 Task: Find and Explore Airbnb stays in Lake Tahoe, United States with access to cabins.
Action: Mouse moved to (519, 72)
Screenshot: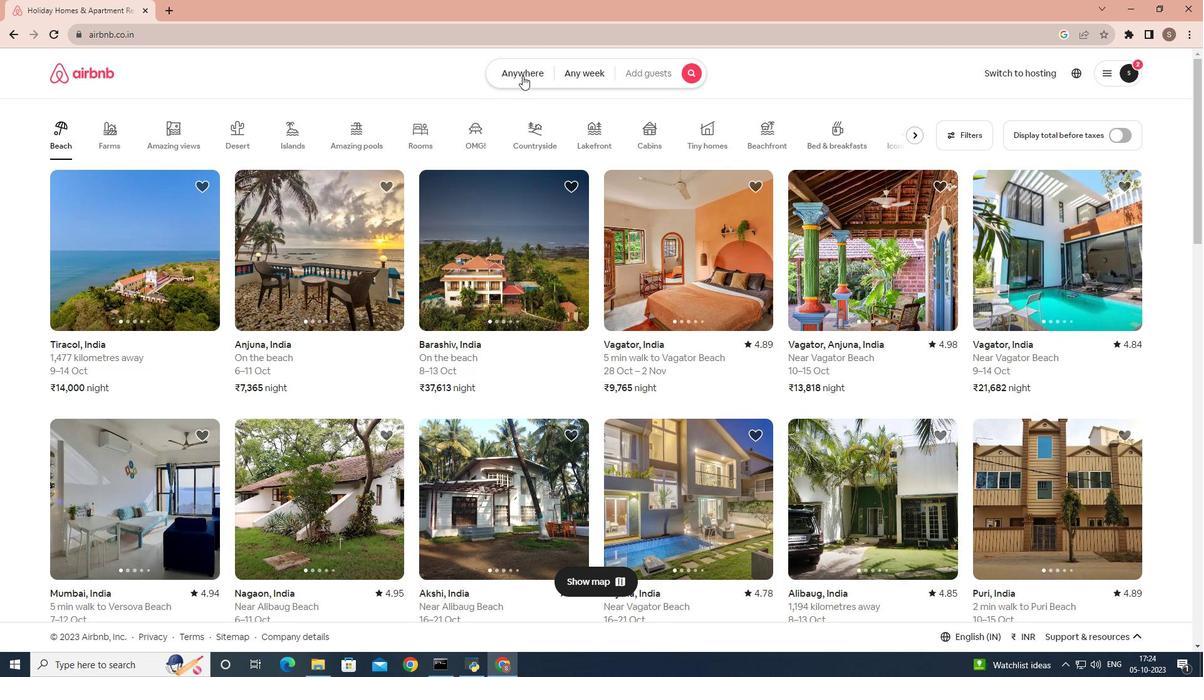 
Action: Mouse pressed left at (519, 72)
Screenshot: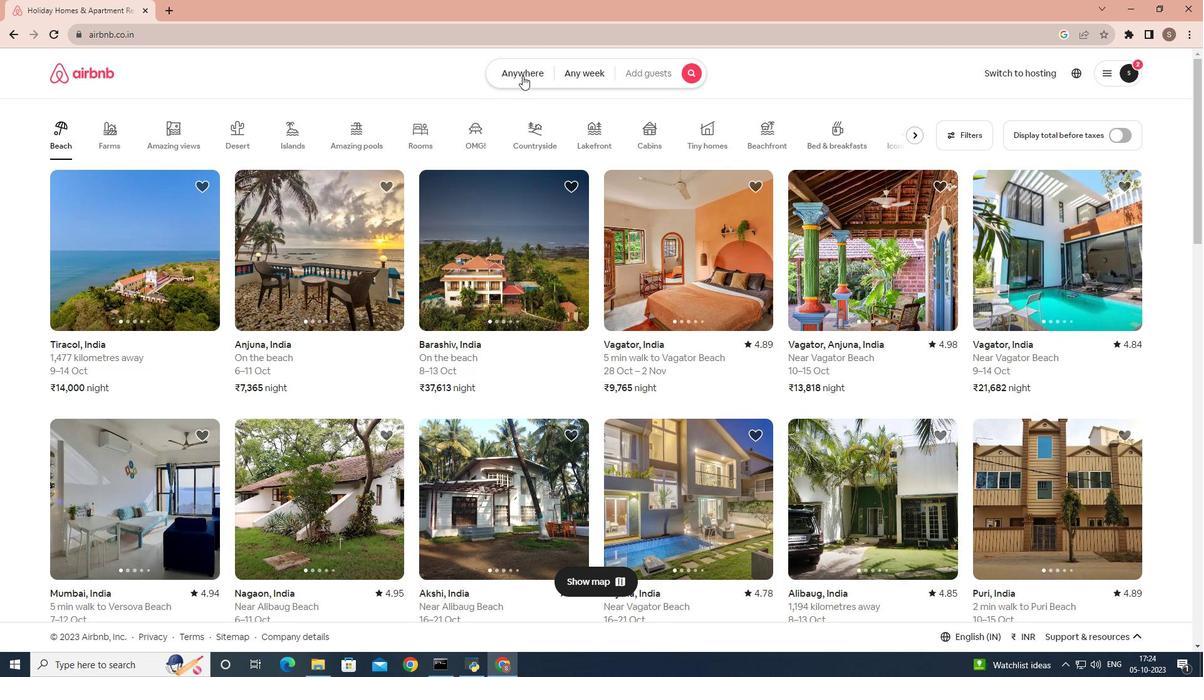 
Action: Mouse moved to (428, 124)
Screenshot: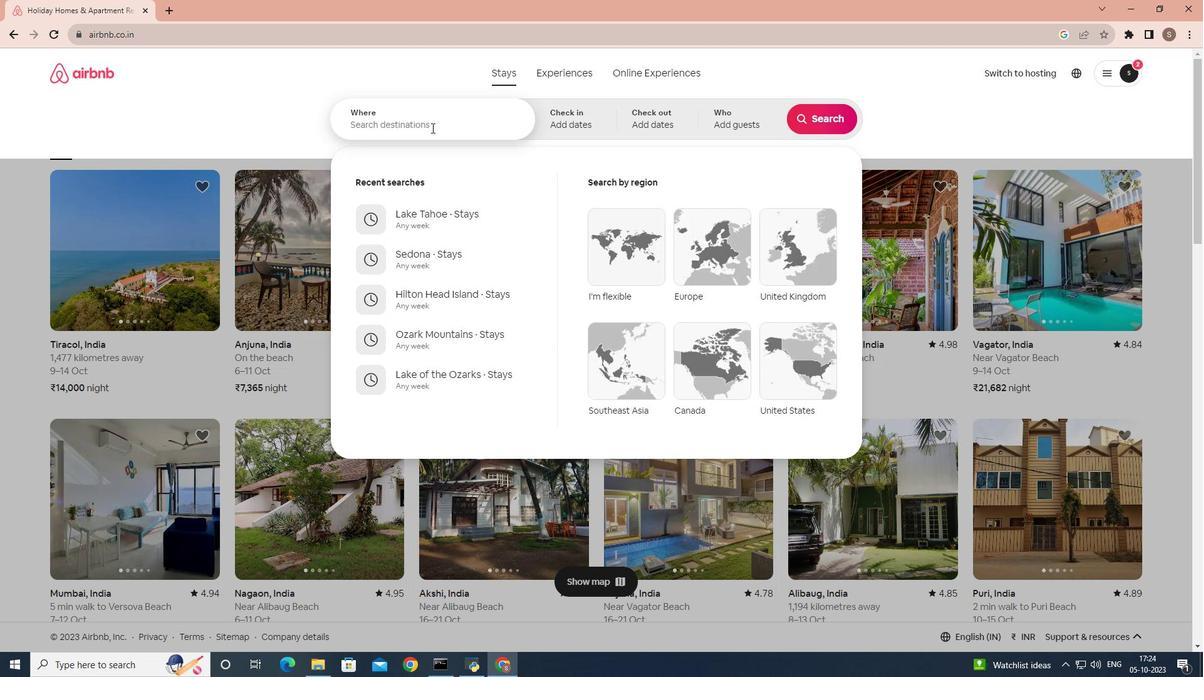 
Action: Mouse pressed left at (428, 124)
Screenshot: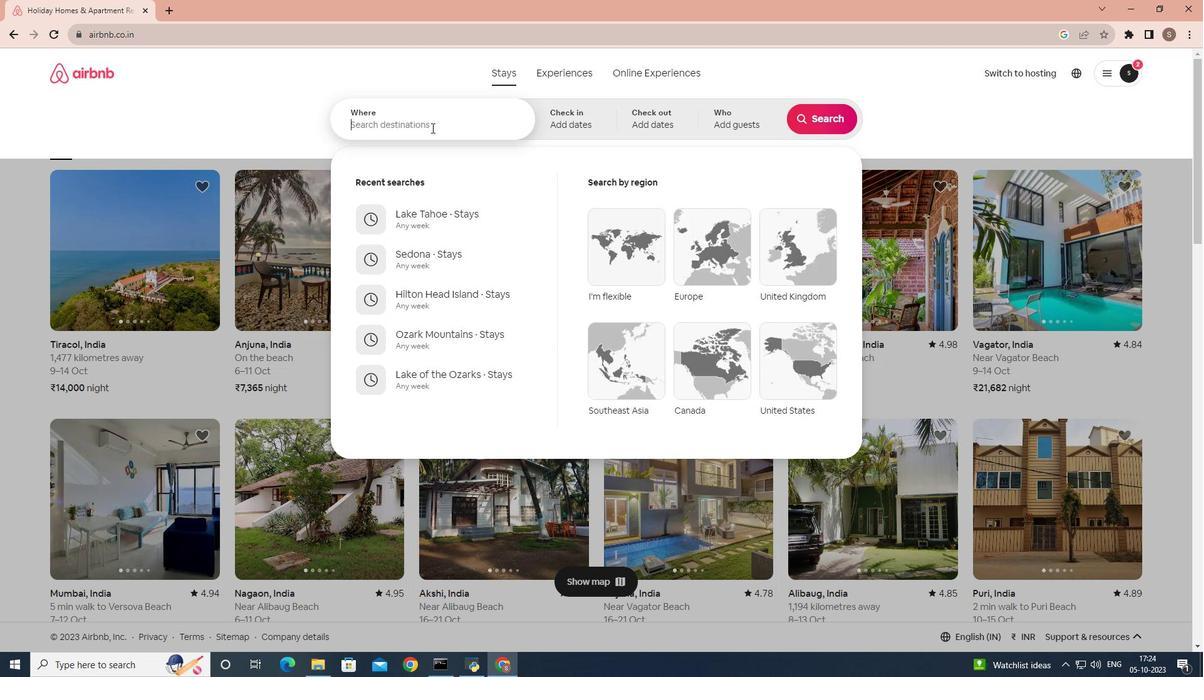
Action: Key pressed lake<Key.space>tahoe
Screenshot: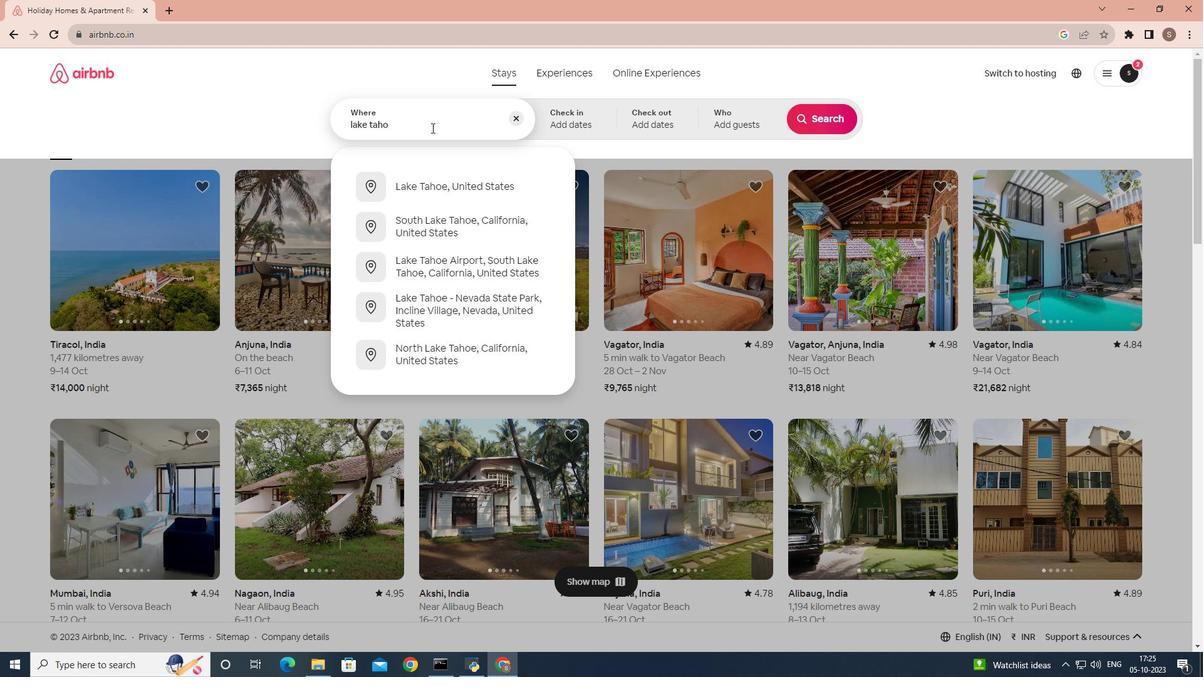 
Action: Mouse moved to (415, 171)
Screenshot: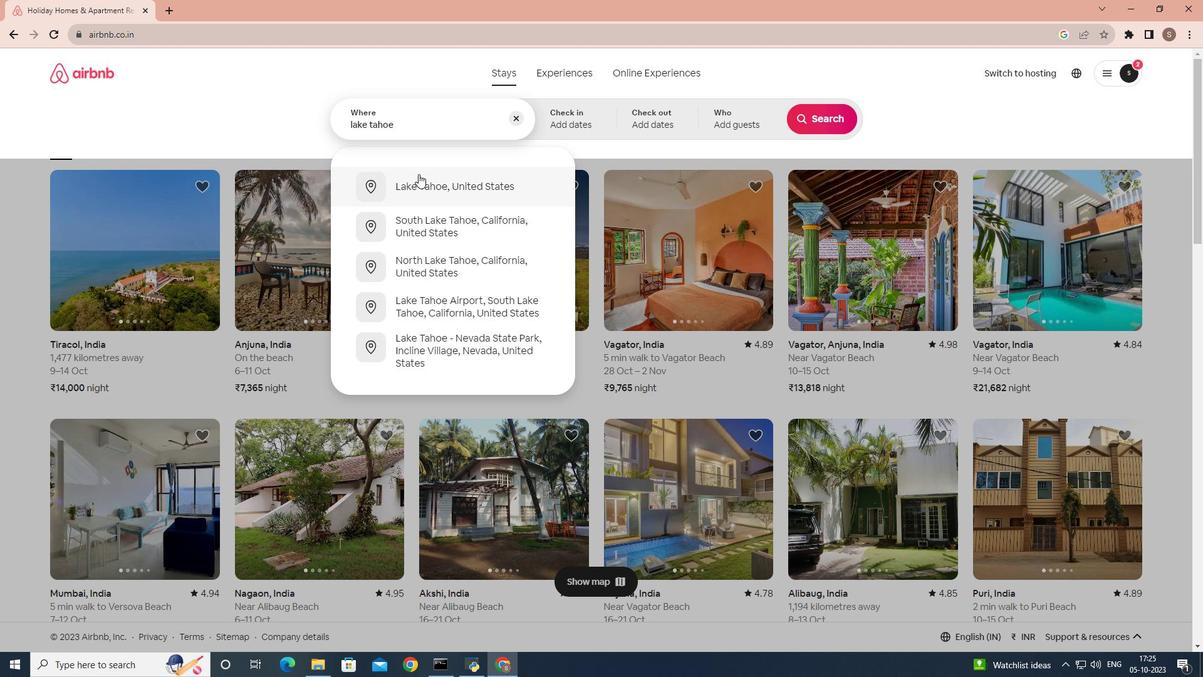 
Action: Mouse pressed left at (415, 171)
Screenshot: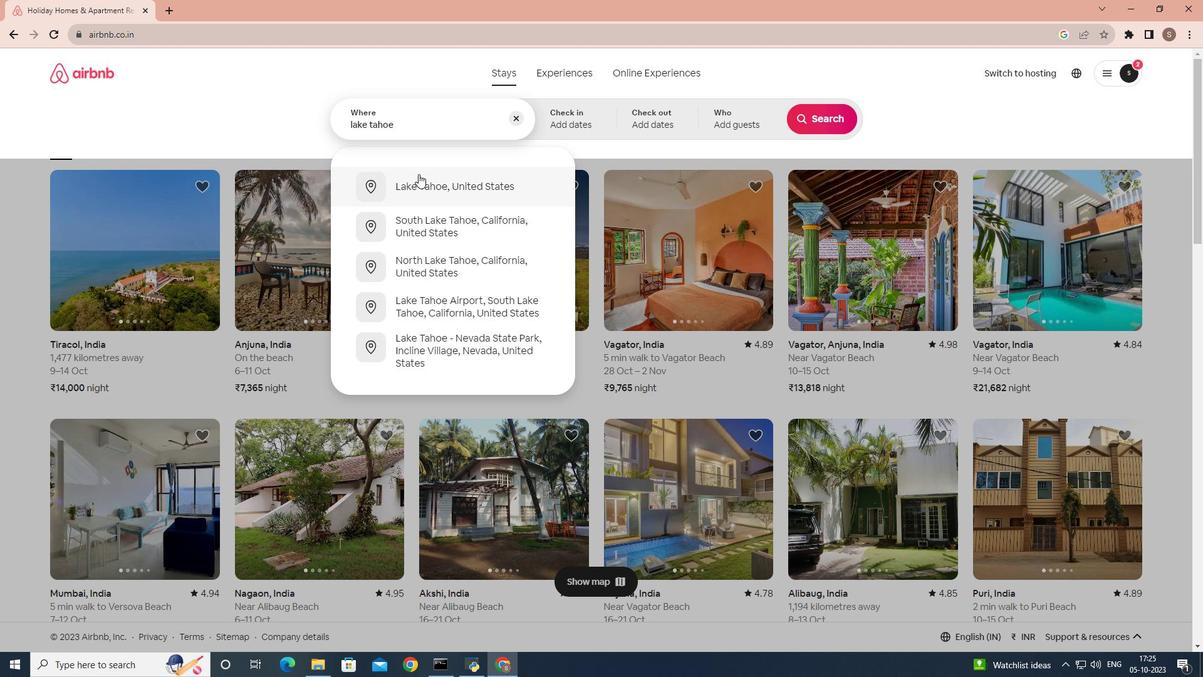 
Action: Mouse moved to (814, 122)
Screenshot: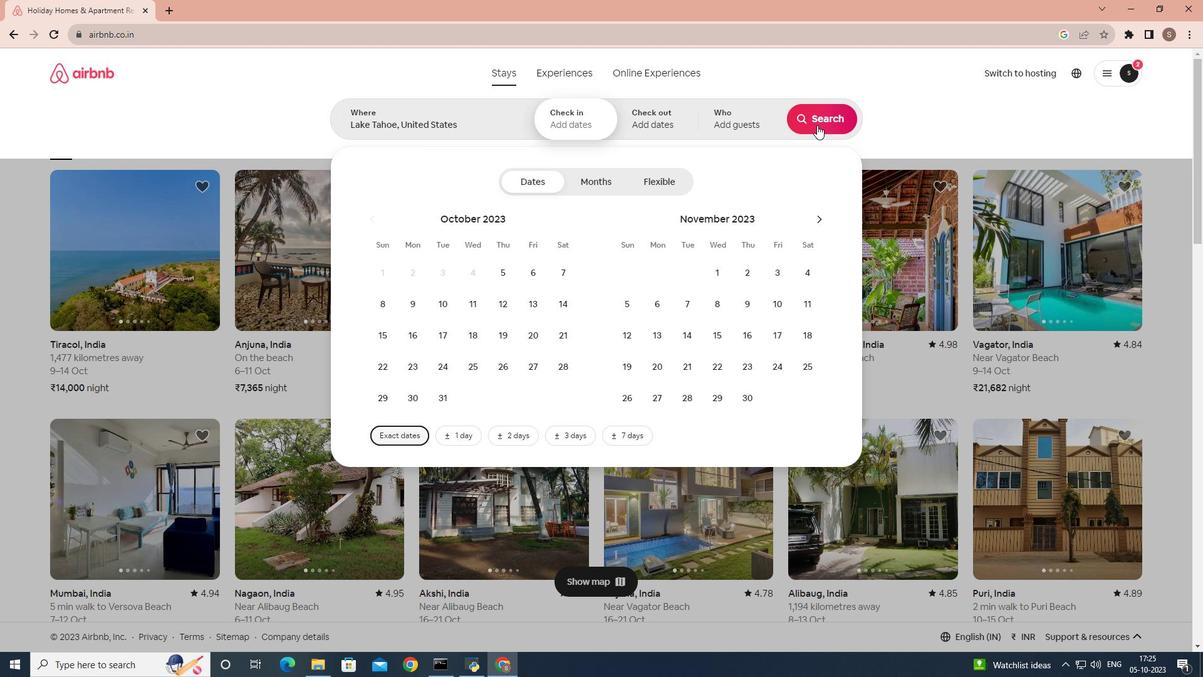 
Action: Mouse pressed left at (814, 122)
Screenshot: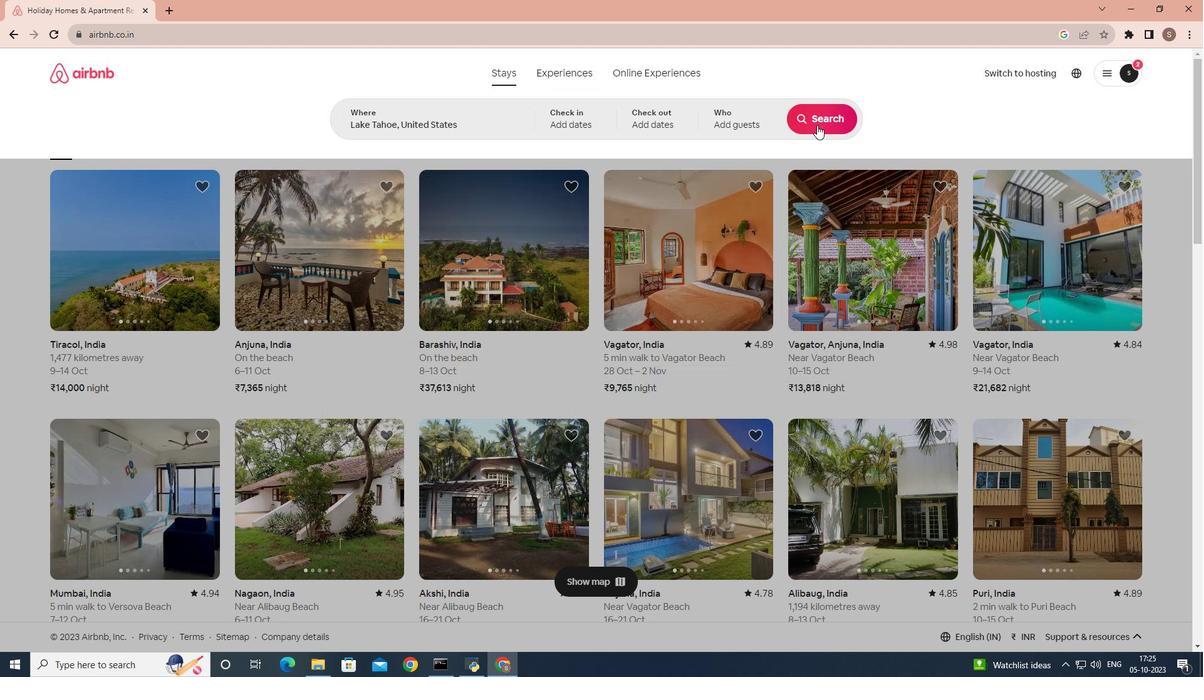 
Action: Mouse moved to (183, 122)
Screenshot: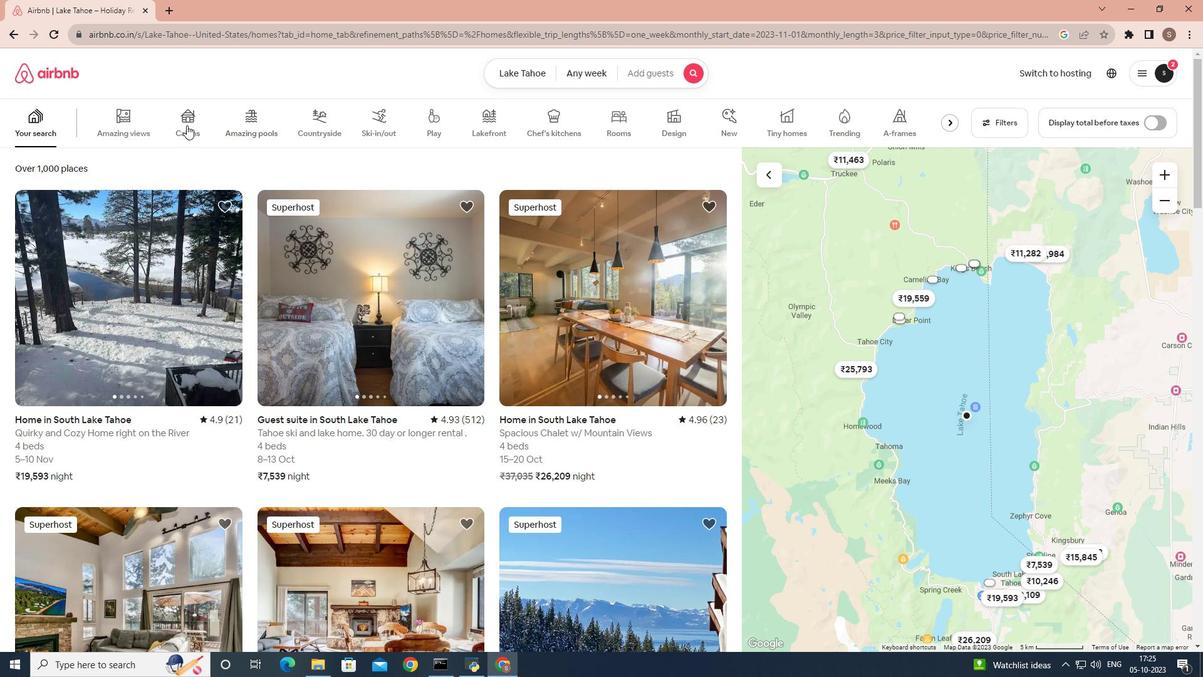 
Action: Mouse pressed left at (183, 122)
Screenshot: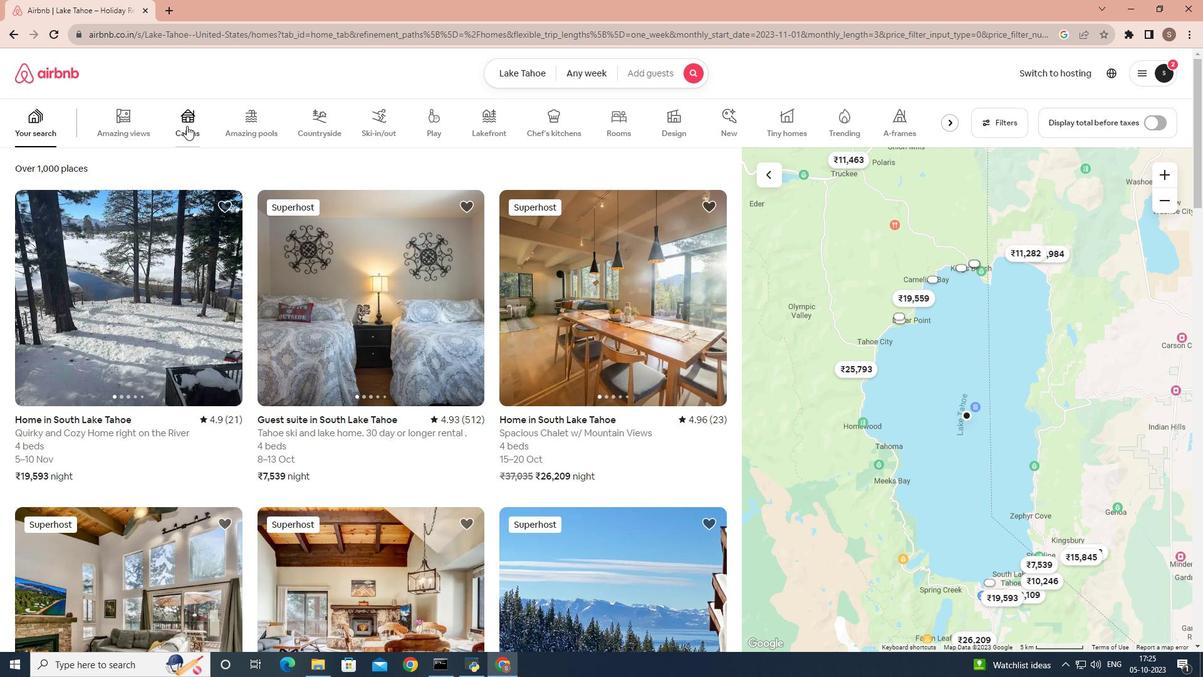 
Action: Mouse moved to (303, 351)
Screenshot: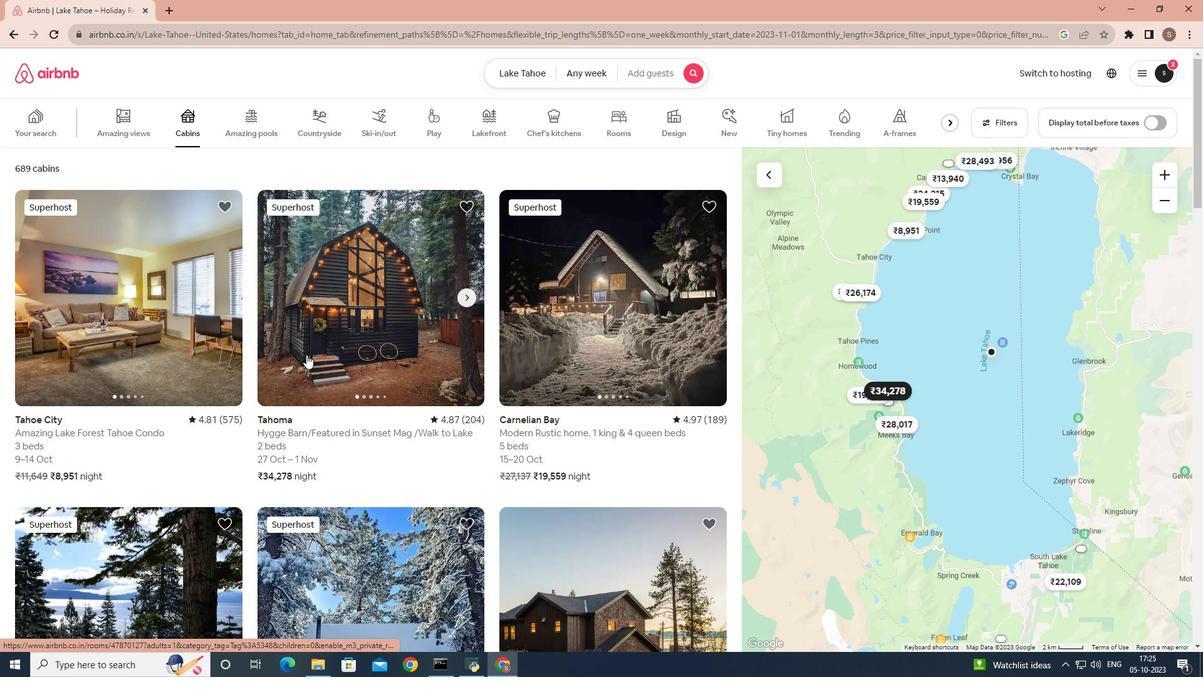 
Action: Mouse pressed left at (303, 351)
Screenshot: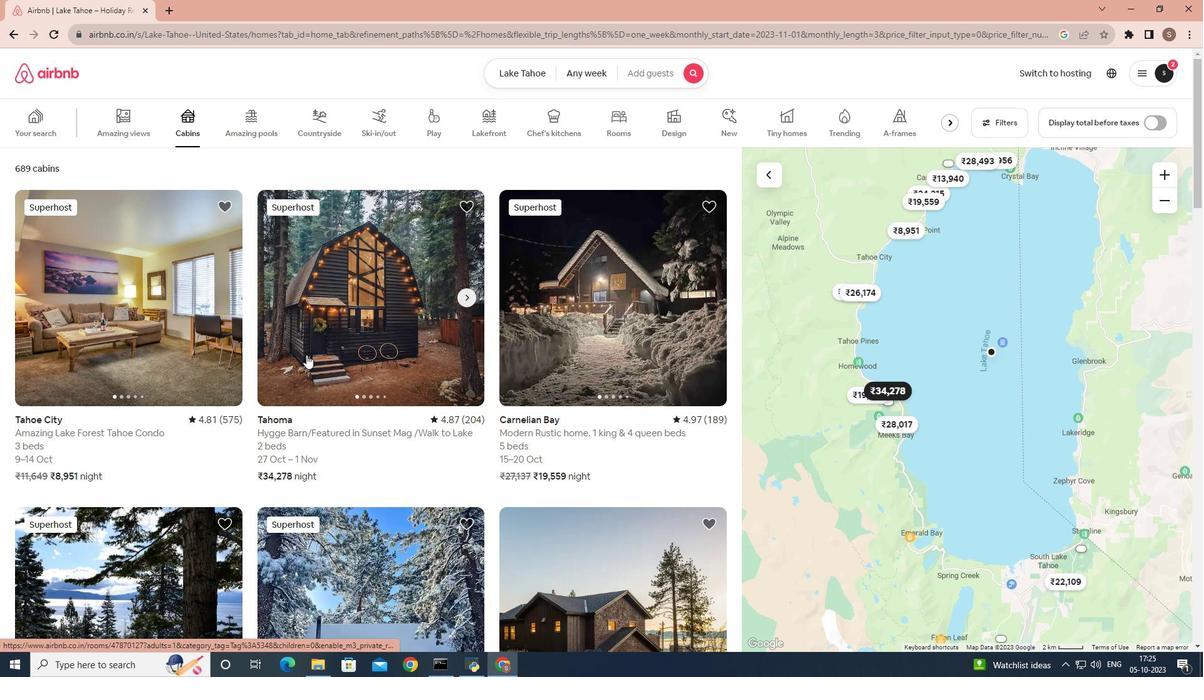 
Action: Mouse moved to (124, 12)
Screenshot: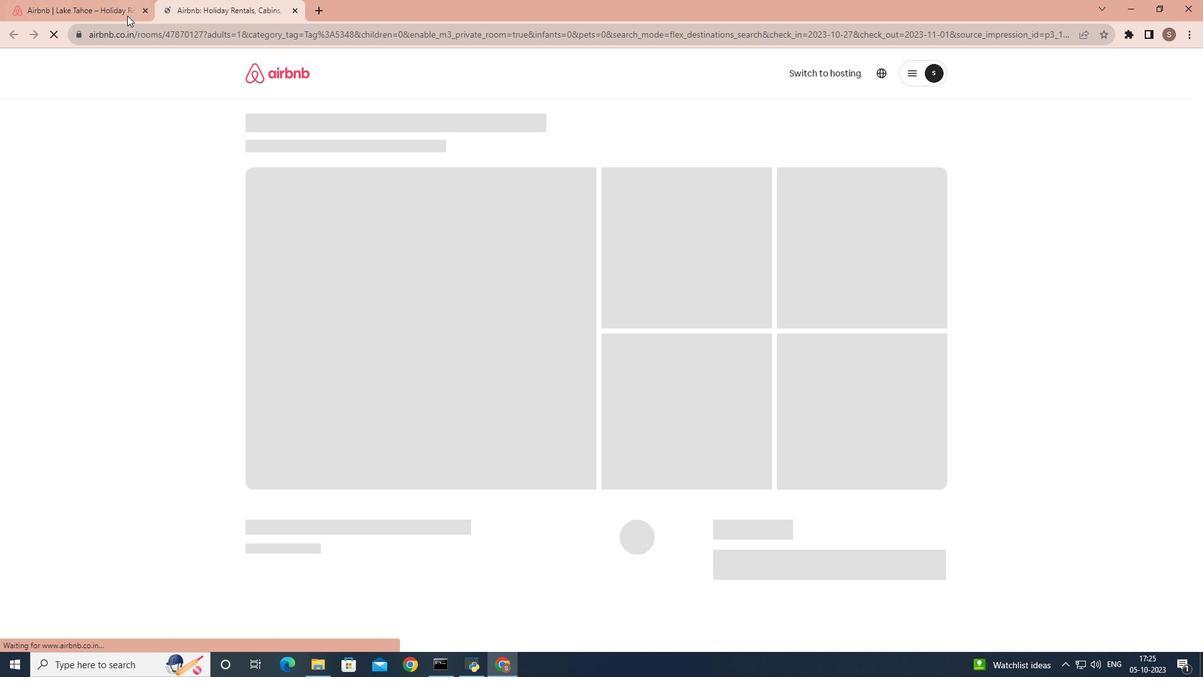 
Action: Mouse pressed left at (124, 12)
Screenshot: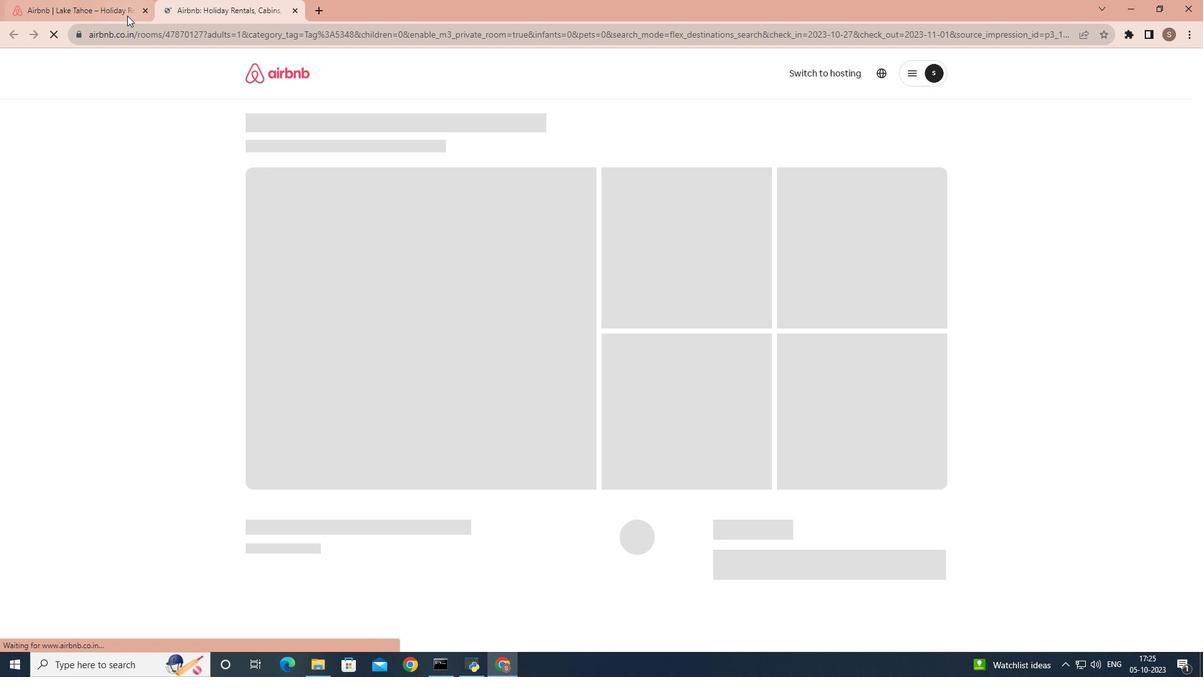 
Action: Mouse moved to (542, 303)
Screenshot: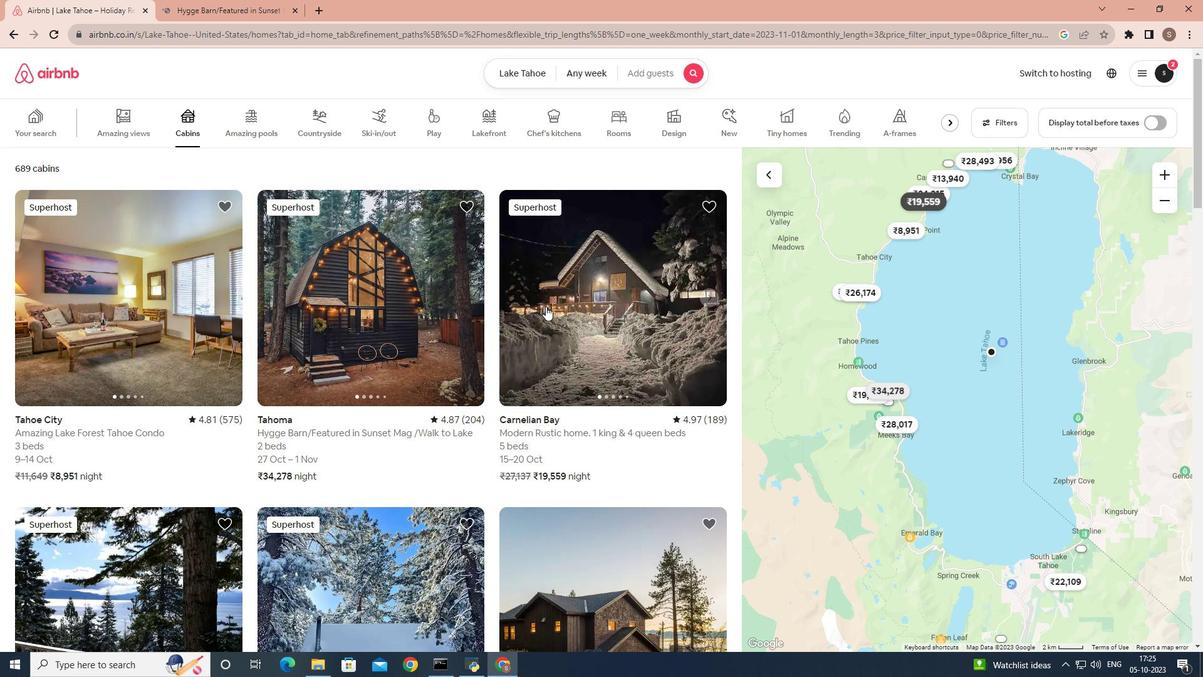 
Action: Mouse pressed left at (542, 303)
Screenshot: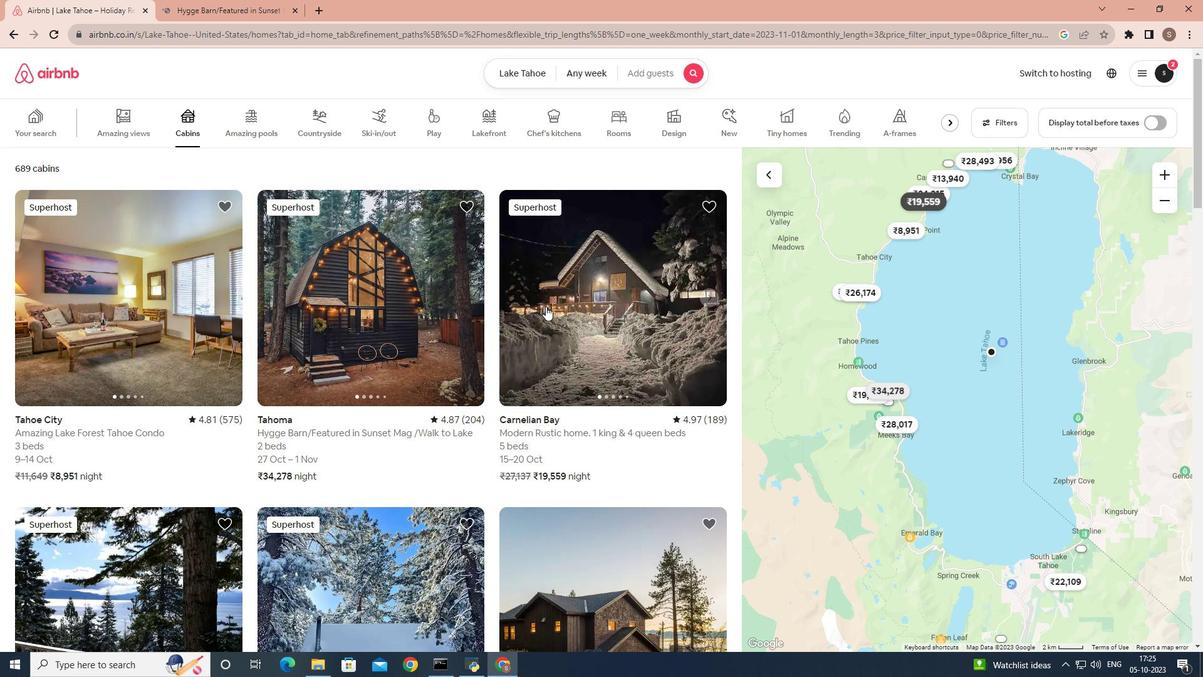 
Action: Mouse moved to (107, 1)
Screenshot: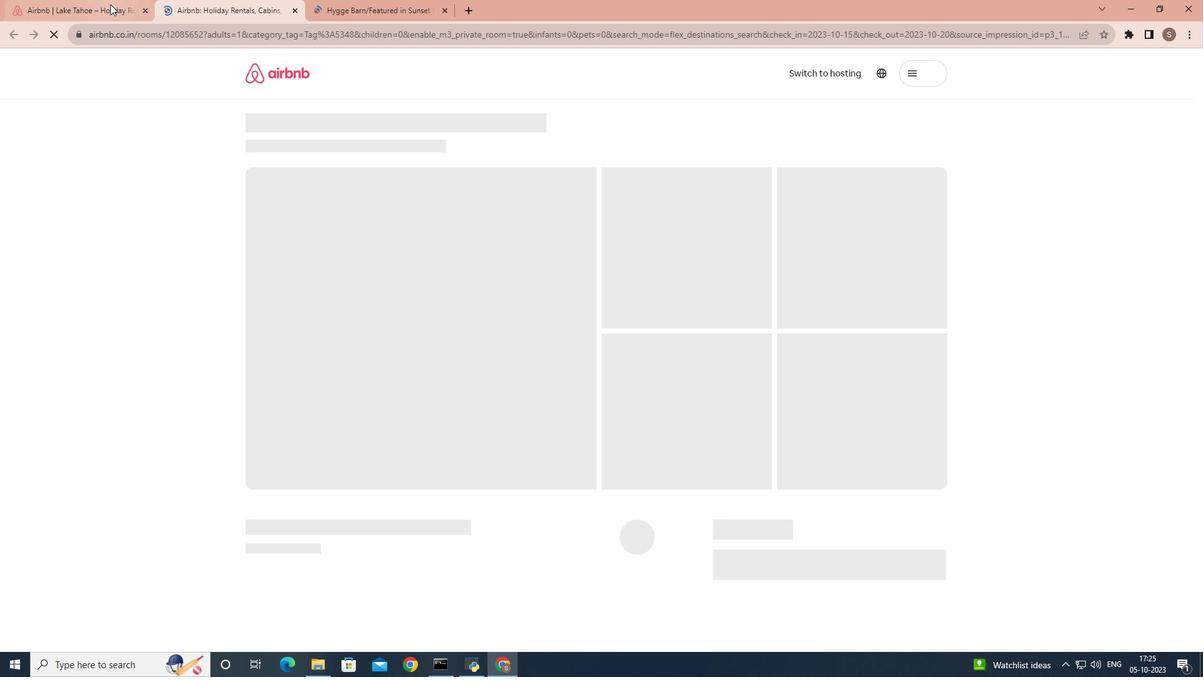 
Action: Mouse pressed left at (107, 1)
Screenshot: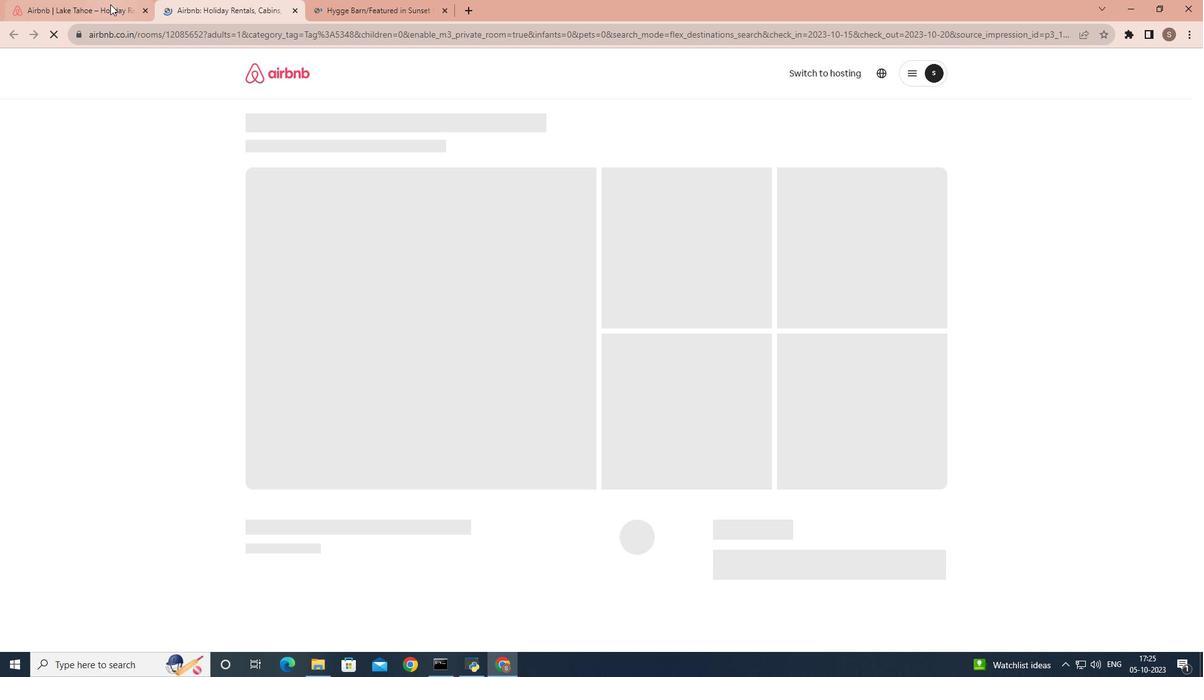 
Action: Mouse moved to (58, 268)
Screenshot: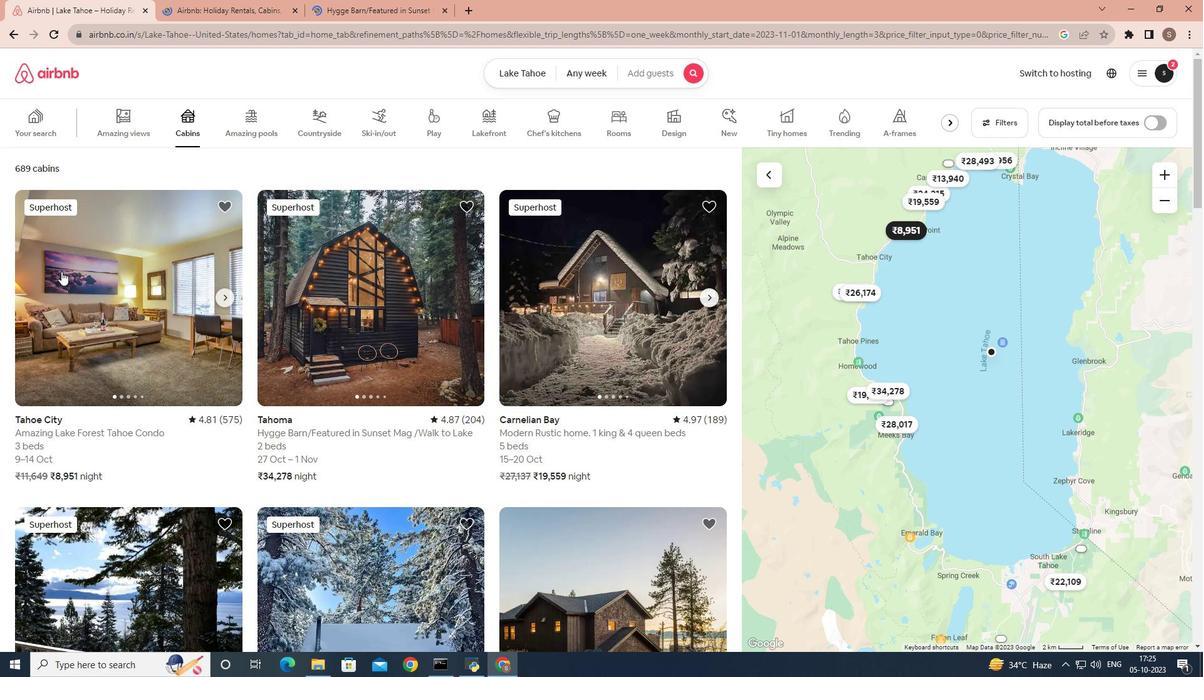 
Action: Mouse pressed left at (58, 268)
Screenshot: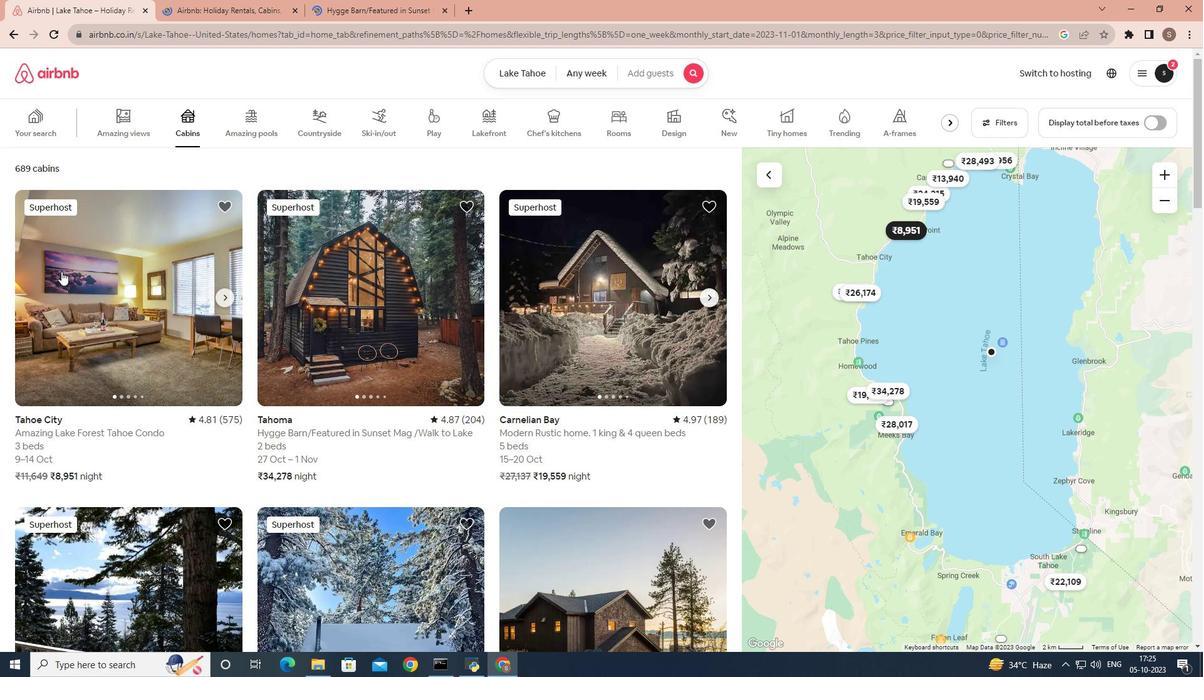 
Action: Mouse moved to (92, 0)
Screenshot: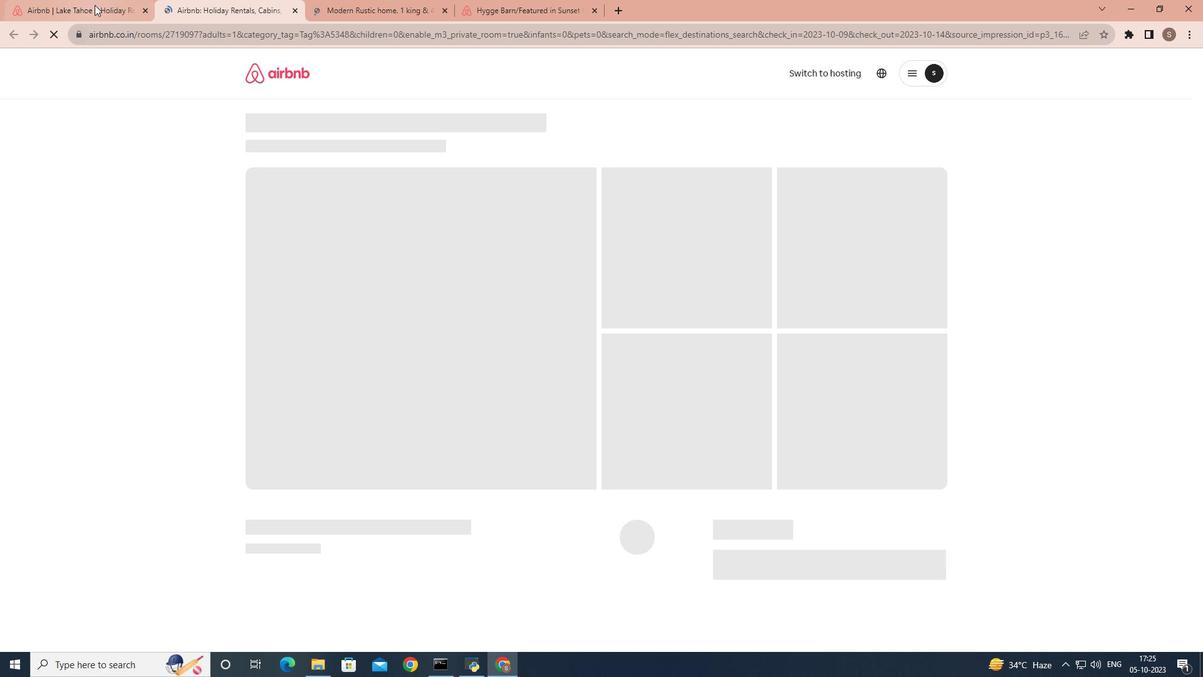 
Action: Mouse pressed left at (92, 0)
Screenshot: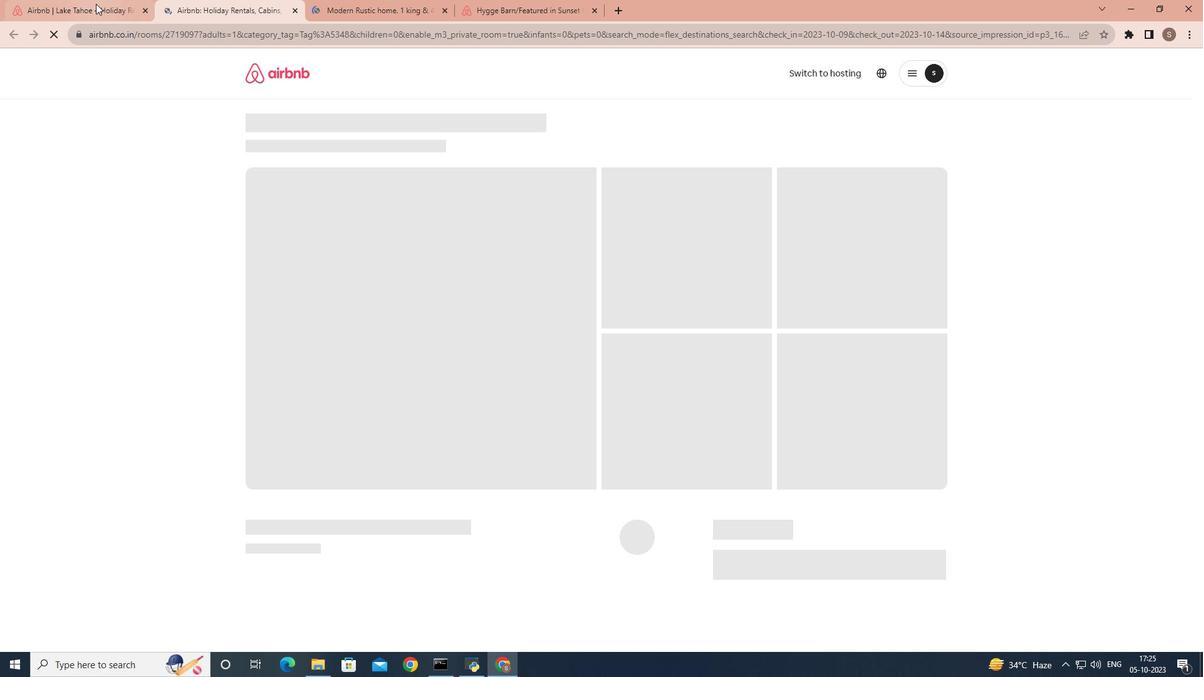 
Action: Mouse moved to (85, 440)
Screenshot: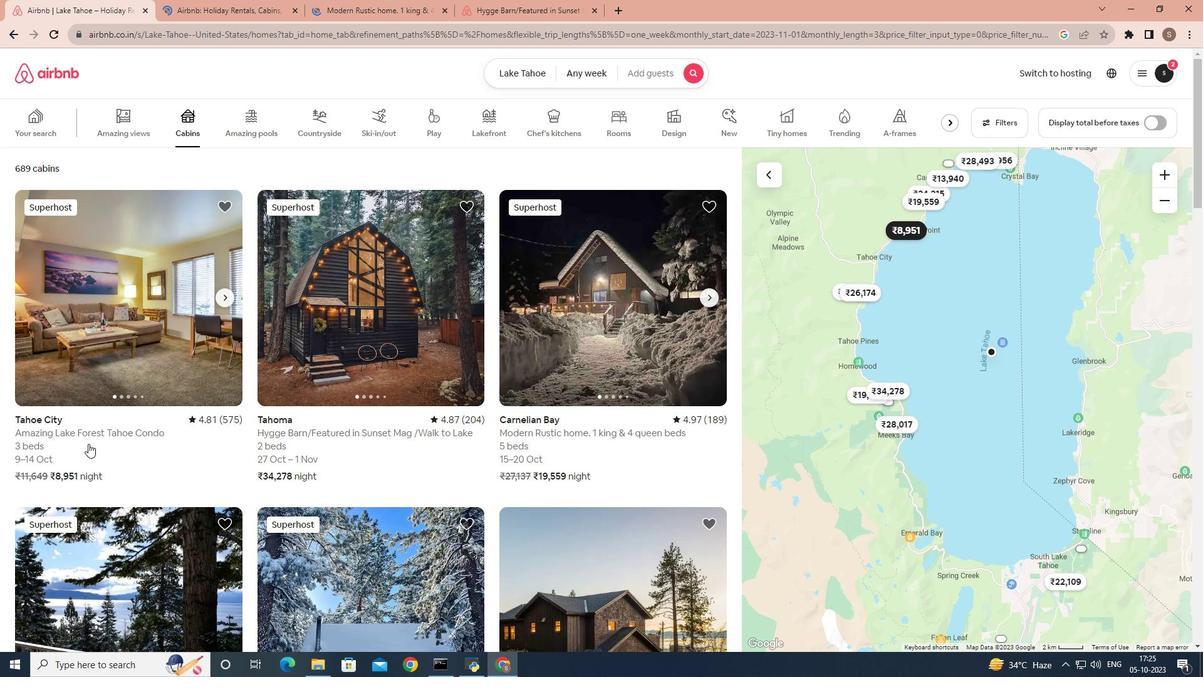 
Action: Mouse scrolled (85, 440) with delta (0, 0)
Screenshot: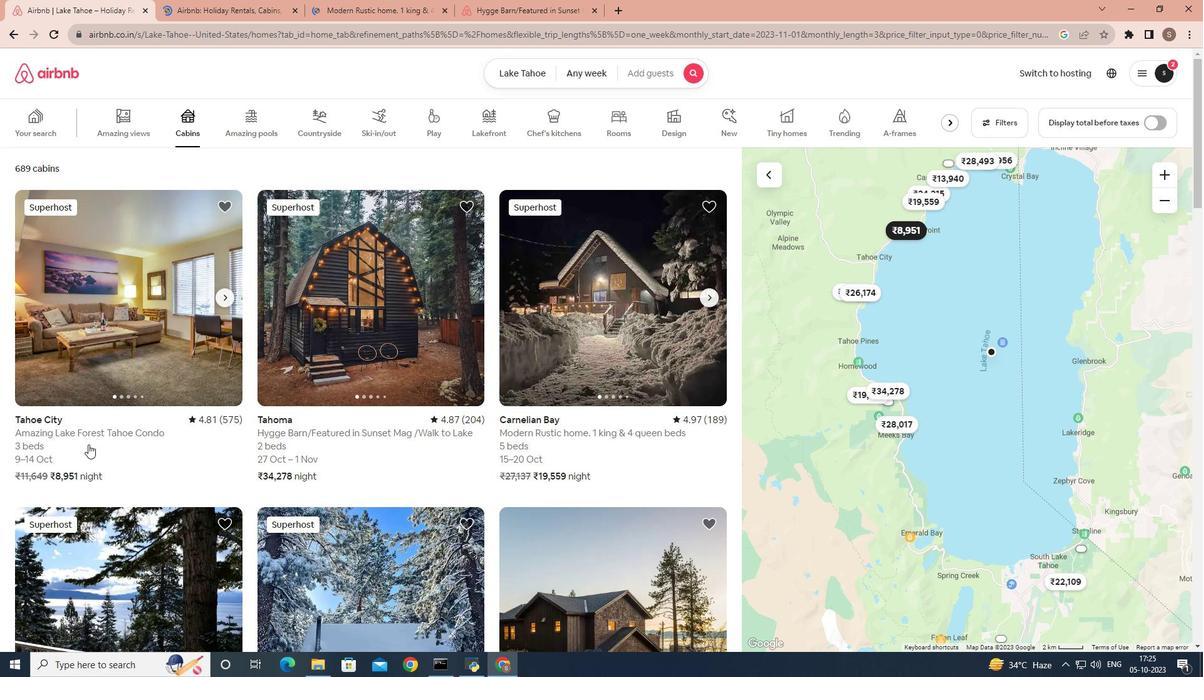 
Action: Mouse moved to (84, 442)
Screenshot: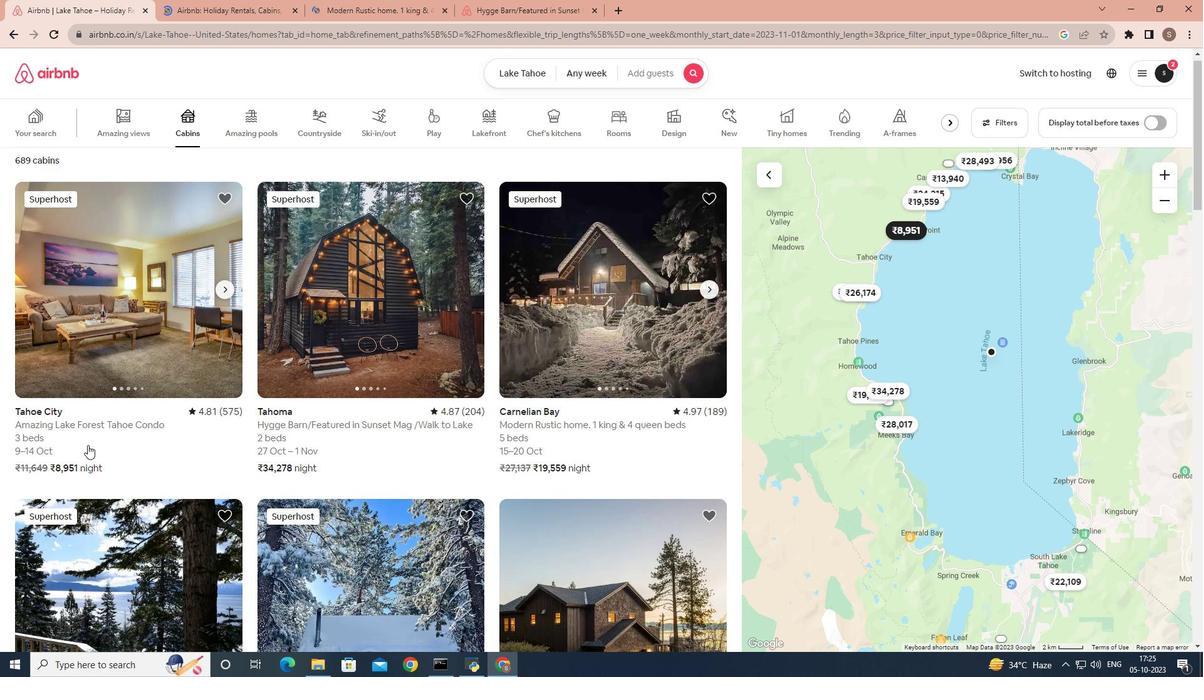 
Action: Mouse scrolled (84, 441) with delta (0, 0)
Screenshot: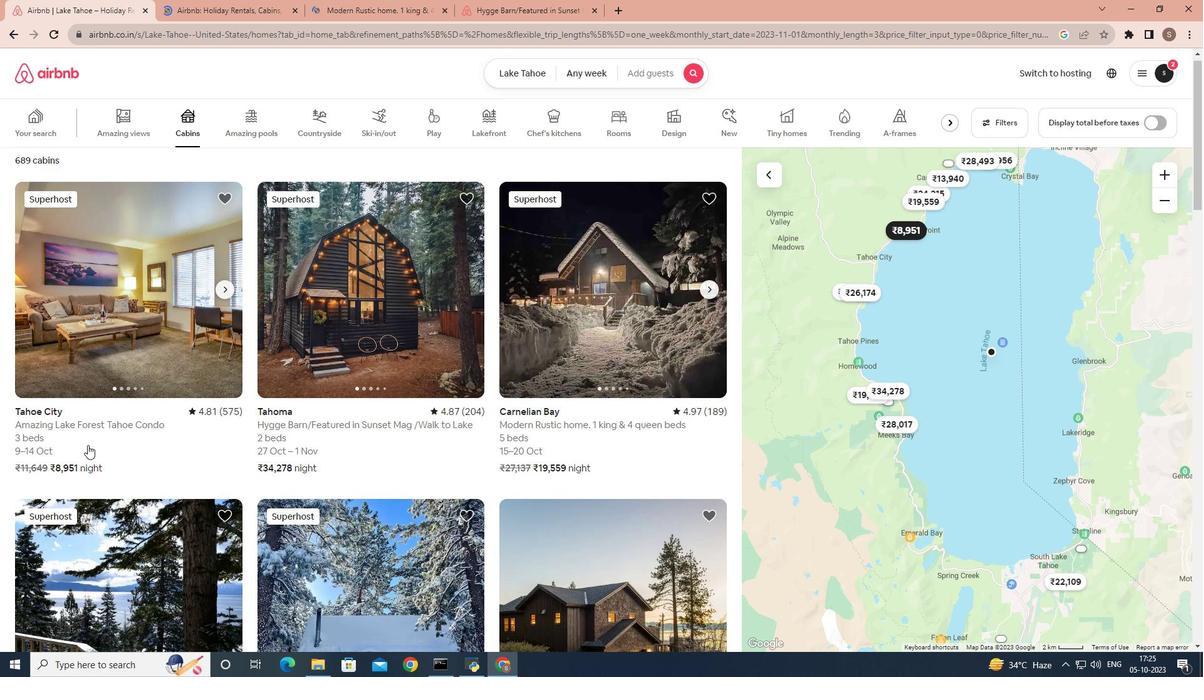 
Action: Mouse scrolled (84, 441) with delta (0, 0)
Screenshot: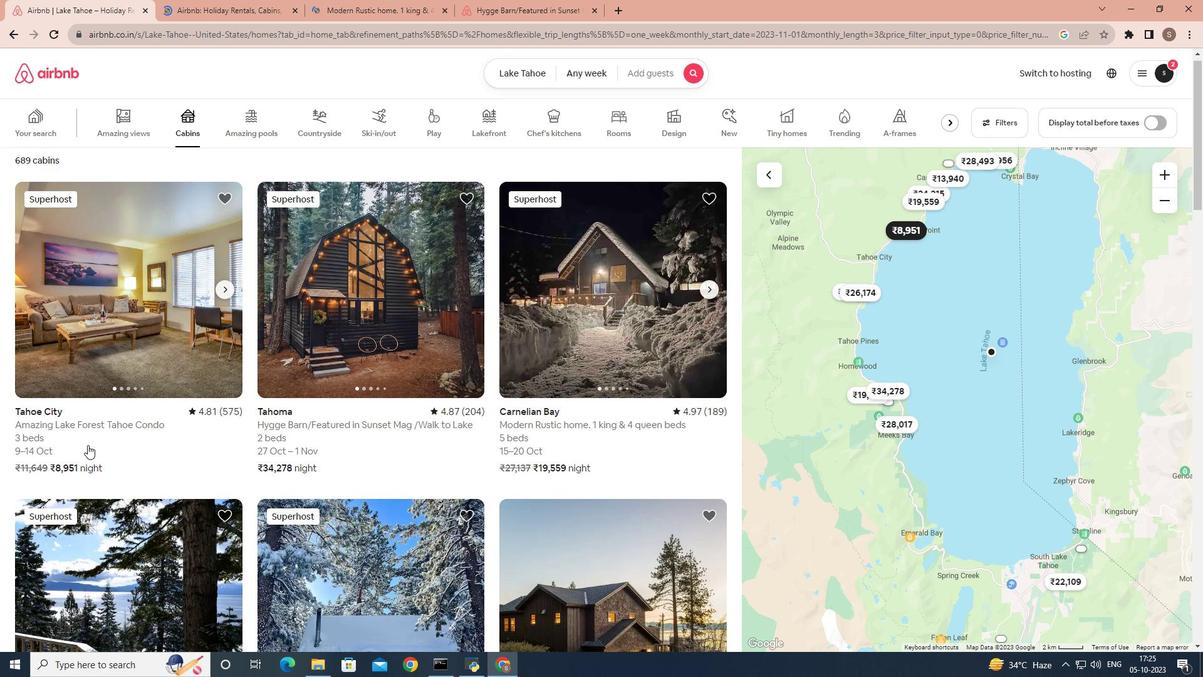 
Action: Mouse moved to (89, 430)
Screenshot: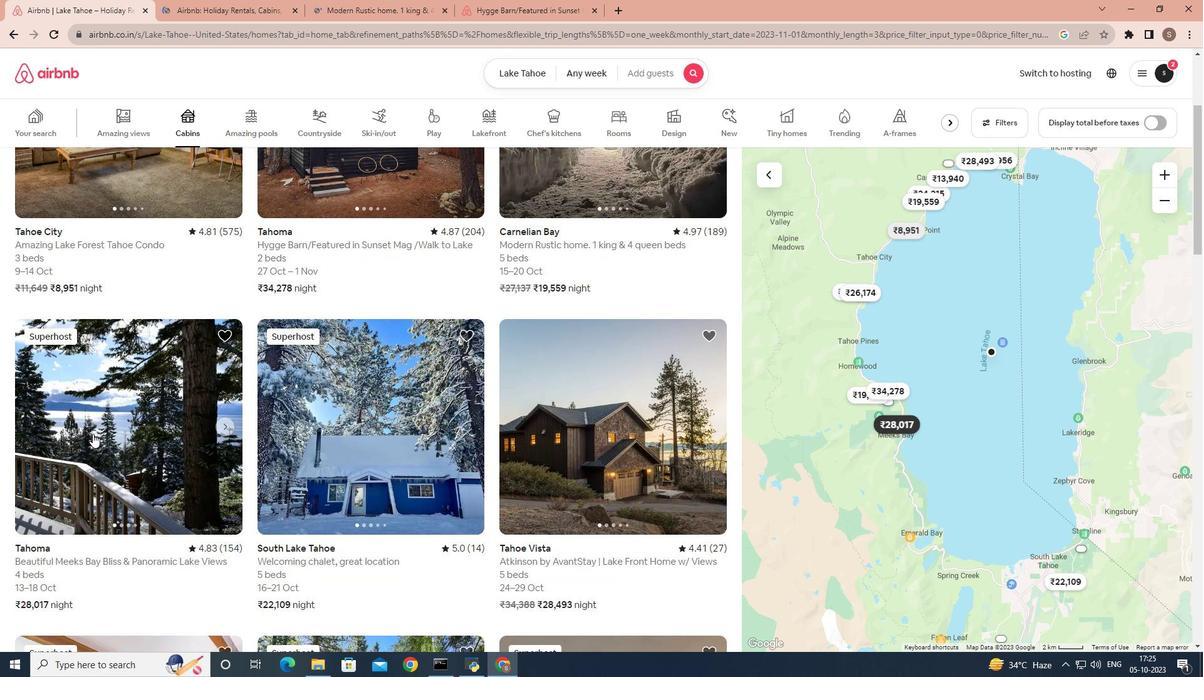 
Action: Mouse pressed left at (89, 430)
Screenshot: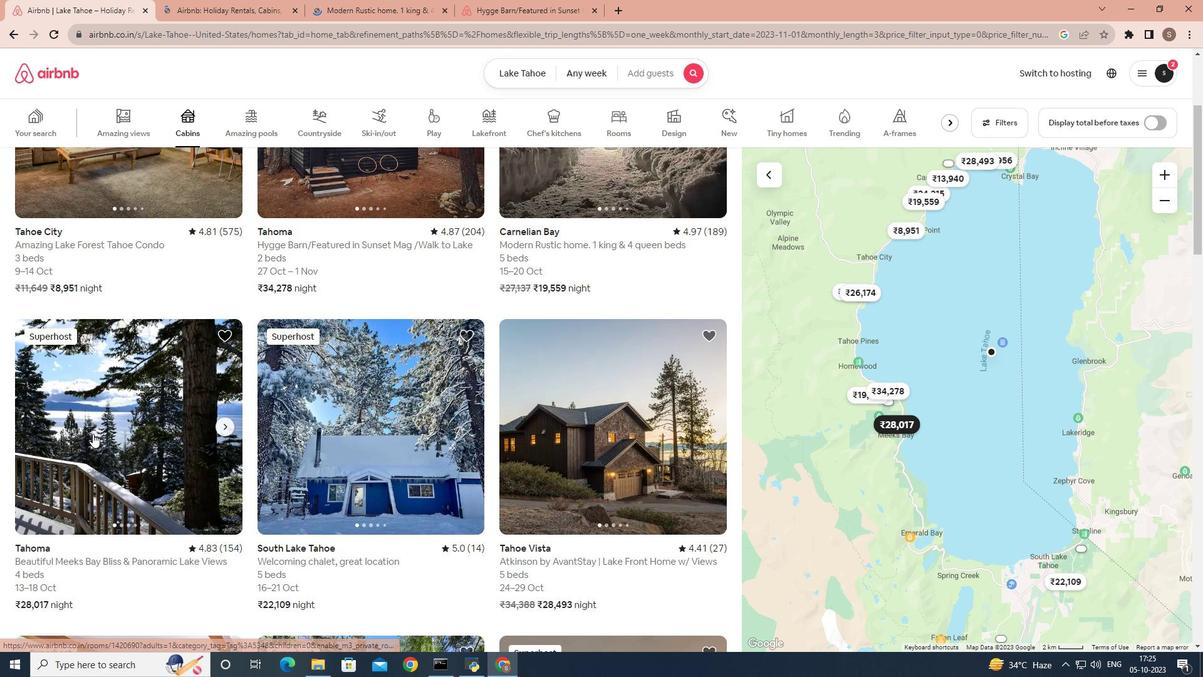 
Action: Mouse moved to (88, 7)
Screenshot: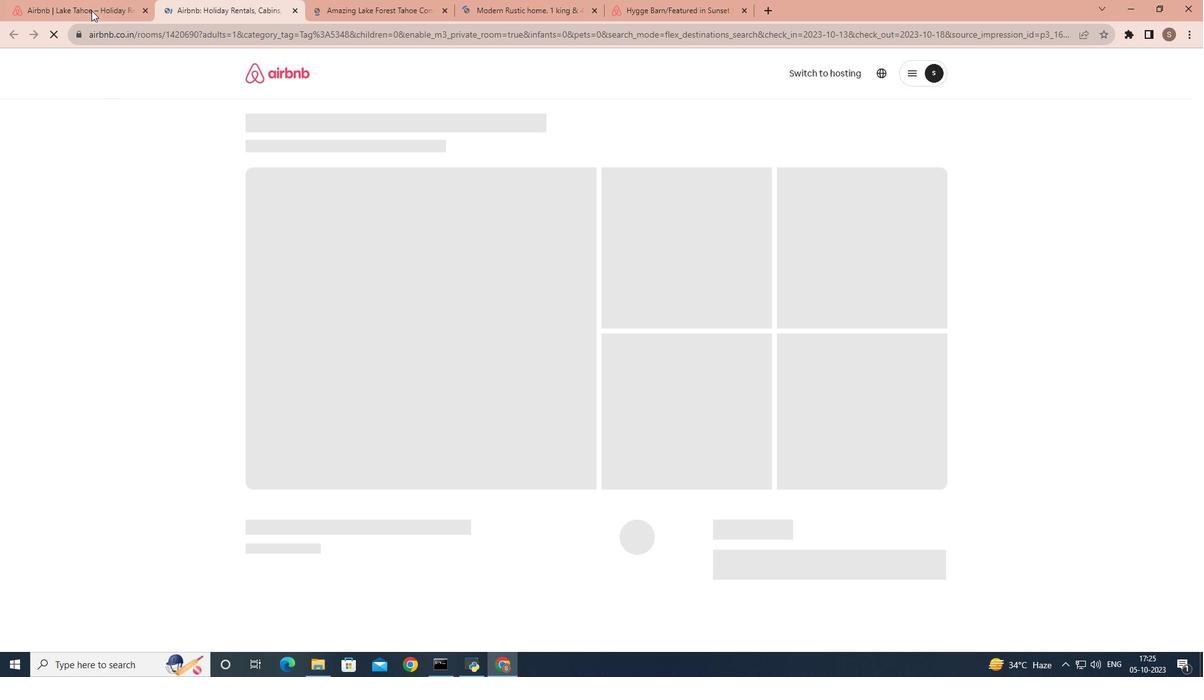 
Action: Mouse pressed left at (88, 7)
Screenshot: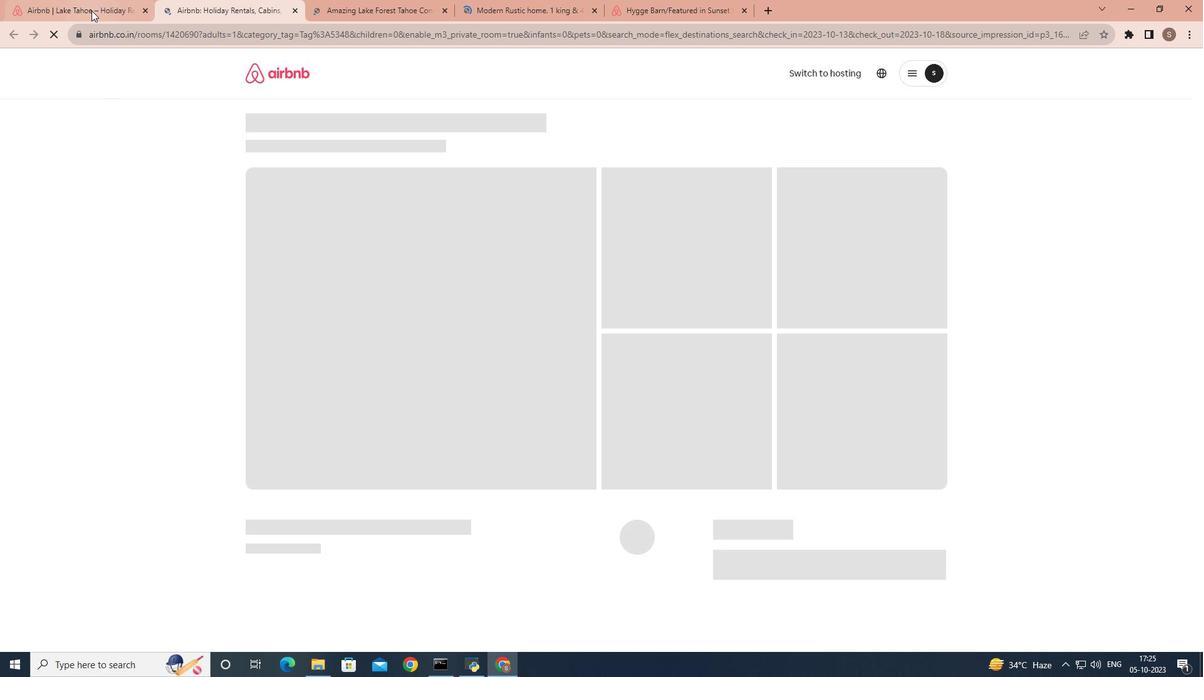 
Action: Mouse moved to (329, 510)
Screenshot: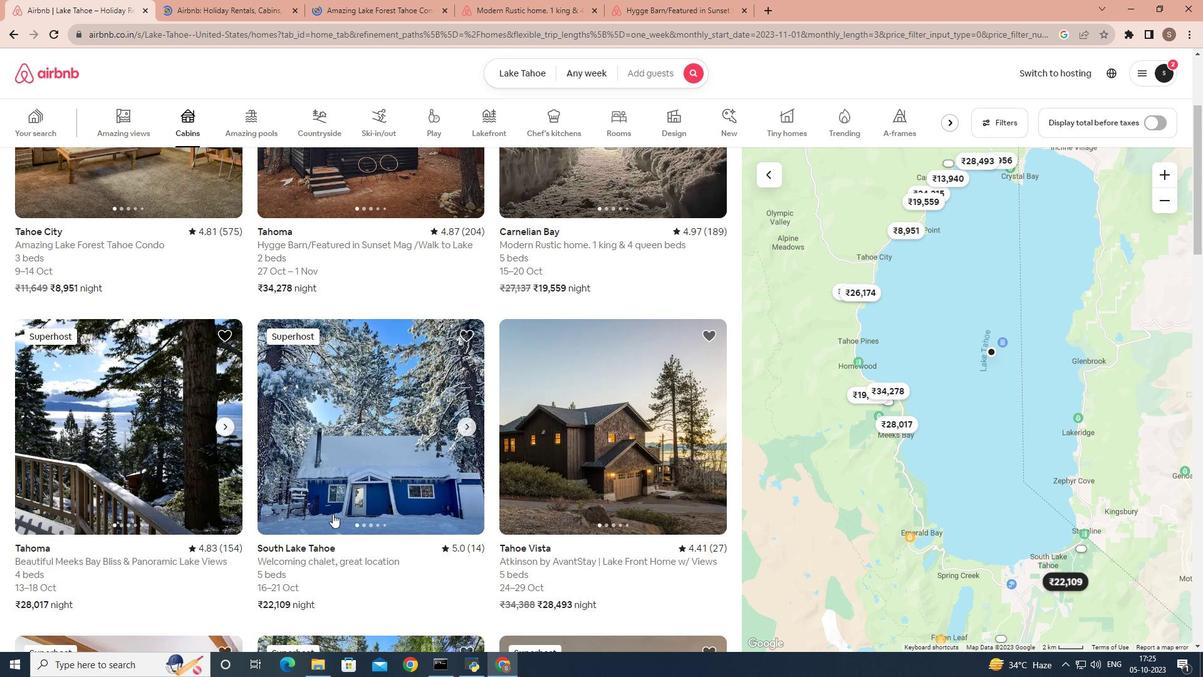 
Action: Mouse pressed left at (329, 510)
Screenshot: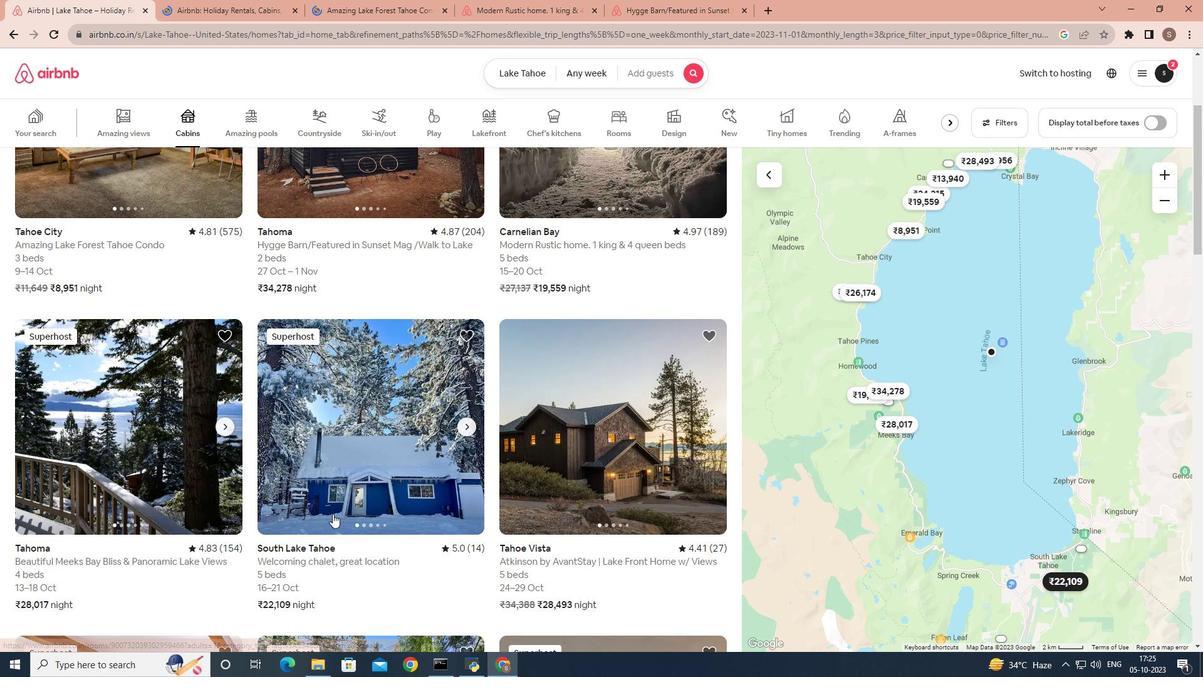 
Action: Mouse moved to (105, 5)
Screenshot: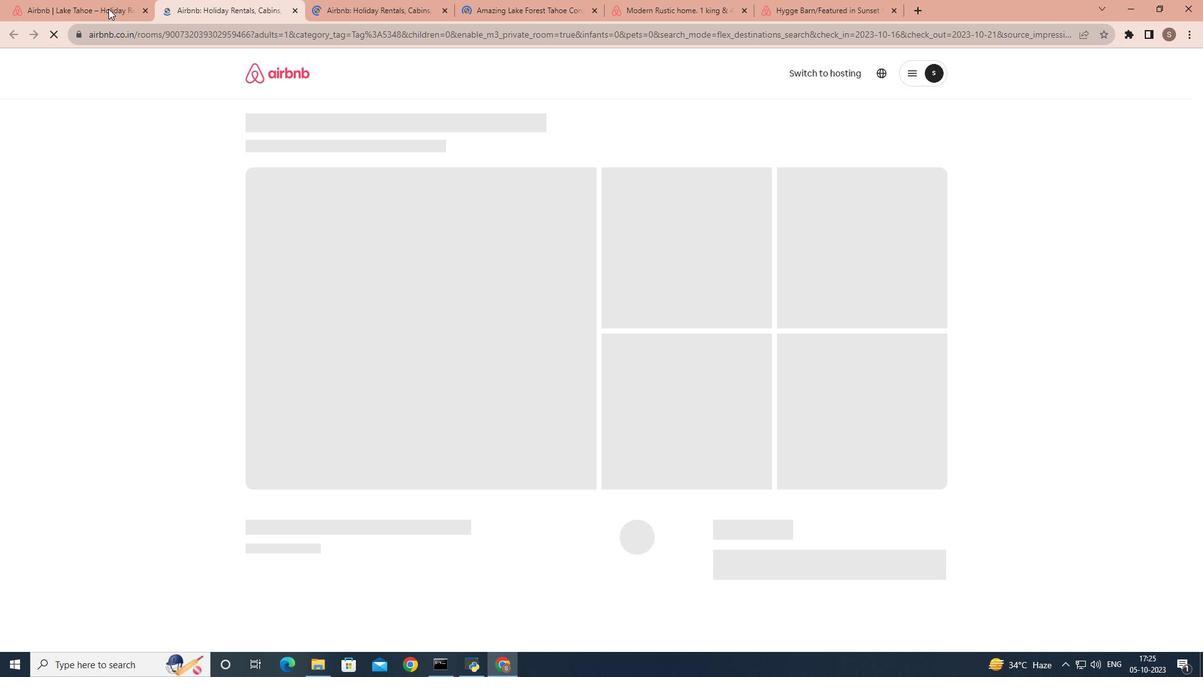
Action: Mouse pressed left at (105, 5)
Screenshot: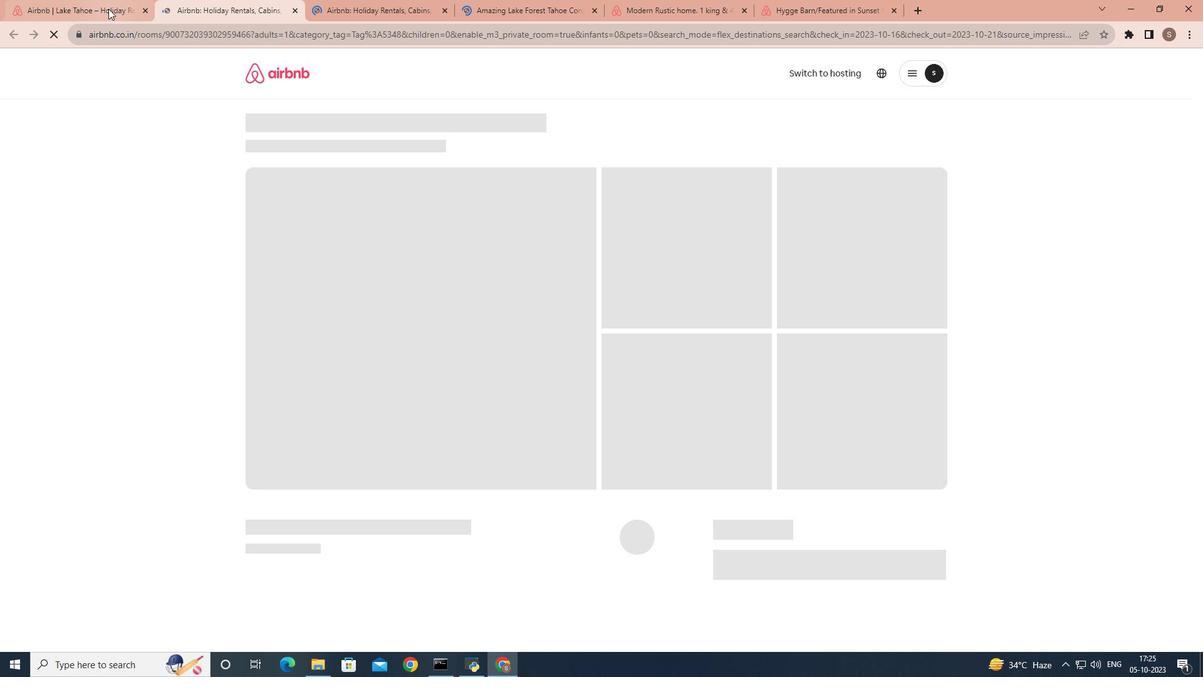 
Action: Mouse moved to (572, 471)
Screenshot: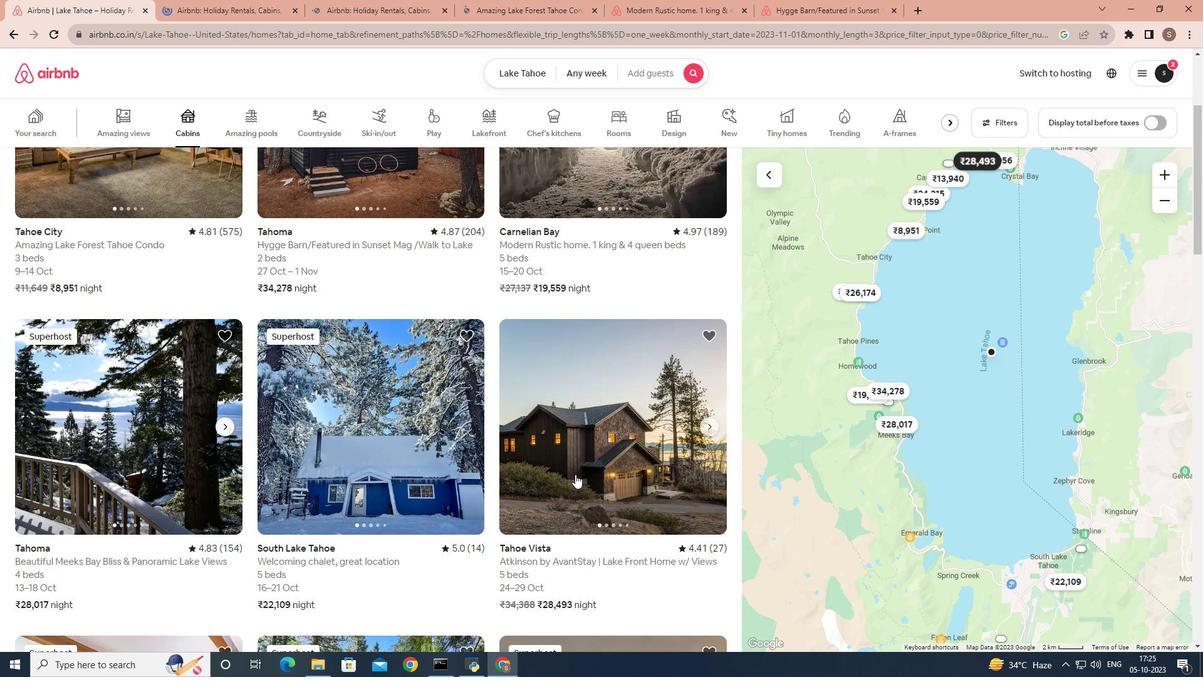 
Action: Mouse pressed left at (572, 471)
Screenshot: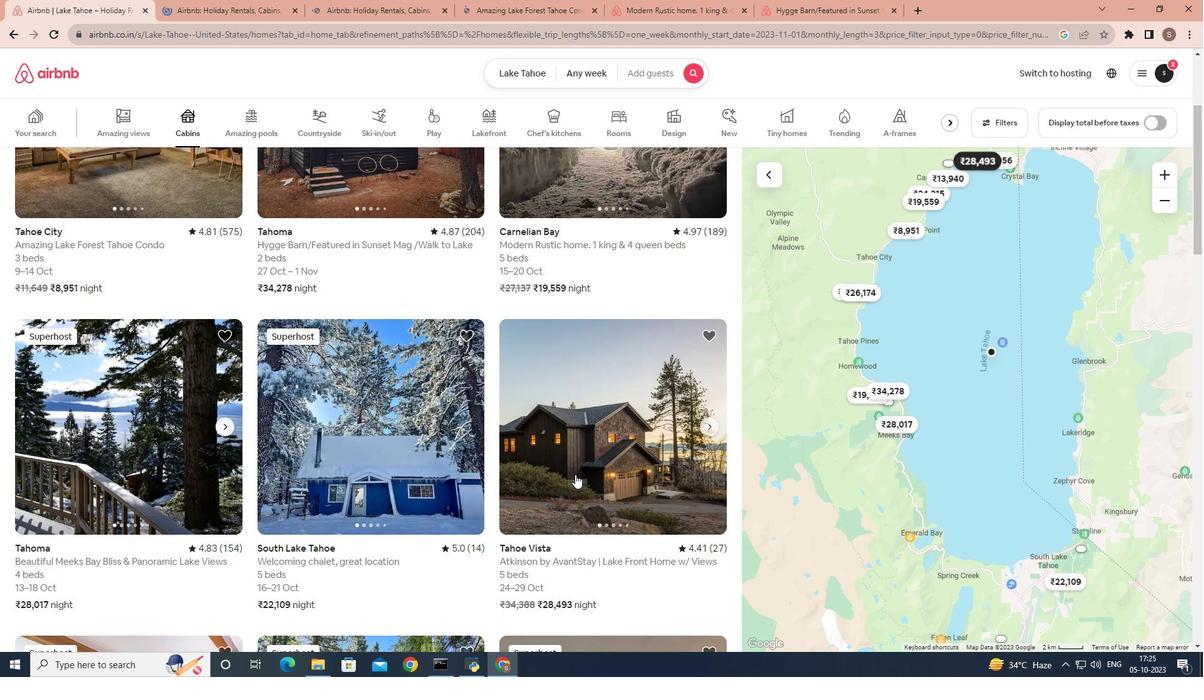 
Action: Mouse moved to (97, 3)
Screenshot: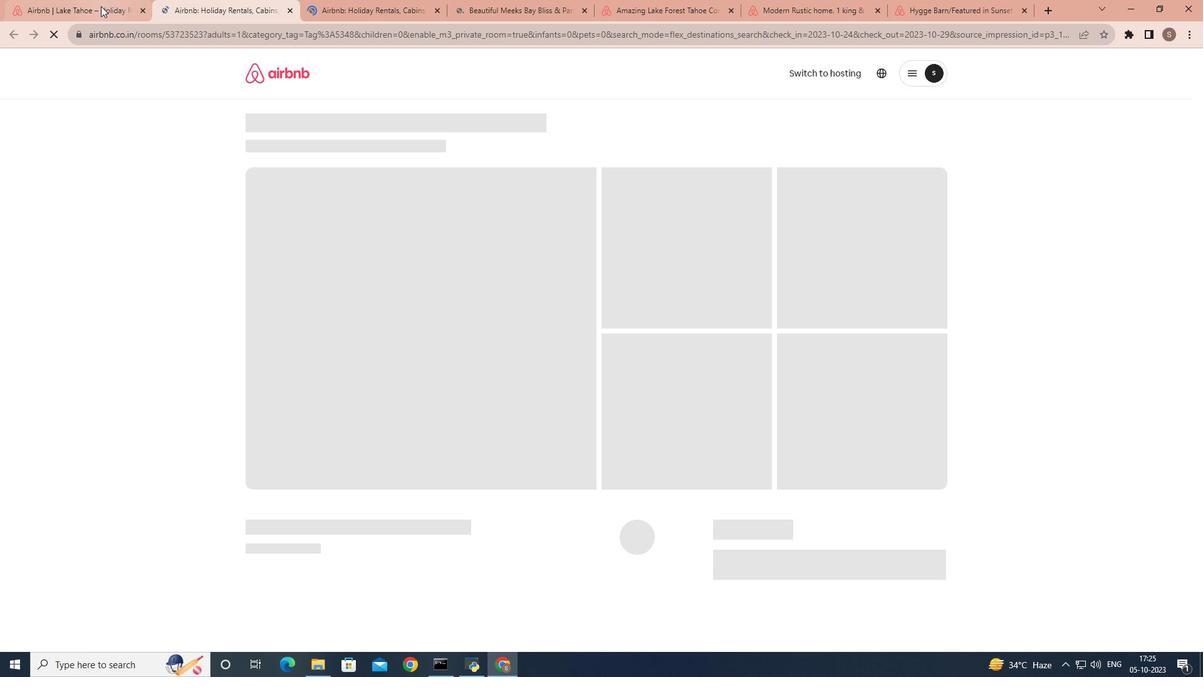 
Action: Mouse pressed left at (97, 3)
Screenshot: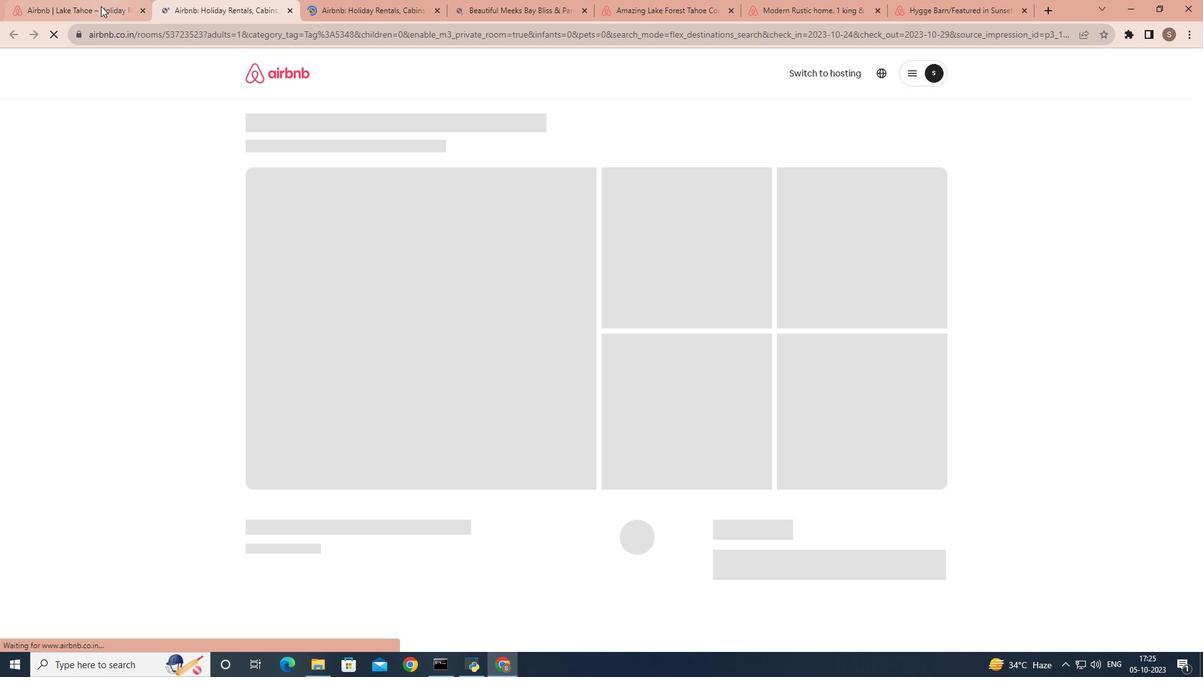 
Action: Mouse moved to (946, 9)
Screenshot: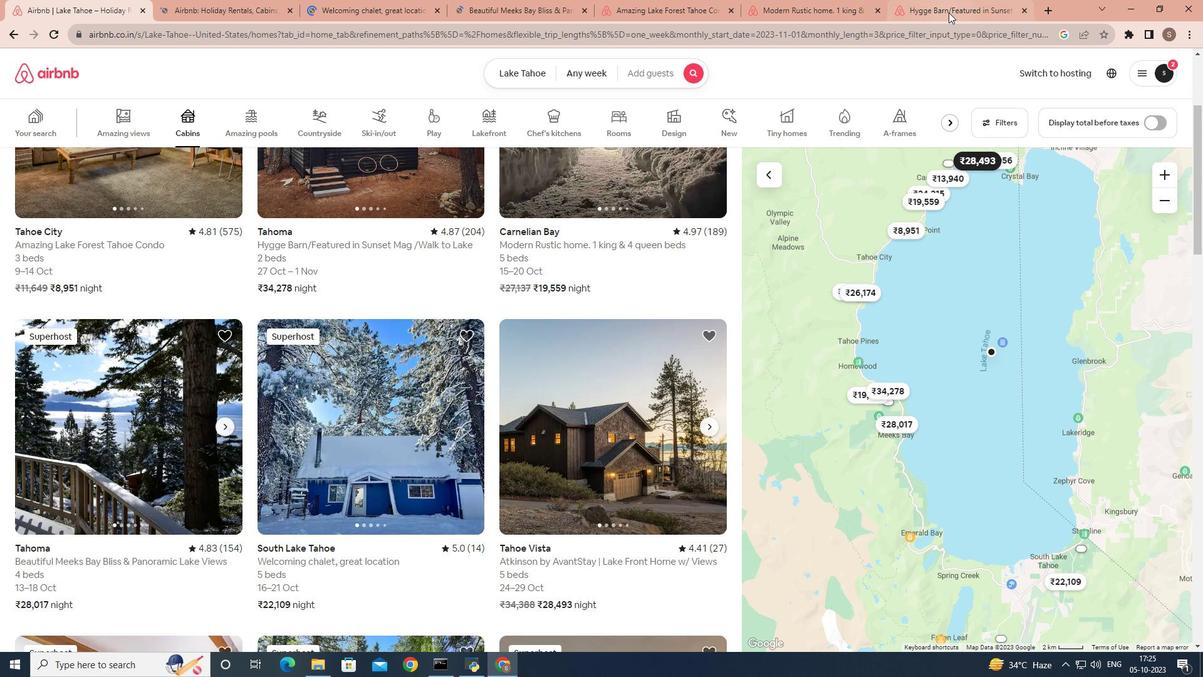 
Action: Mouse pressed left at (946, 9)
Screenshot: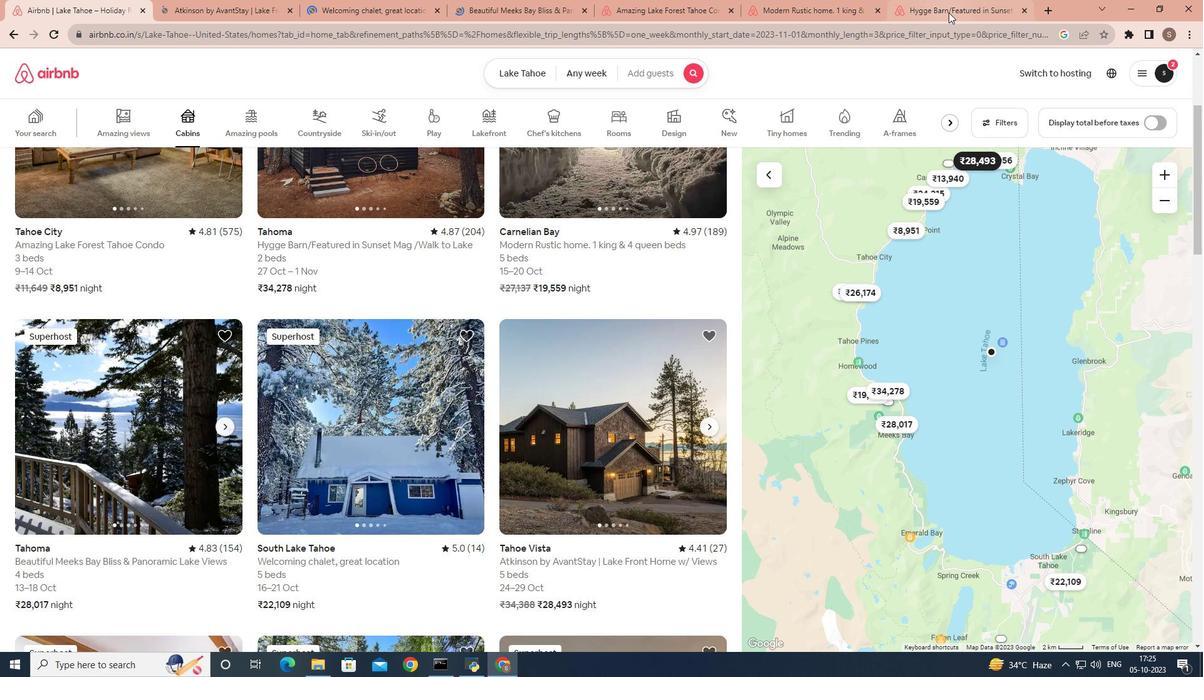 
Action: Mouse moved to (433, 440)
Screenshot: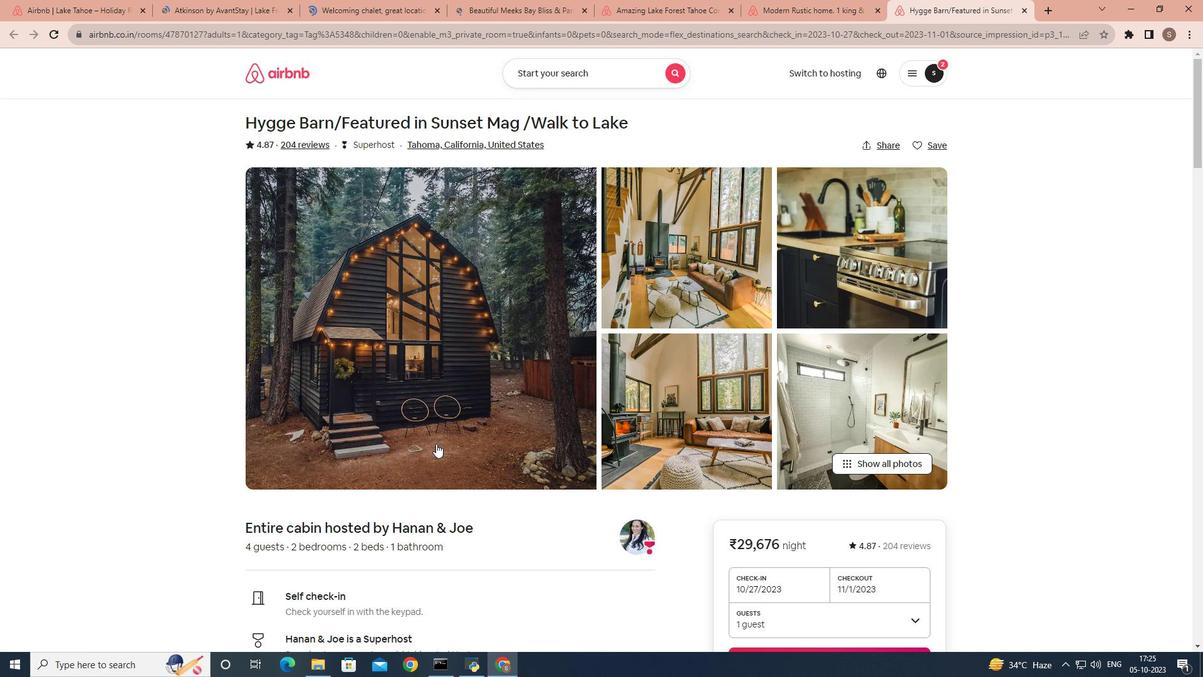 
Action: Mouse scrolled (433, 440) with delta (0, 0)
Screenshot: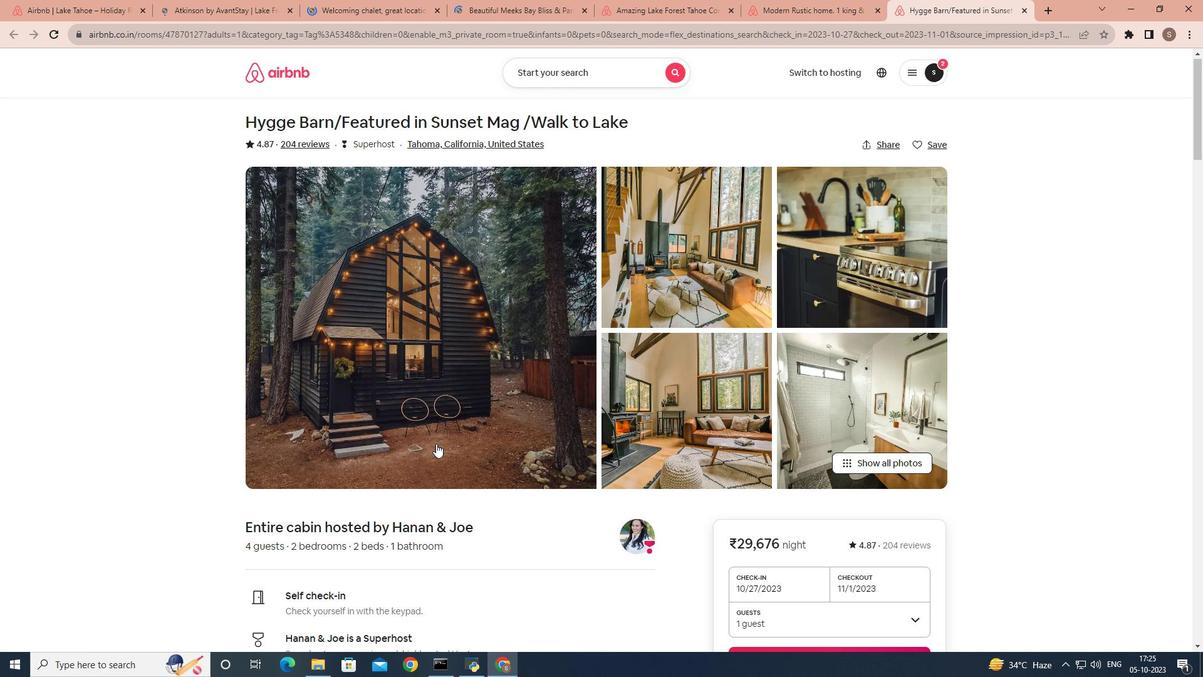 
Action: Mouse scrolled (433, 440) with delta (0, 0)
Screenshot: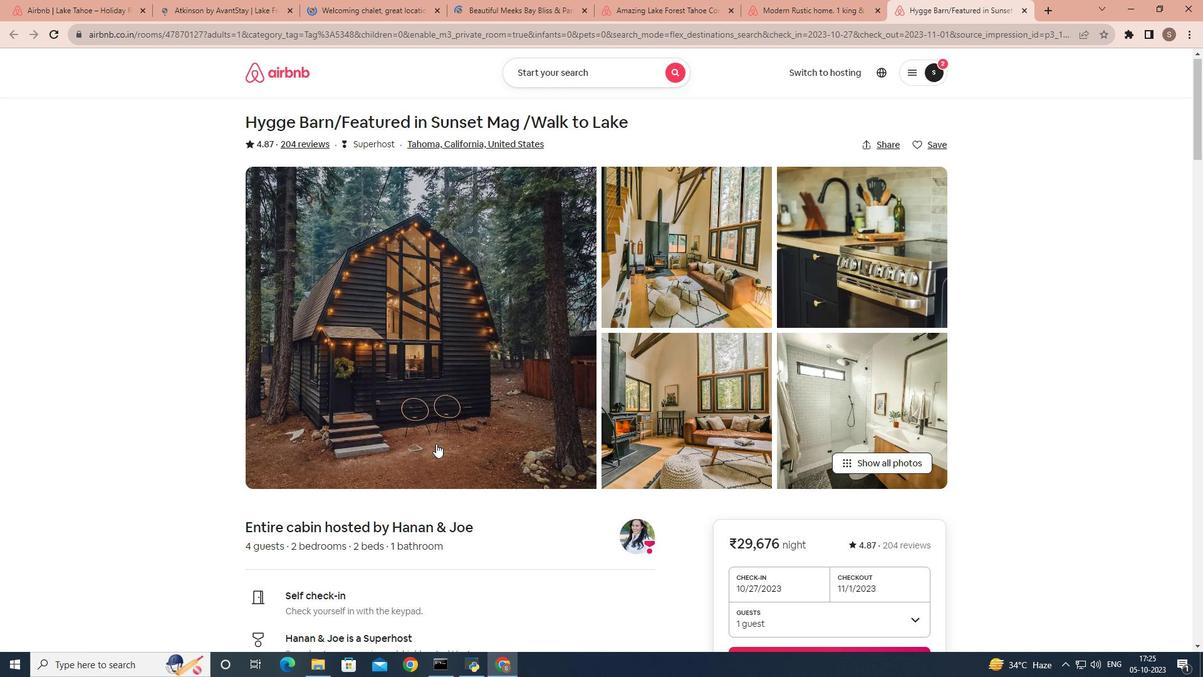 
Action: Mouse scrolled (433, 440) with delta (0, 0)
Screenshot: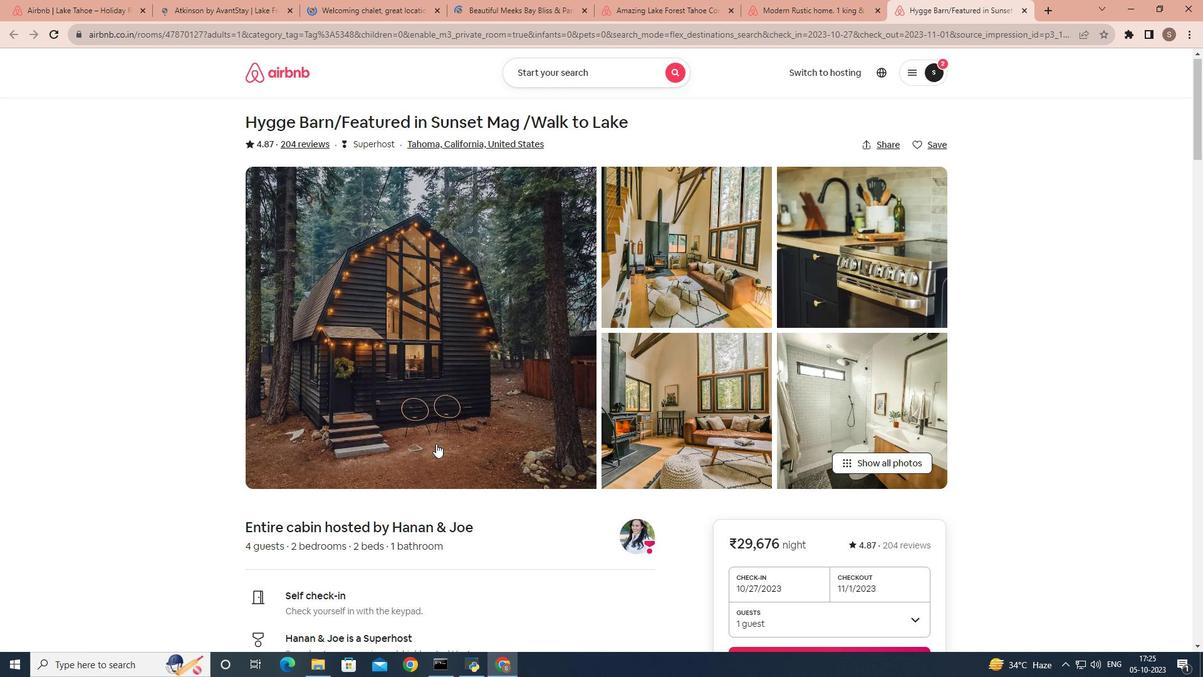 
Action: Mouse scrolled (433, 440) with delta (0, 0)
Screenshot: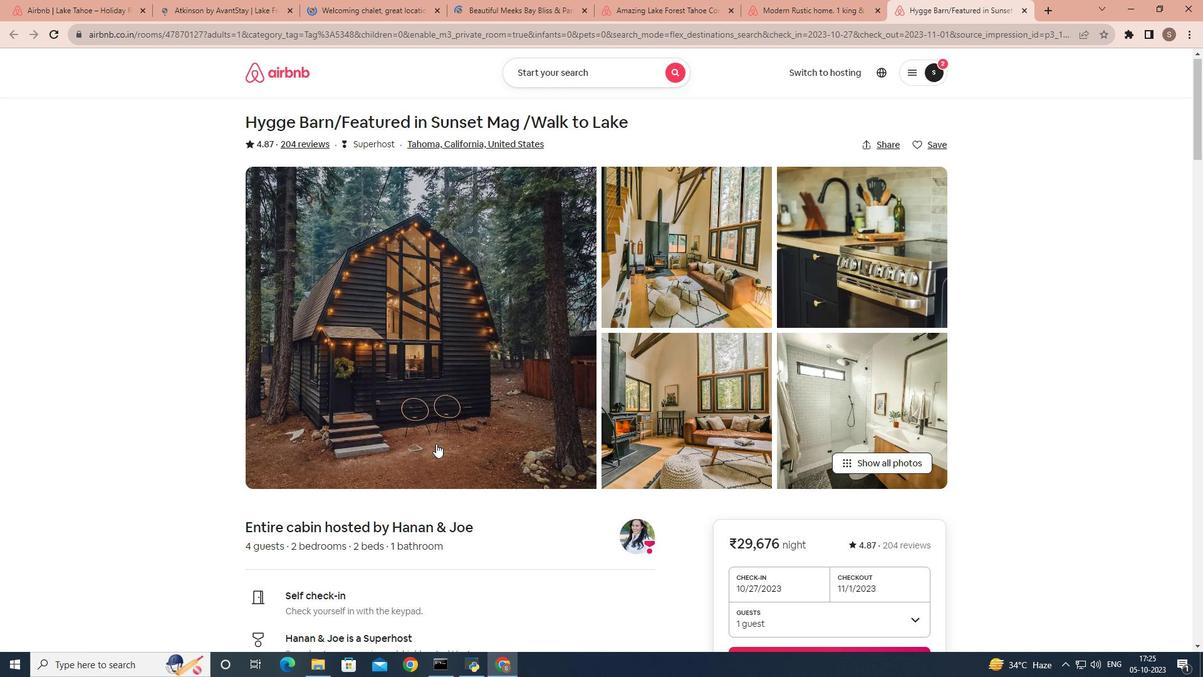 
Action: Mouse scrolled (433, 440) with delta (0, 0)
Screenshot: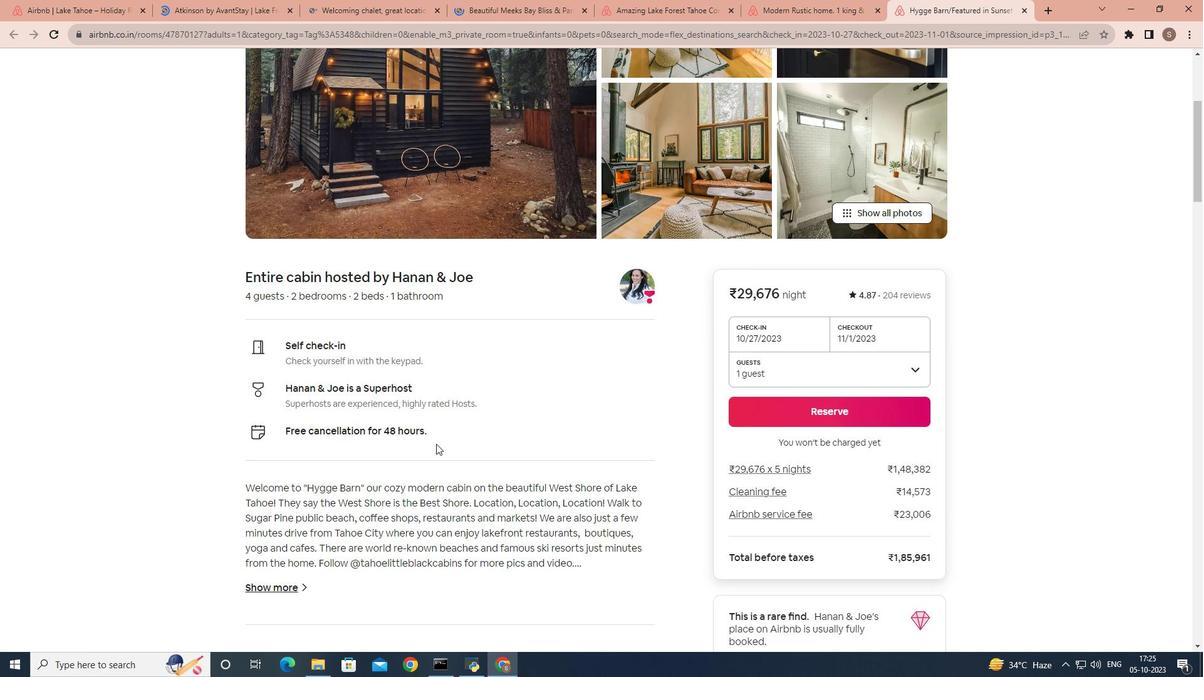 
Action: Mouse scrolled (433, 440) with delta (0, 0)
Screenshot: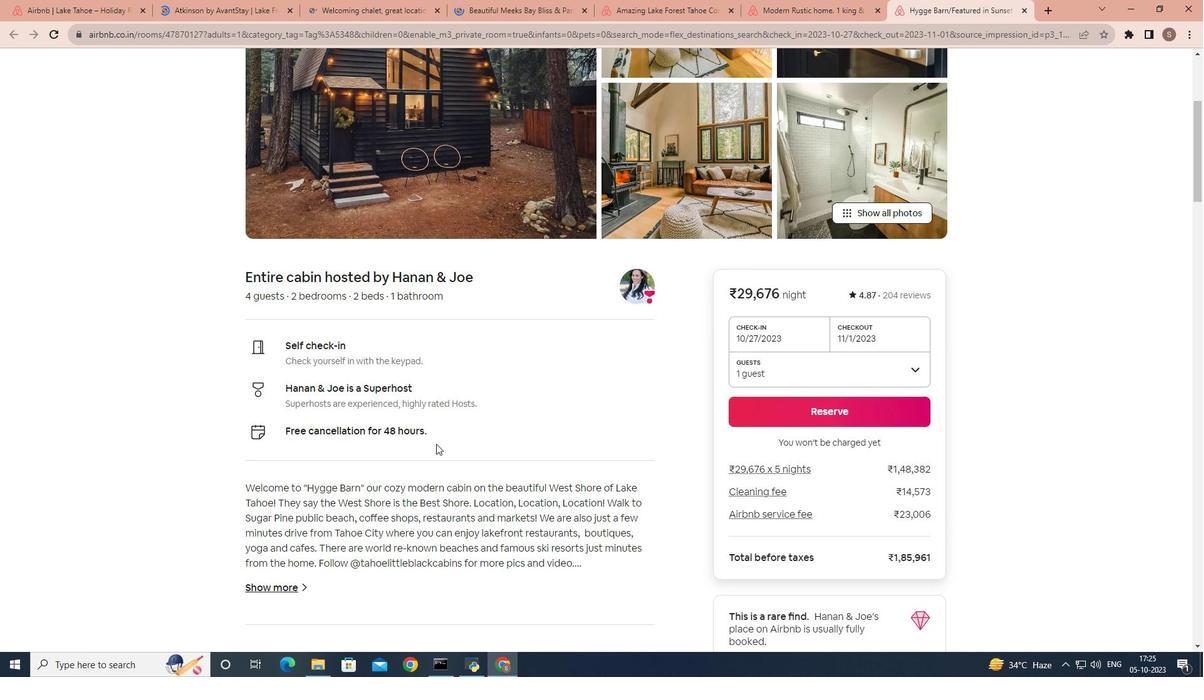 
Action: Mouse scrolled (433, 440) with delta (0, 0)
Screenshot: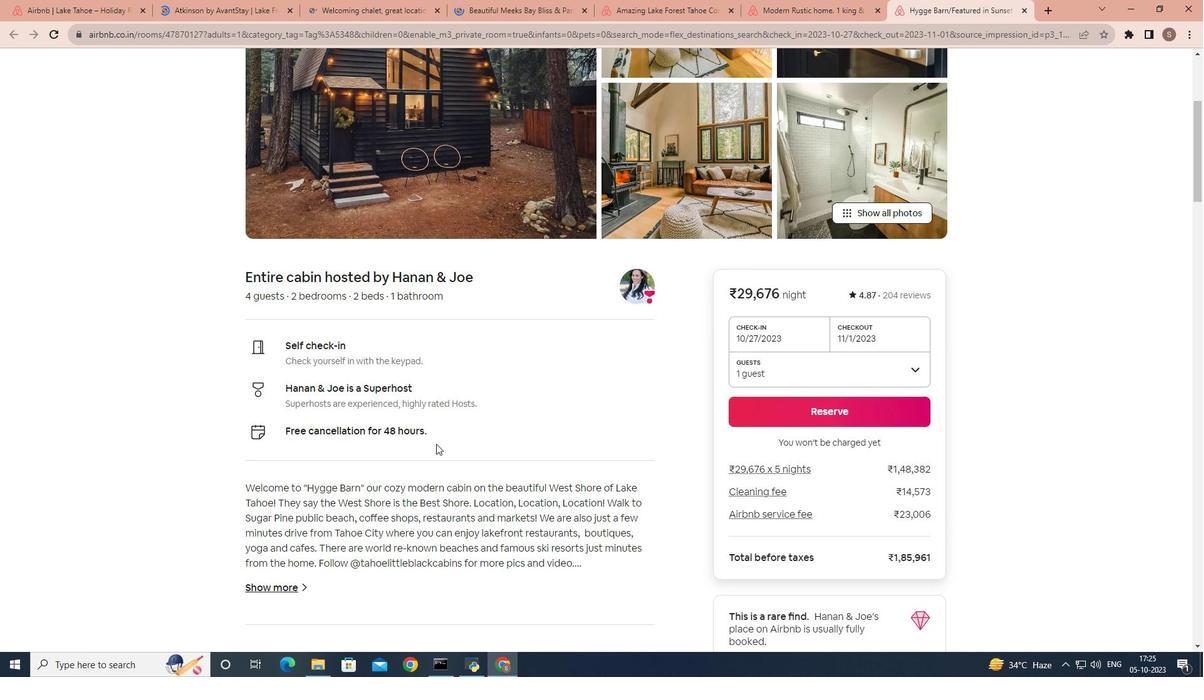 
Action: Mouse scrolled (433, 440) with delta (0, 0)
Screenshot: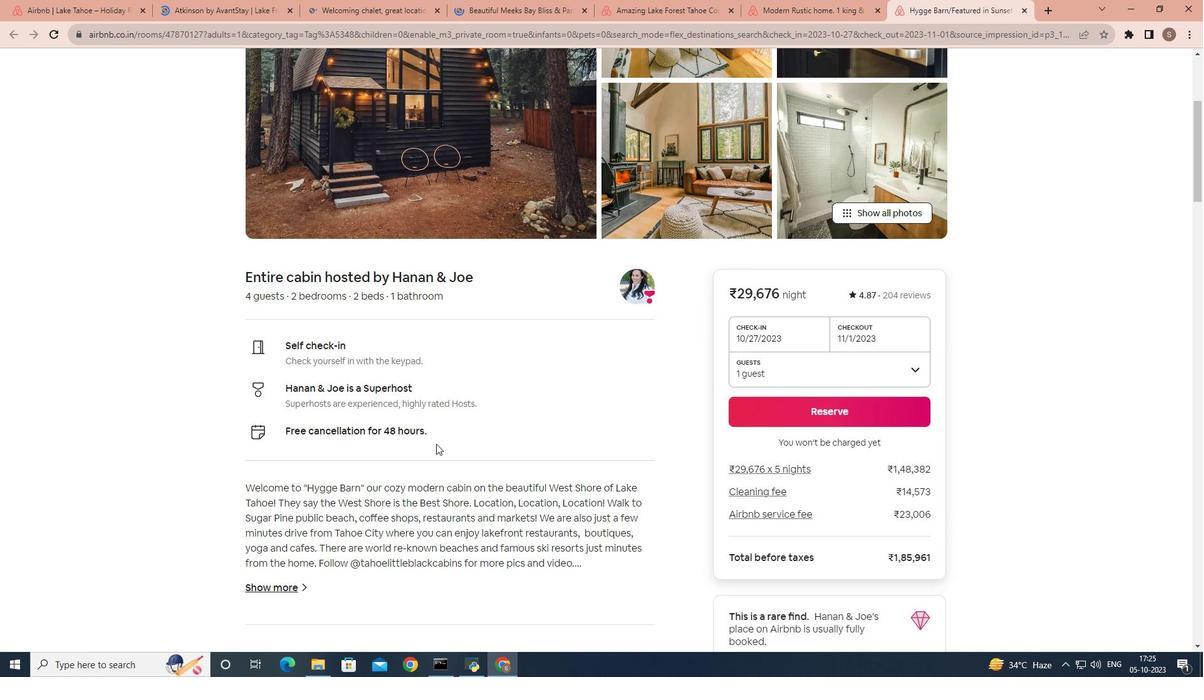 
Action: Mouse moved to (283, 331)
Screenshot: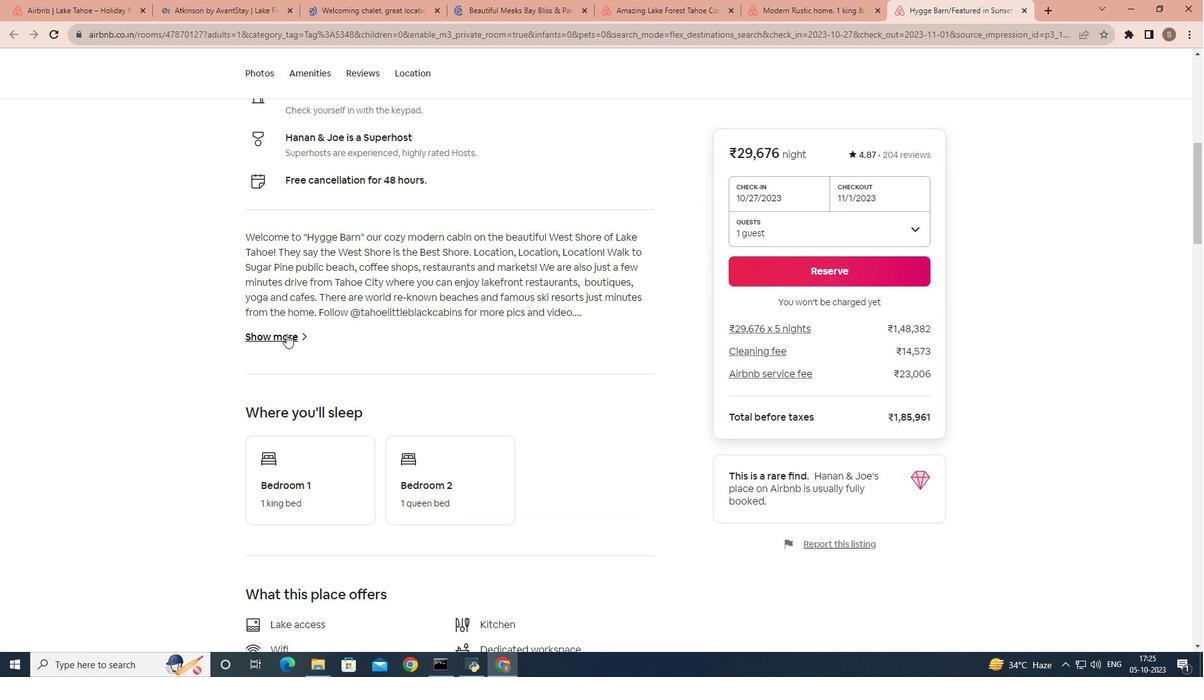 
Action: Mouse pressed left at (283, 331)
Screenshot: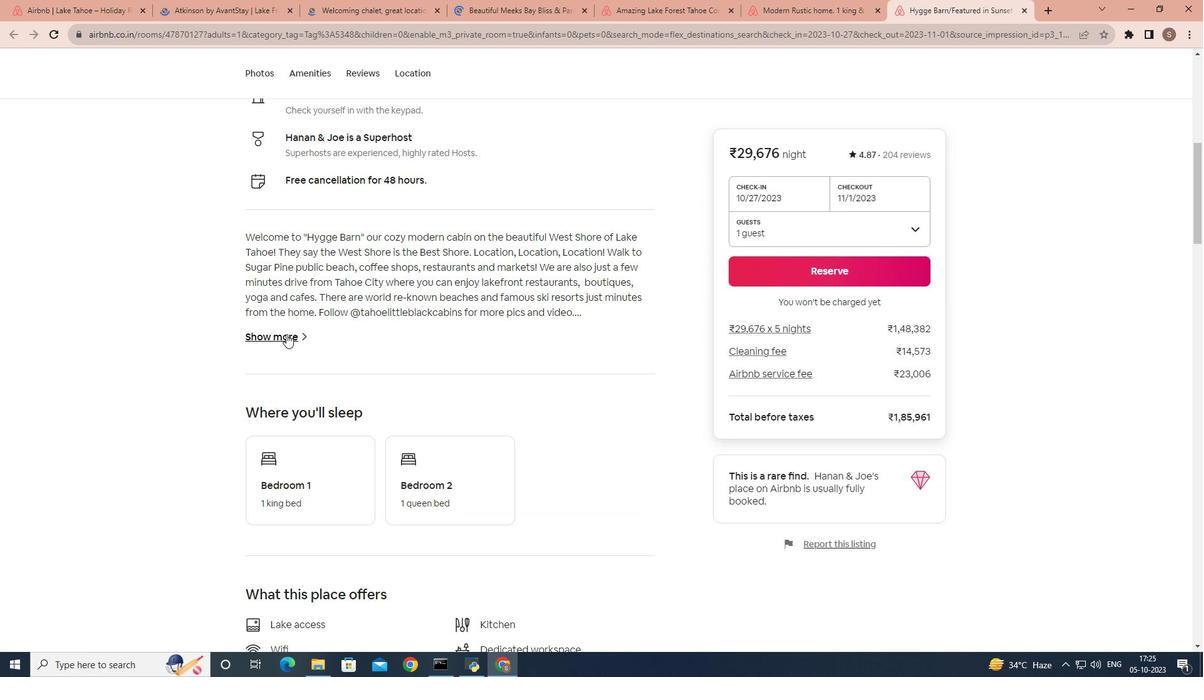 
Action: Mouse moved to (430, 375)
Screenshot: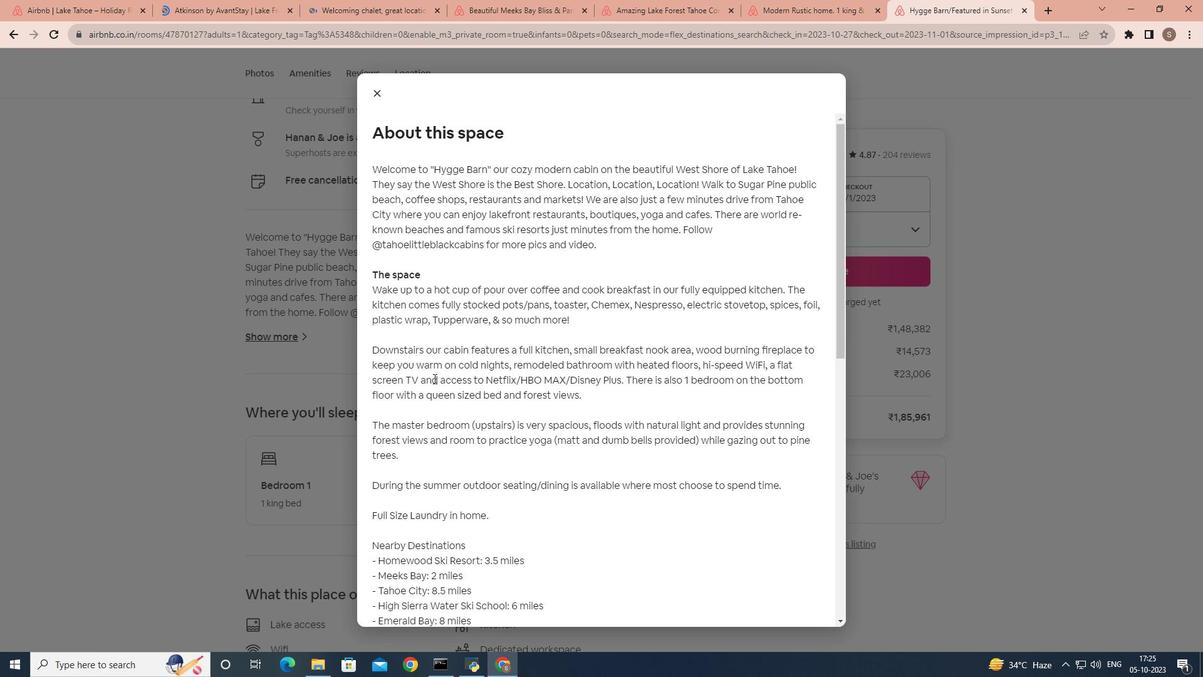 
Action: Mouse scrolled (430, 374) with delta (0, 0)
Screenshot: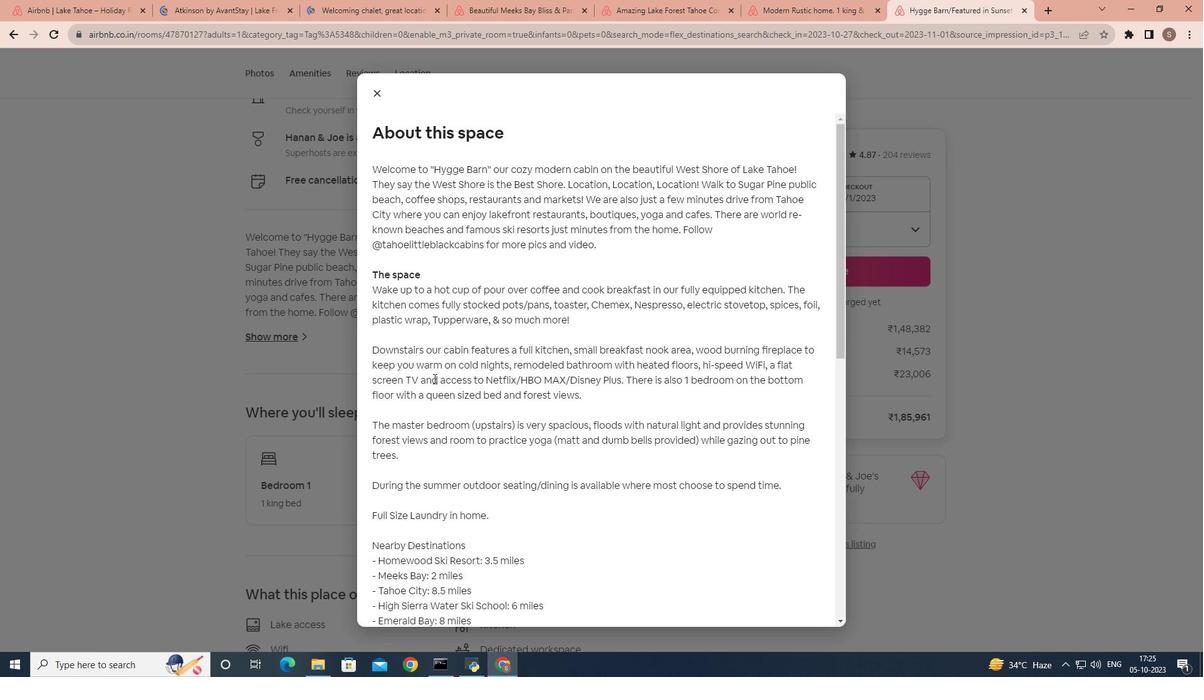 
Action: Mouse scrolled (430, 374) with delta (0, 0)
Screenshot: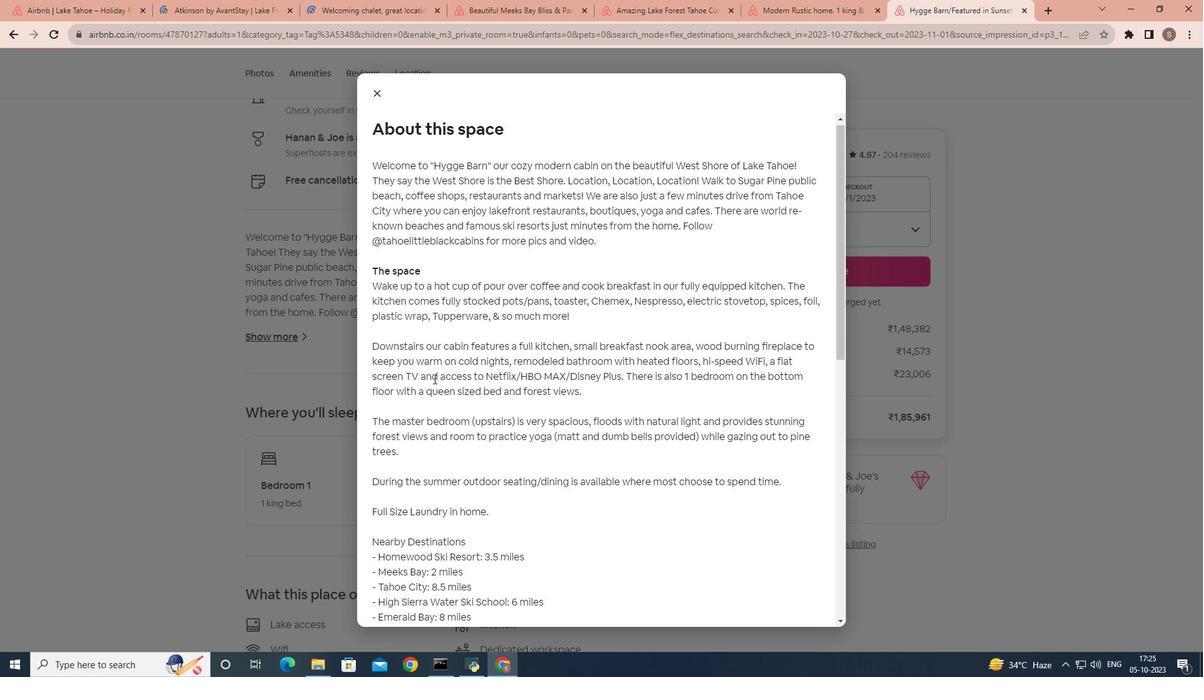 
Action: Mouse scrolled (430, 374) with delta (0, 0)
Screenshot: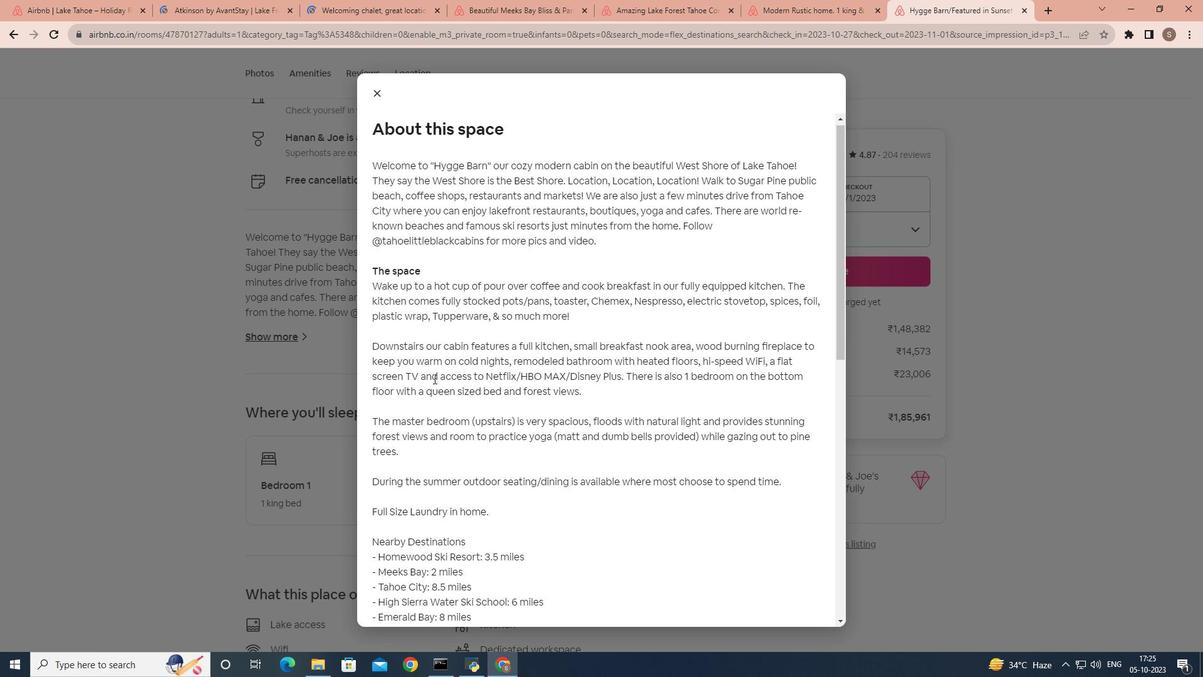 
Action: Mouse scrolled (430, 374) with delta (0, 0)
Screenshot: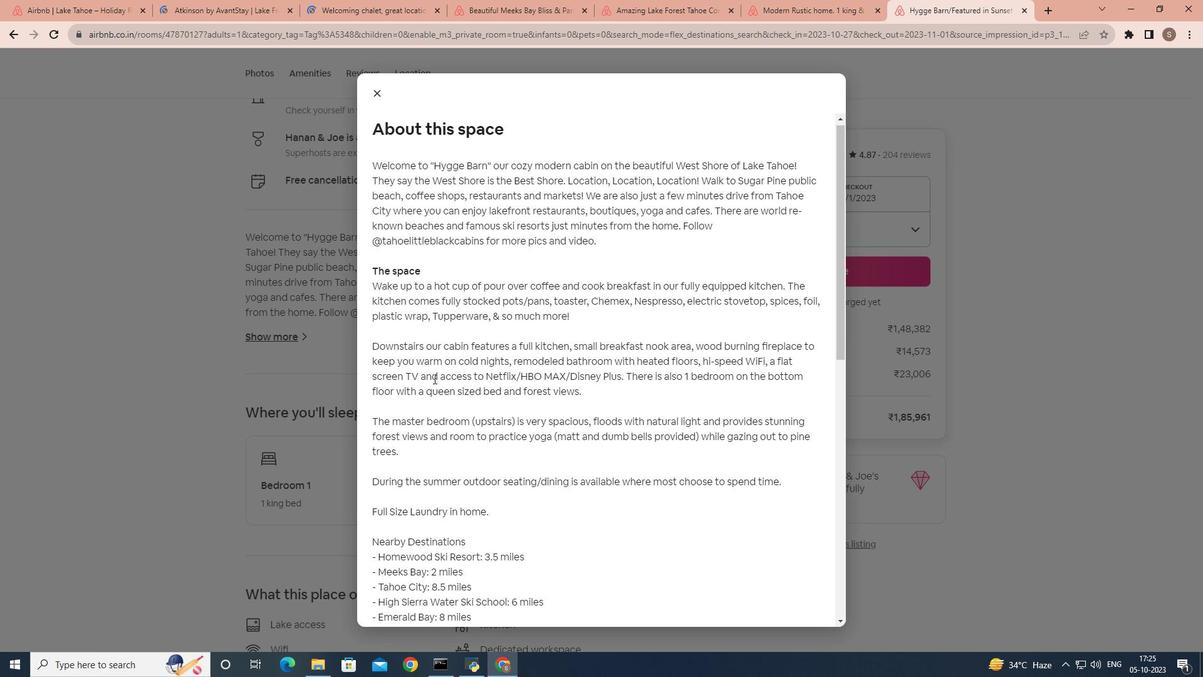 
Action: Mouse moved to (431, 375)
Screenshot: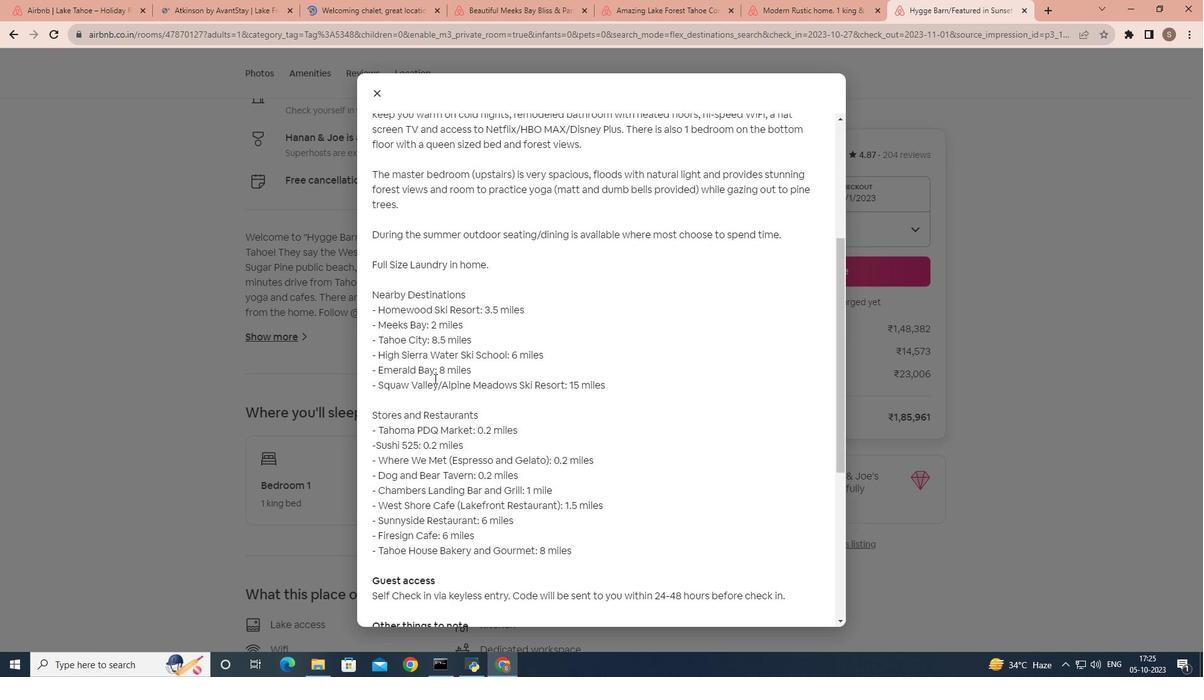 
Action: Mouse scrolled (431, 374) with delta (0, 0)
Screenshot: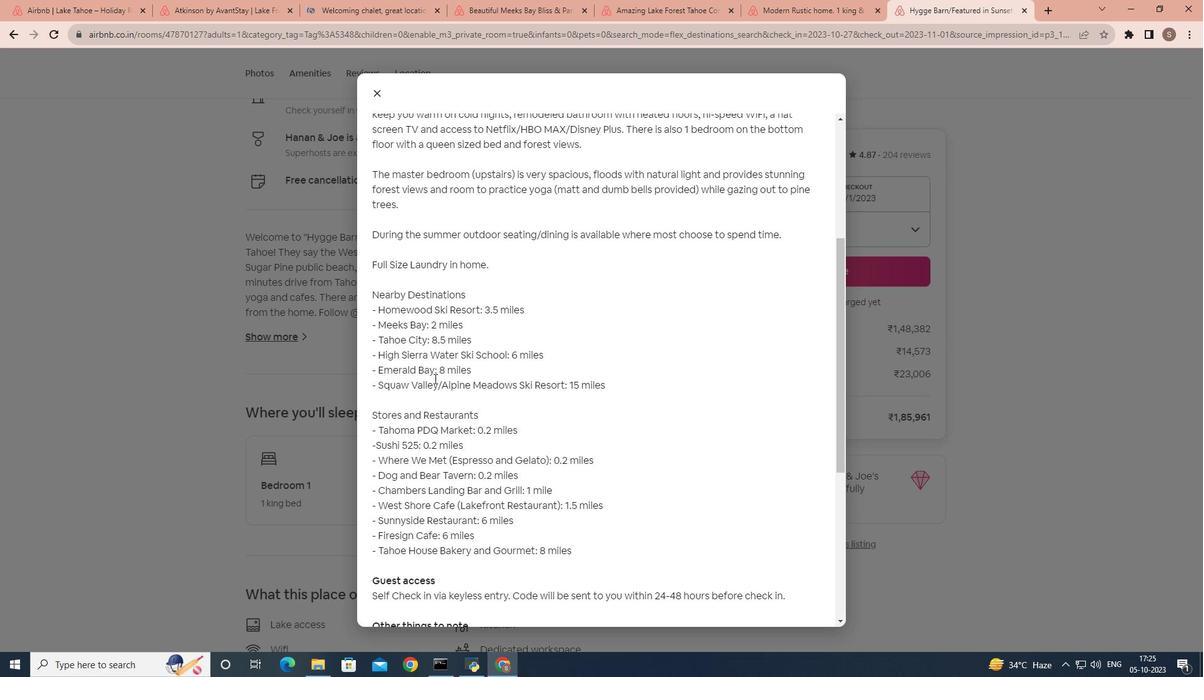 
Action: Mouse scrolled (431, 374) with delta (0, 0)
Screenshot: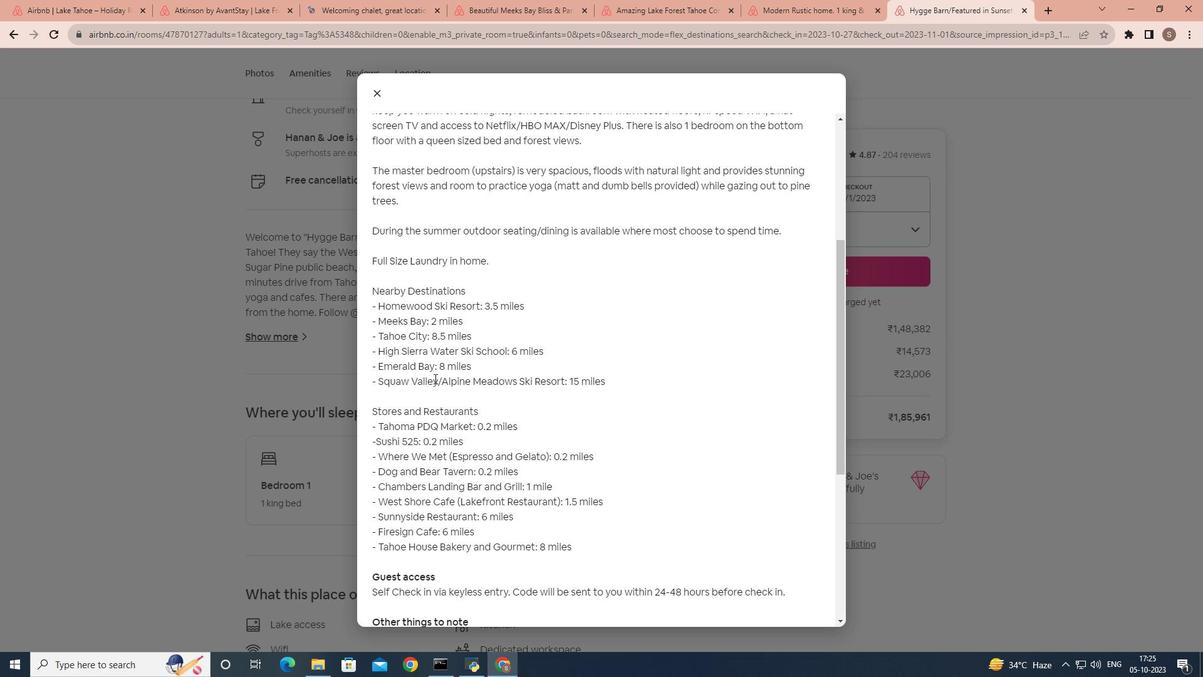 
Action: Mouse scrolled (431, 374) with delta (0, 0)
Screenshot: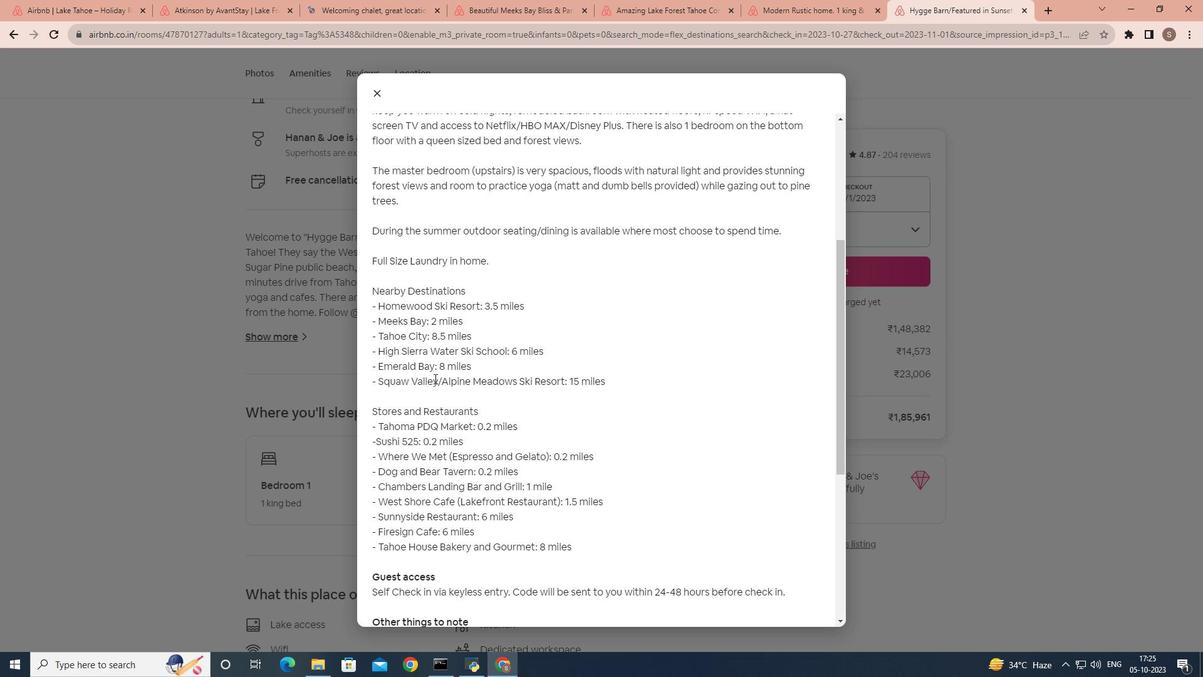 
Action: Mouse scrolled (431, 374) with delta (0, 0)
Screenshot: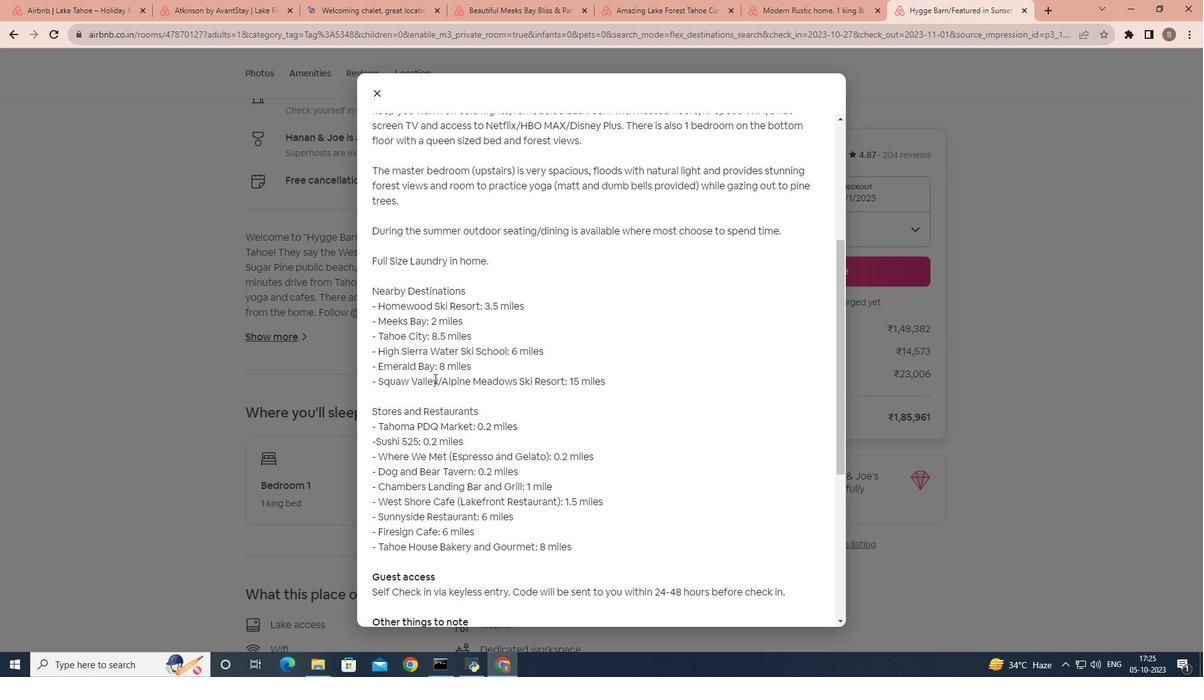 
Action: Mouse scrolled (431, 374) with delta (0, 0)
Screenshot: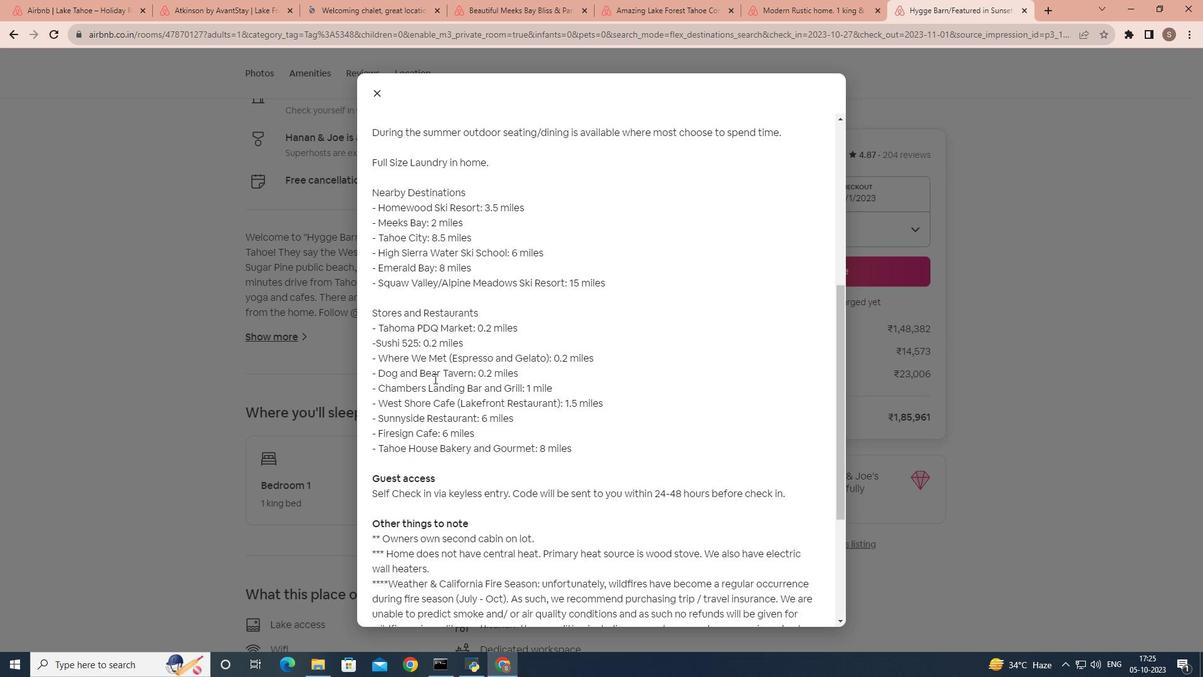 
Action: Mouse scrolled (431, 374) with delta (0, 0)
Screenshot: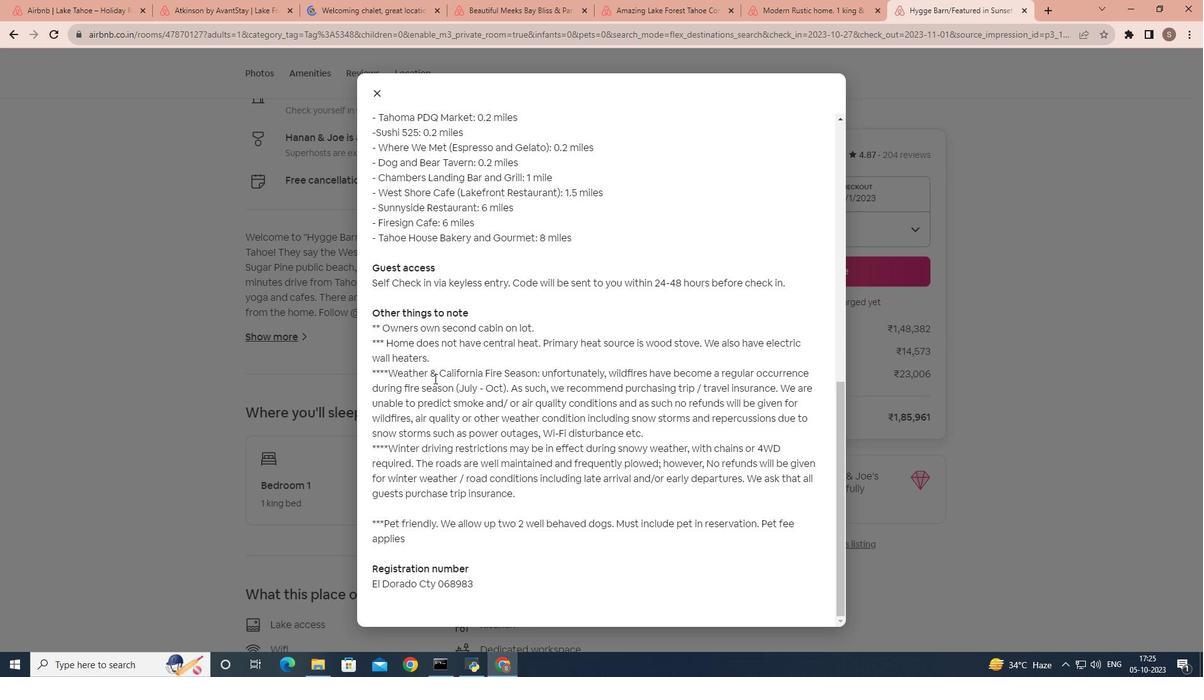 
Action: Mouse scrolled (431, 374) with delta (0, 0)
Screenshot: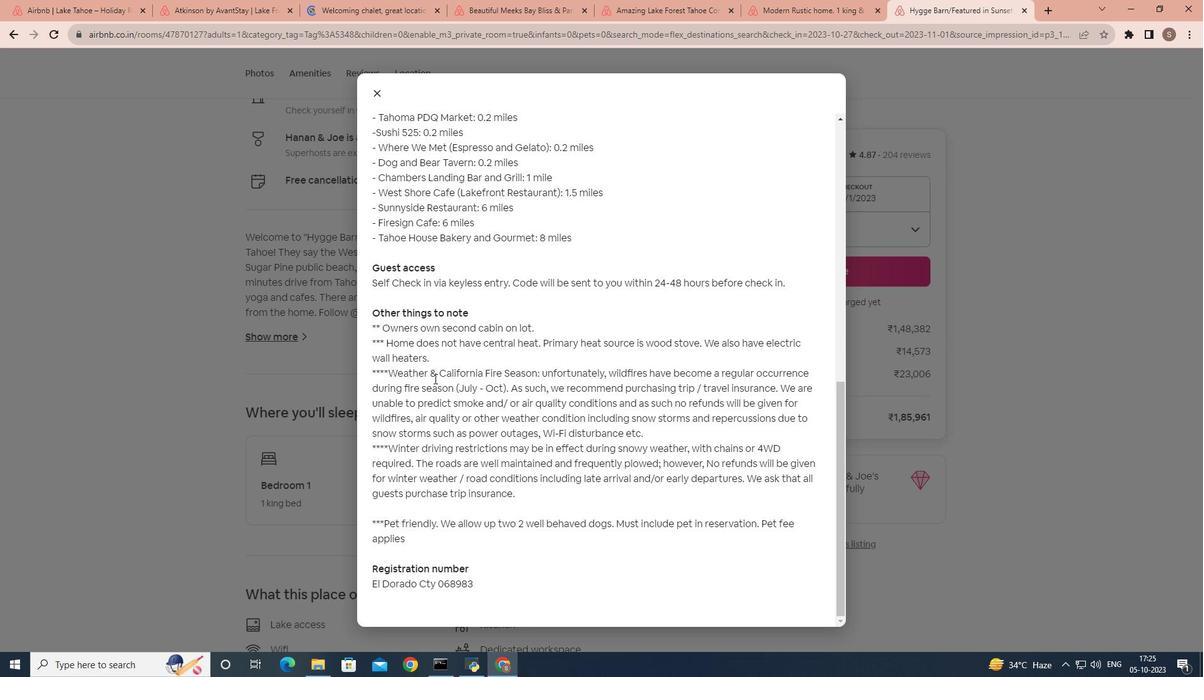 
Action: Mouse scrolled (431, 374) with delta (0, 0)
Screenshot: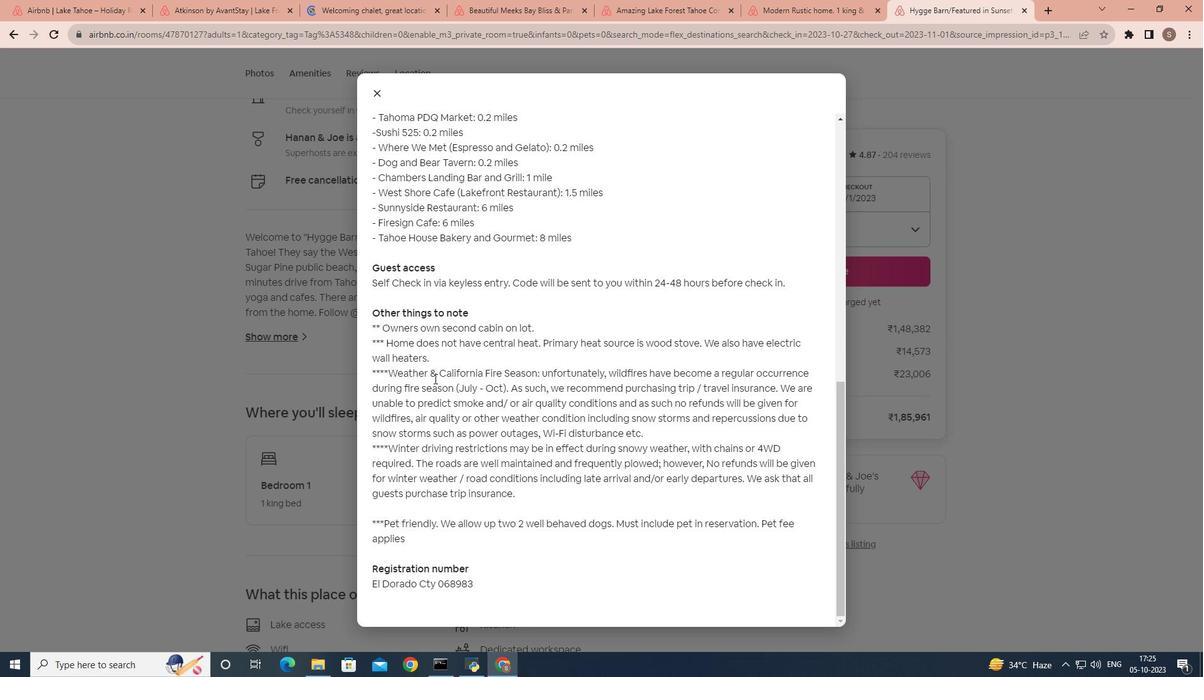 
Action: Mouse scrolled (431, 374) with delta (0, 0)
Screenshot: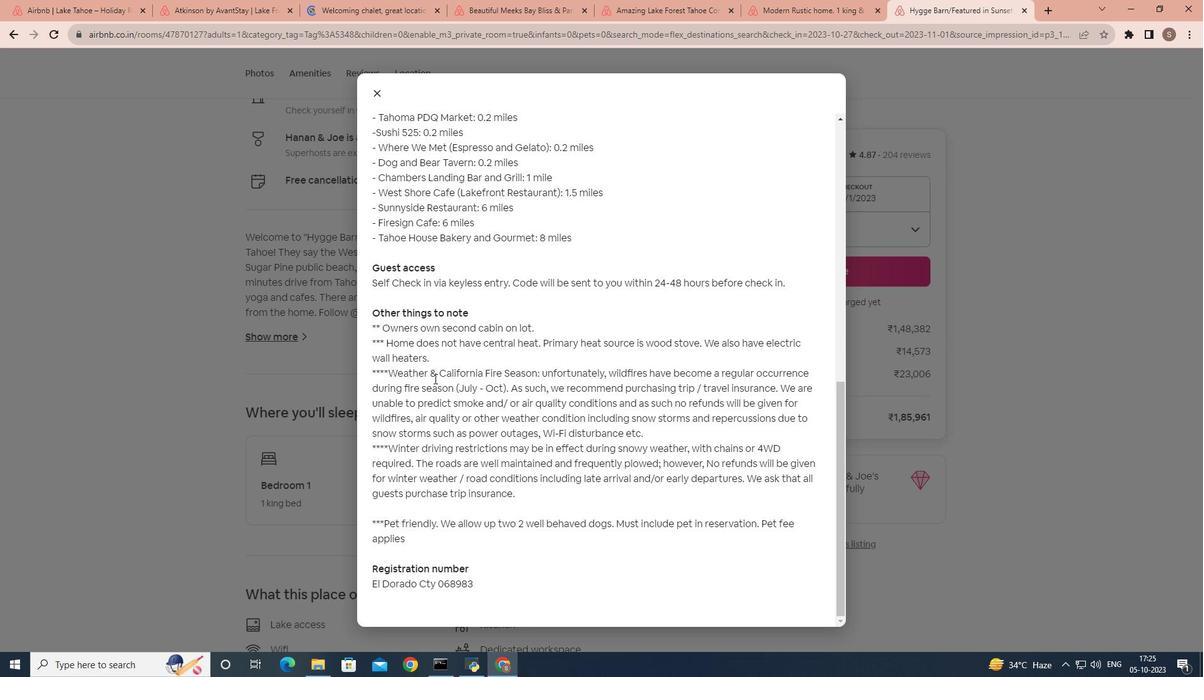 
Action: Mouse moved to (399, 250)
Screenshot: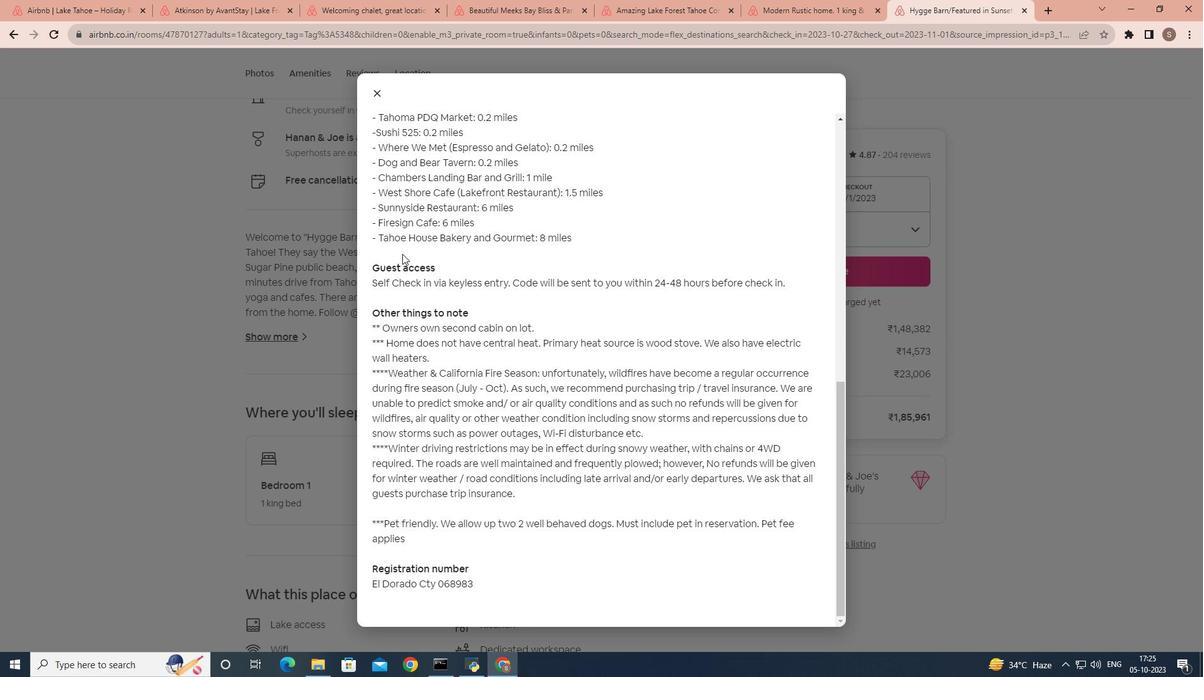 
Action: Mouse scrolled (399, 251) with delta (0, 0)
Screenshot: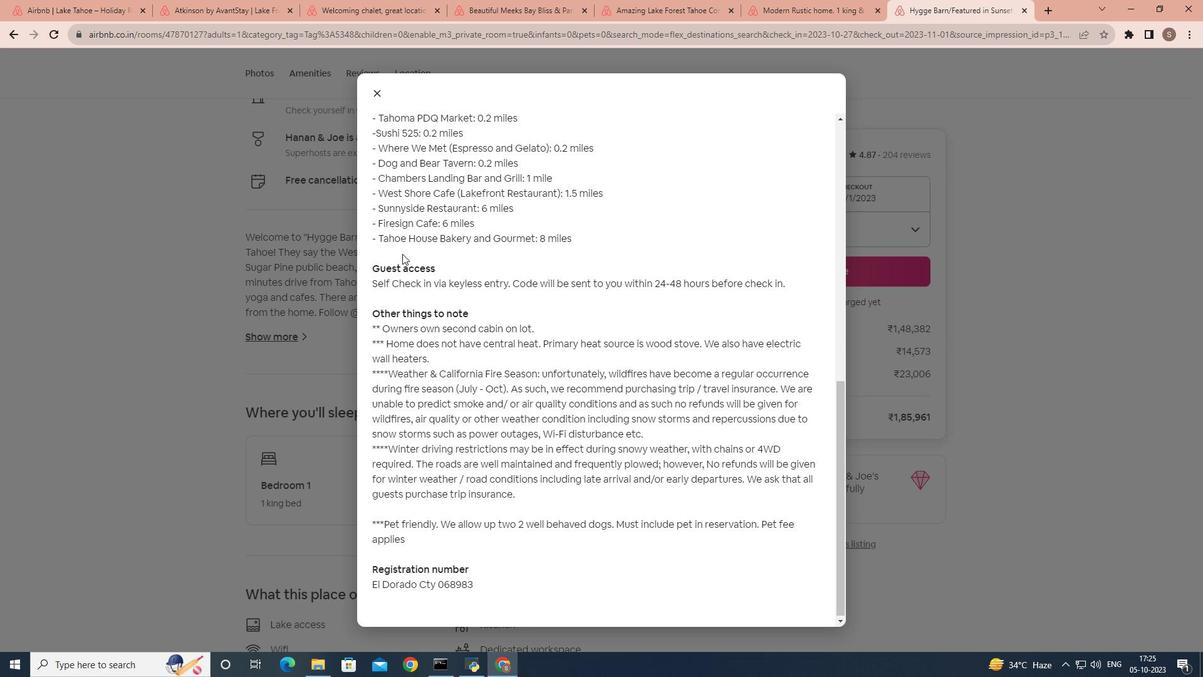 
Action: Mouse scrolled (399, 251) with delta (0, 0)
Screenshot: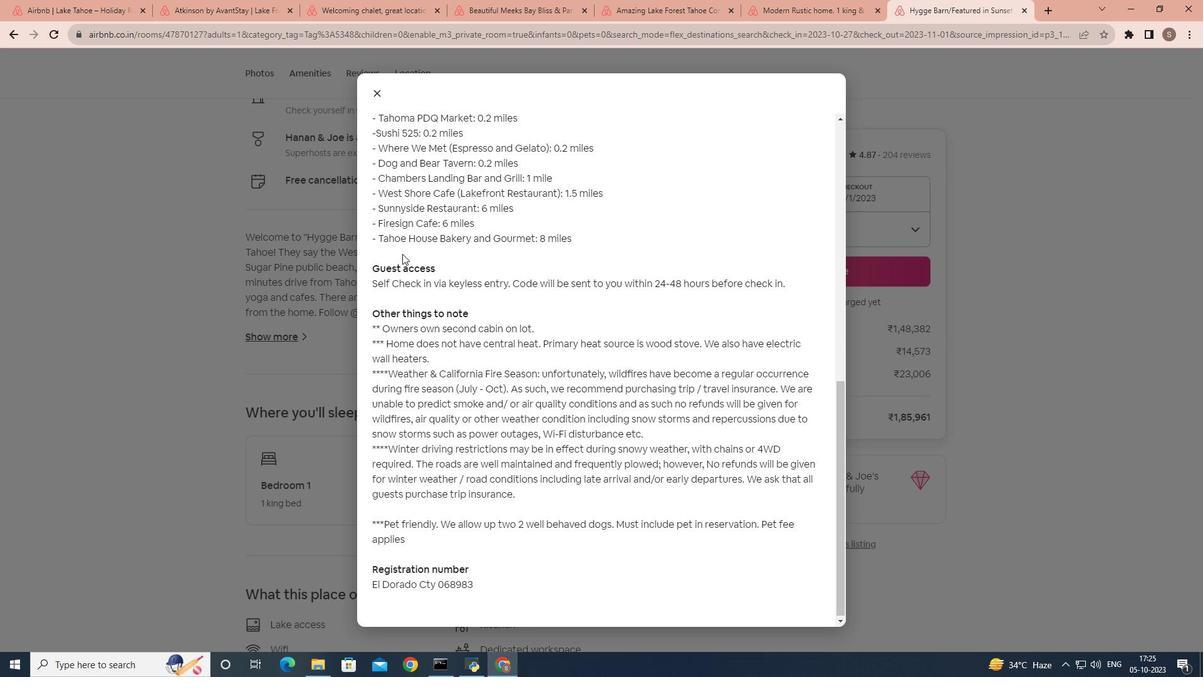 
Action: Mouse scrolled (399, 251) with delta (0, 0)
Screenshot: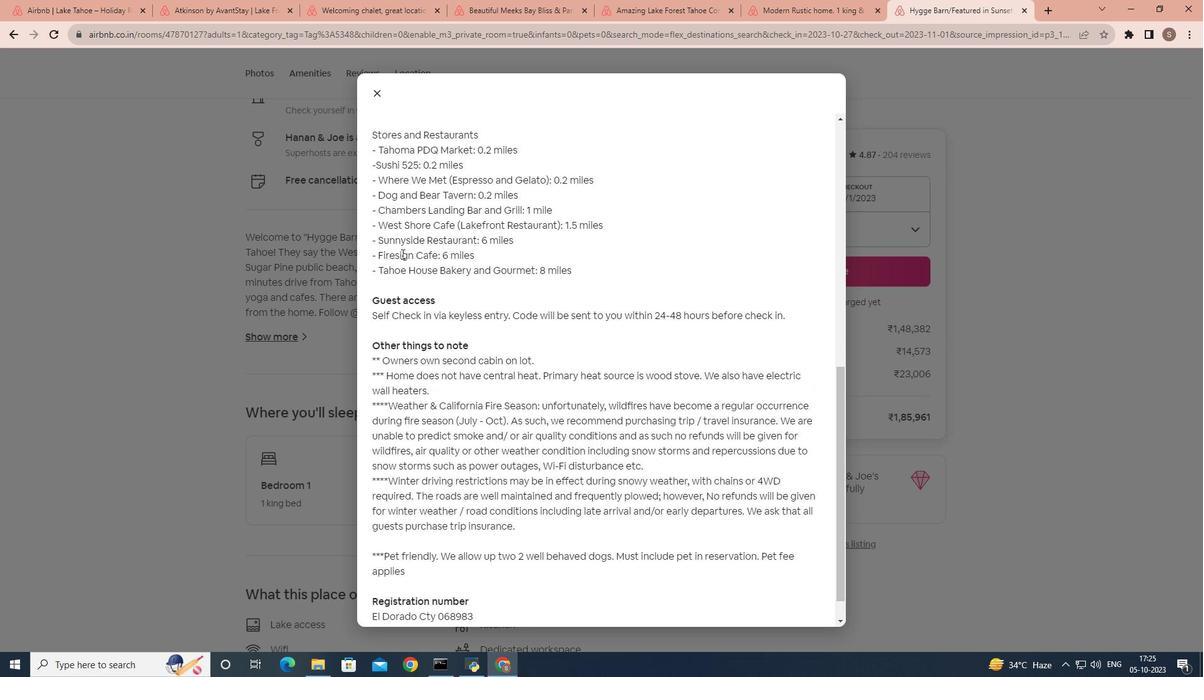 
Action: Mouse scrolled (399, 251) with delta (0, 0)
Screenshot: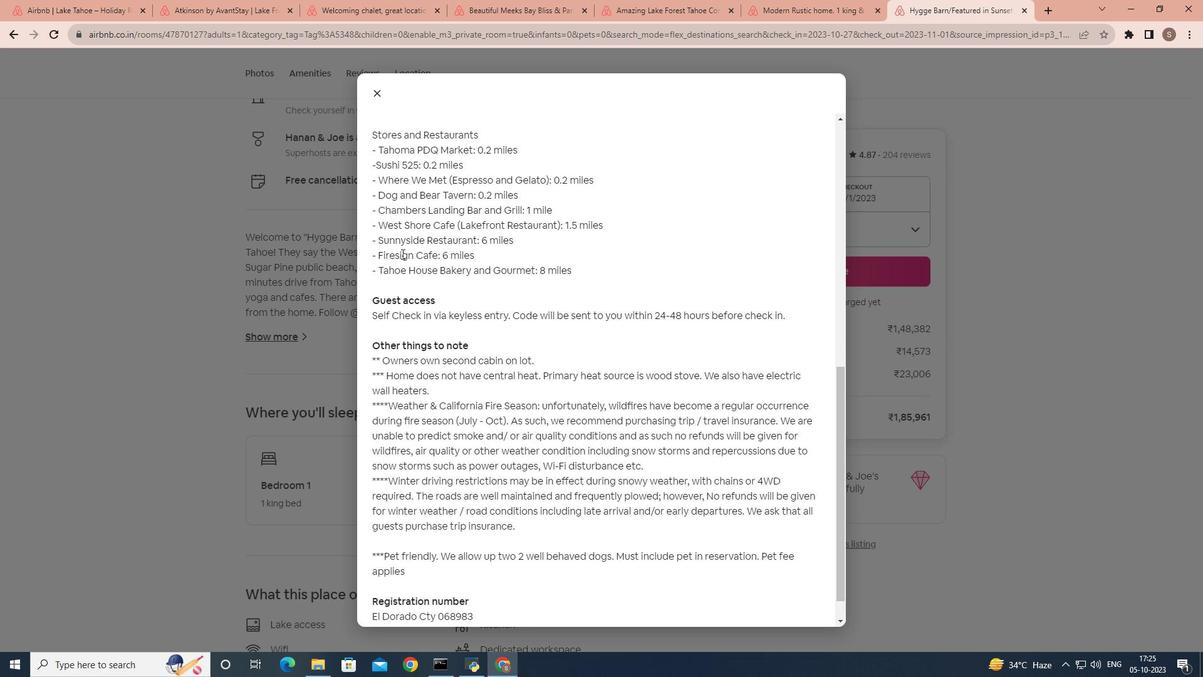 
Action: Mouse moved to (398, 250)
Screenshot: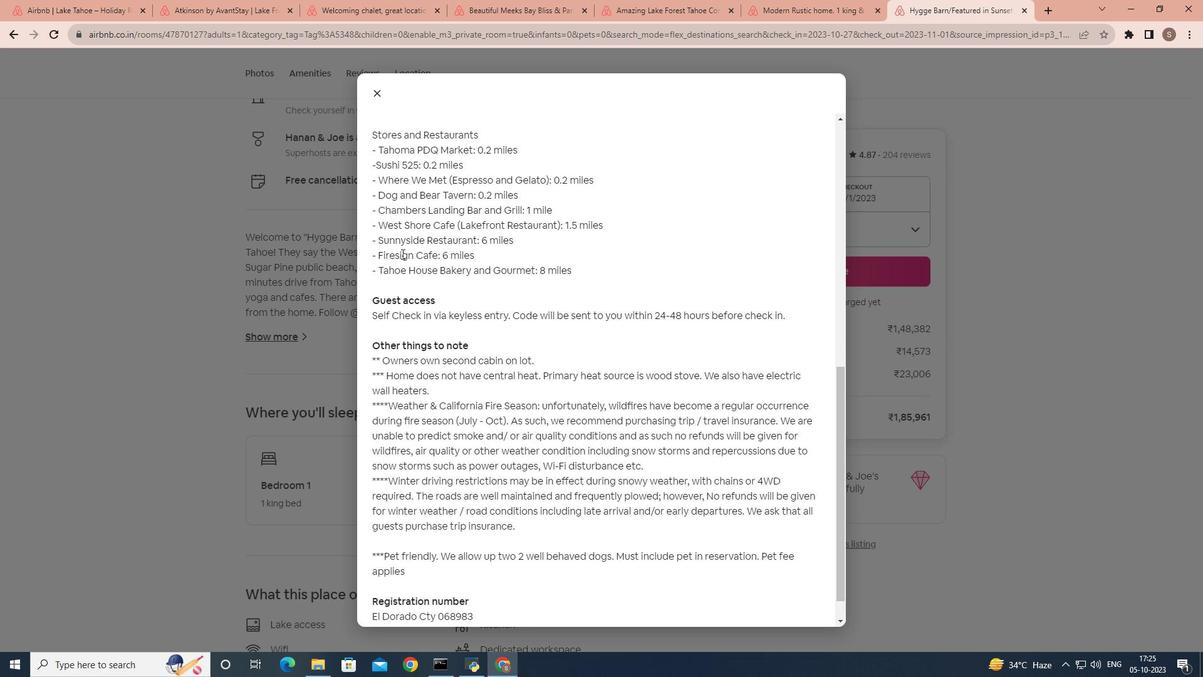 
Action: Mouse scrolled (398, 251) with delta (0, 0)
Screenshot: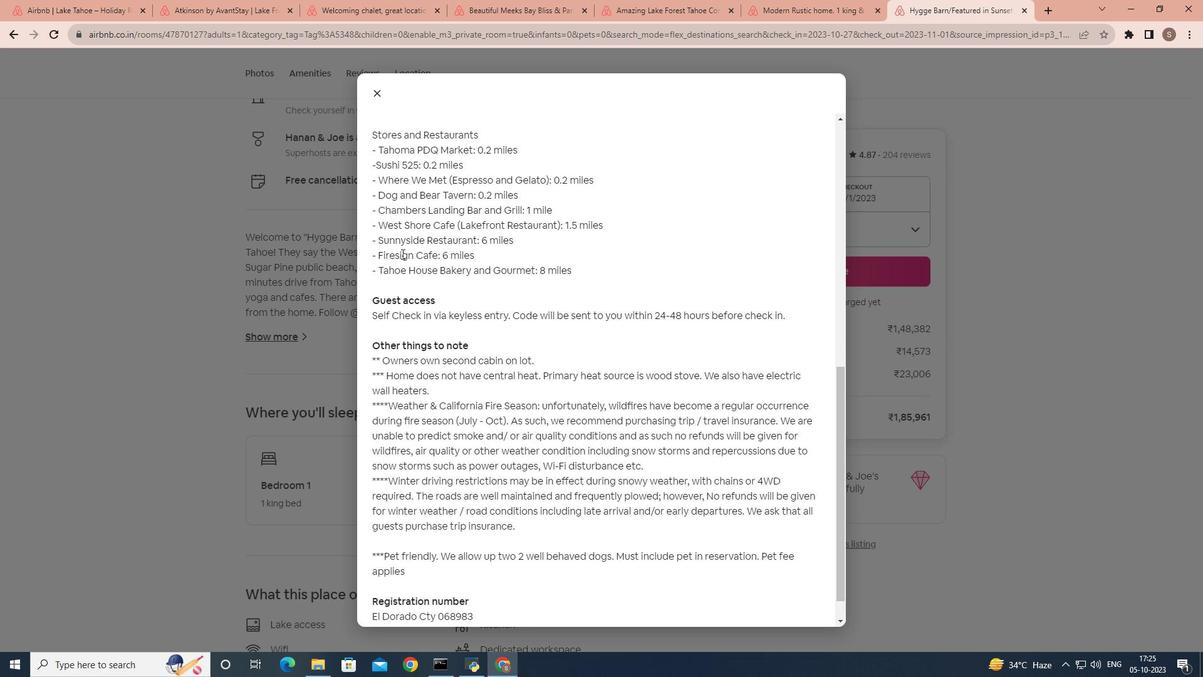 
Action: Mouse moved to (398, 250)
Screenshot: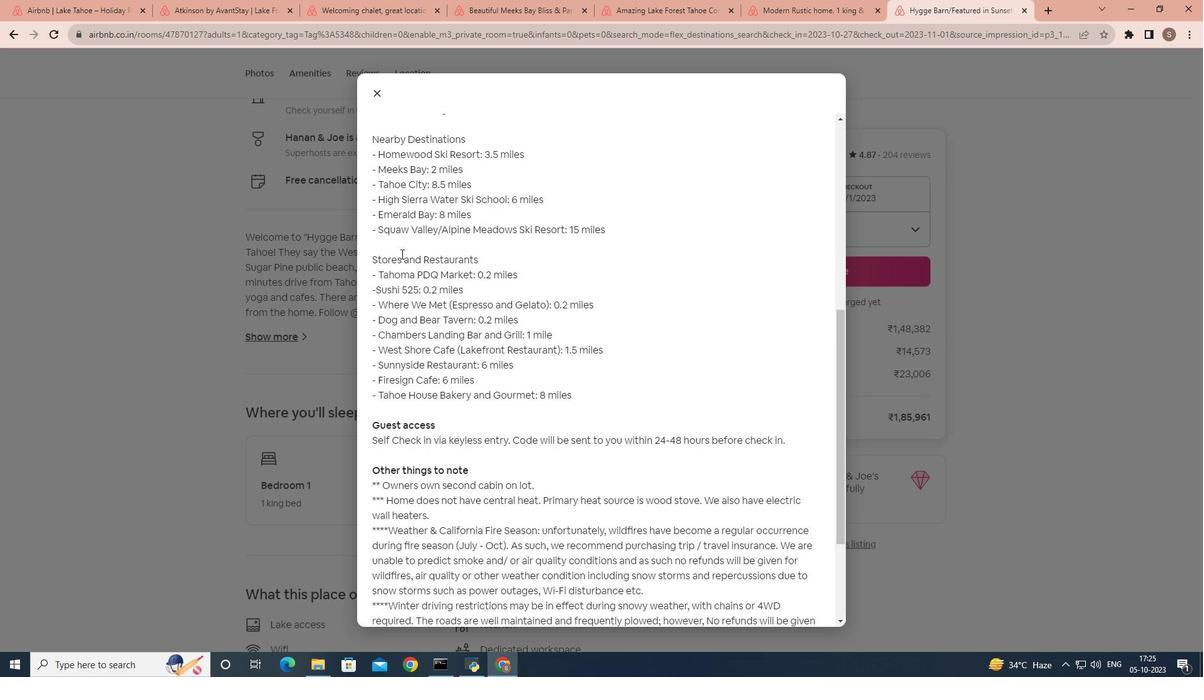 
Action: Mouse scrolled (398, 251) with delta (0, 0)
Screenshot: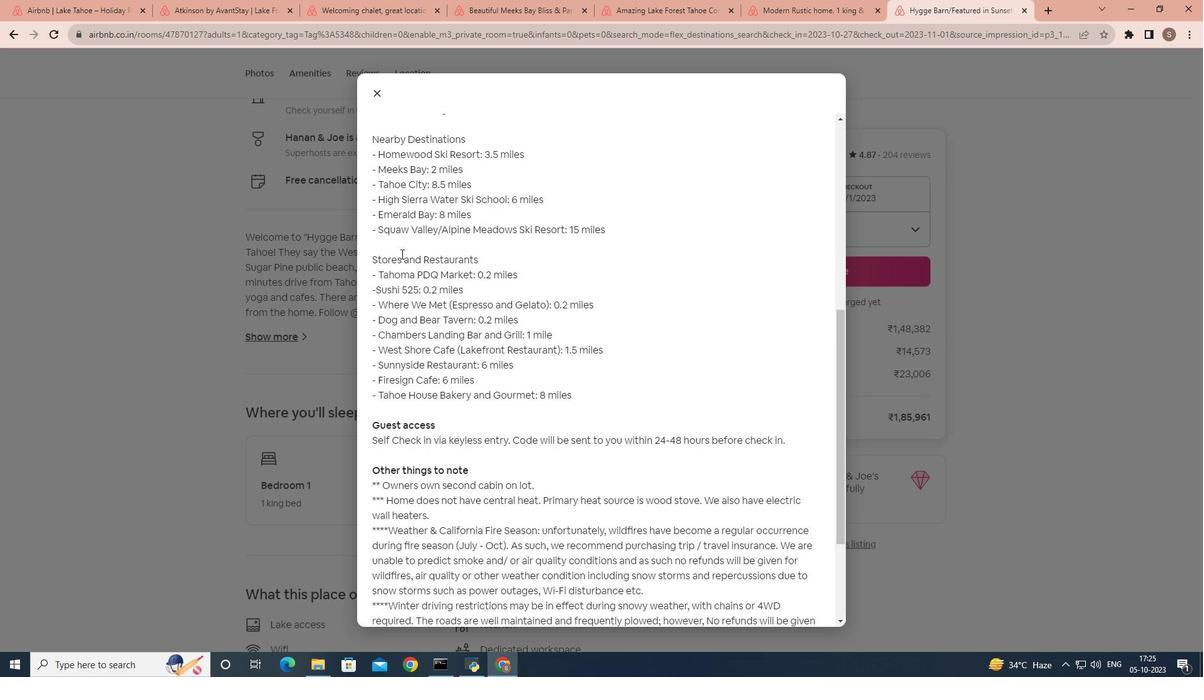 
Action: Mouse scrolled (398, 251) with delta (0, 0)
Screenshot: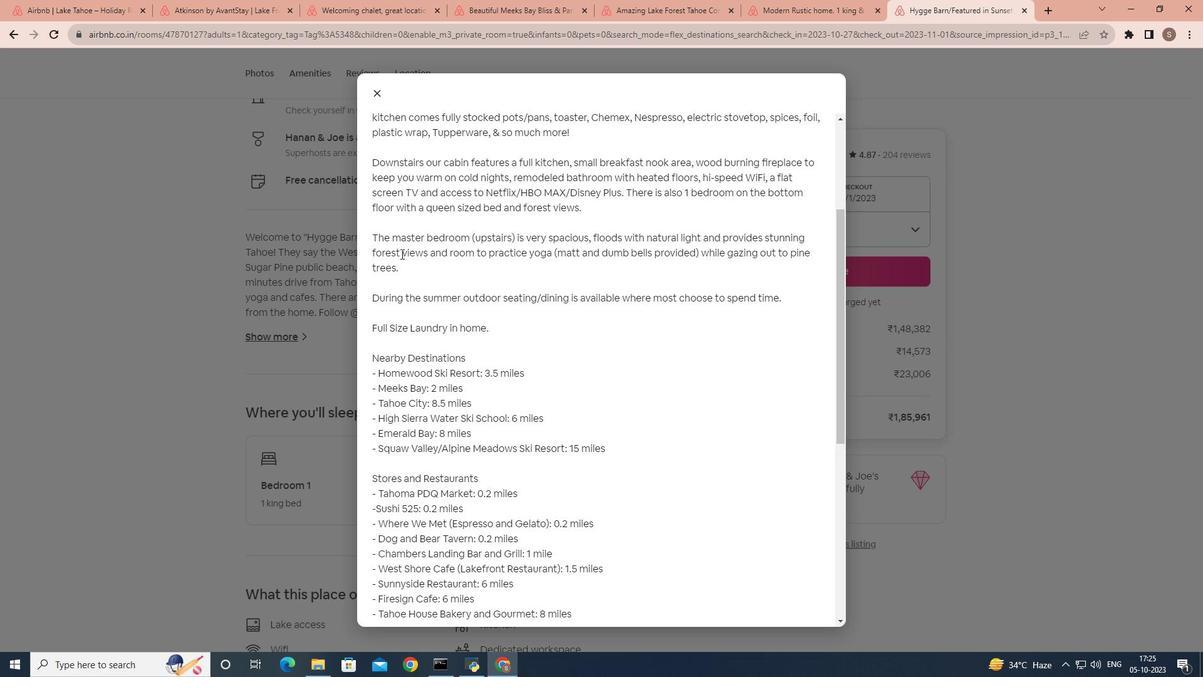 
Action: Mouse scrolled (398, 251) with delta (0, 0)
Screenshot: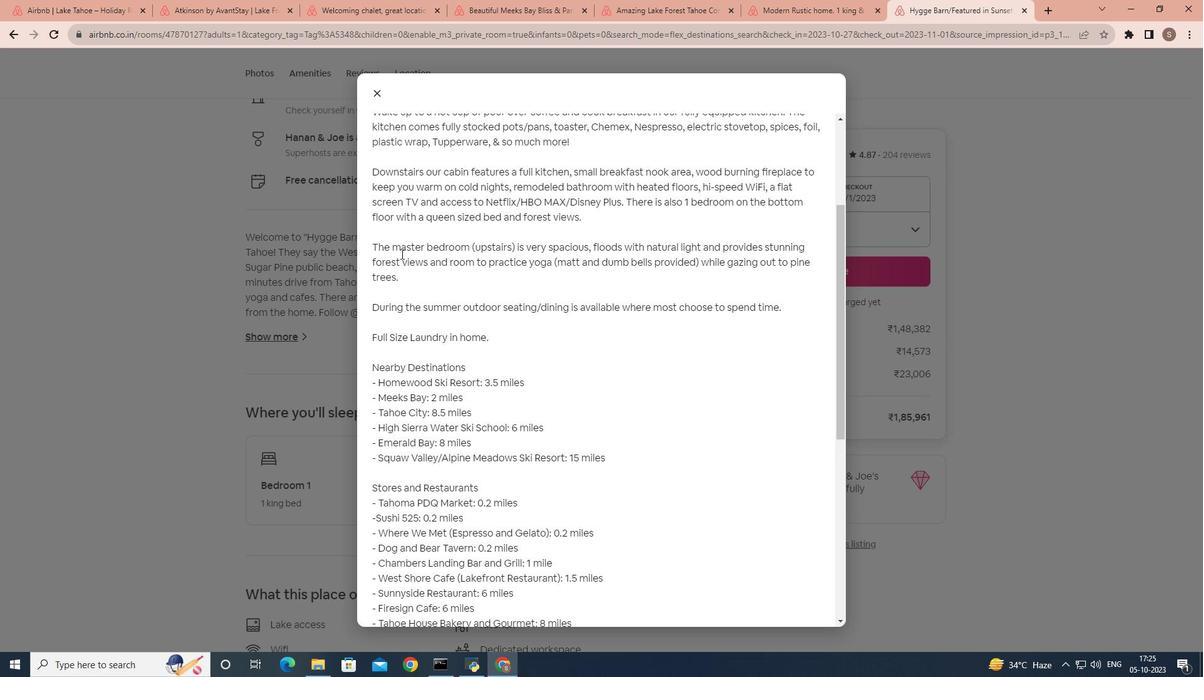 
Action: Mouse scrolled (398, 251) with delta (0, 0)
Screenshot: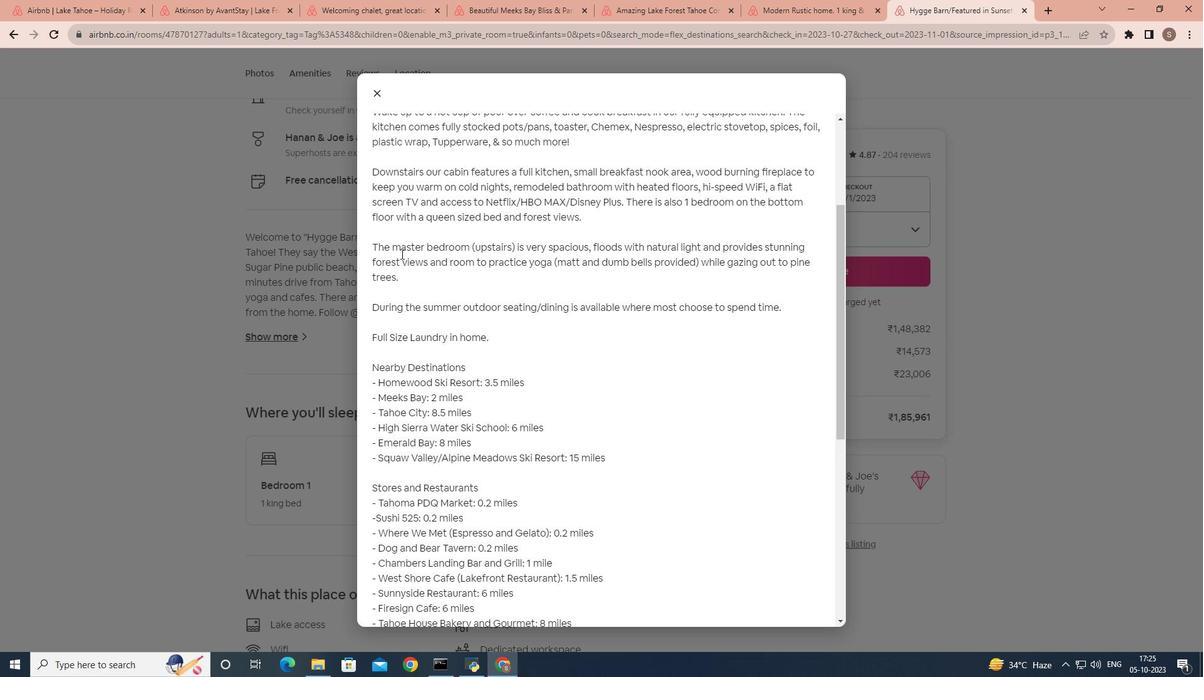 
Action: Mouse scrolled (398, 251) with delta (0, 0)
Screenshot: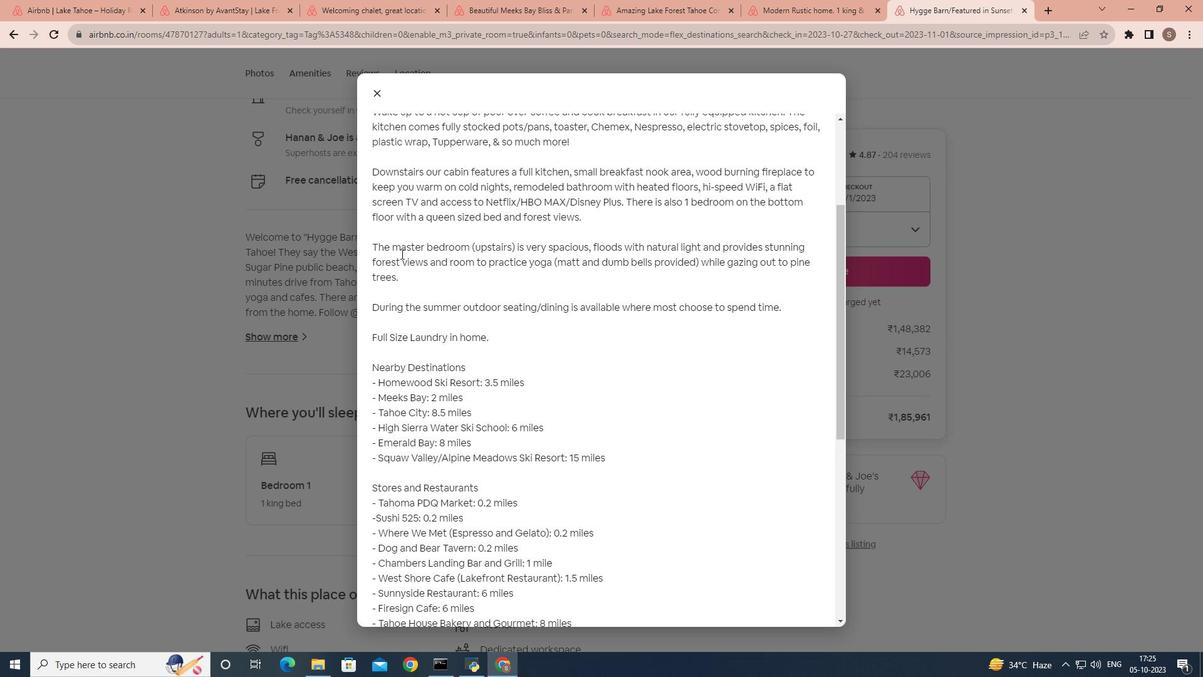 
Action: Mouse scrolled (398, 251) with delta (0, 0)
Screenshot: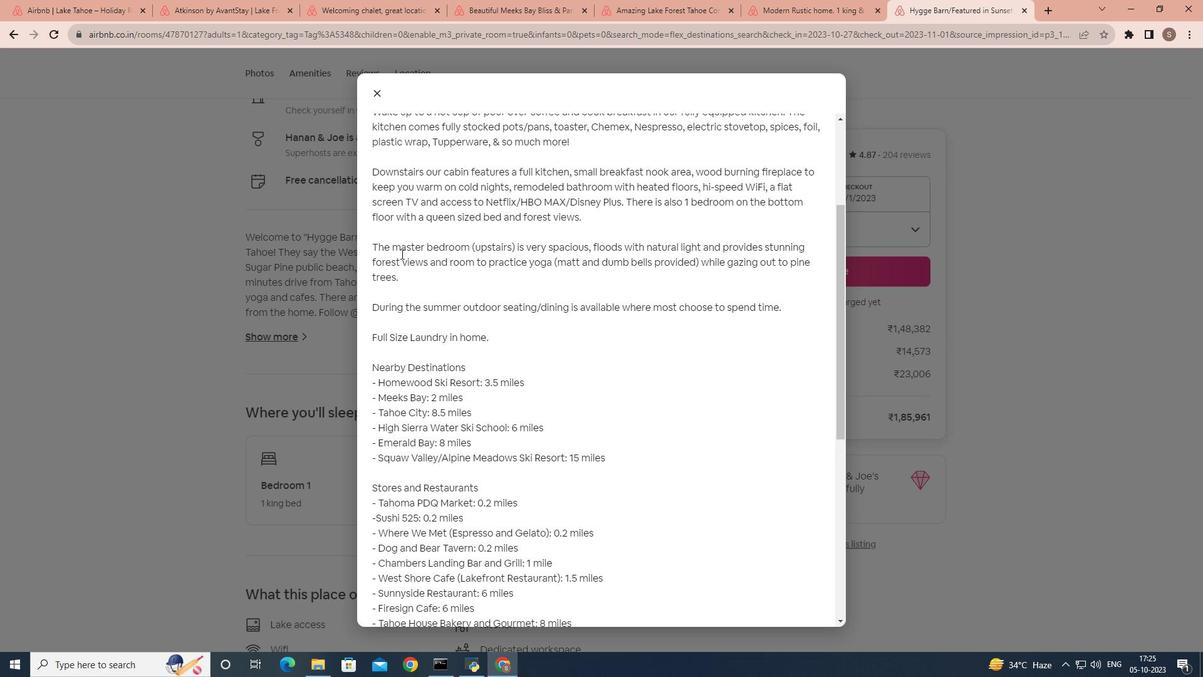 
Action: Mouse moved to (370, 94)
Screenshot: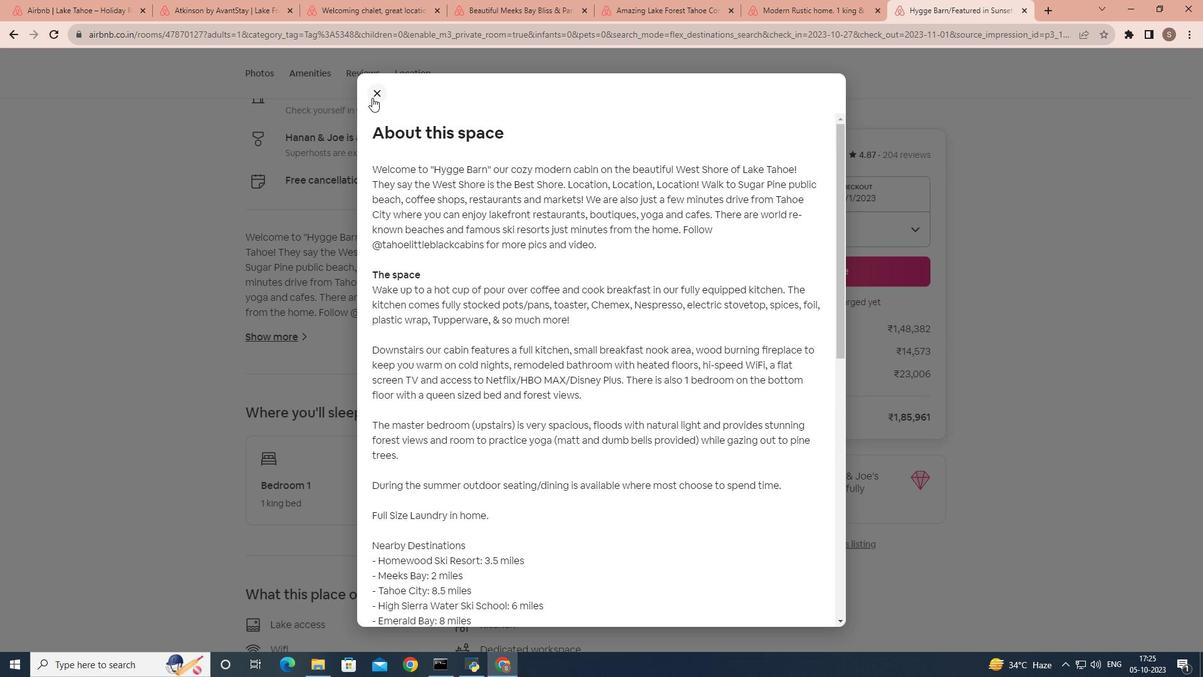 
Action: Mouse pressed left at (370, 94)
Screenshot: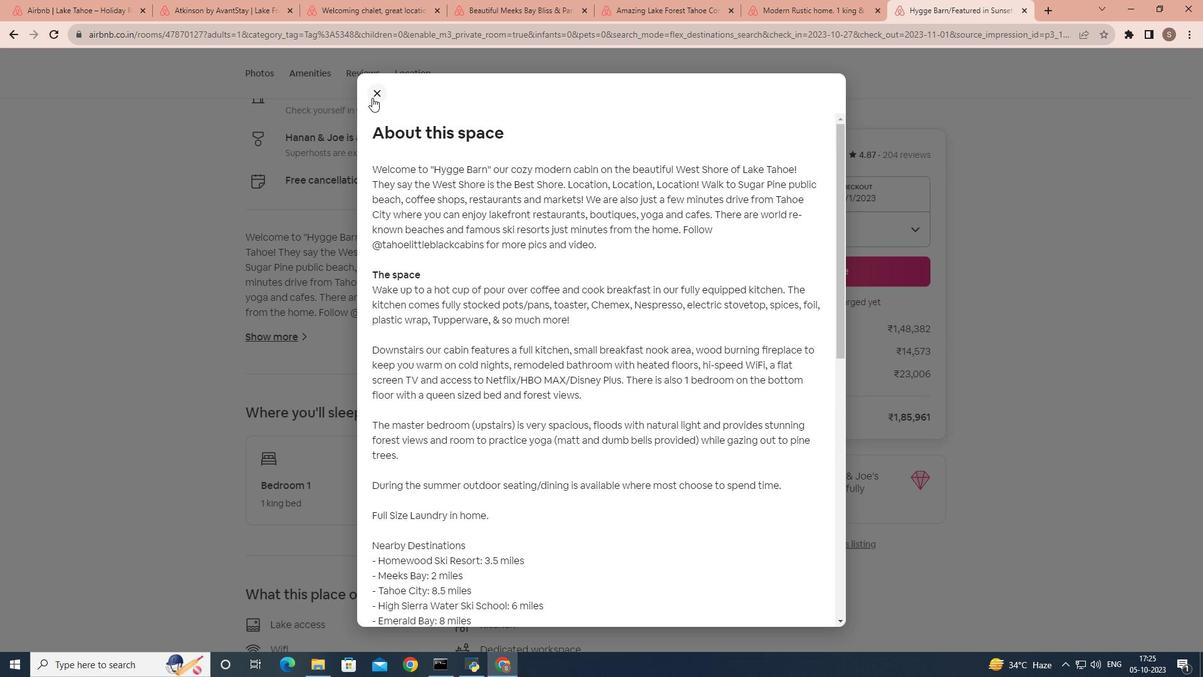 
Action: Mouse moved to (343, 284)
Screenshot: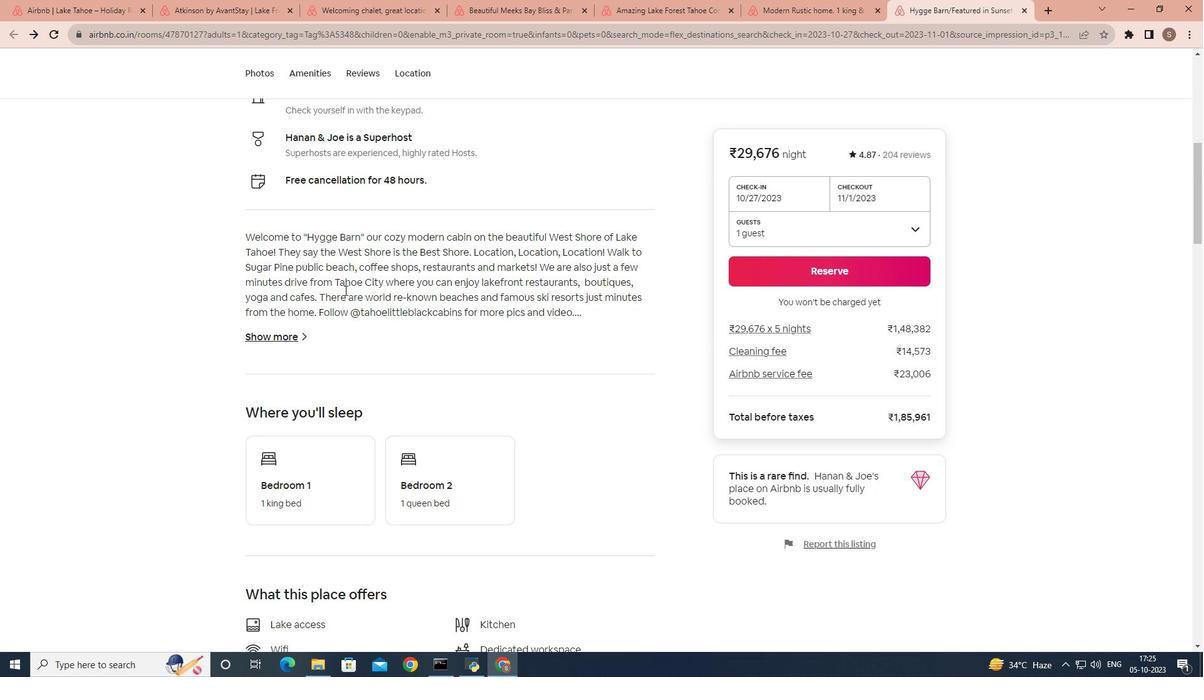 
Action: Mouse scrolled (343, 283) with delta (0, 0)
Screenshot: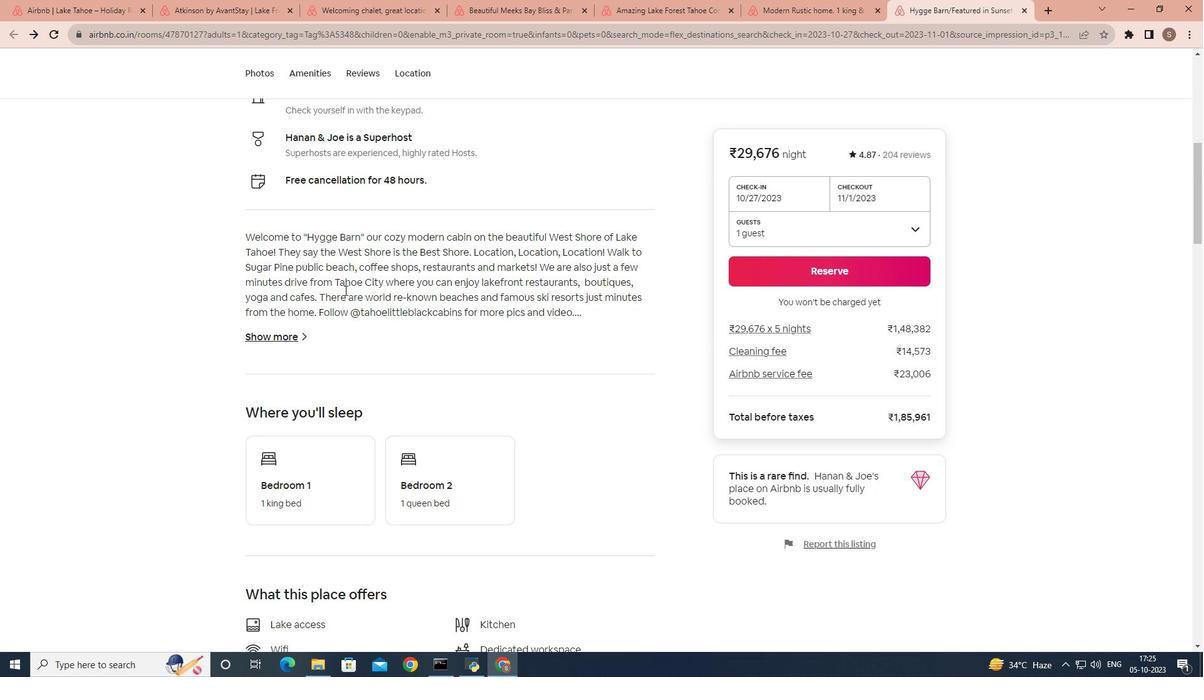 
Action: Mouse moved to (341, 286)
Screenshot: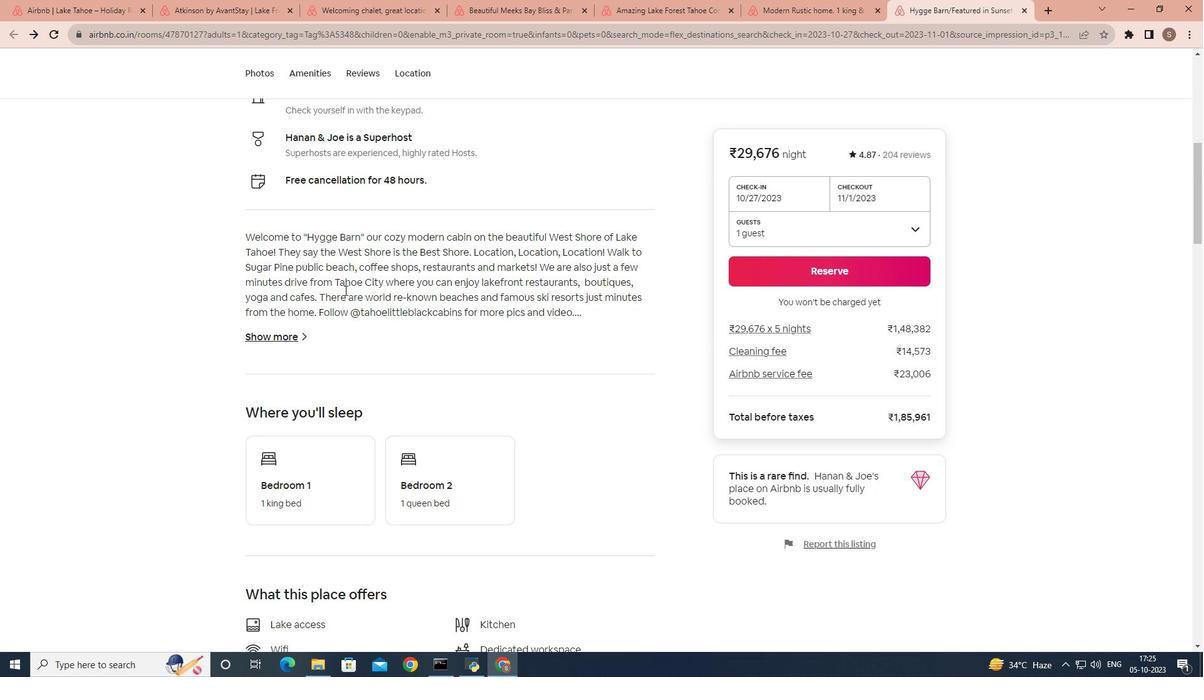 
Action: Mouse scrolled (341, 285) with delta (0, 0)
Screenshot: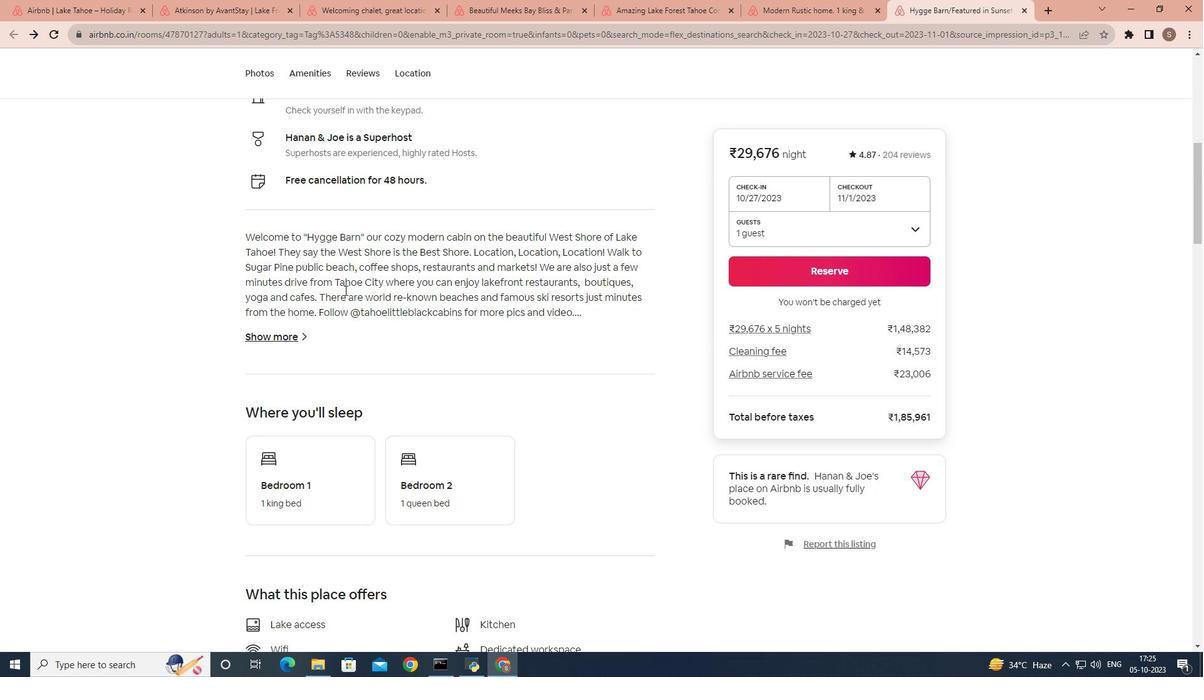 
Action: Mouse moved to (341, 287)
Screenshot: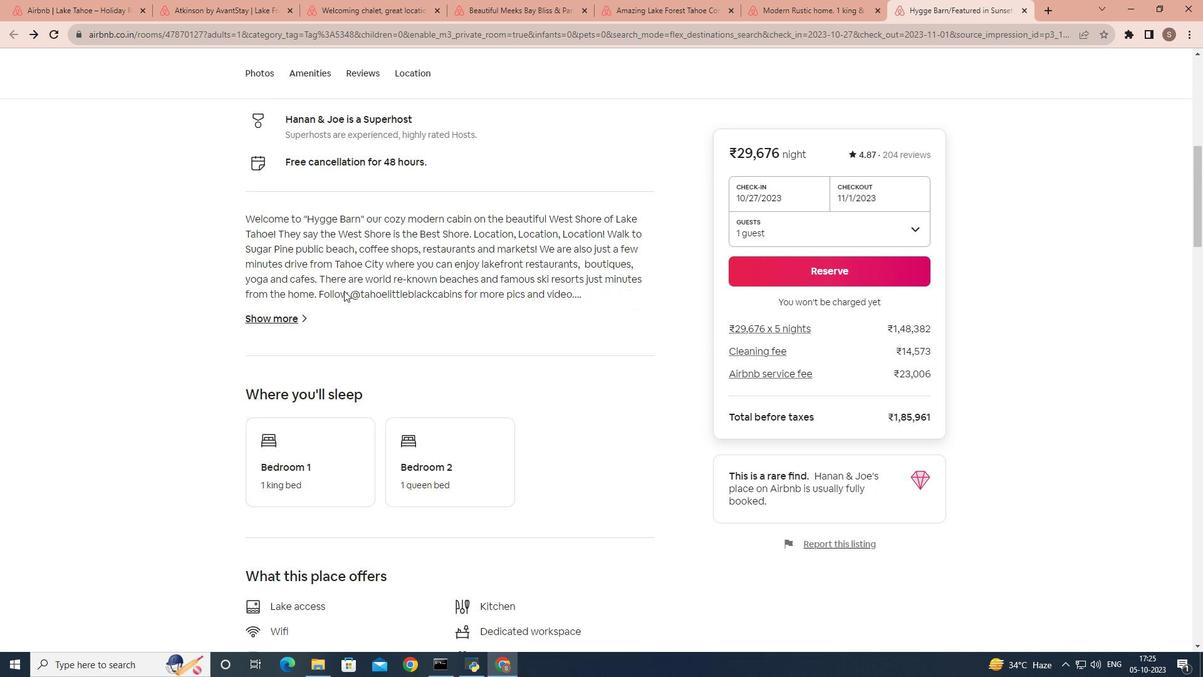 
Action: Mouse scrolled (341, 286) with delta (0, 0)
Screenshot: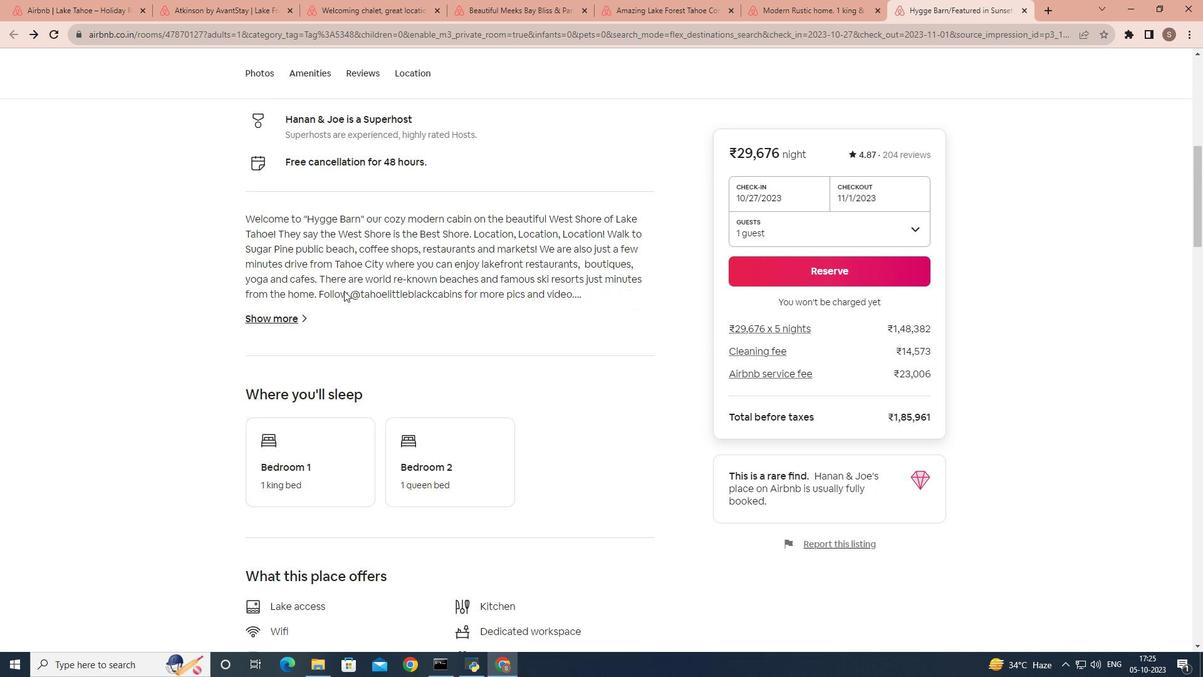
Action: Mouse moved to (341, 287)
Screenshot: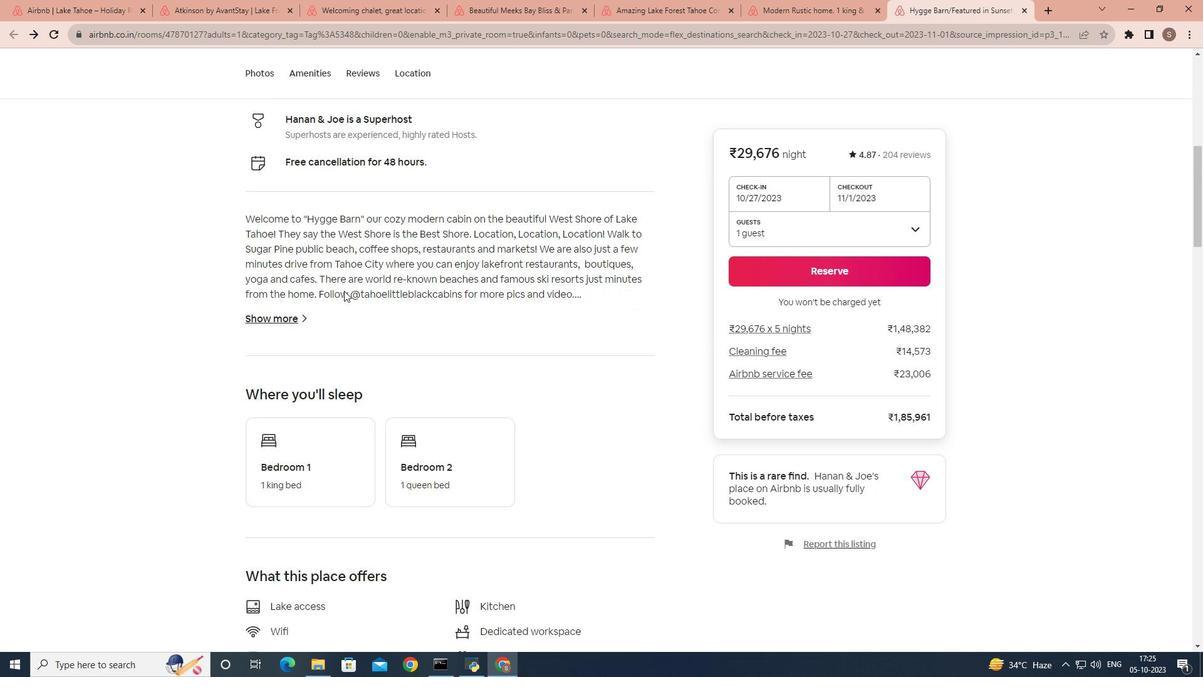 
Action: Mouse scrolled (341, 287) with delta (0, 0)
Screenshot: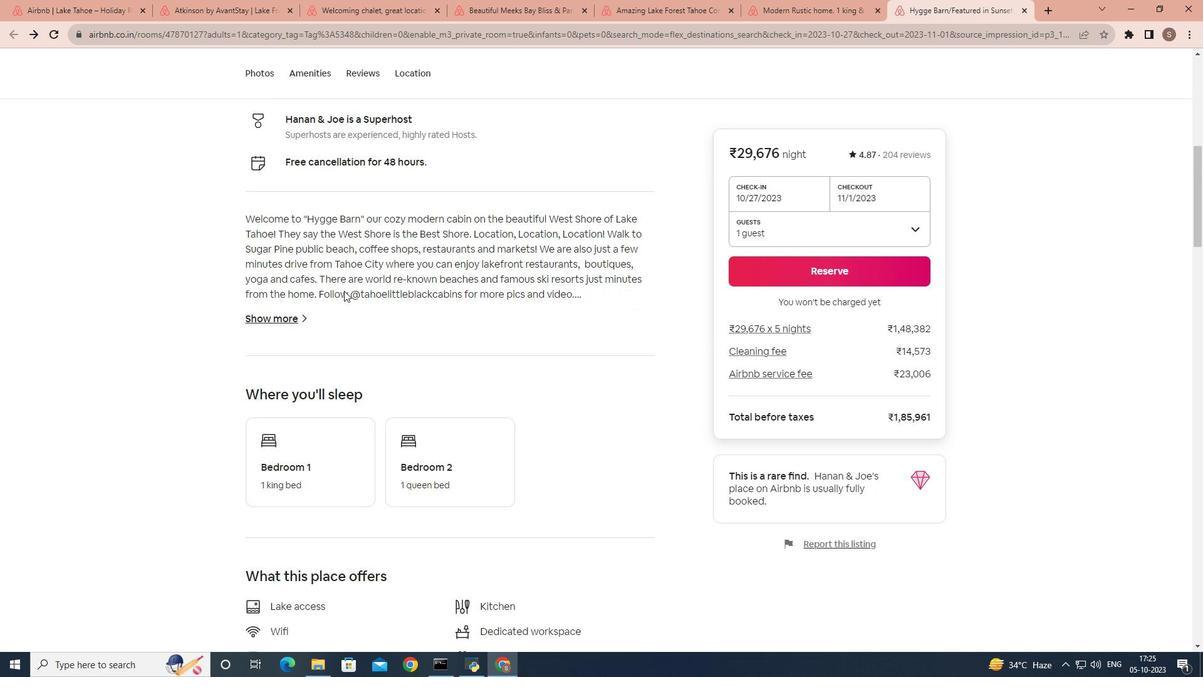 
Action: Mouse scrolled (341, 287) with delta (0, 0)
Screenshot: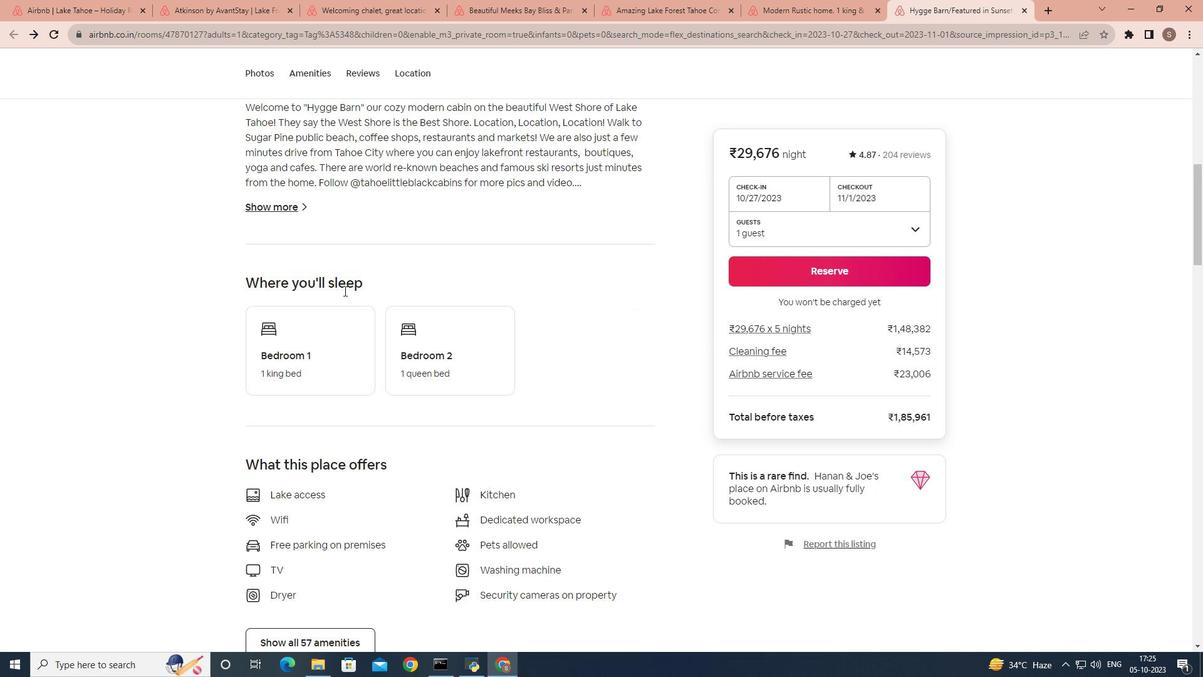
Action: Mouse scrolled (341, 287) with delta (0, 0)
Screenshot: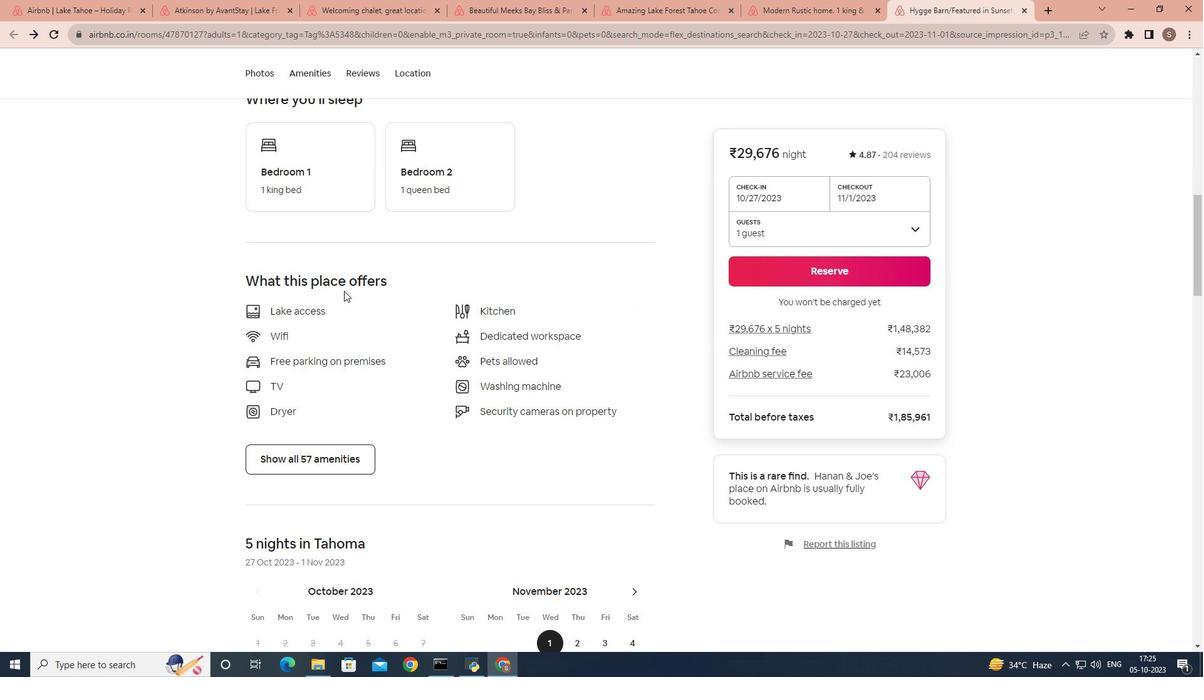 
Action: Mouse scrolled (341, 287) with delta (0, 0)
Screenshot: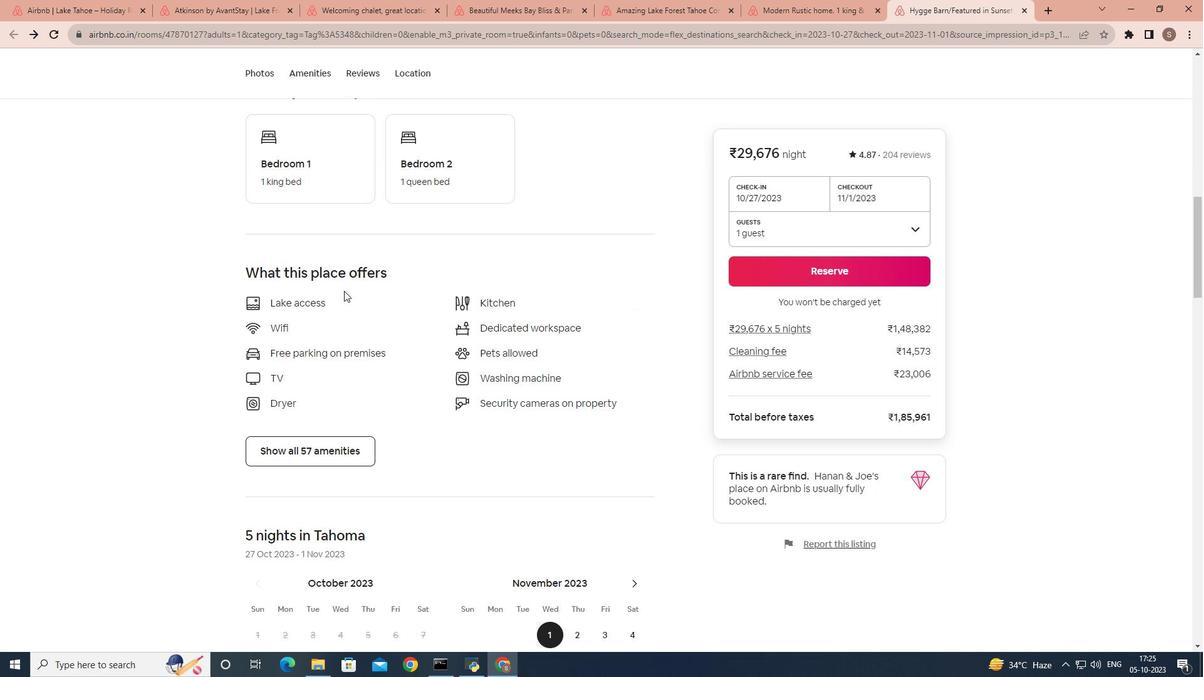 
Action: Mouse moved to (301, 321)
Screenshot: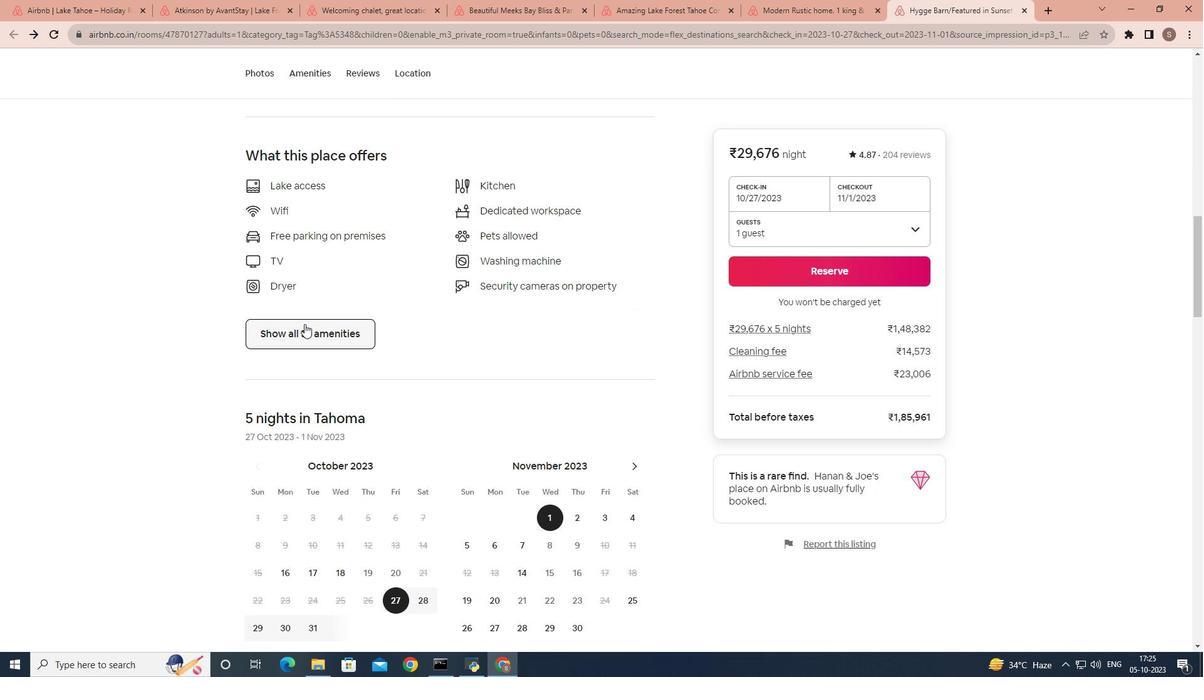
Action: Mouse pressed left at (301, 321)
Screenshot: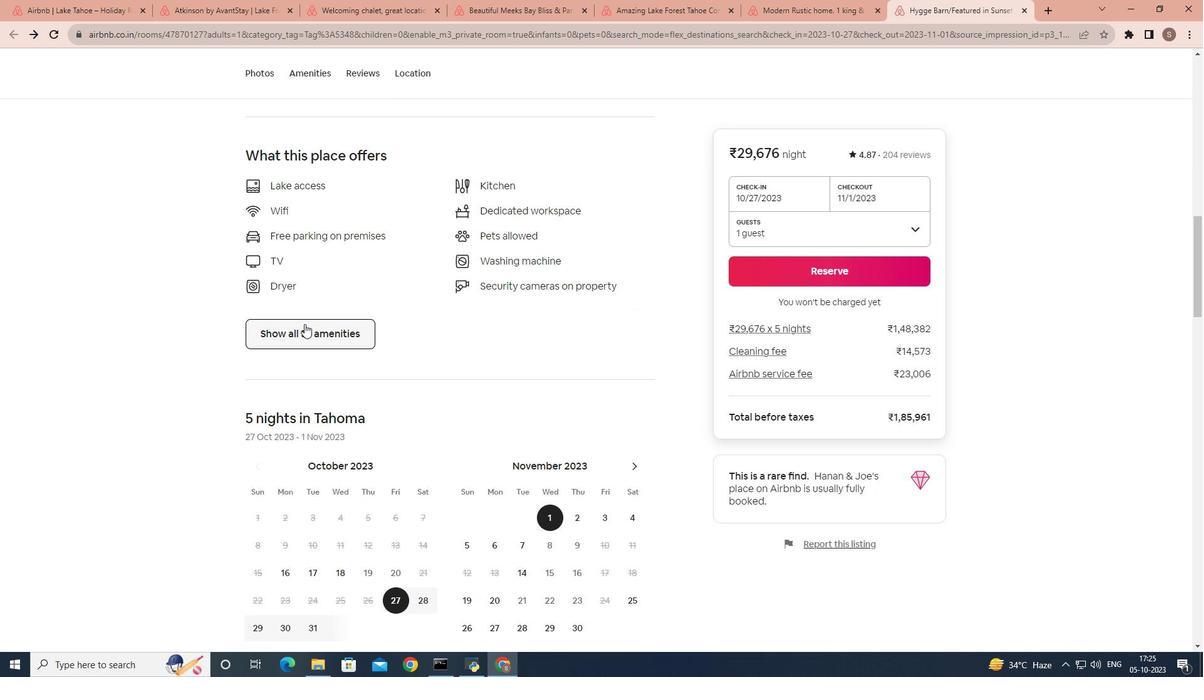 
Action: Mouse moved to (381, 327)
Screenshot: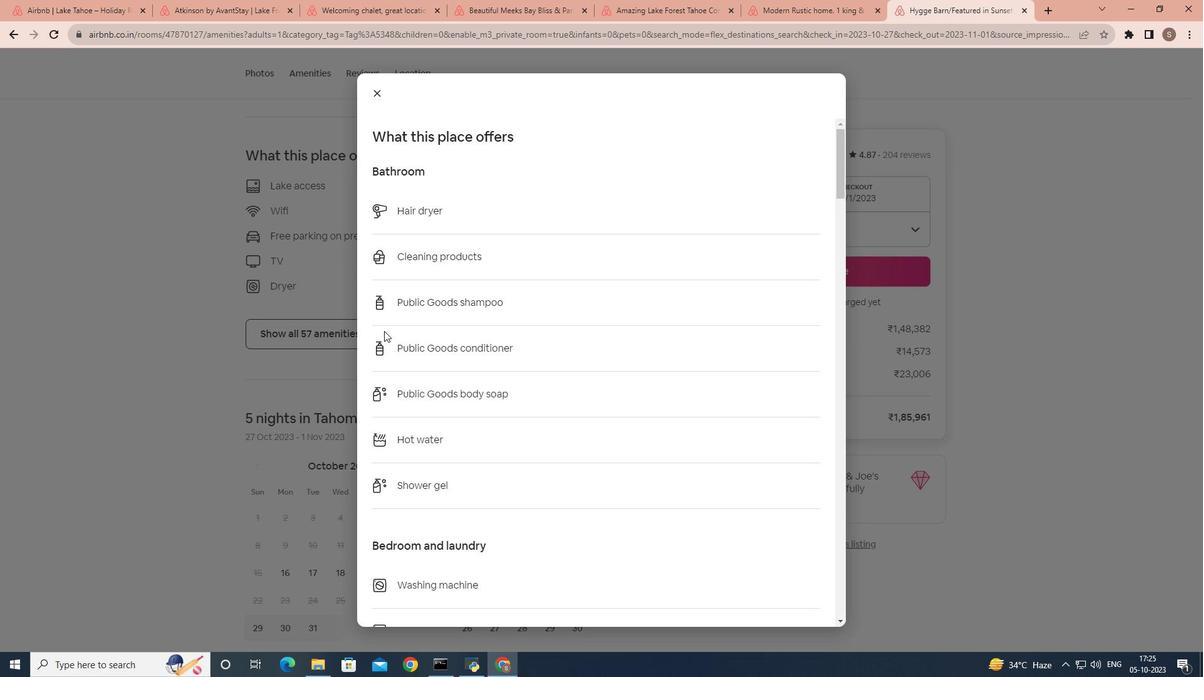 
Action: Mouse scrolled (381, 327) with delta (0, 0)
Screenshot: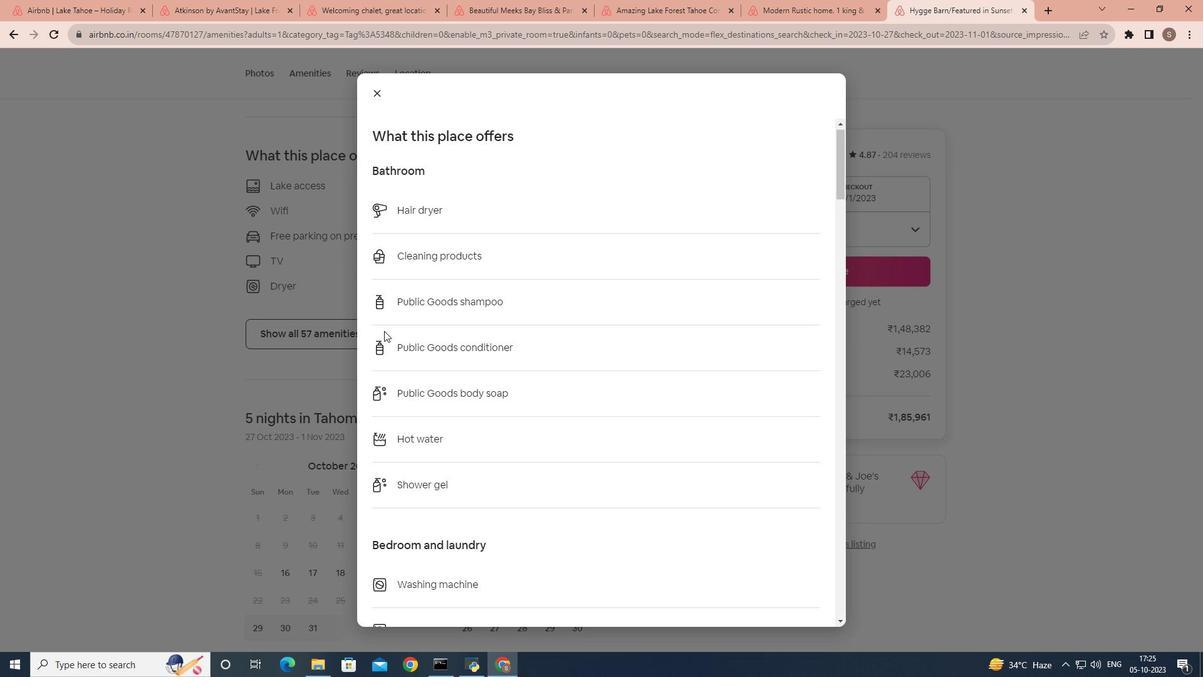 
Action: Mouse scrolled (381, 327) with delta (0, 0)
Screenshot: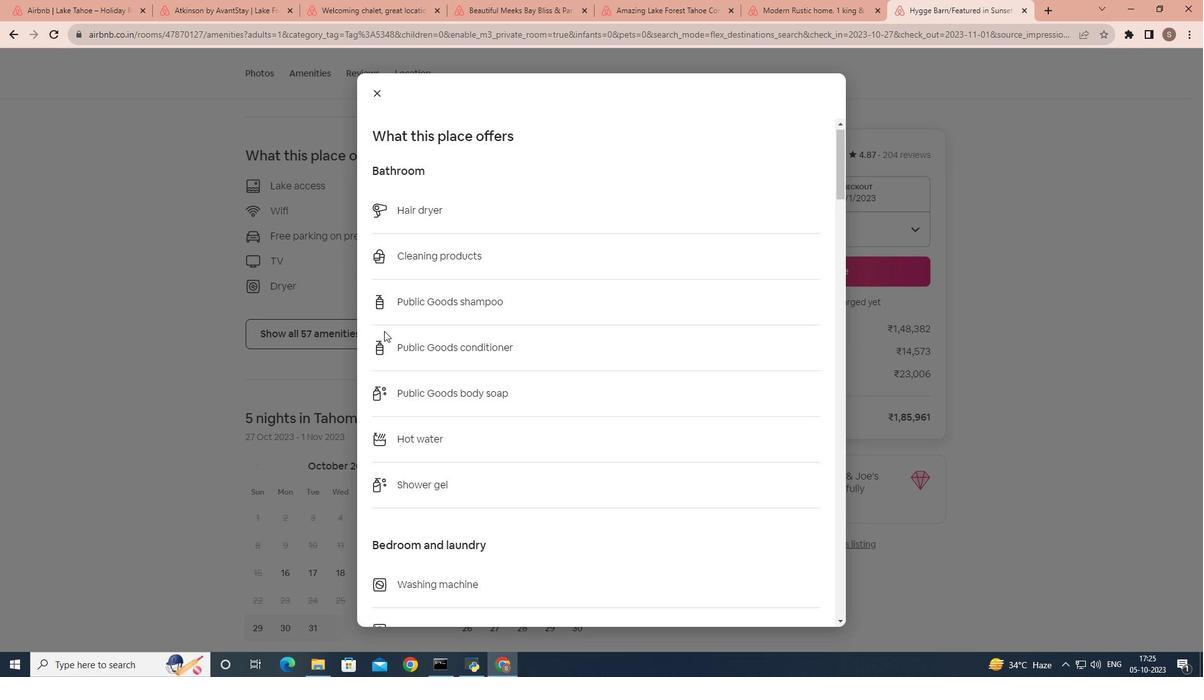 
Action: Mouse scrolled (381, 327) with delta (0, 0)
Screenshot: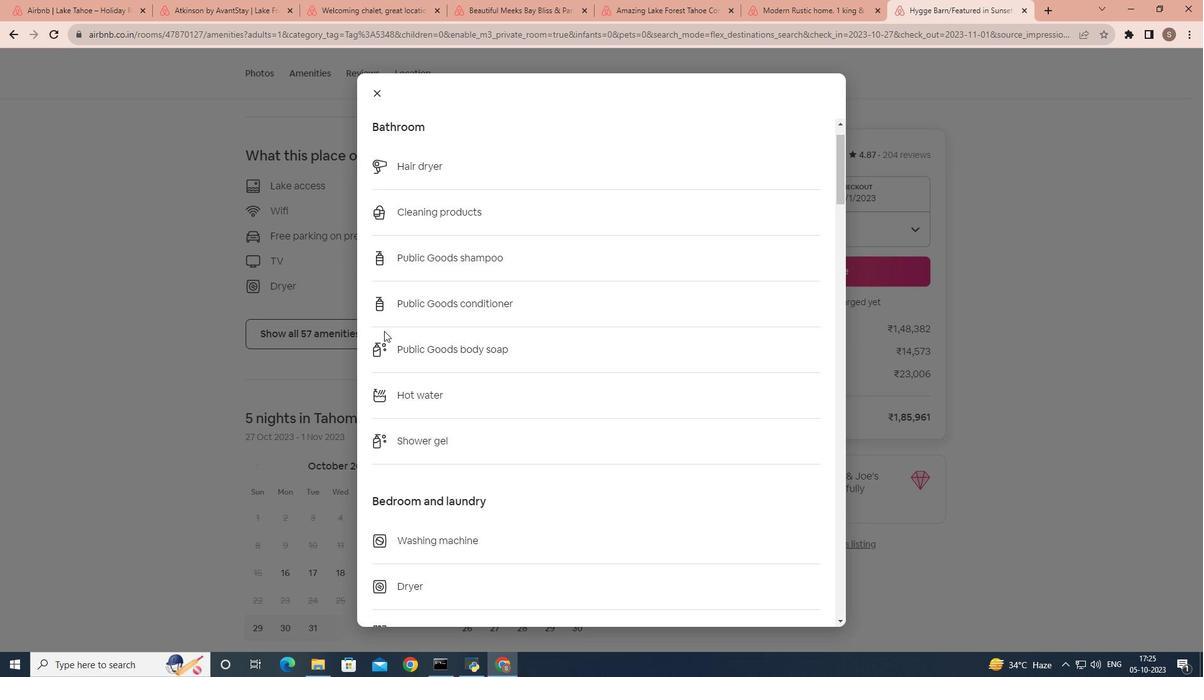 
Action: Mouse scrolled (381, 327) with delta (0, 0)
Screenshot: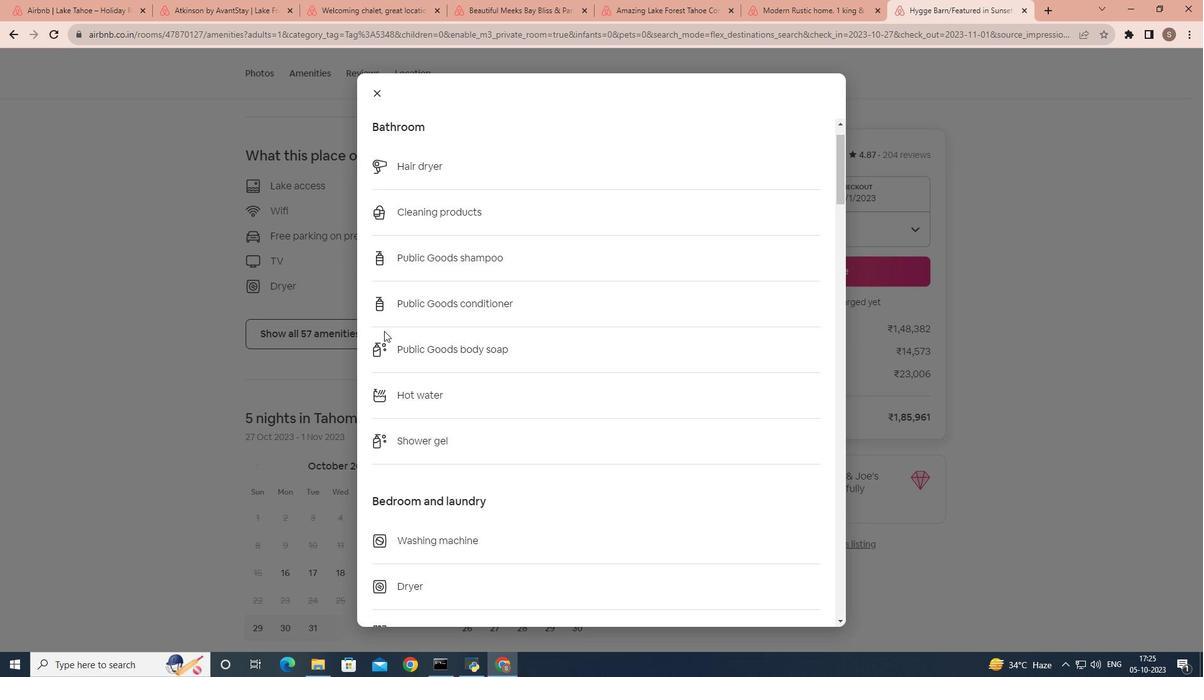 
Action: Mouse scrolled (381, 327) with delta (0, 0)
Screenshot: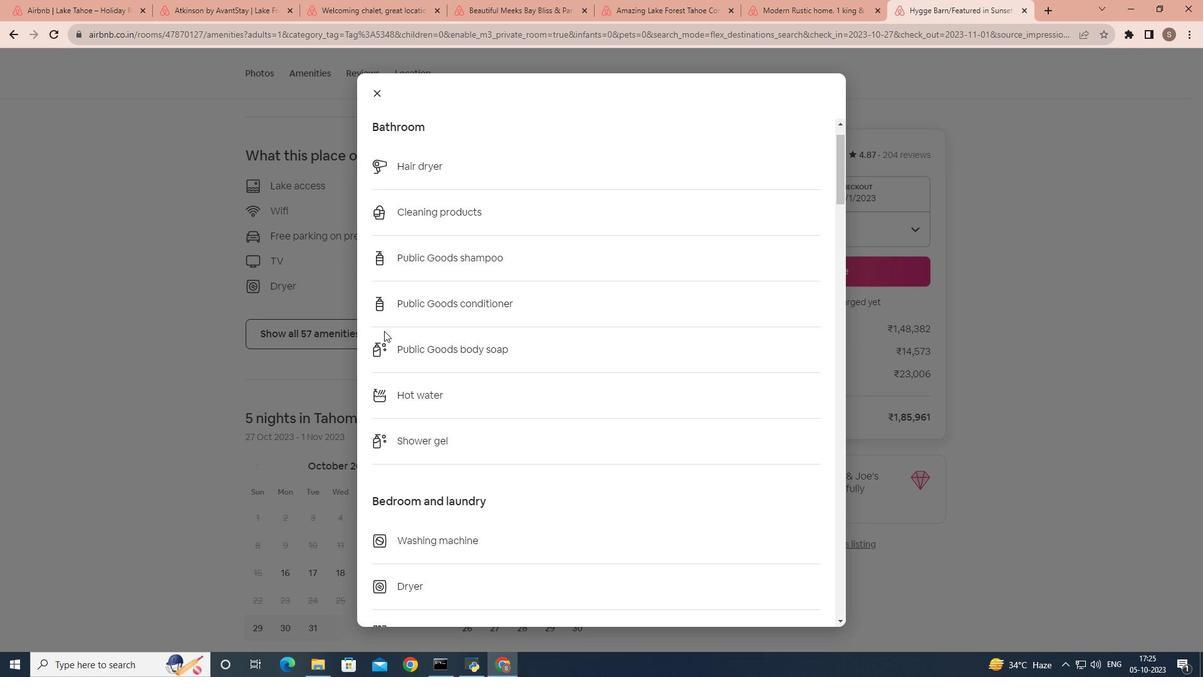 
Action: Mouse scrolled (381, 327) with delta (0, 0)
Screenshot: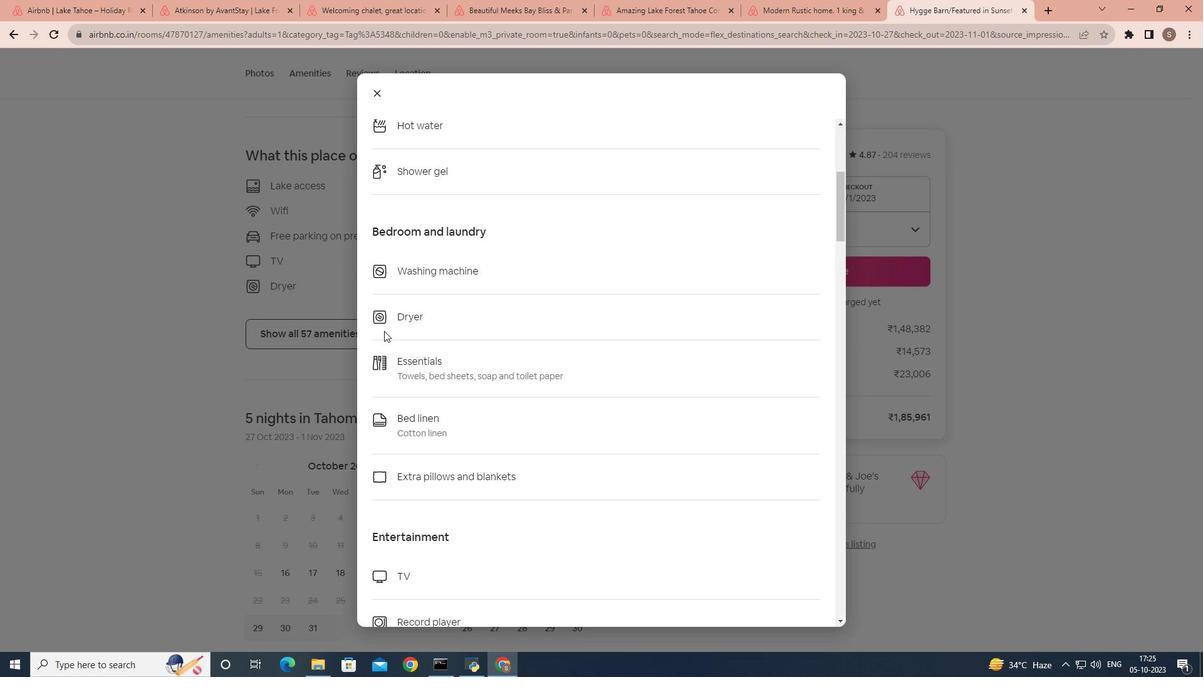 
Action: Mouse scrolled (381, 327) with delta (0, 0)
Screenshot: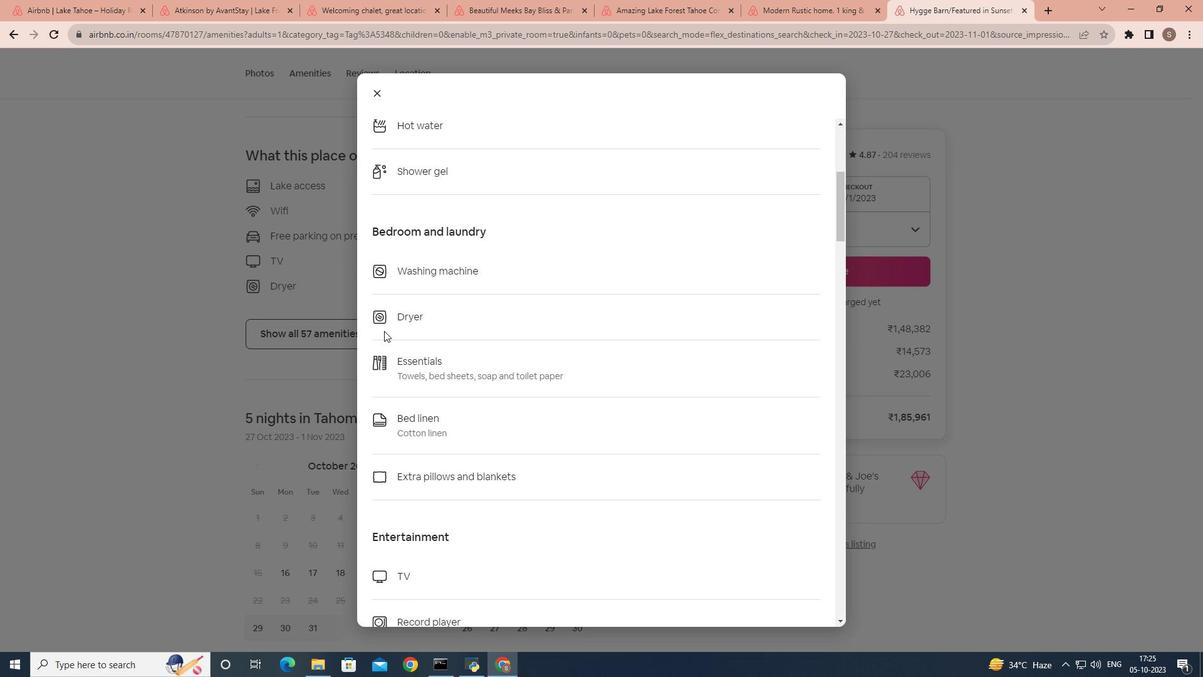 
Action: Mouse scrolled (381, 327) with delta (0, 0)
Screenshot: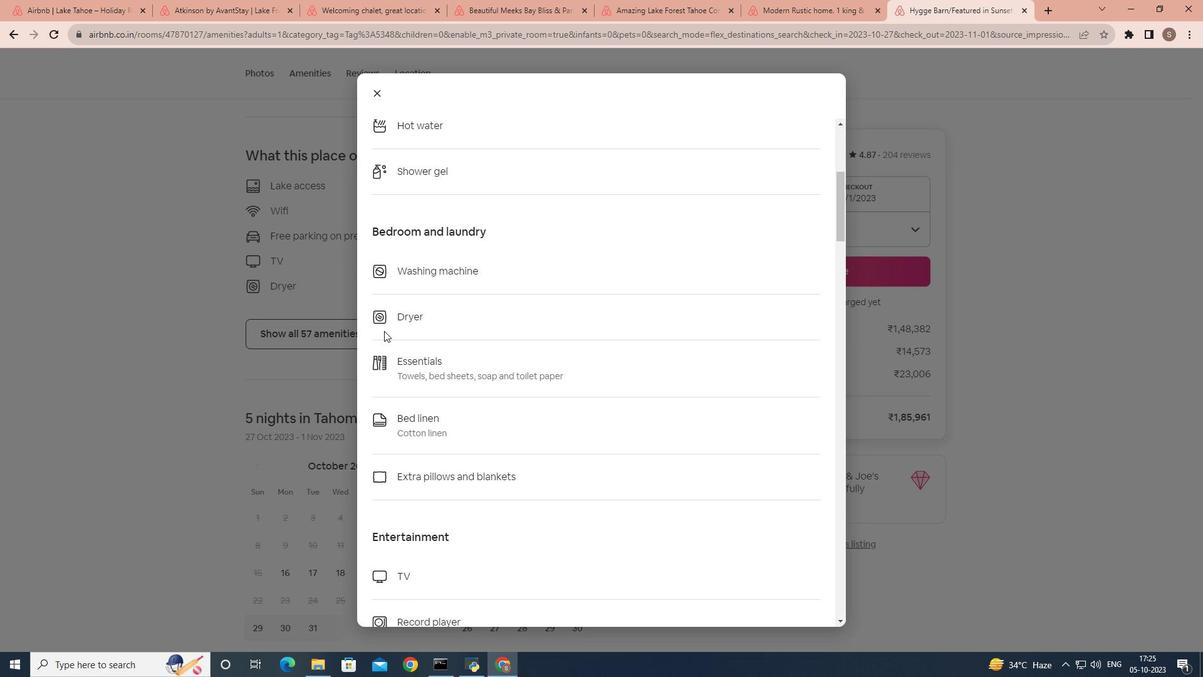 
Action: Mouse scrolled (381, 327) with delta (0, 0)
Screenshot: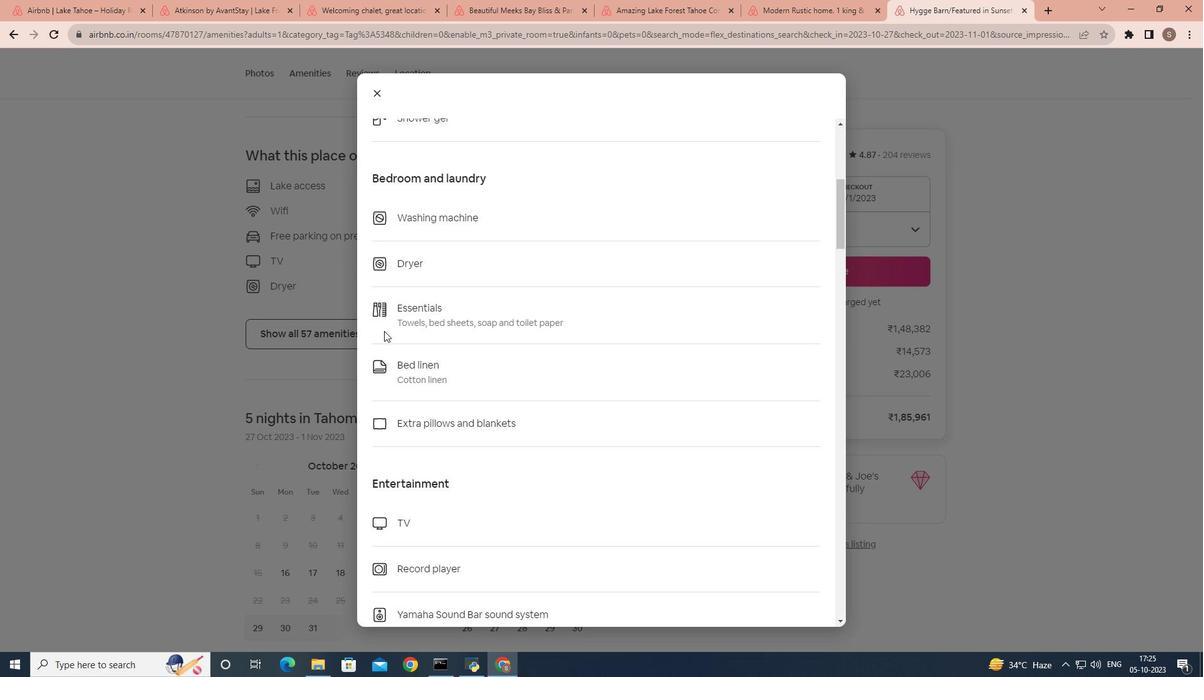 
Action: Mouse scrolled (381, 327) with delta (0, 0)
Screenshot: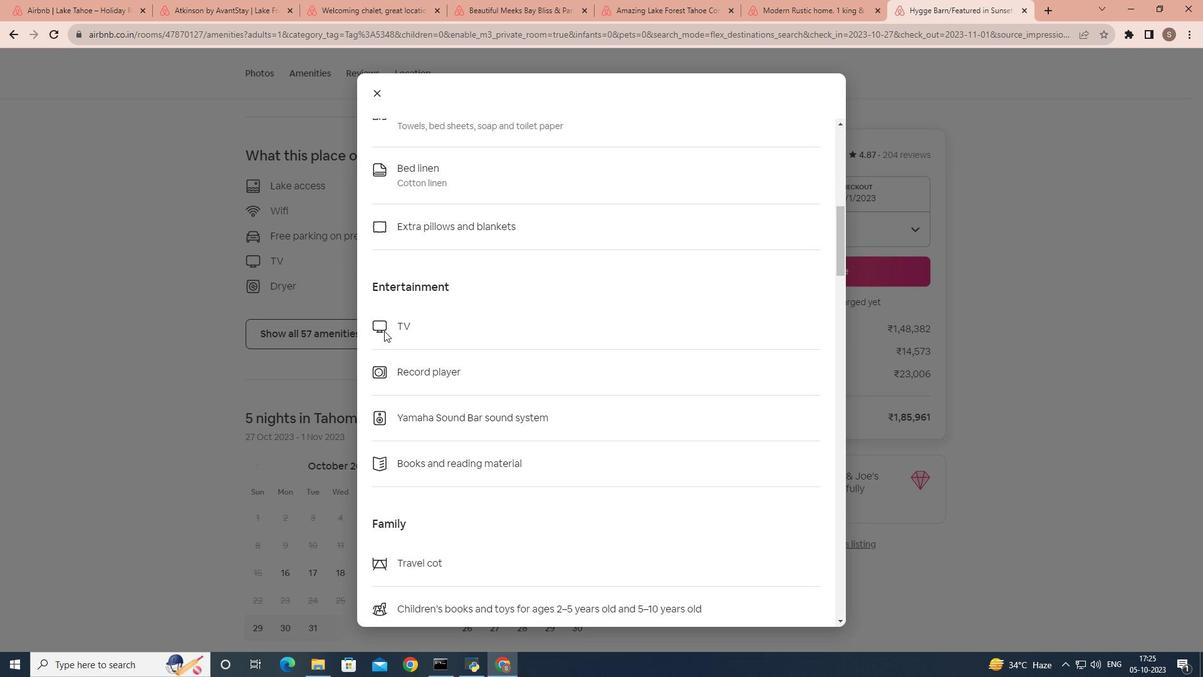 
Action: Mouse scrolled (381, 327) with delta (0, 0)
Screenshot: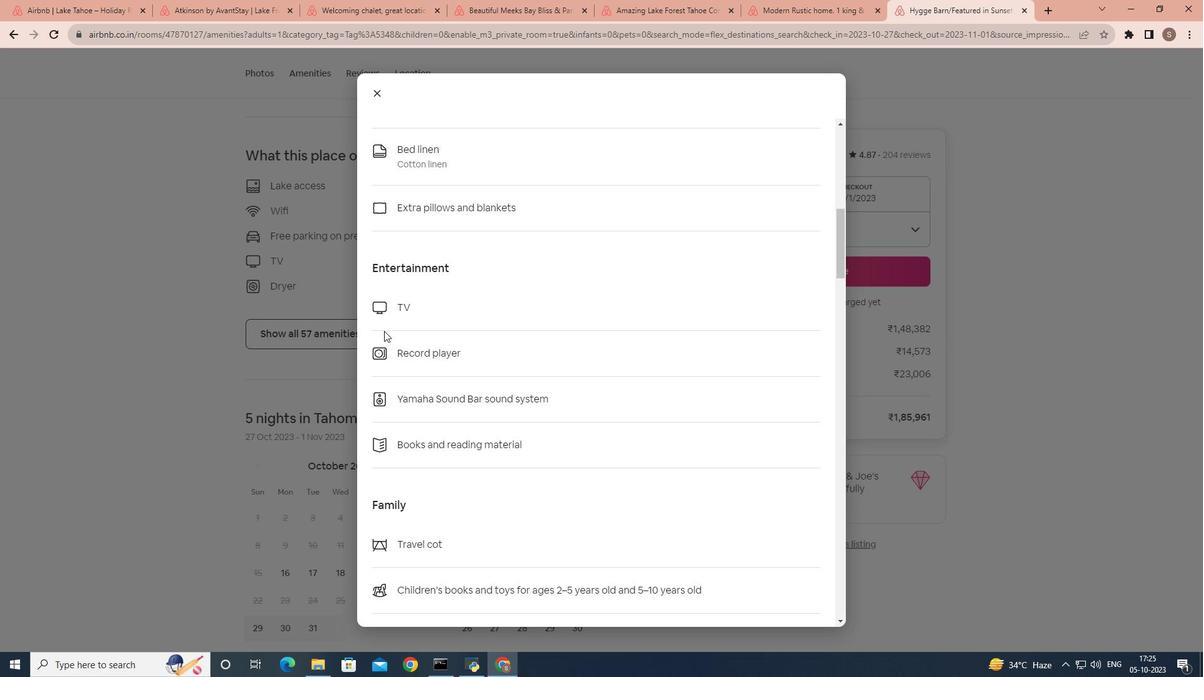 
Action: Mouse scrolled (381, 327) with delta (0, 0)
Screenshot: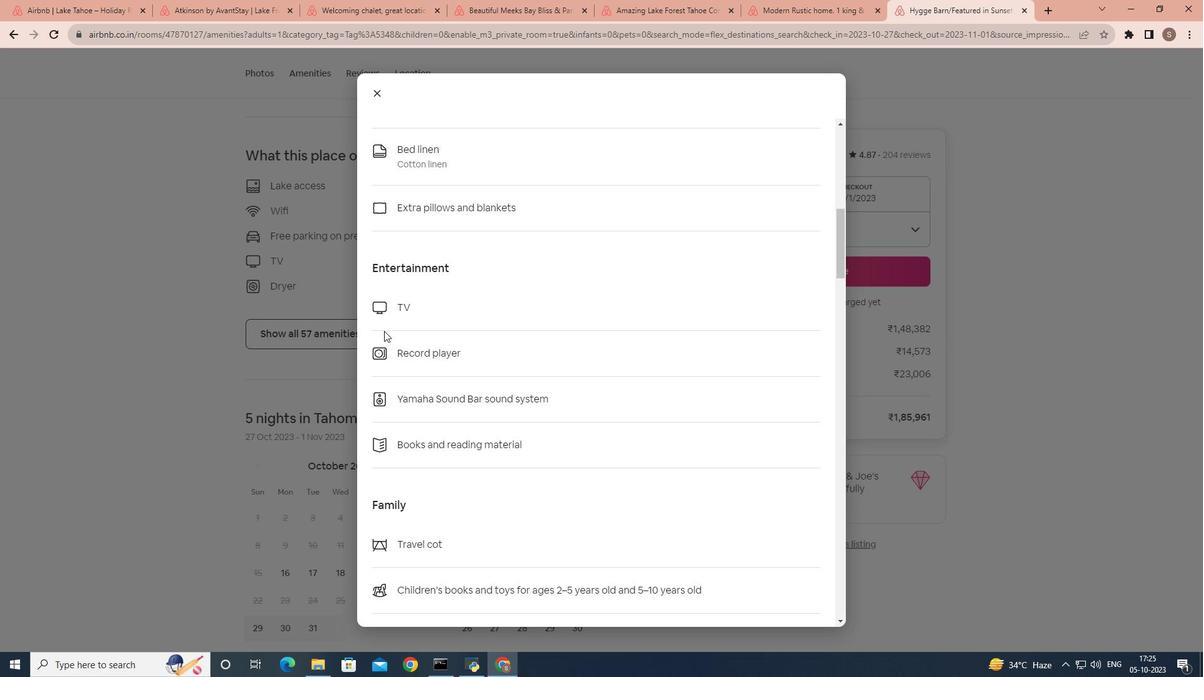 
Action: Mouse scrolled (381, 327) with delta (0, 0)
Screenshot: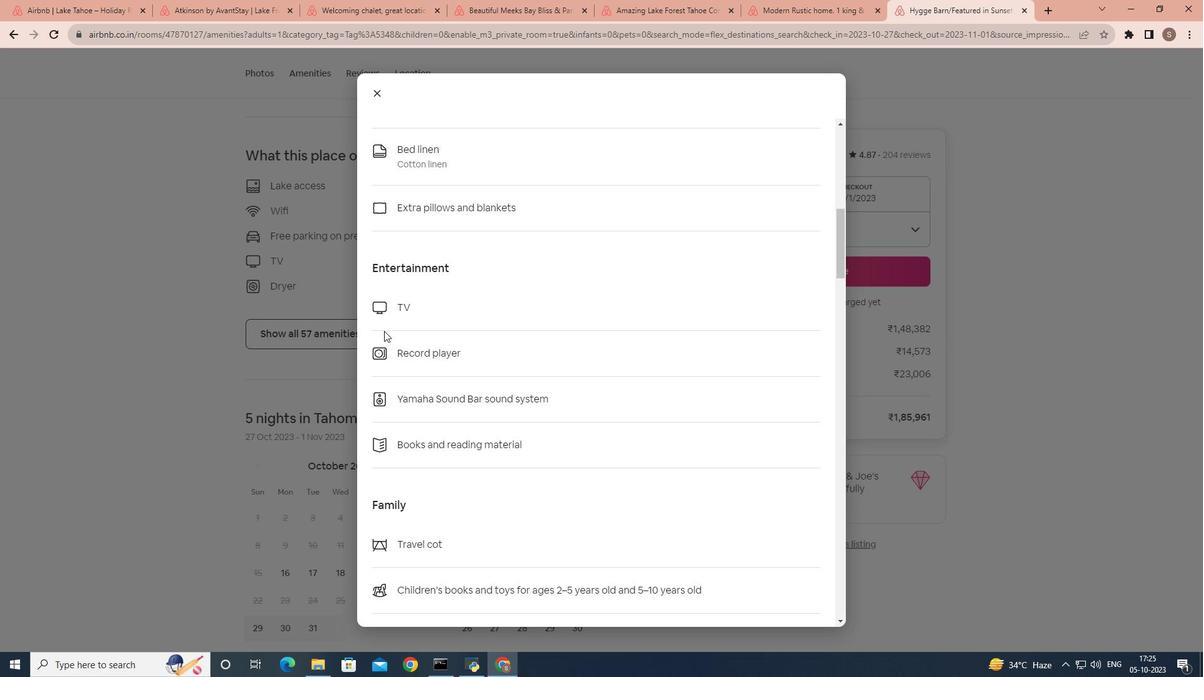 
Action: Mouse scrolled (381, 327) with delta (0, 0)
Screenshot: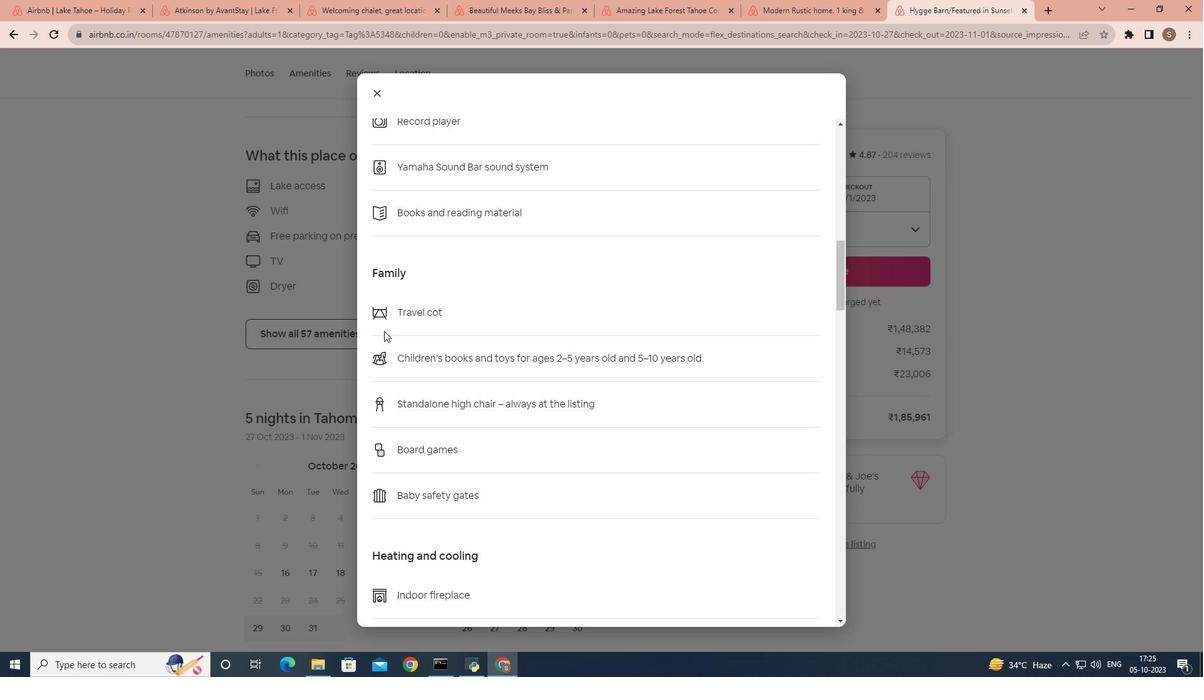 
Action: Mouse scrolled (381, 327) with delta (0, 0)
Screenshot: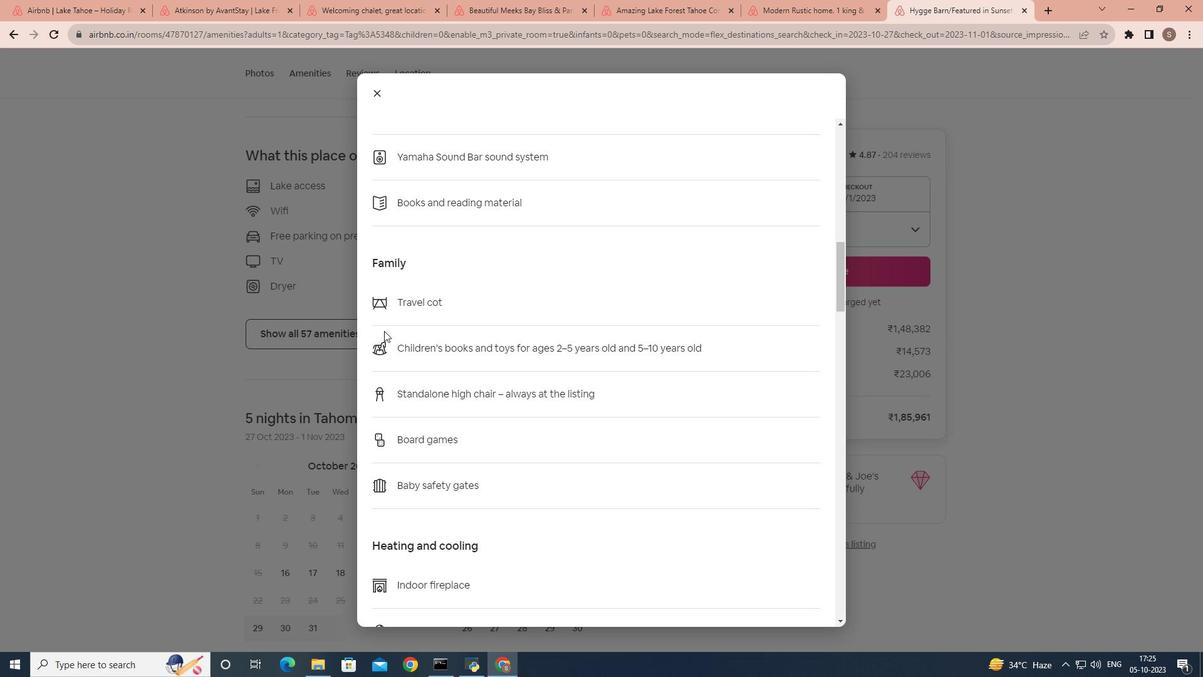 
Action: Mouse scrolled (381, 327) with delta (0, 0)
Screenshot: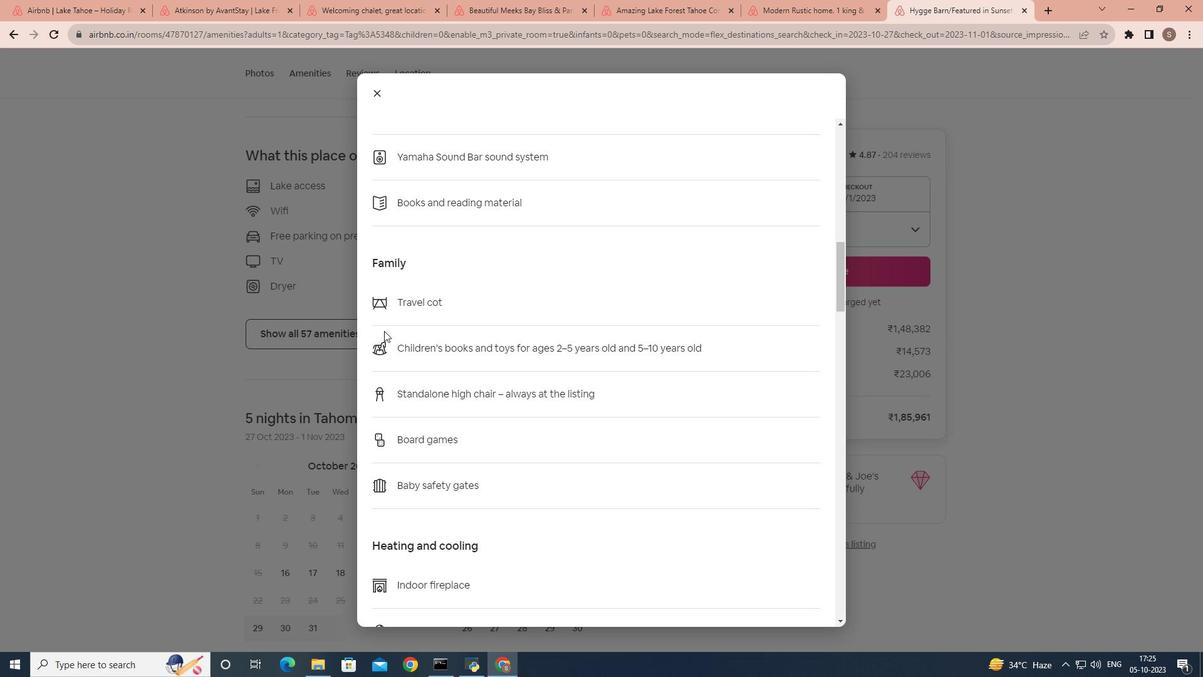
Action: Mouse scrolled (381, 327) with delta (0, 0)
Screenshot: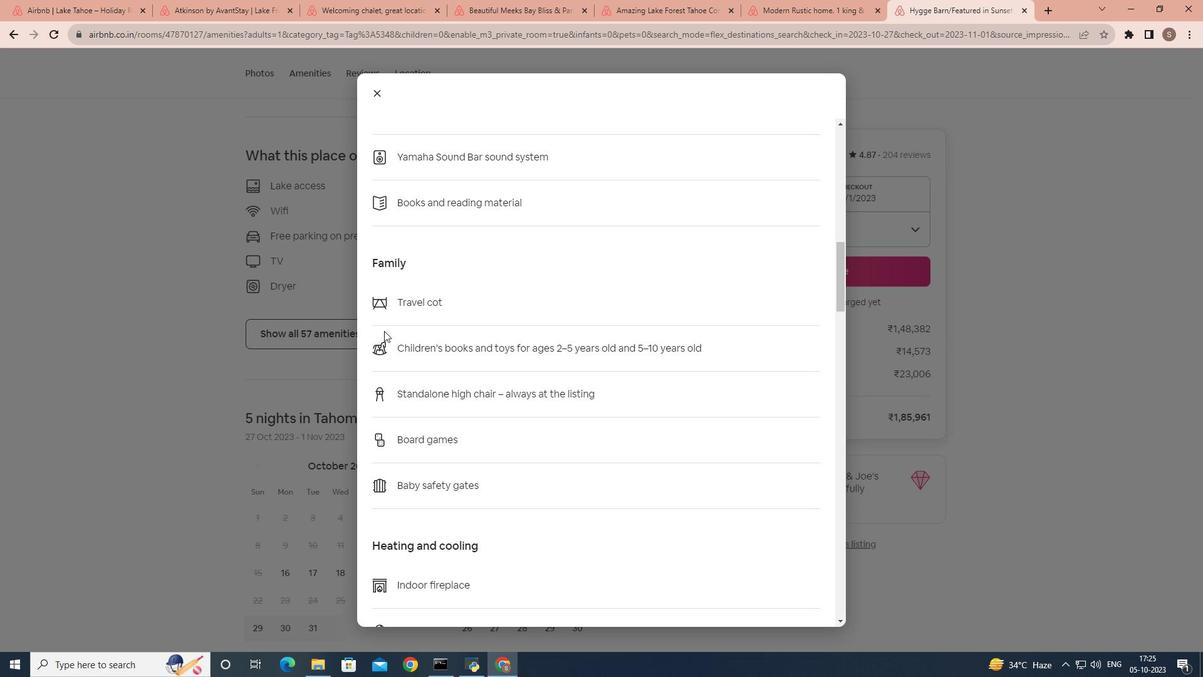 
Action: Mouse scrolled (381, 327) with delta (0, 0)
Screenshot: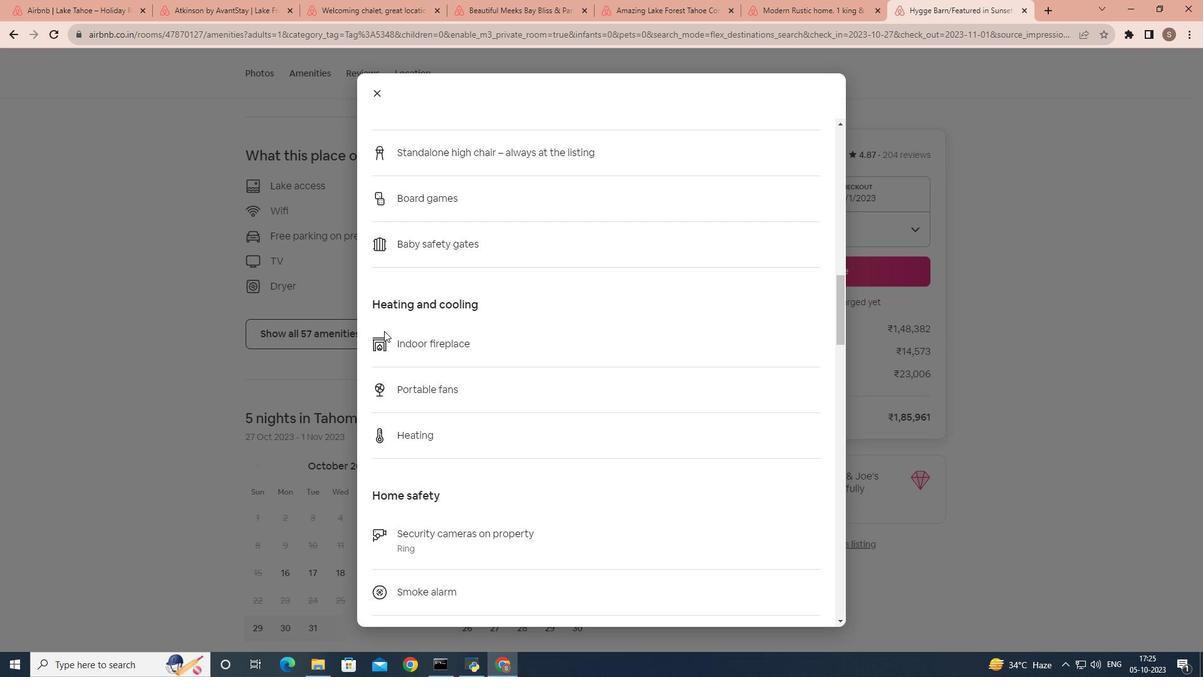 
Action: Mouse scrolled (381, 327) with delta (0, 0)
Screenshot: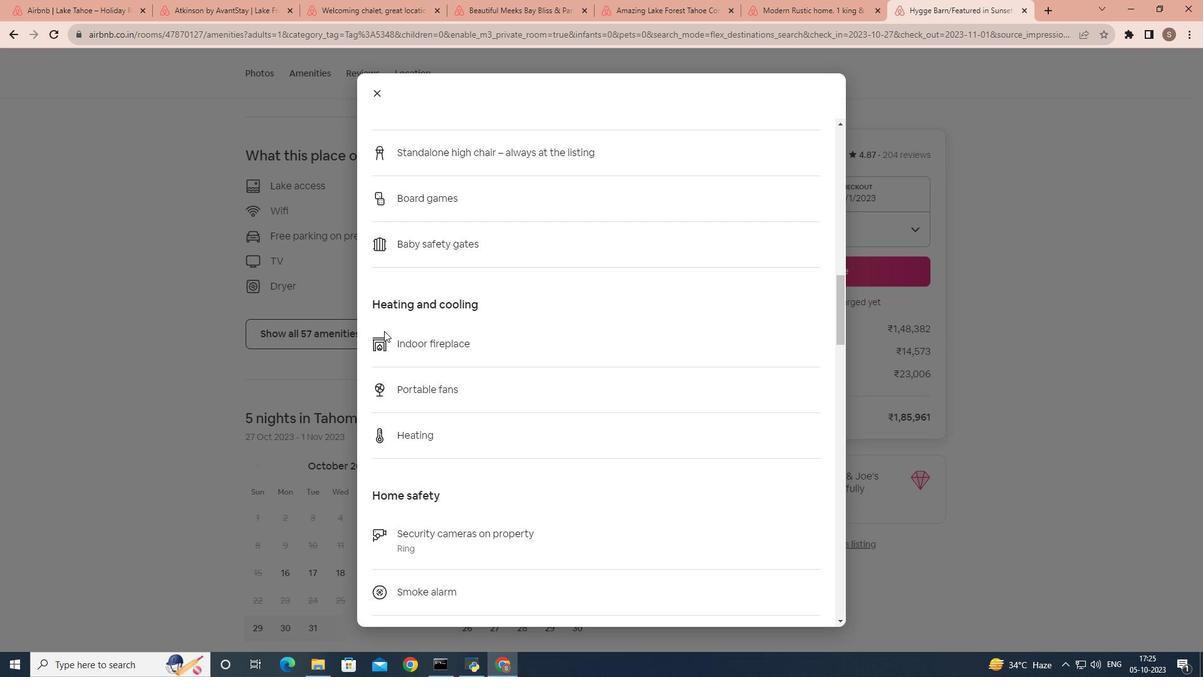 
Action: Mouse scrolled (381, 327) with delta (0, 0)
Screenshot: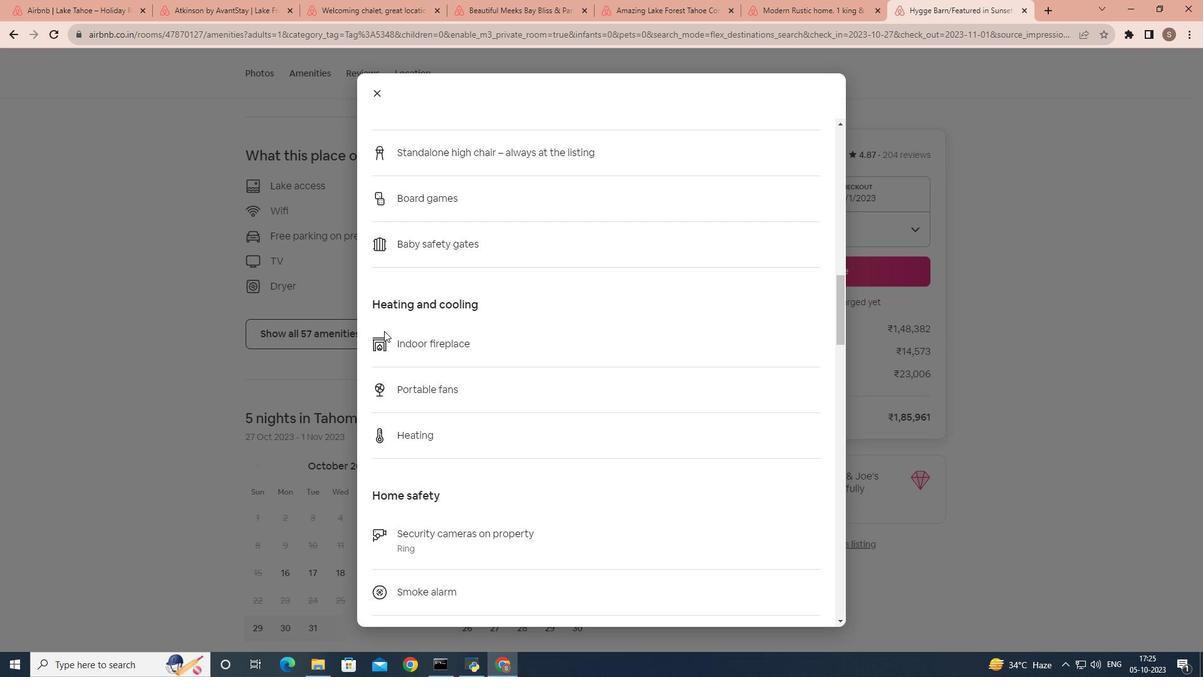 
Action: Mouse scrolled (381, 327) with delta (0, 0)
Screenshot: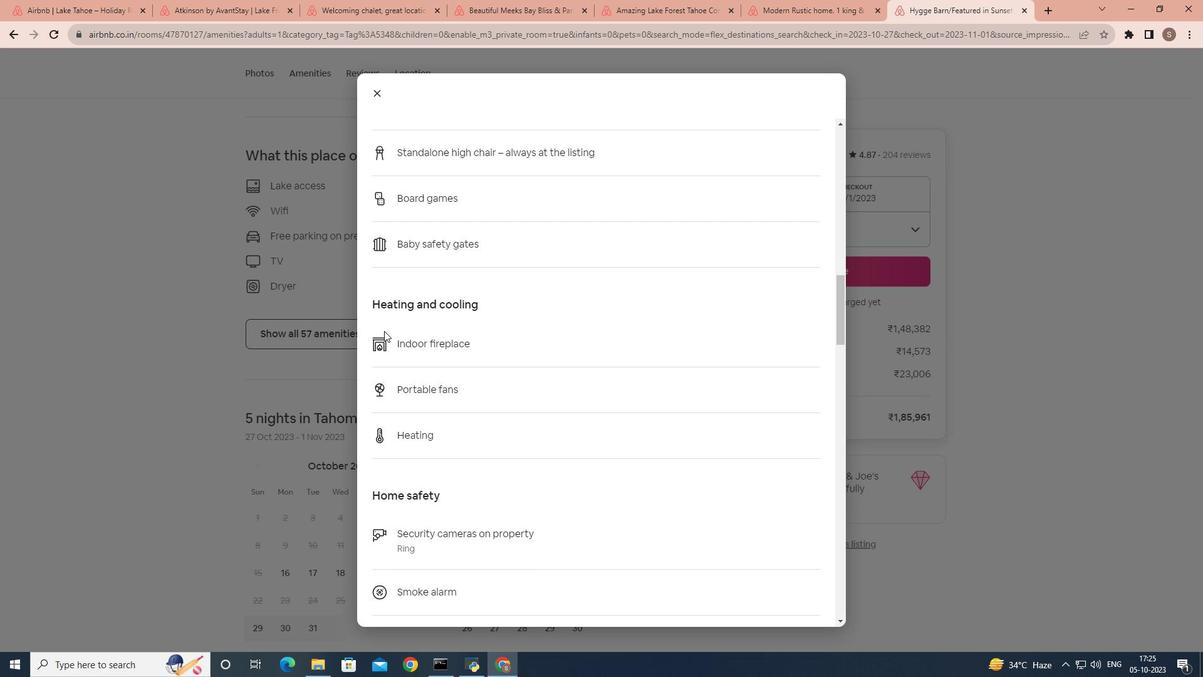 
Action: Mouse scrolled (381, 327) with delta (0, 0)
Screenshot: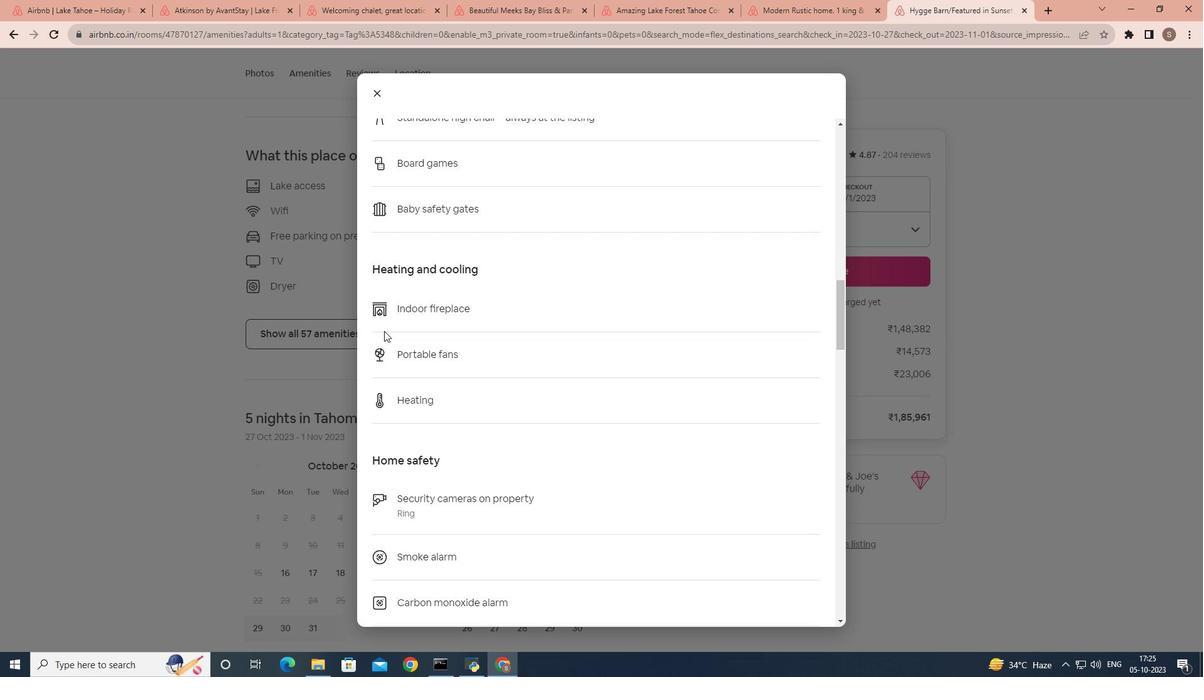 
Action: Mouse scrolled (381, 327) with delta (0, 0)
Screenshot: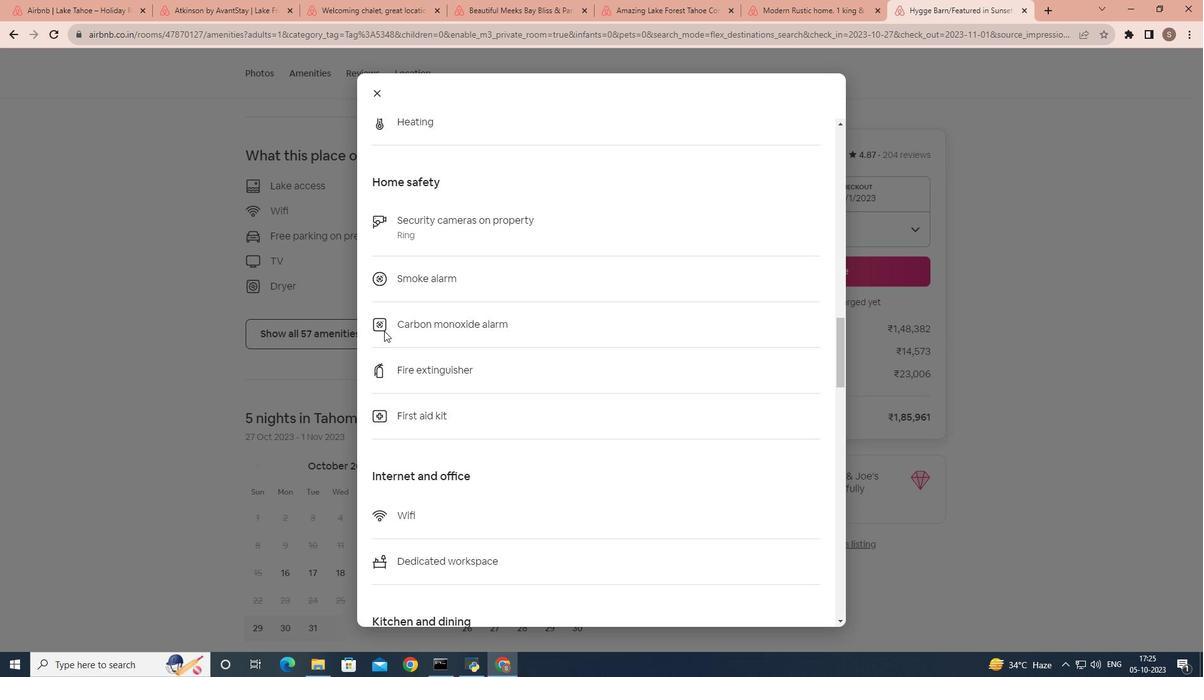 
Action: Mouse scrolled (381, 327) with delta (0, 0)
Screenshot: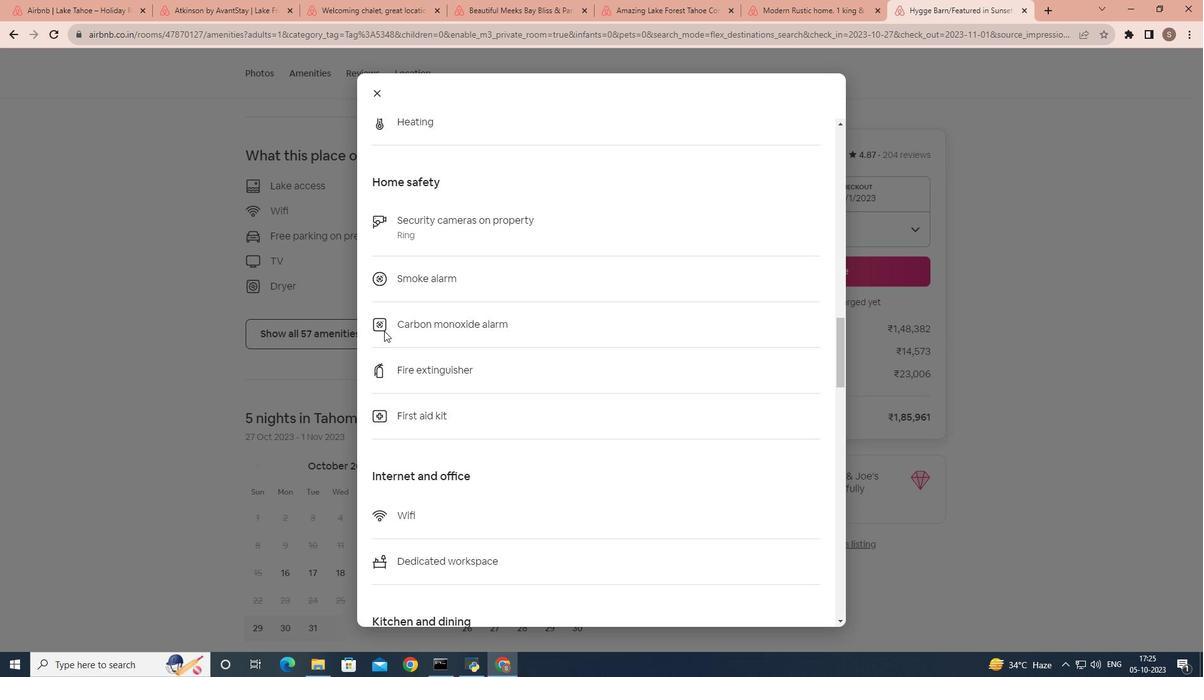 
Action: Mouse scrolled (381, 327) with delta (0, 0)
Screenshot: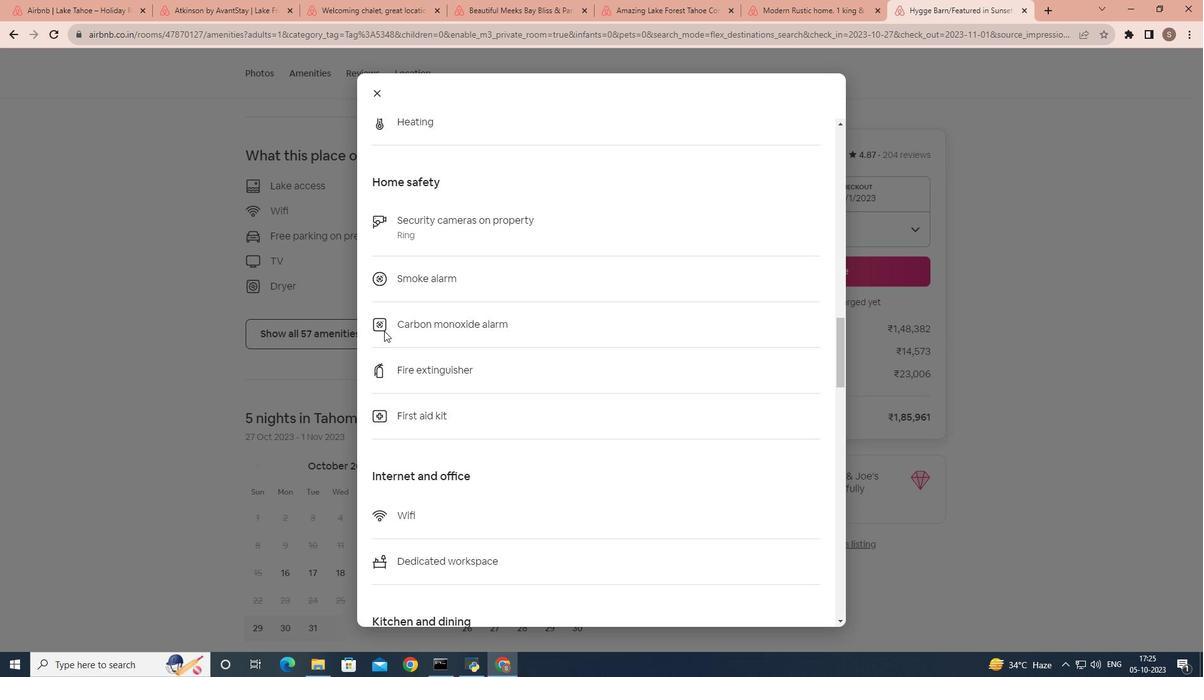 
Action: Mouse scrolled (381, 327) with delta (0, 0)
Screenshot: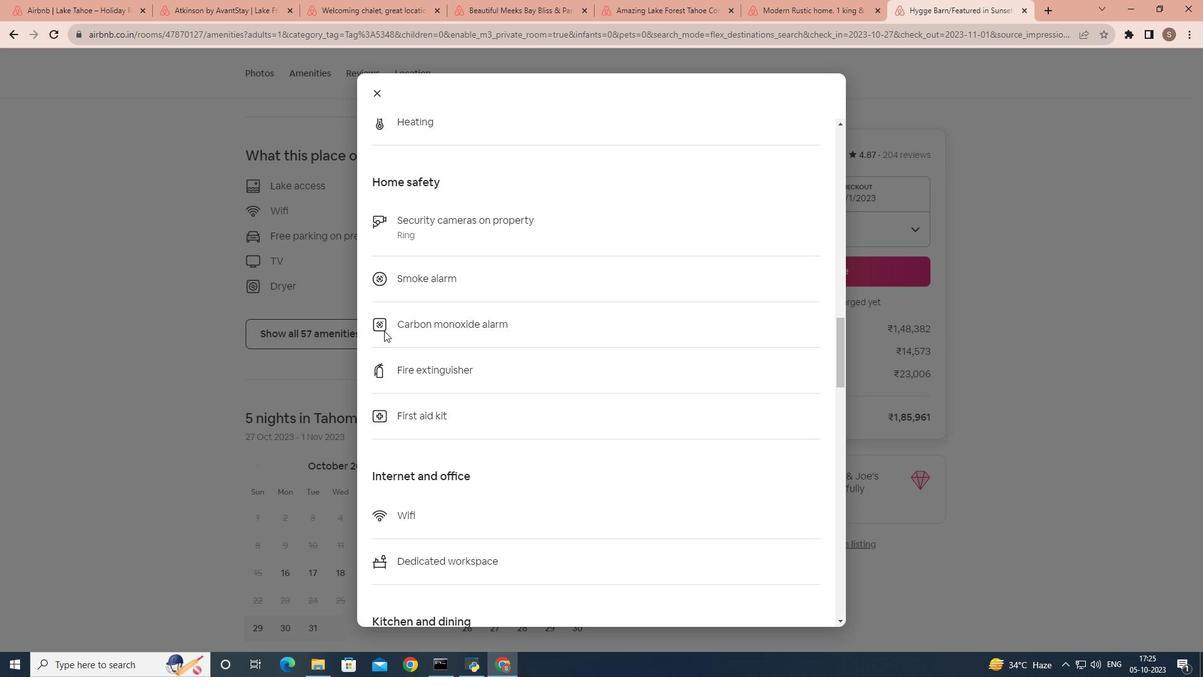
Action: Mouse scrolled (381, 327) with delta (0, 0)
Screenshot: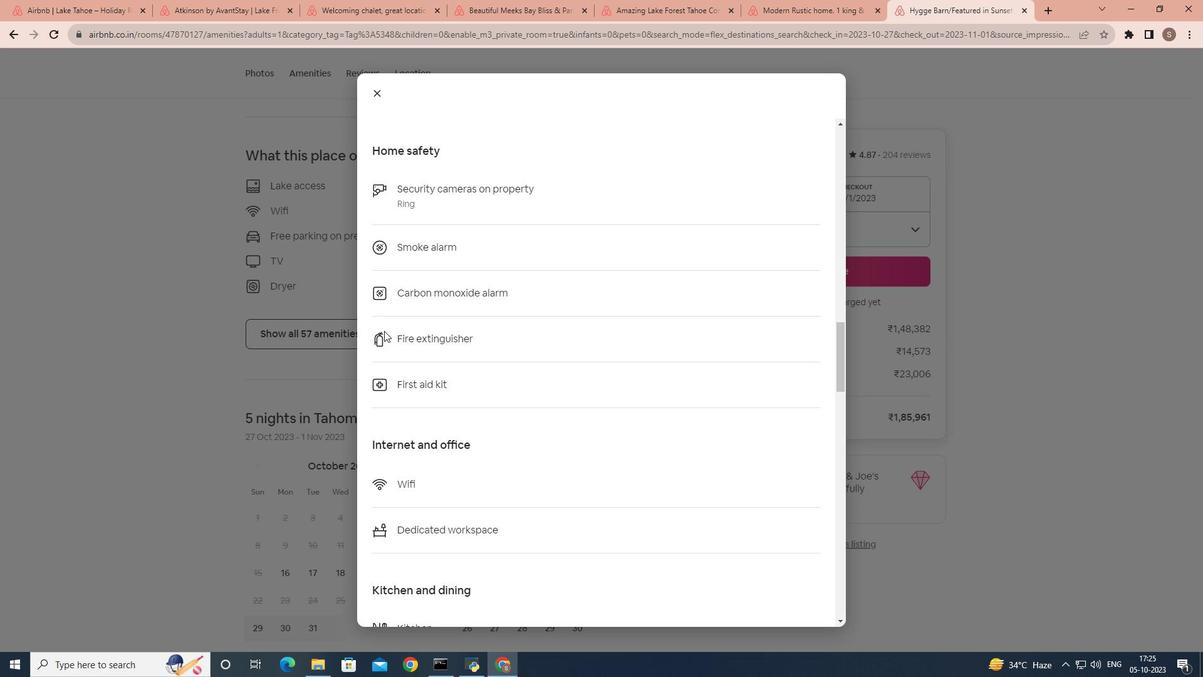 
Action: Mouse scrolled (381, 327) with delta (0, 0)
Screenshot: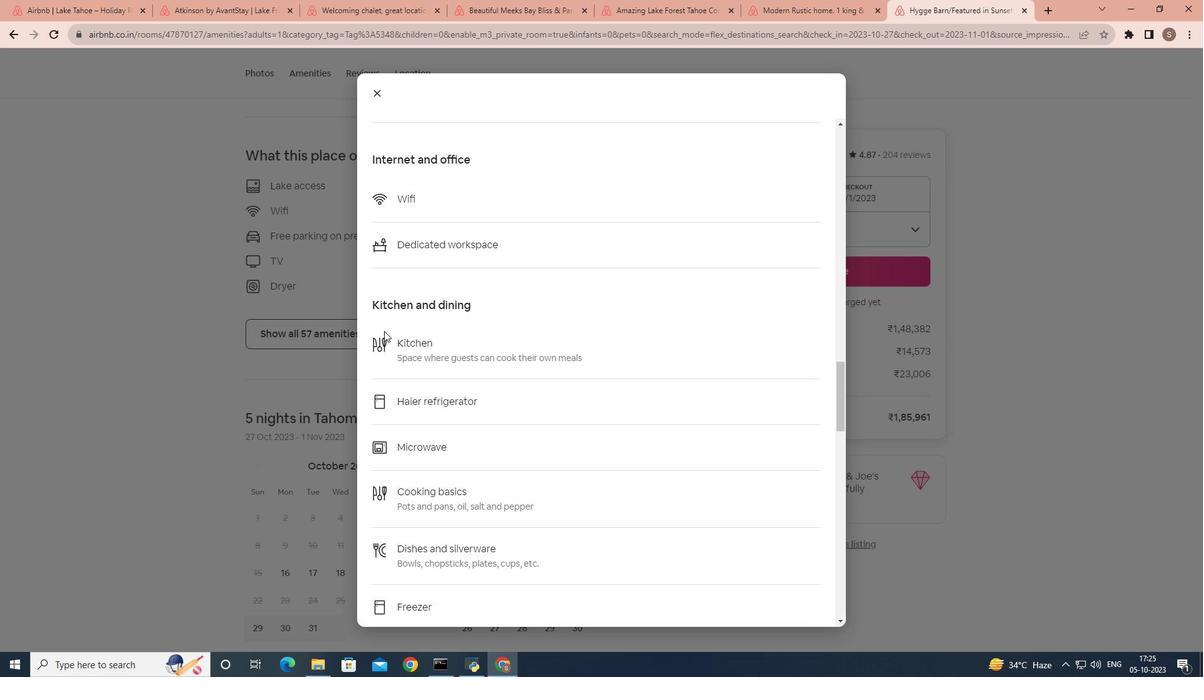
Action: Mouse scrolled (381, 327) with delta (0, 0)
Screenshot: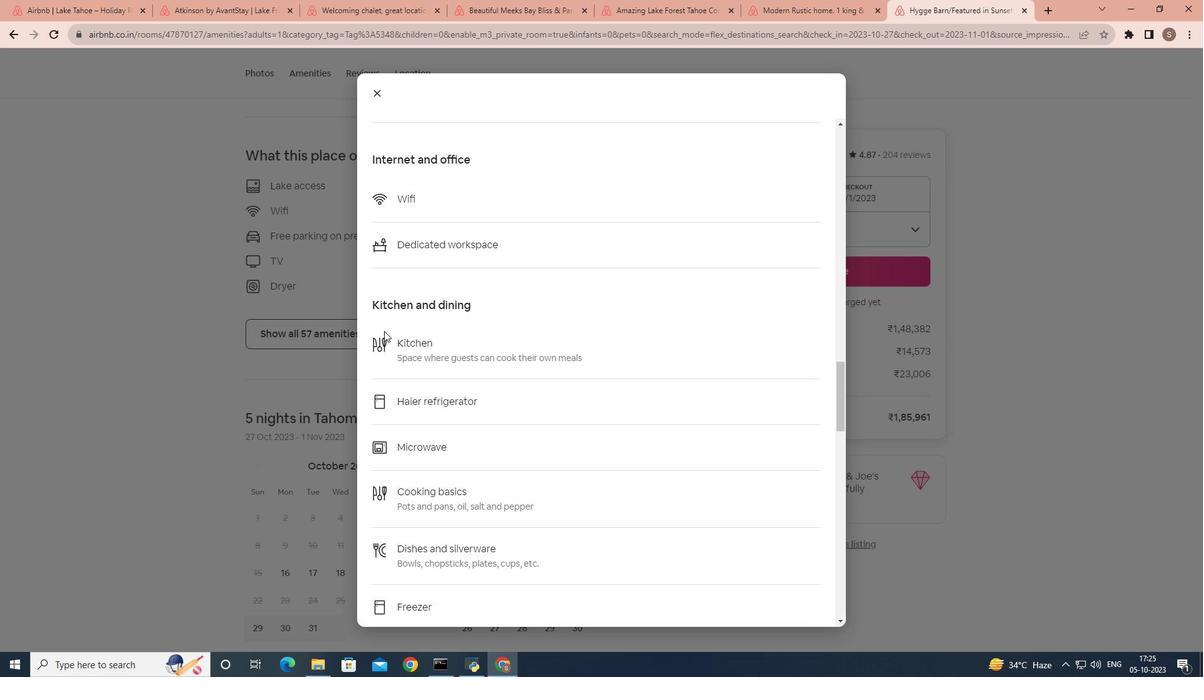
Action: Mouse scrolled (381, 327) with delta (0, 0)
Screenshot: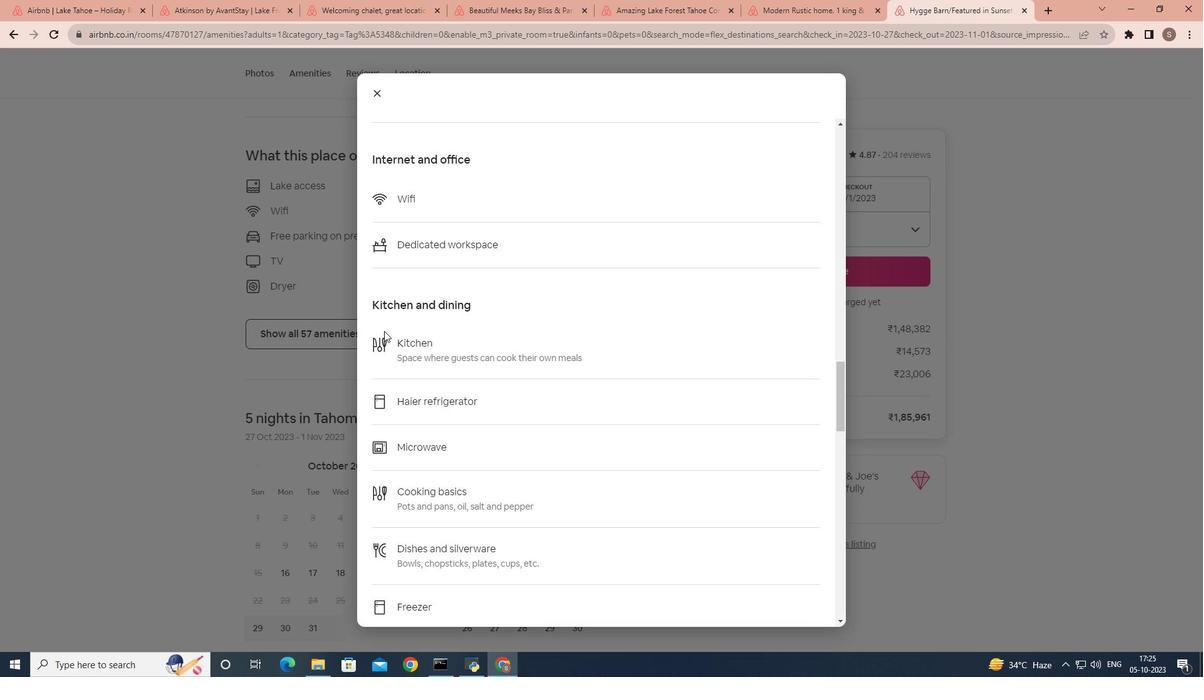 
Action: Mouse scrolled (381, 327) with delta (0, 0)
Screenshot: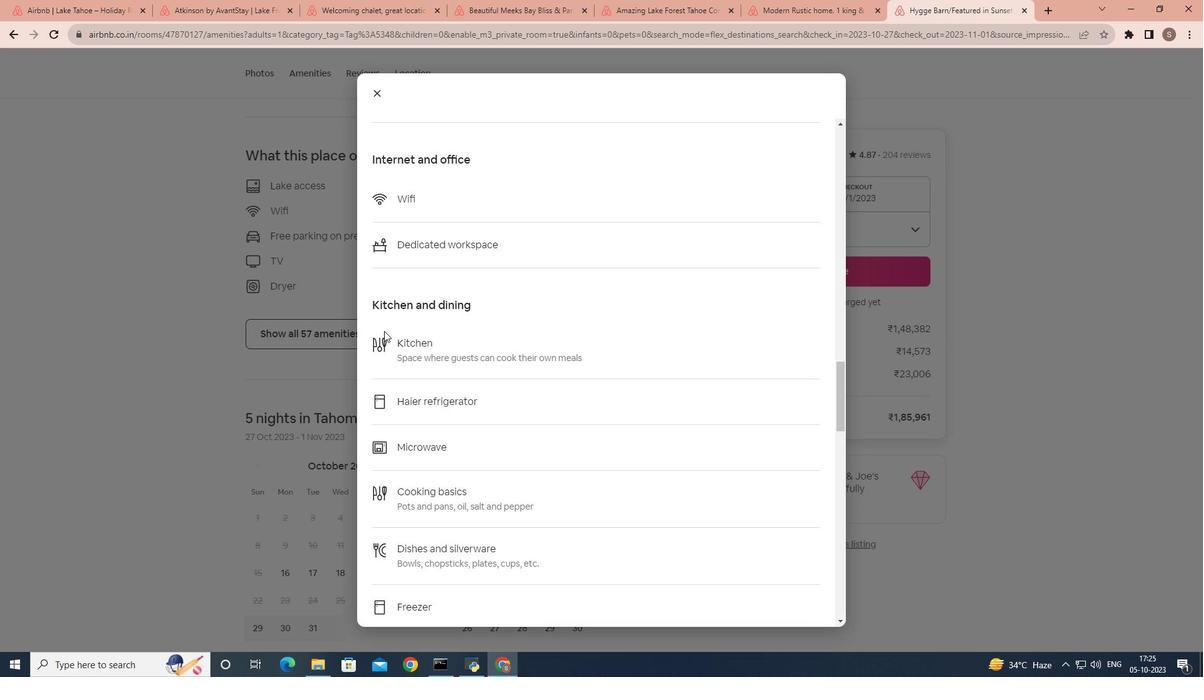 
Action: Mouse scrolled (381, 327) with delta (0, 0)
Screenshot: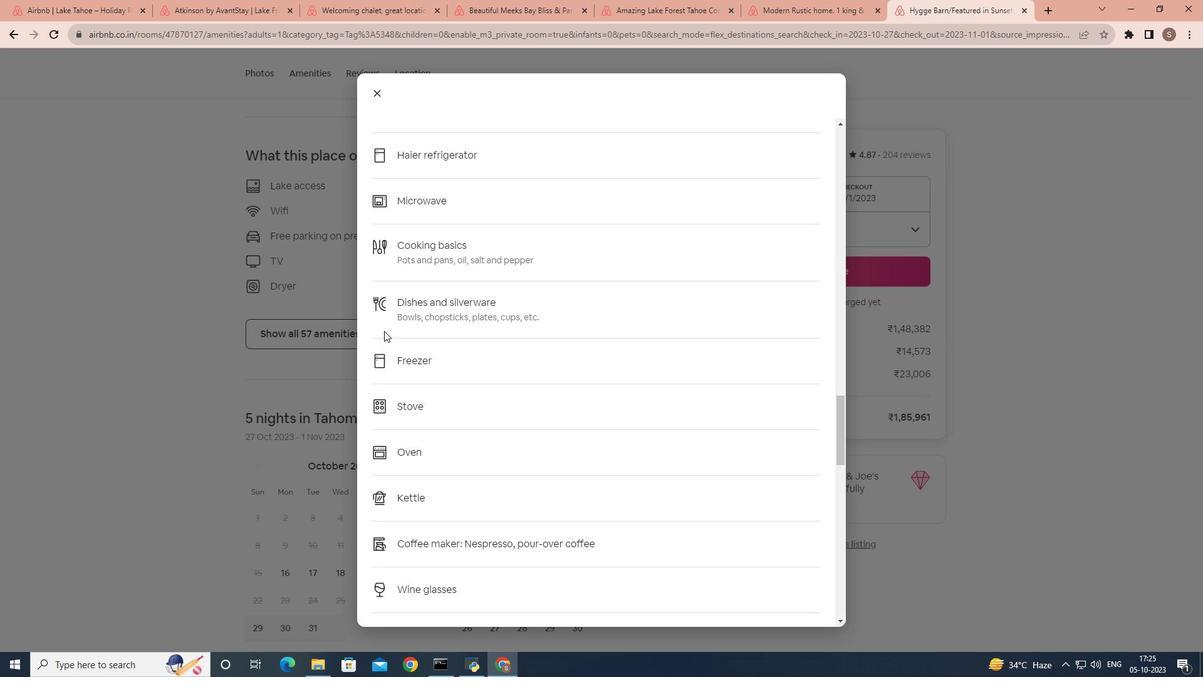 
Action: Mouse moved to (379, 295)
Screenshot: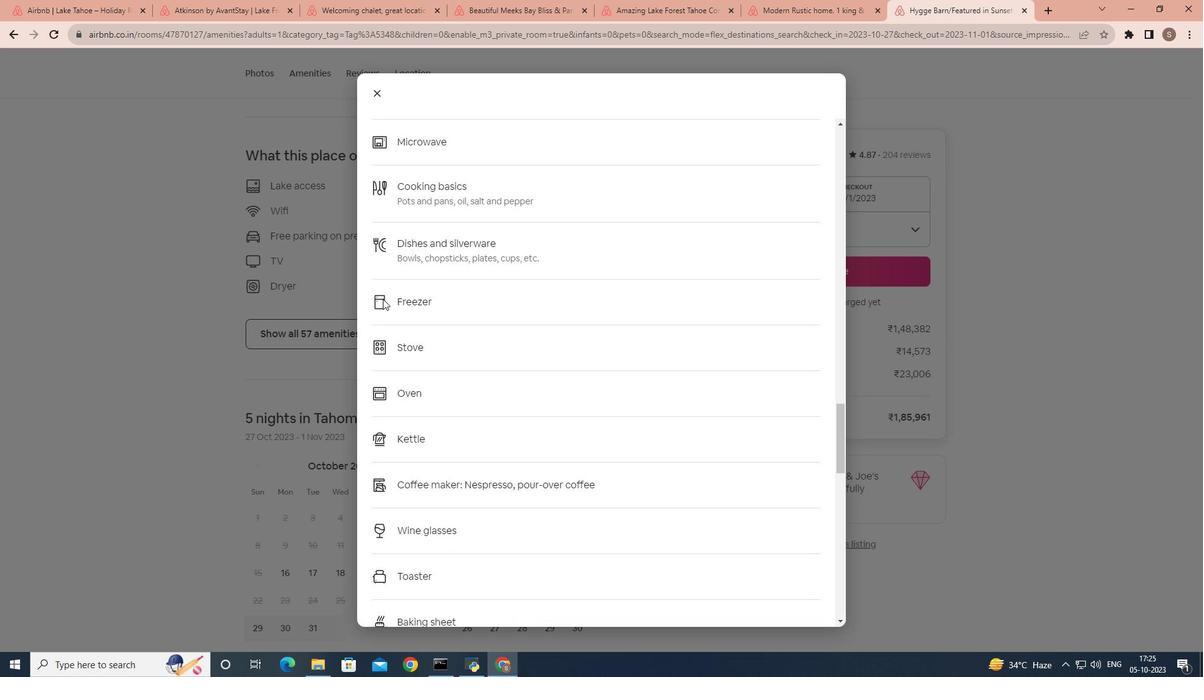 
Action: Mouse scrolled (379, 295) with delta (0, 0)
Screenshot: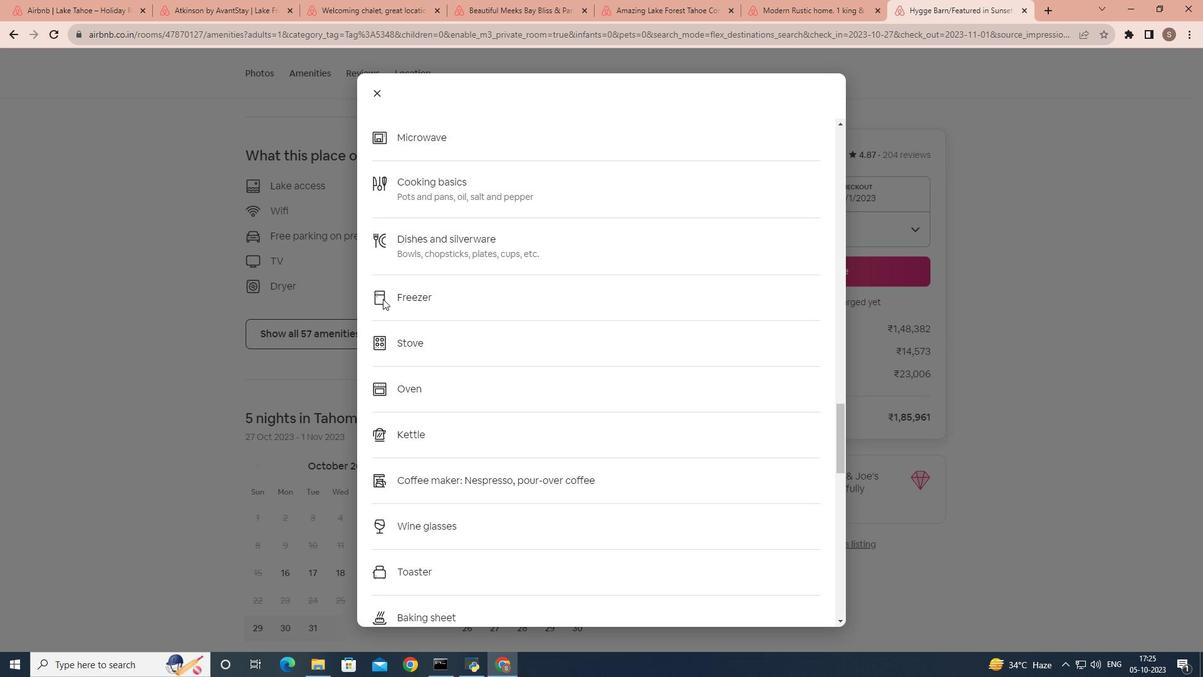 
Action: Mouse scrolled (379, 295) with delta (0, 0)
Screenshot: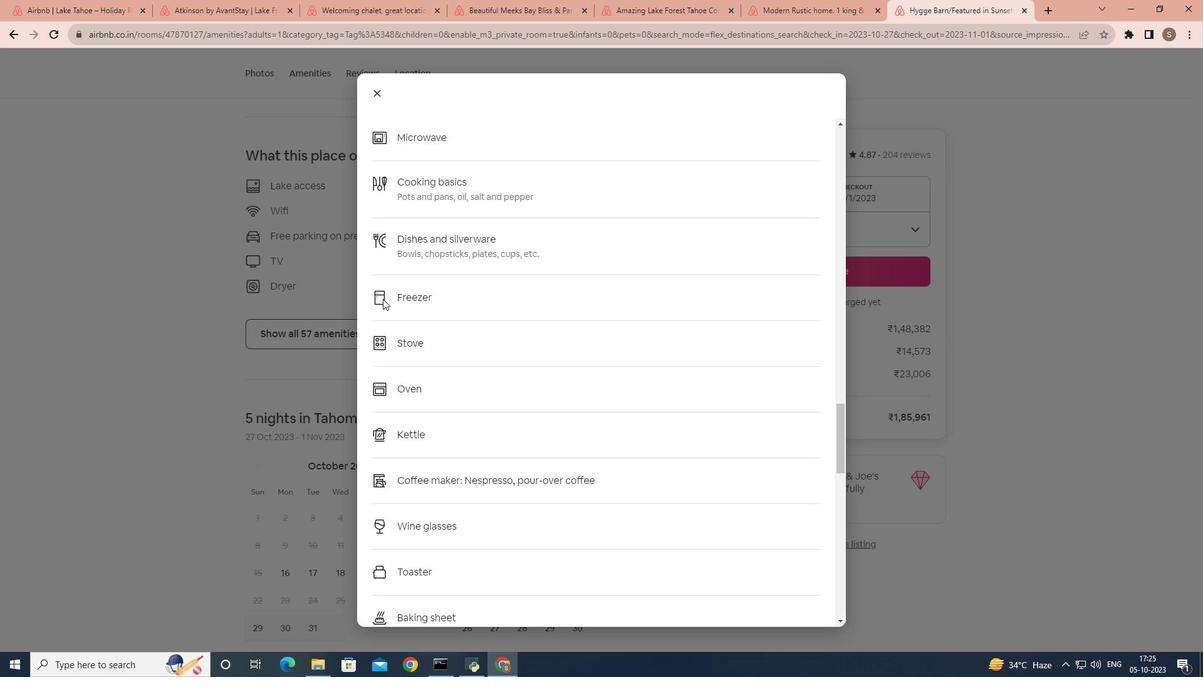 
Action: Mouse scrolled (379, 295) with delta (0, 0)
Screenshot: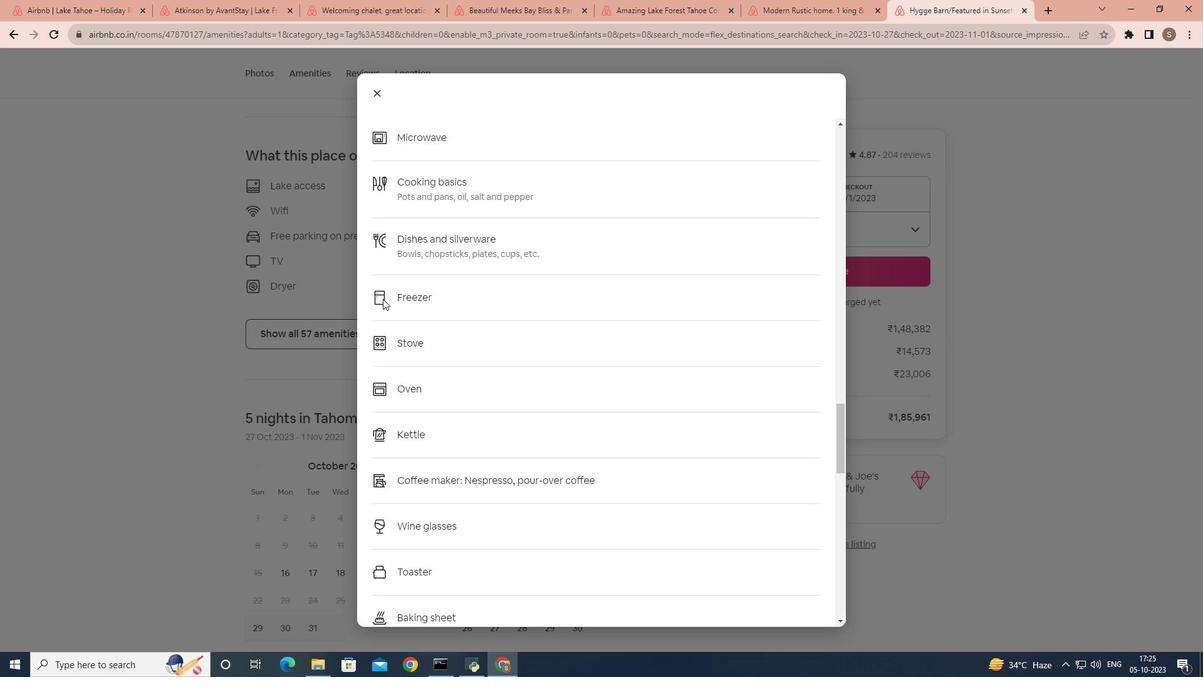 
Action: Mouse scrolled (379, 295) with delta (0, 0)
Screenshot: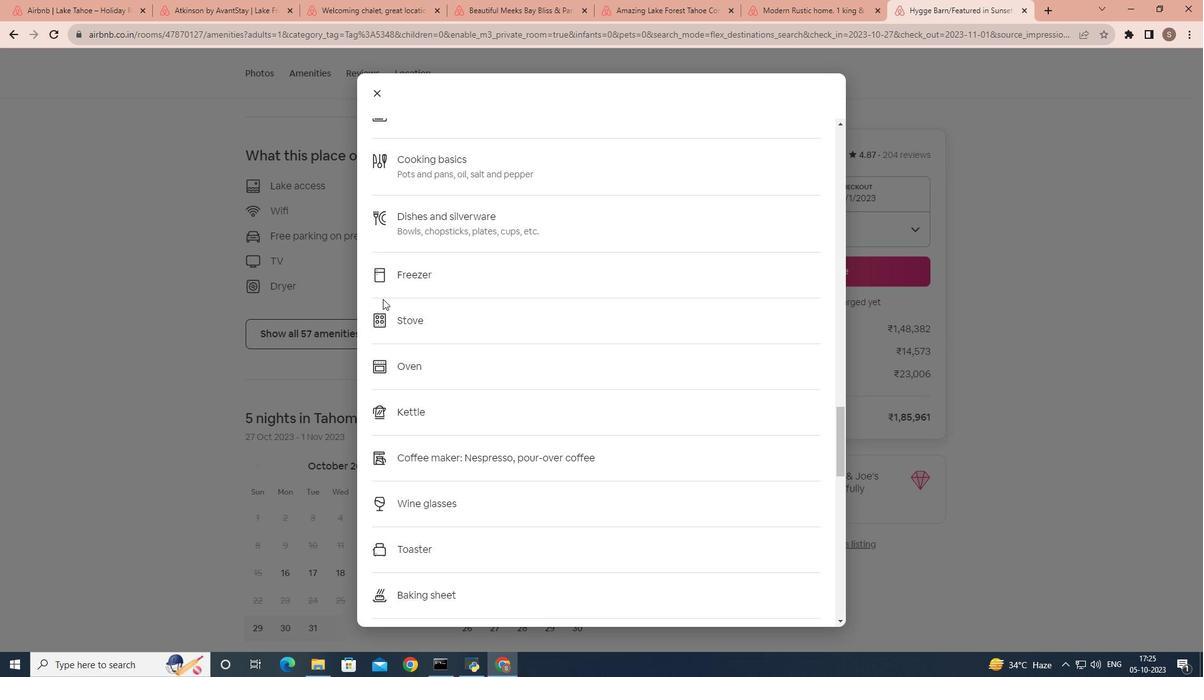 
Action: Mouse scrolled (379, 295) with delta (0, 0)
Screenshot: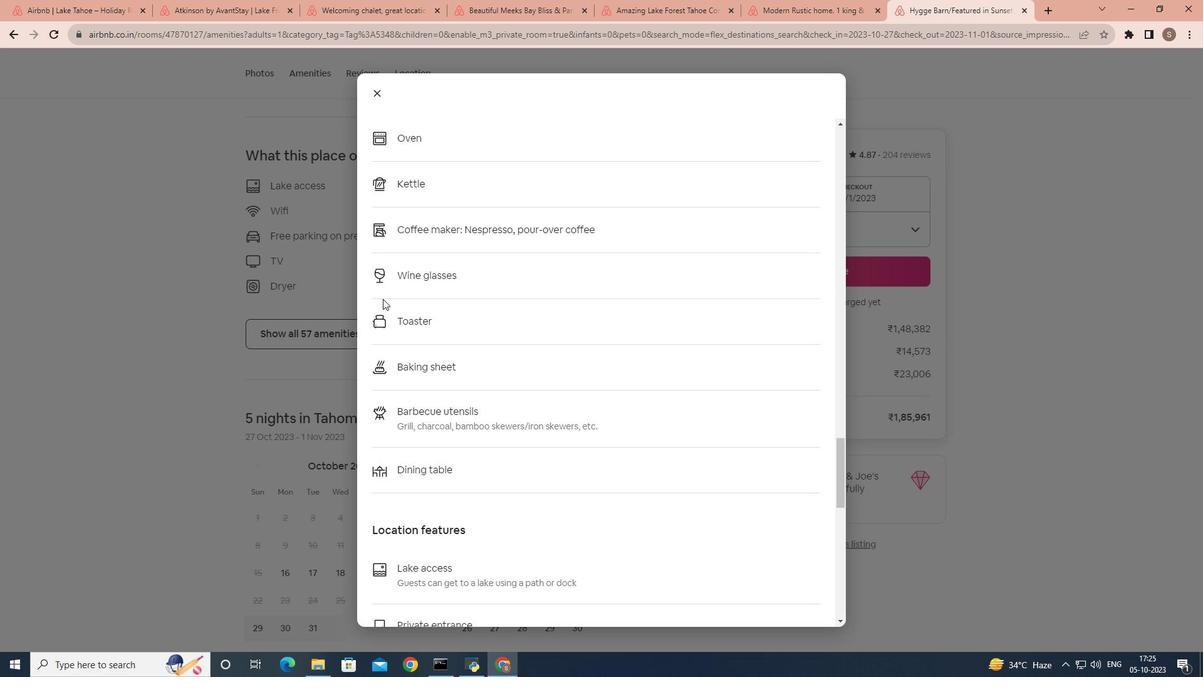 
Action: Mouse scrolled (379, 295) with delta (0, 0)
Screenshot: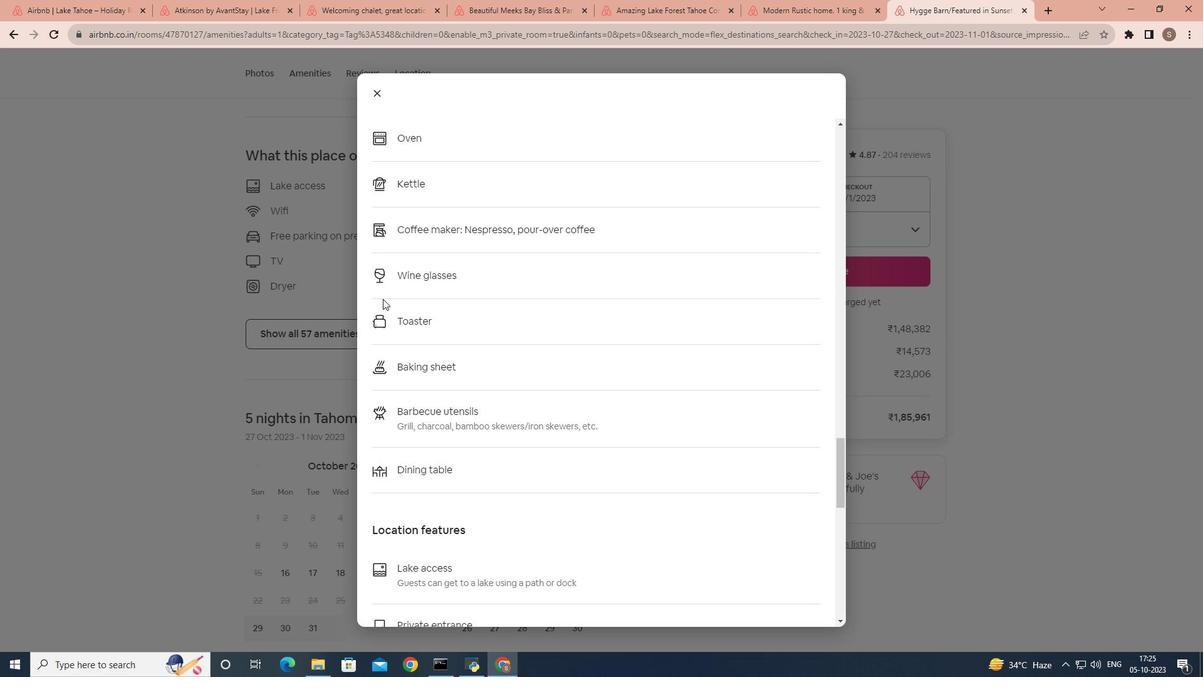 
Action: Mouse scrolled (379, 295) with delta (0, 0)
Screenshot: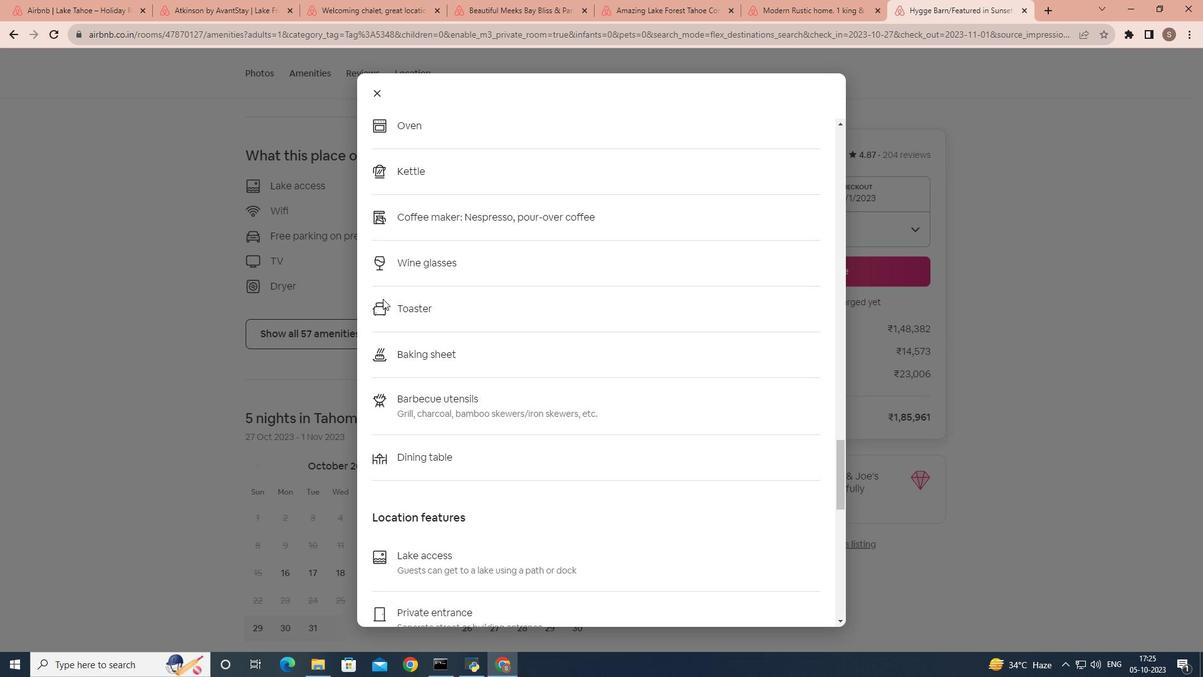 
Action: Mouse scrolled (379, 295) with delta (0, 0)
Screenshot: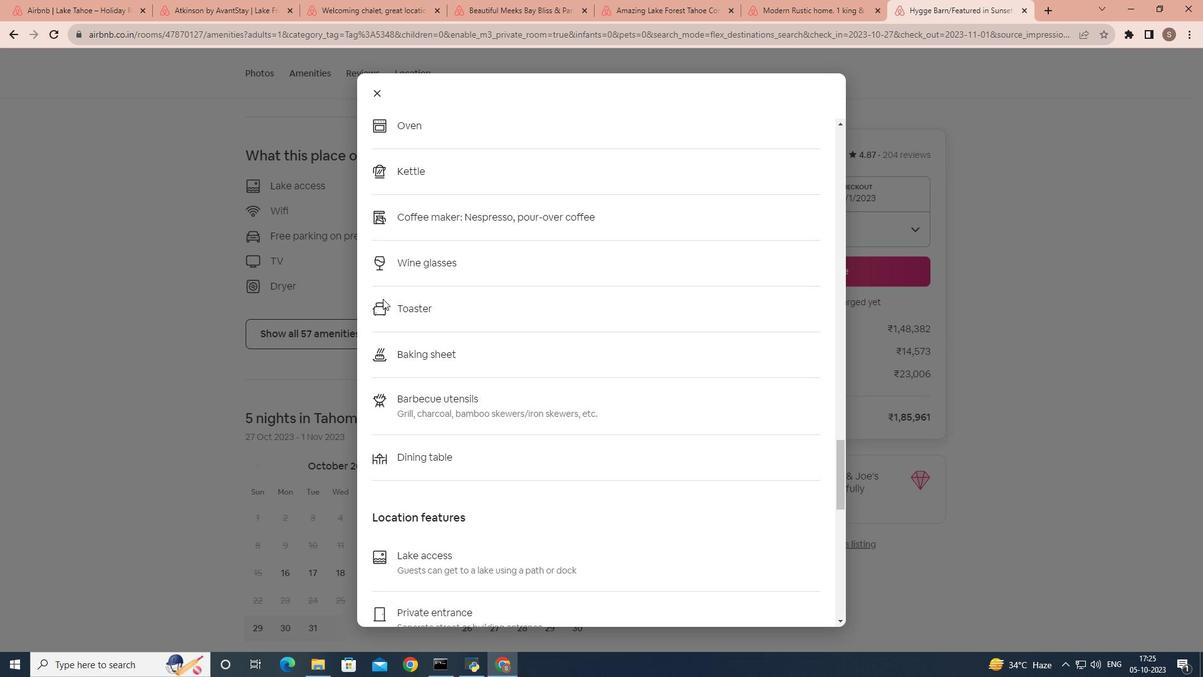 
Action: Mouse scrolled (379, 295) with delta (0, 0)
Screenshot: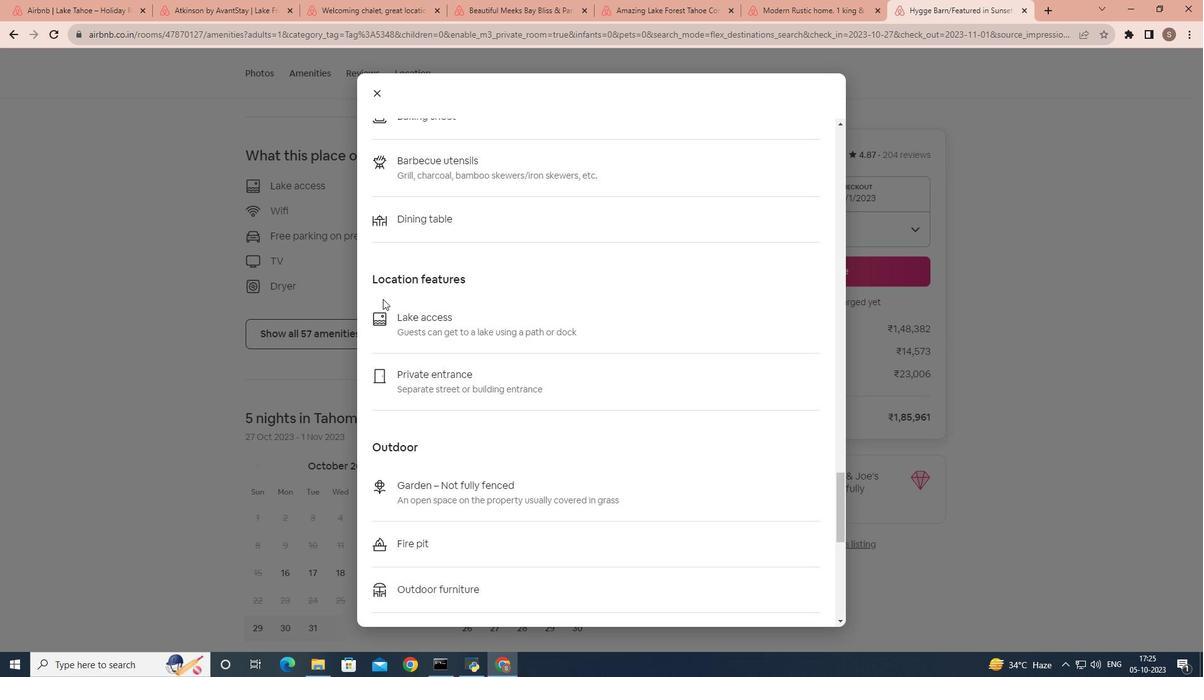 
Action: Mouse scrolled (379, 295) with delta (0, 0)
Screenshot: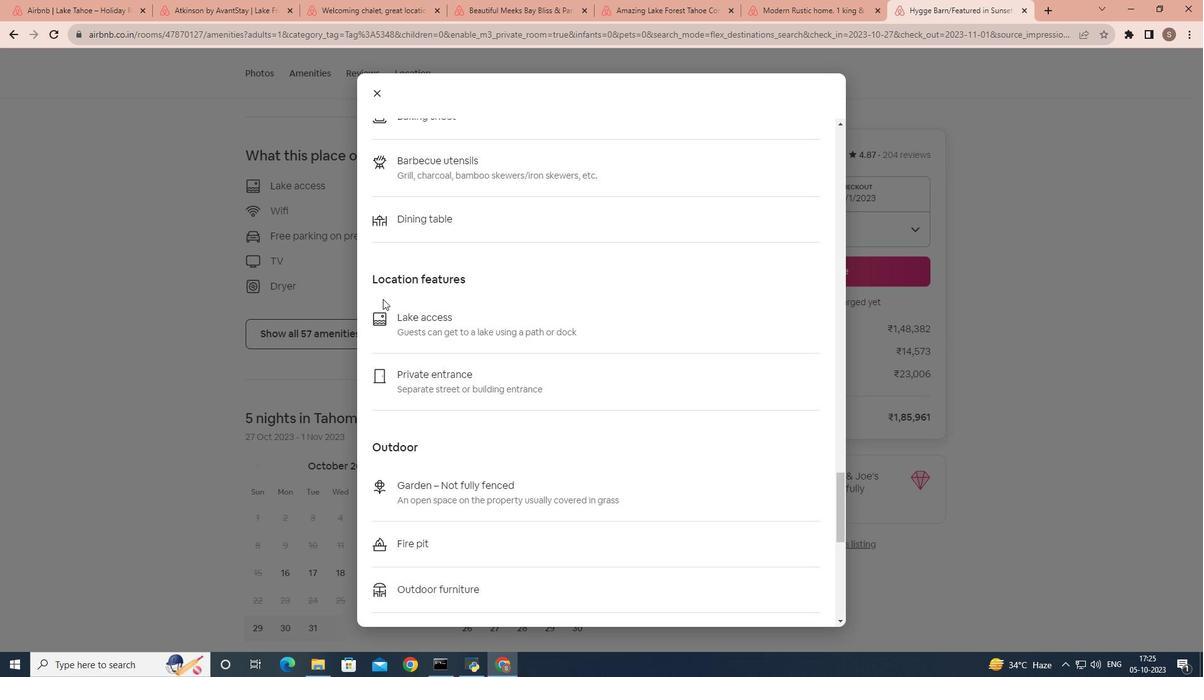 
Action: Mouse scrolled (379, 295) with delta (0, 0)
Screenshot: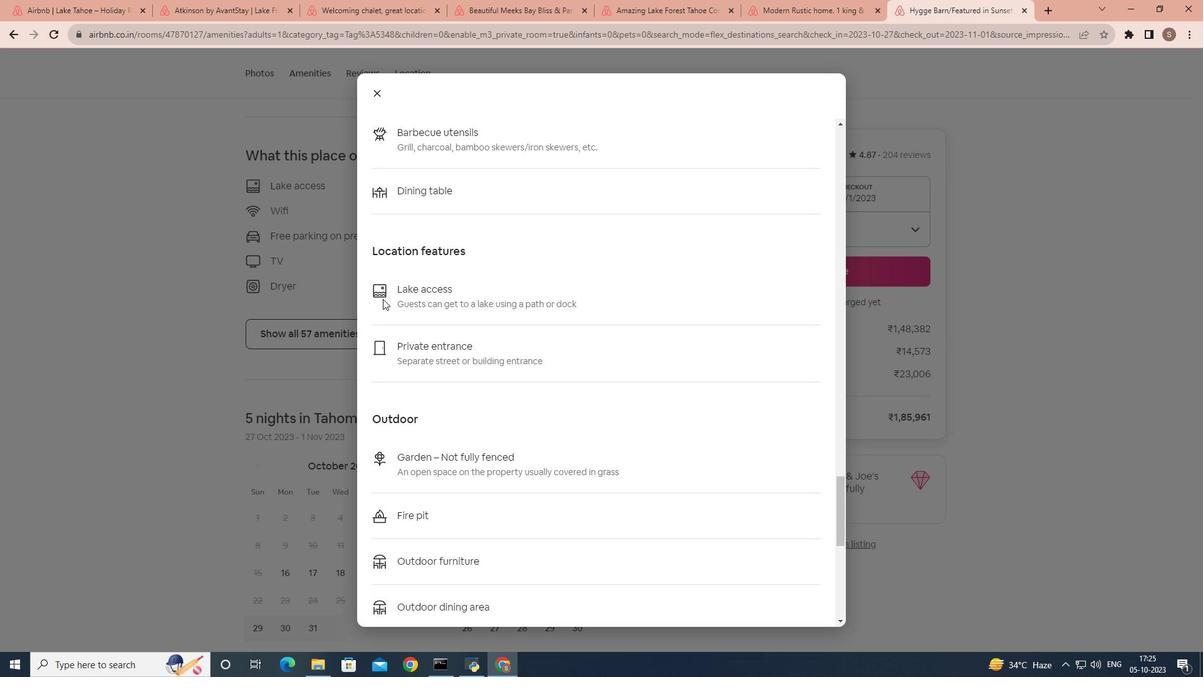 
Action: Mouse scrolled (379, 295) with delta (0, 0)
Screenshot: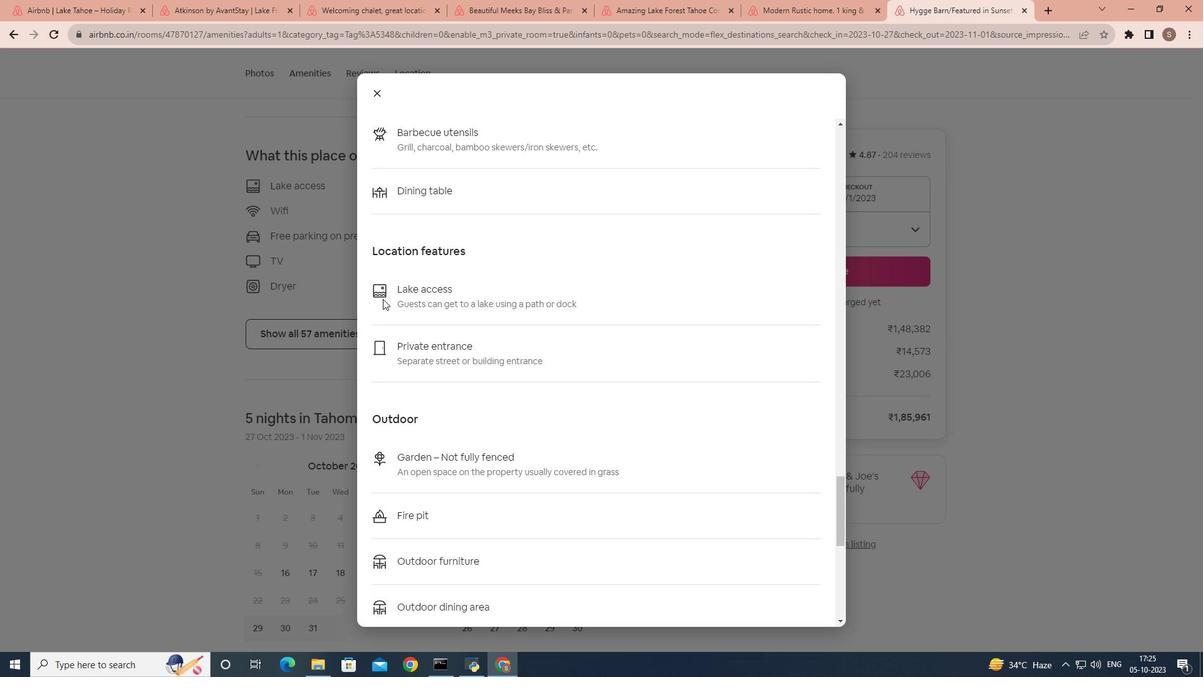 
Action: Mouse moved to (379, 284)
Screenshot: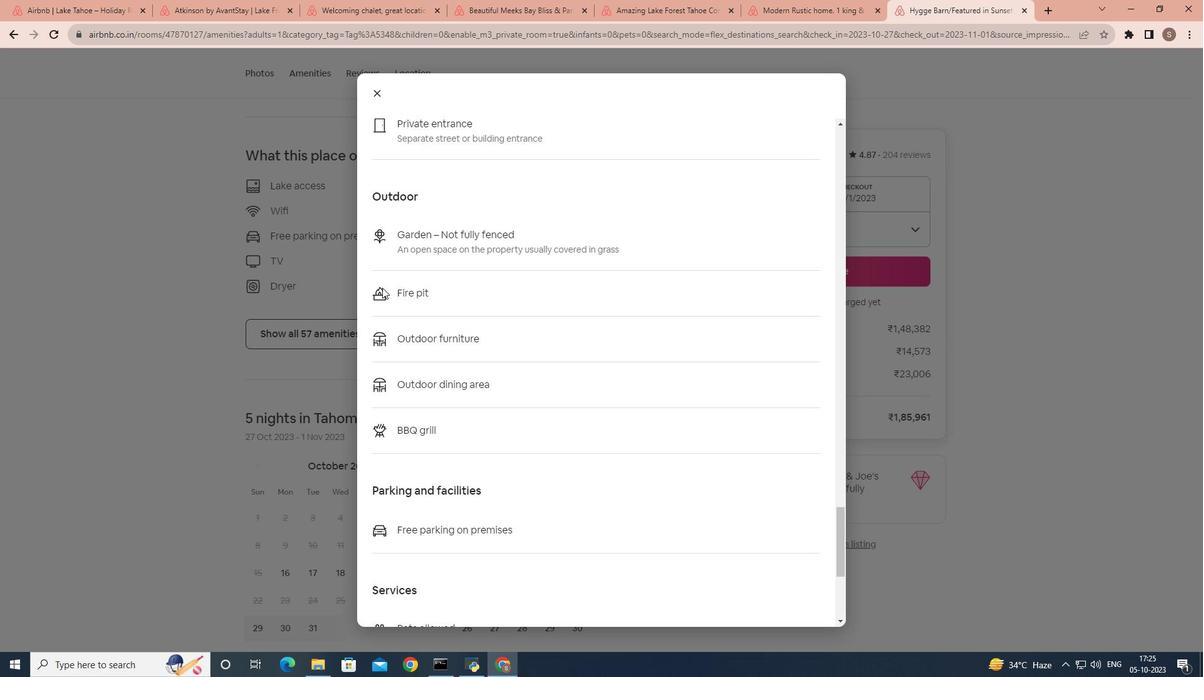 
Action: Mouse scrolled (379, 284) with delta (0, 0)
Screenshot: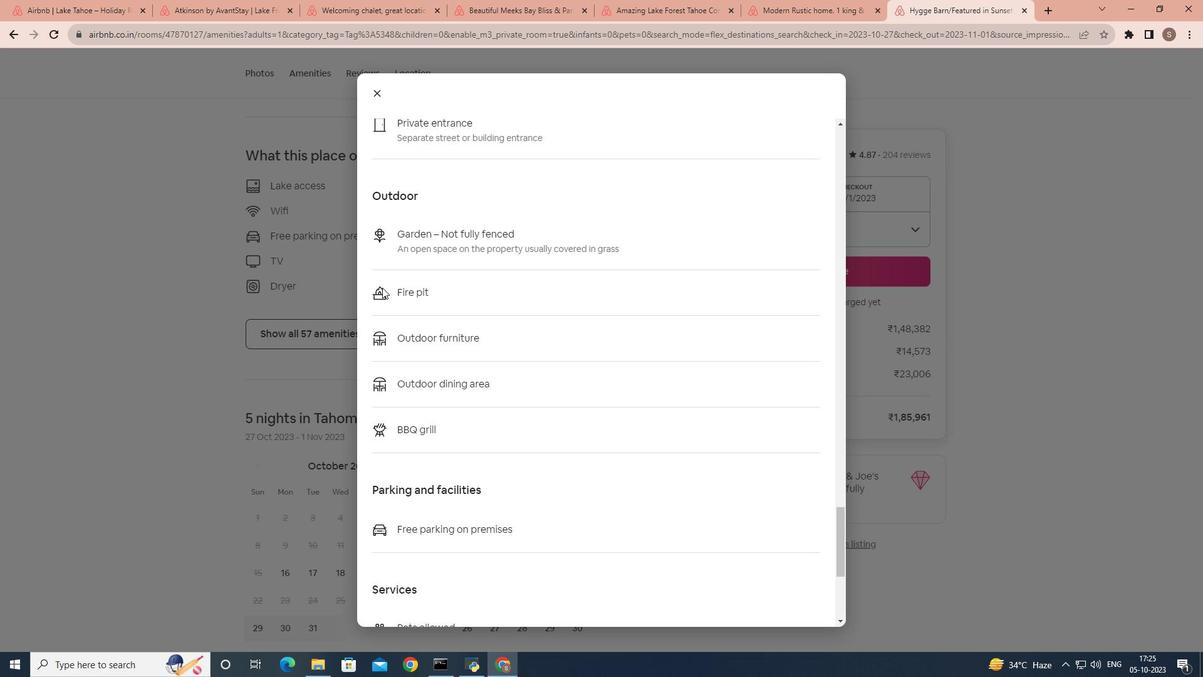 
Action: Mouse scrolled (379, 284) with delta (0, 0)
Screenshot: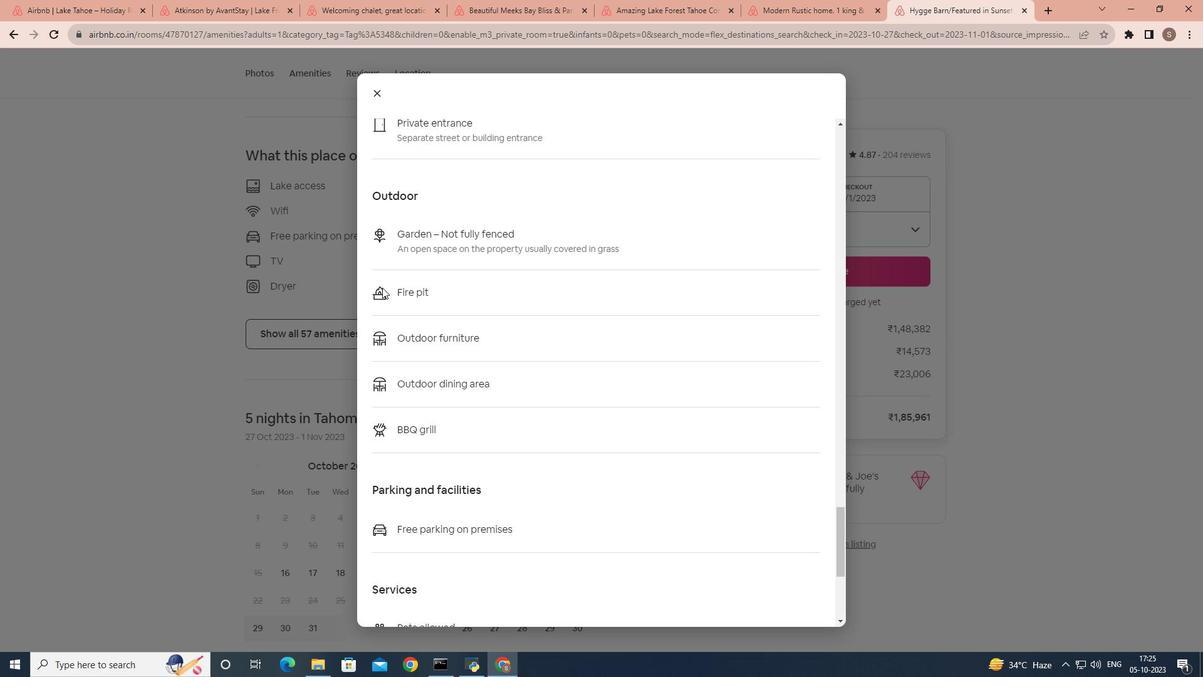 
Action: Mouse scrolled (379, 284) with delta (0, 0)
Screenshot: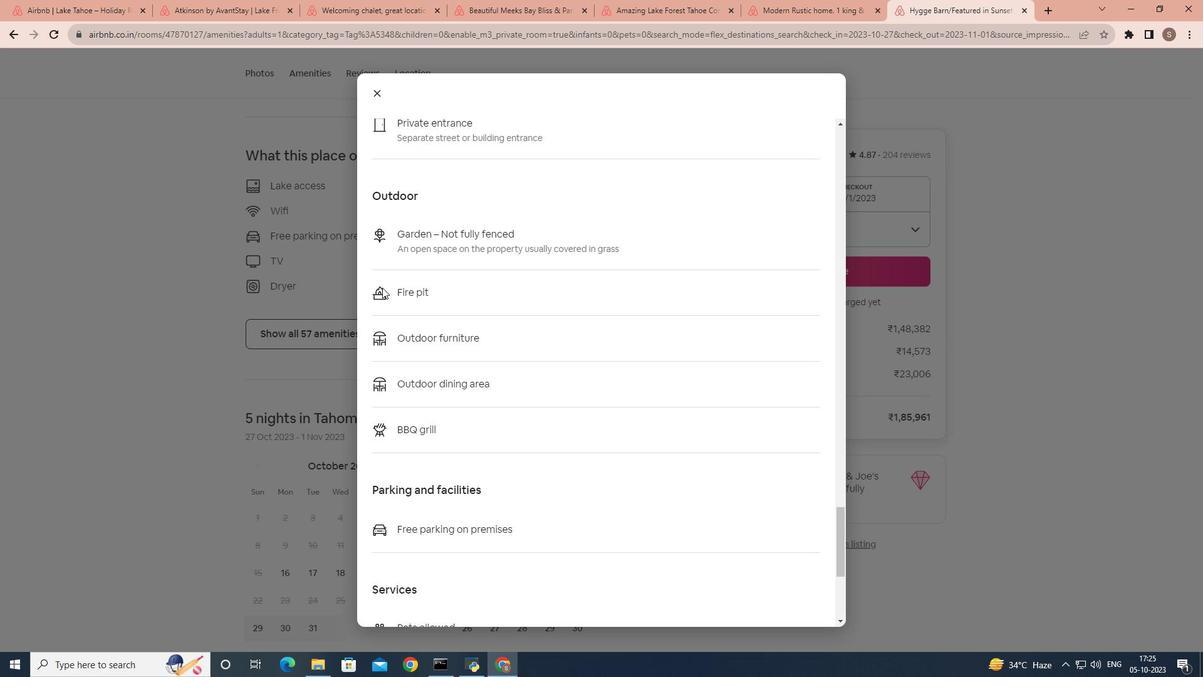 
Action: Mouse scrolled (379, 284) with delta (0, 0)
Screenshot: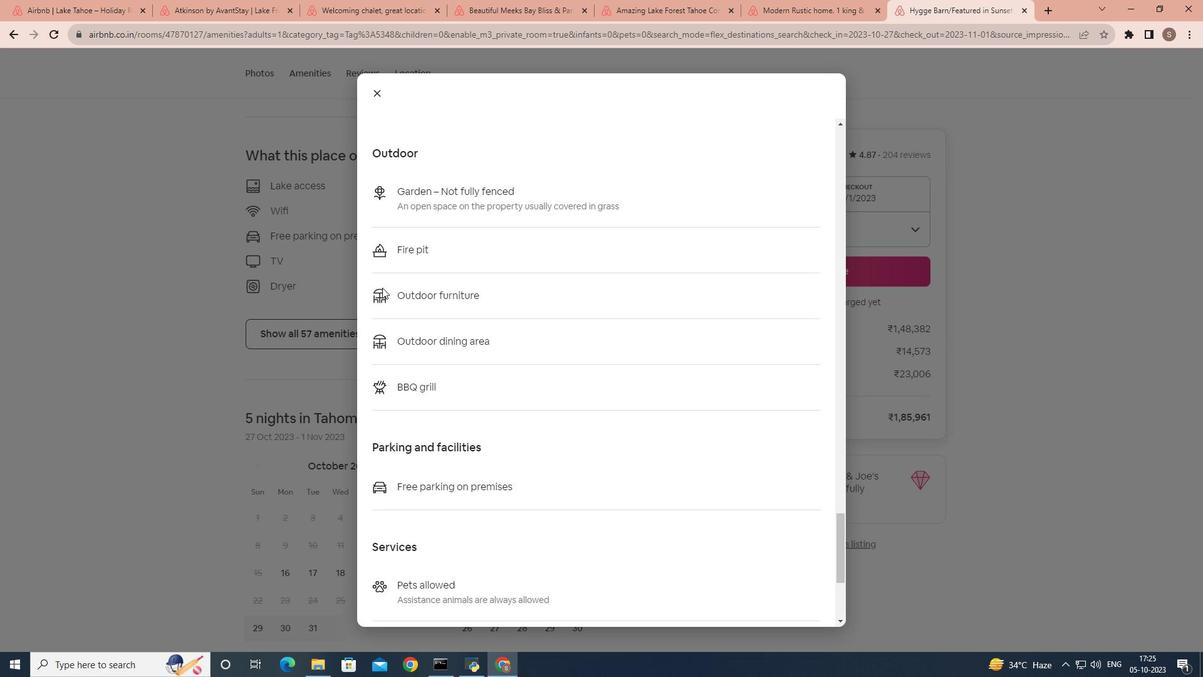 
Action: Mouse scrolled (379, 284) with delta (0, 0)
Screenshot: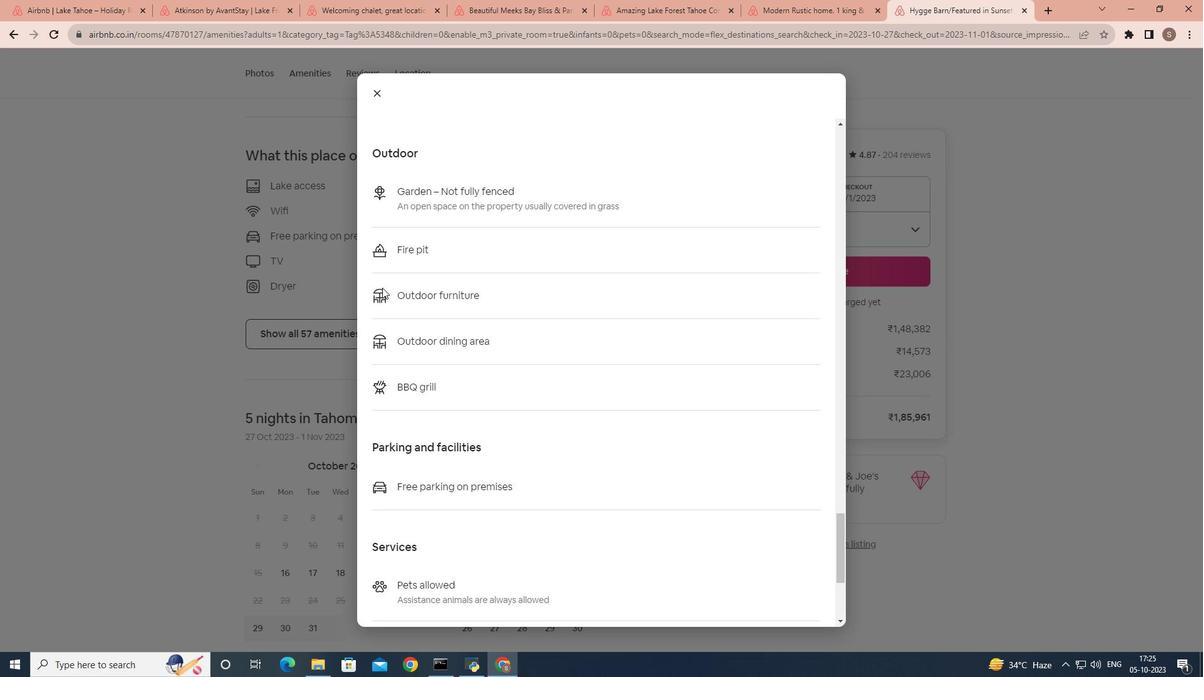 
Action: Mouse moved to (369, 216)
Screenshot: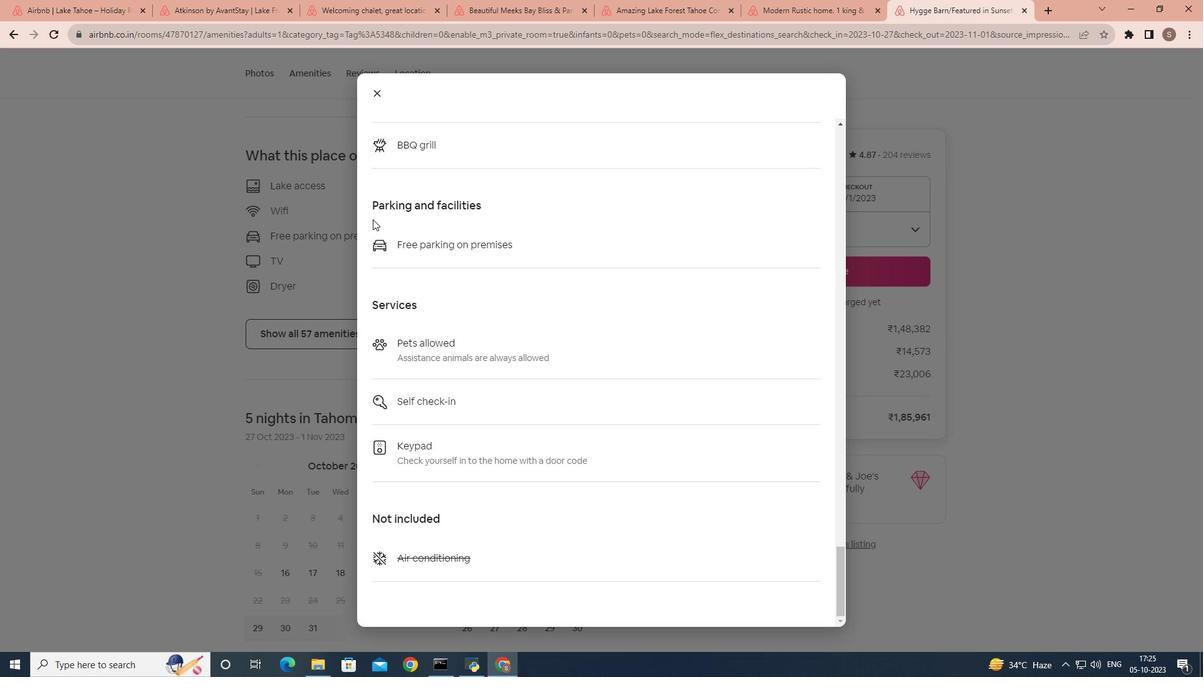 
Action: Mouse scrolled (369, 215) with delta (0, 0)
Screenshot: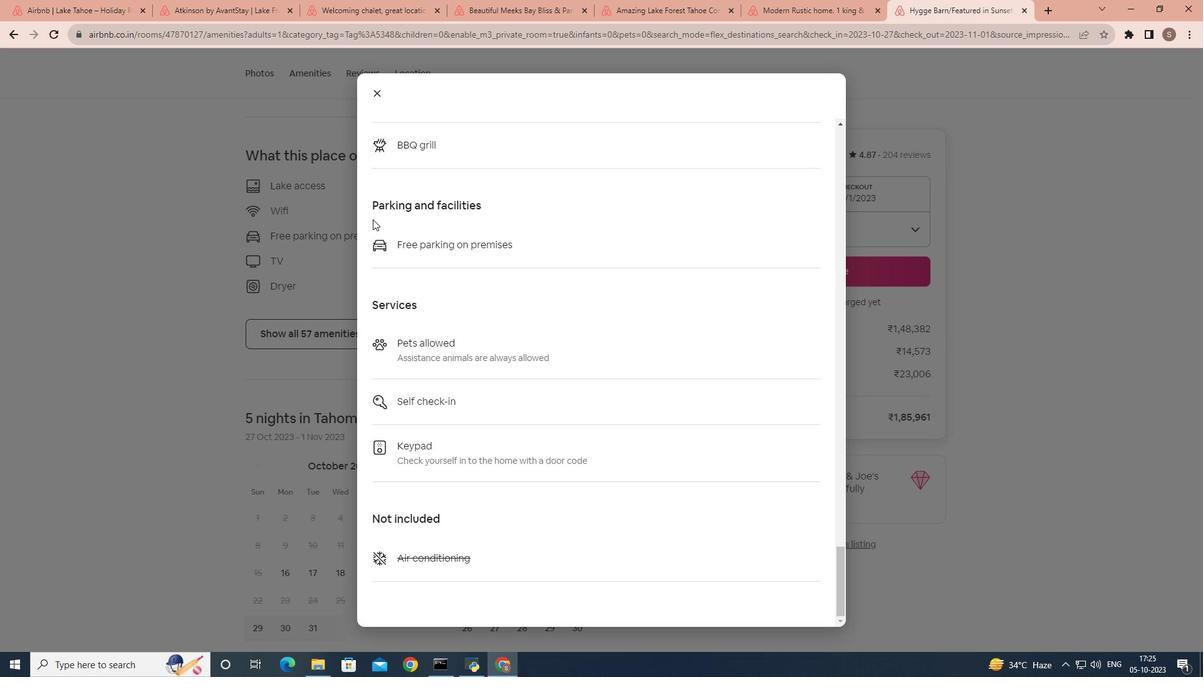 
Action: Mouse scrolled (369, 215) with delta (0, 0)
Screenshot: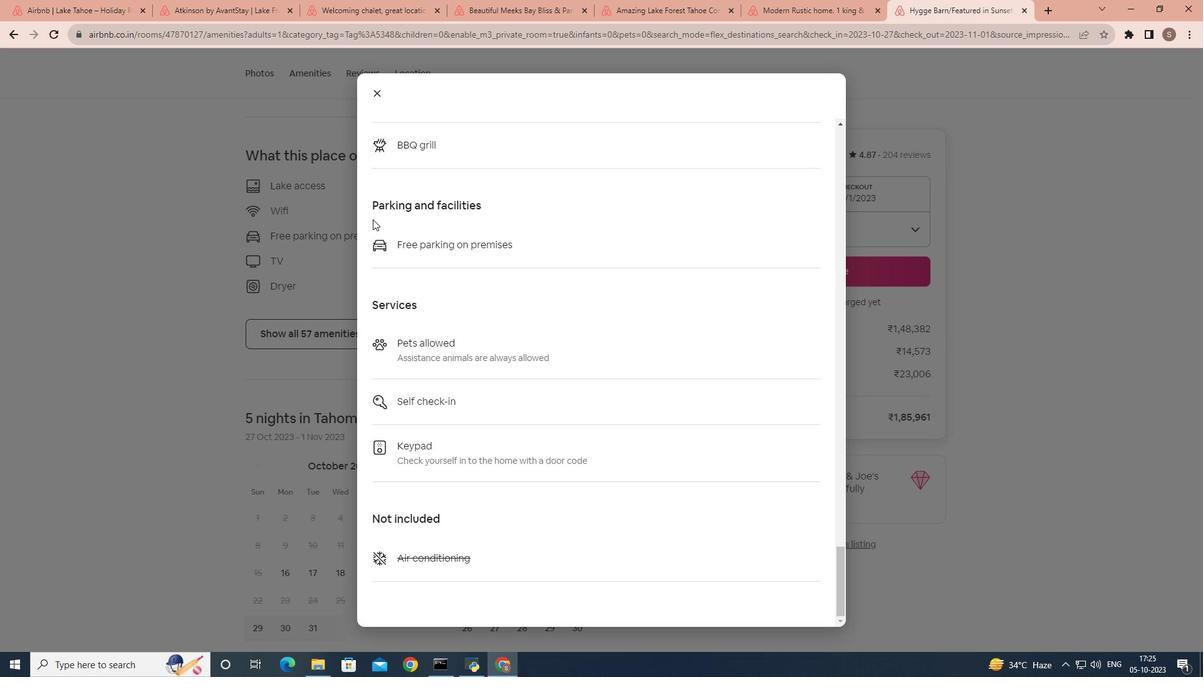 
Action: Mouse scrolled (369, 215) with delta (0, 0)
Screenshot: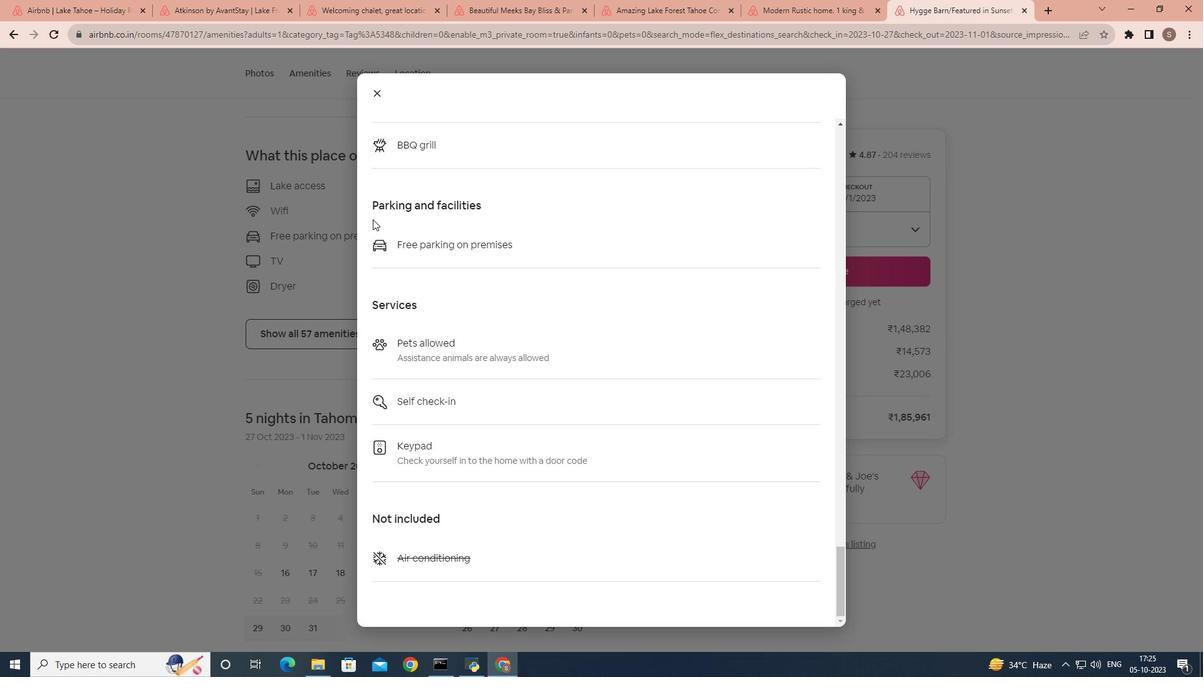 
Action: Mouse scrolled (369, 215) with delta (0, 0)
Screenshot: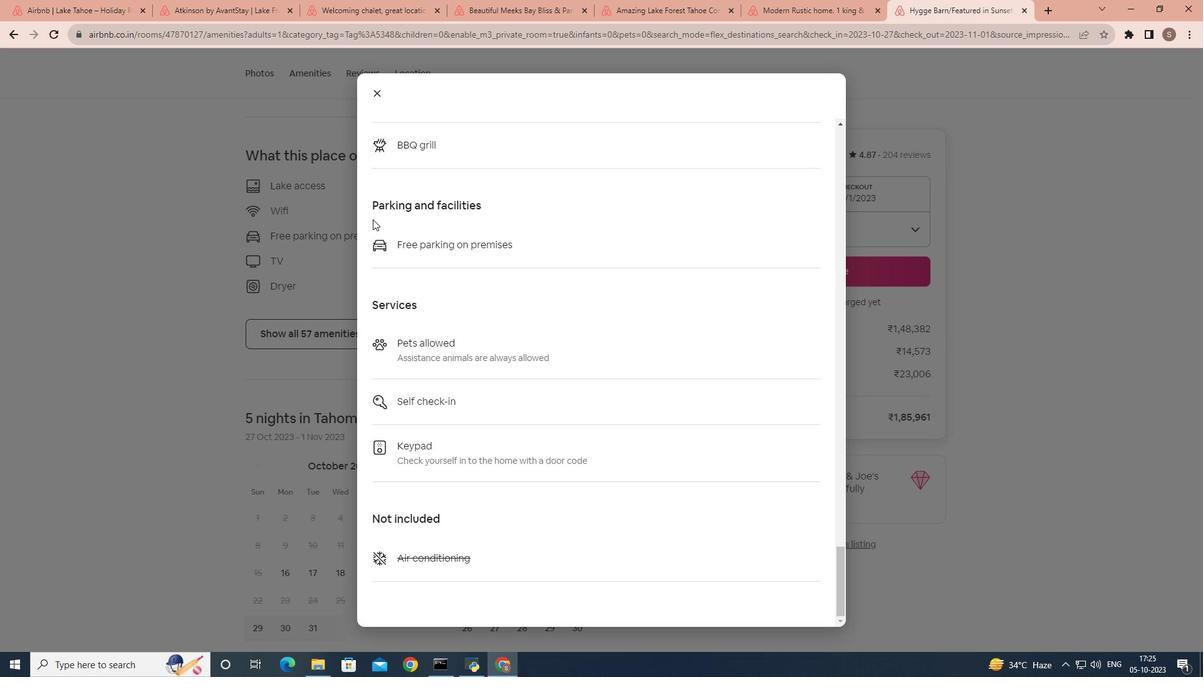 
Action: Mouse scrolled (369, 215) with delta (0, 0)
Screenshot: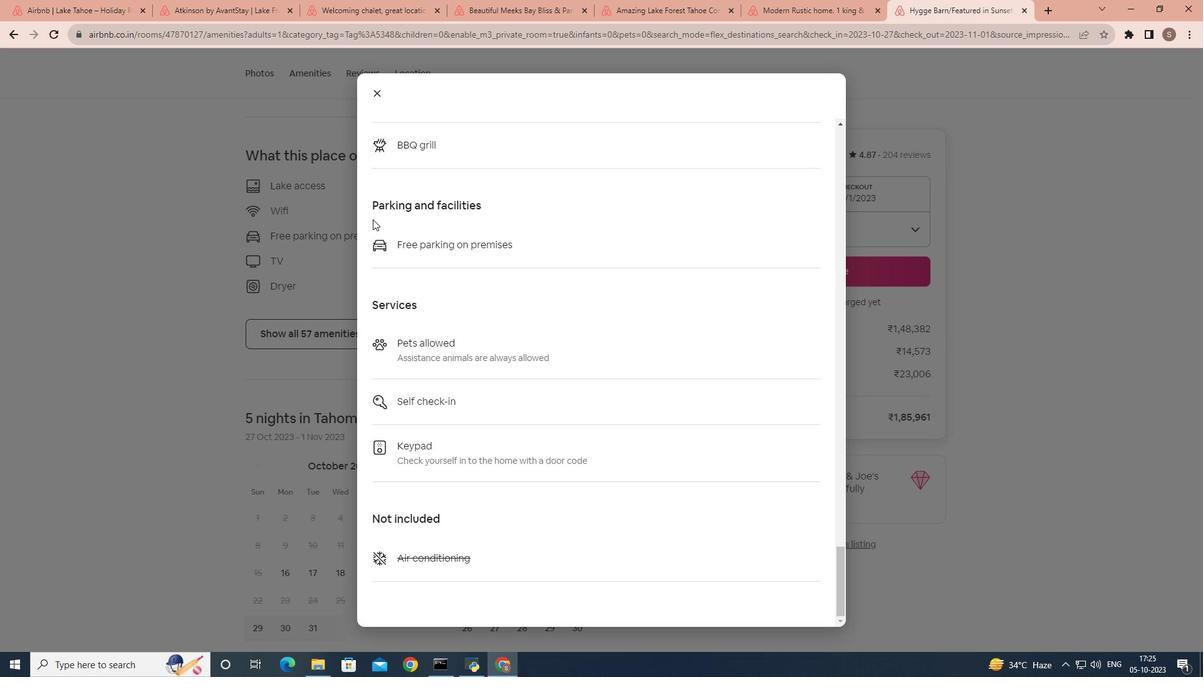 
Action: Mouse moved to (373, 89)
Screenshot: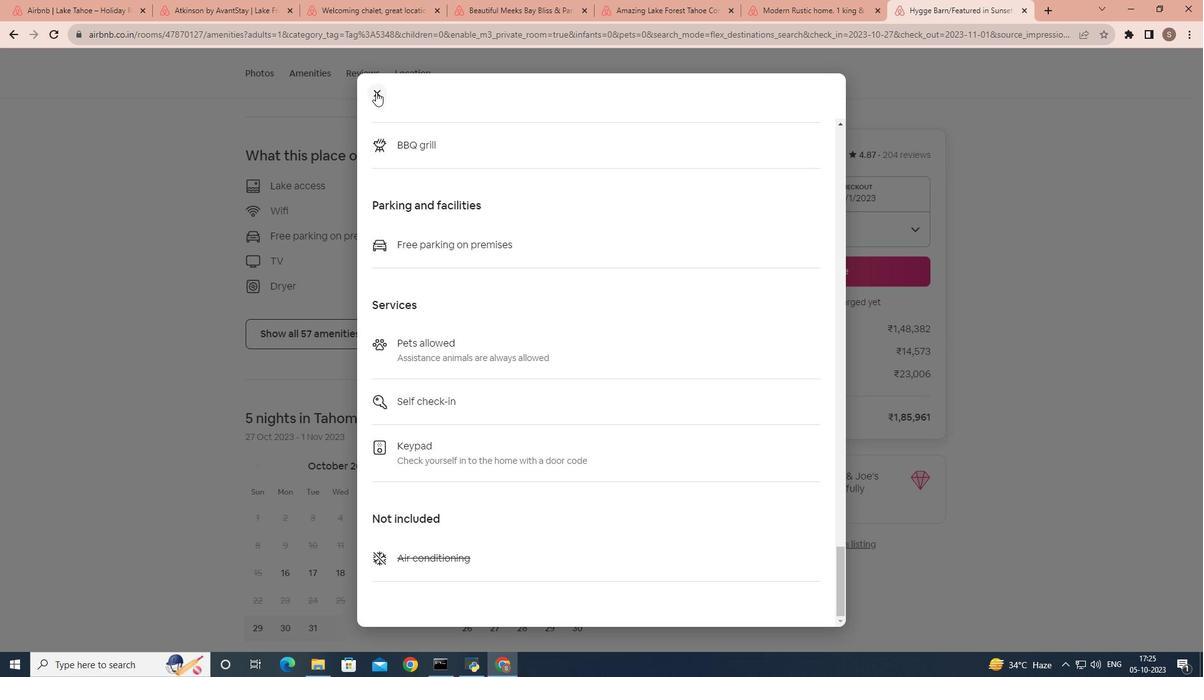 
Action: Mouse pressed left at (373, 89)
Screenshot: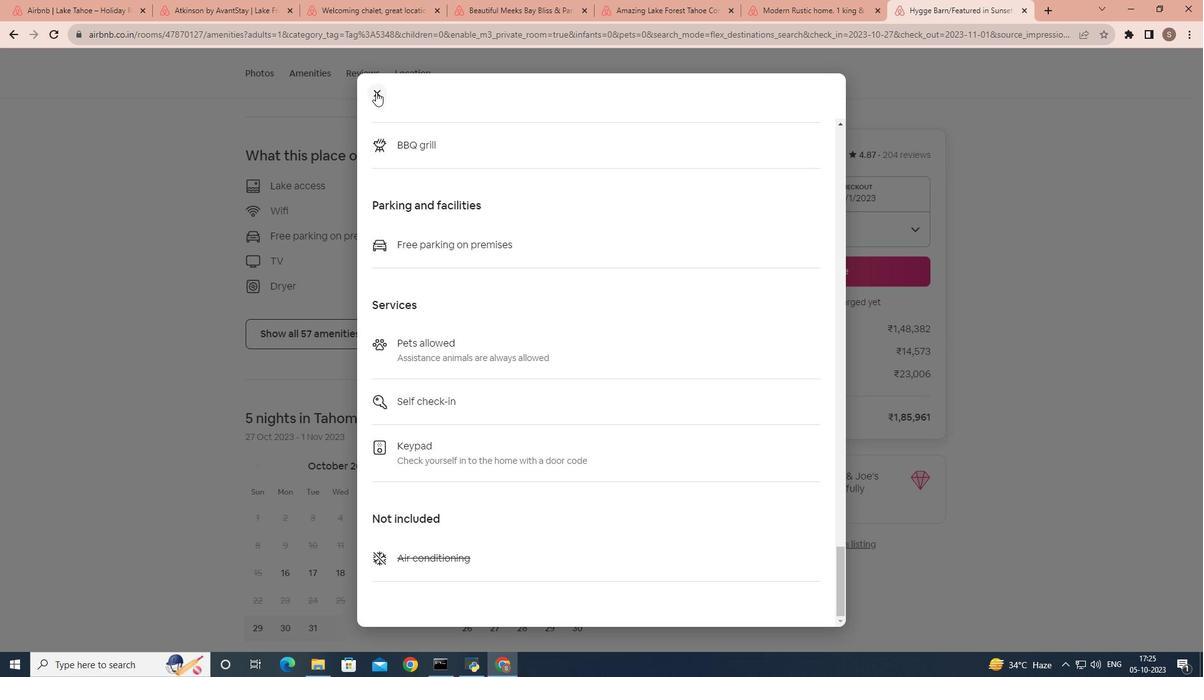 
Action: Mouse moved to (282, 376)
Screenshot: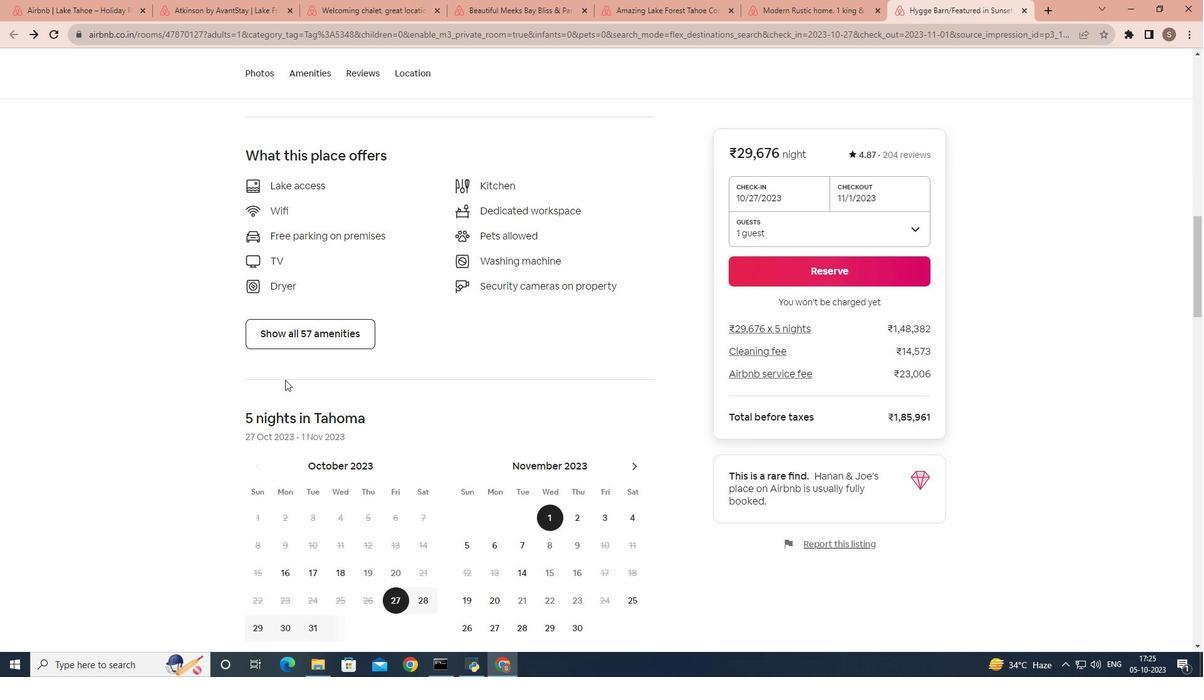 
Action: Mouse scrolled (282, 376) with delta (0, 0)
Screenshot: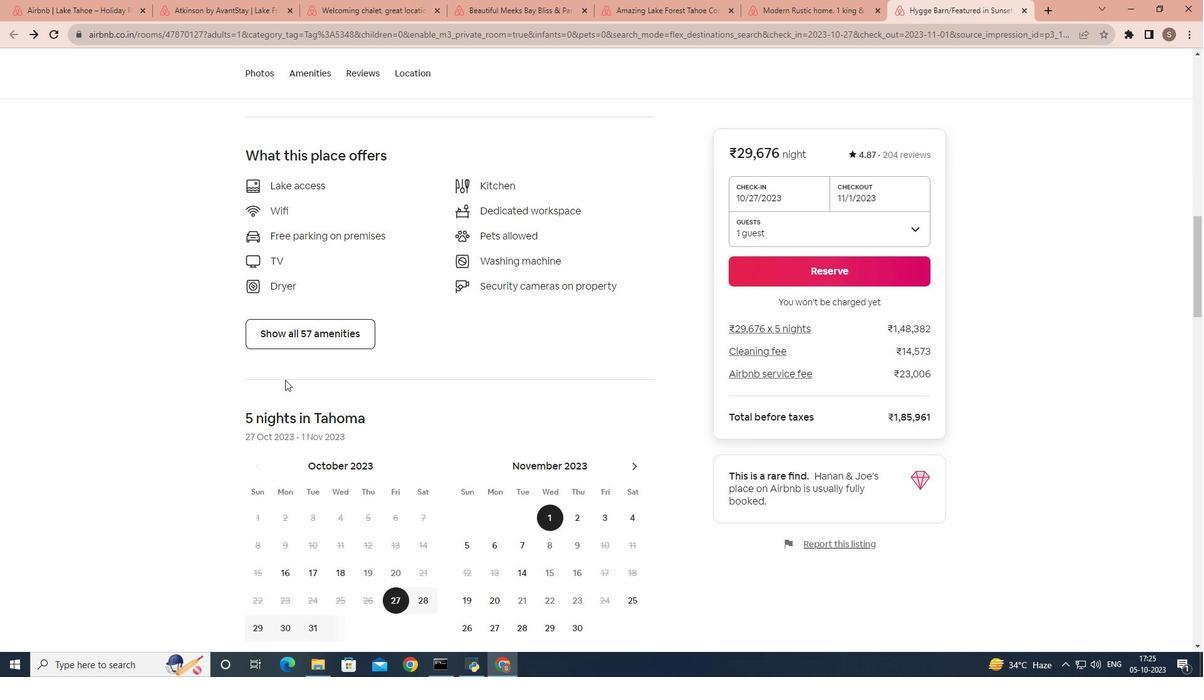 
Action: Mouse scrolled (282, 376) with delta (0, 0)
Screenshot: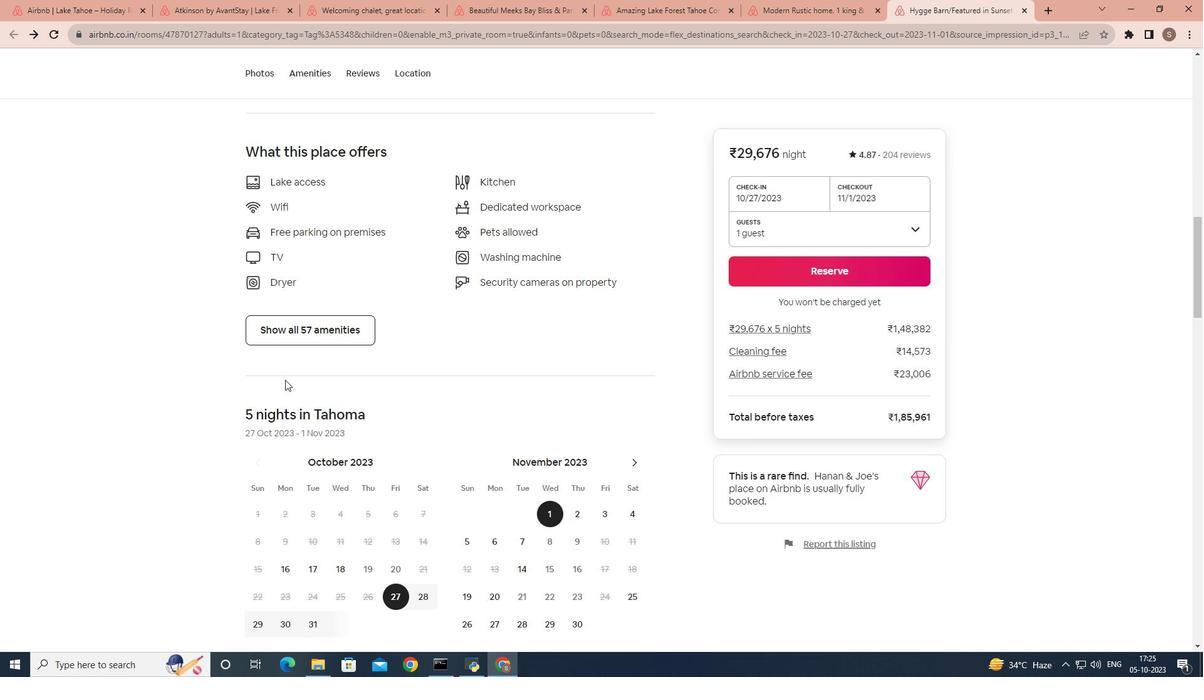
Action: Mouse scrolled (282, 376) with delta (0, 0)
Screenshot: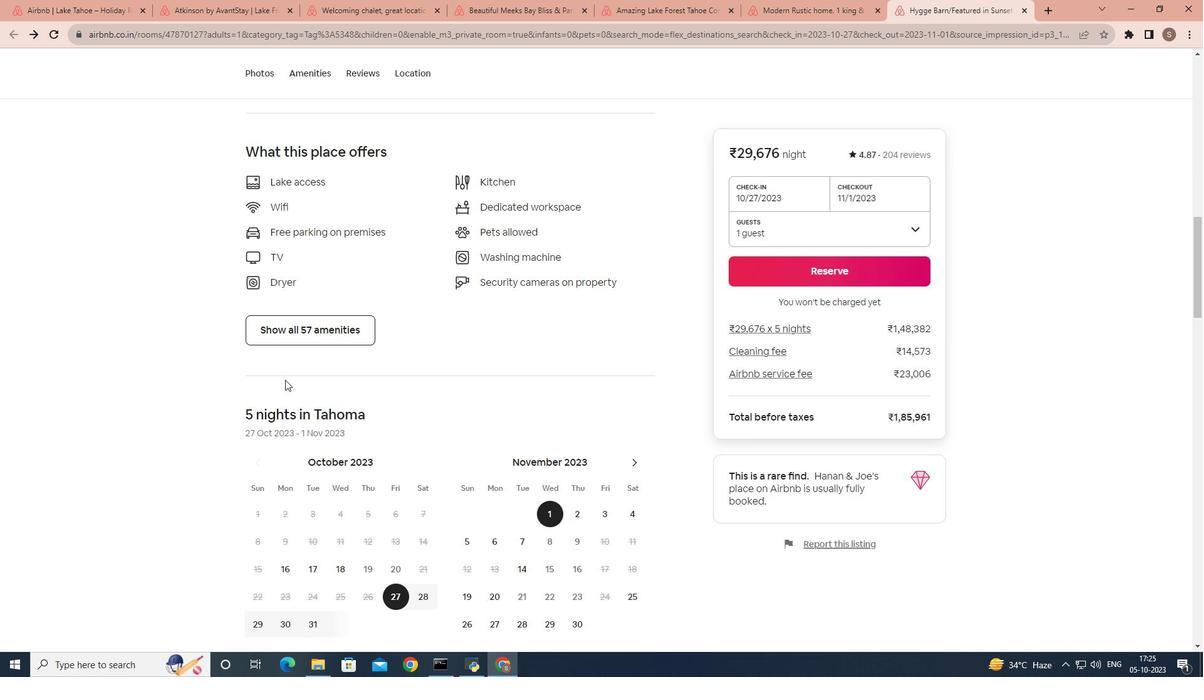 
Action: Mouse scrolled (282, 376) with delta (0, 0)
Screenshot: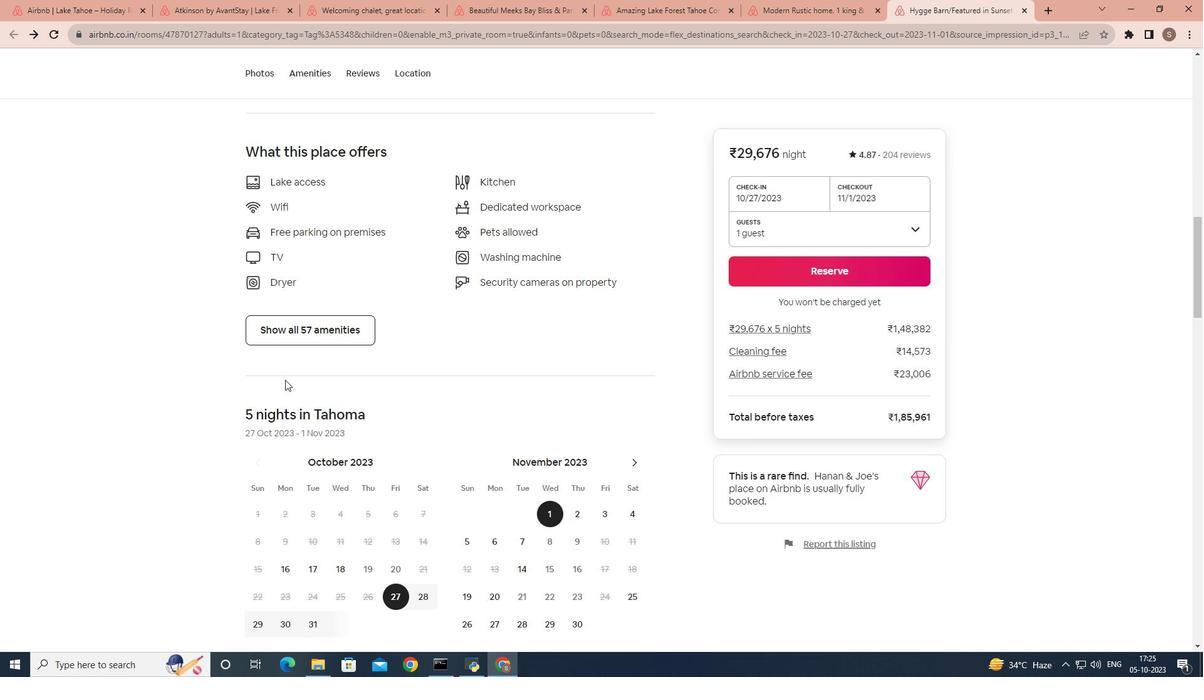 
Action: Mouse scrolled (282, 376) with delta (0, 0)
Screenshot: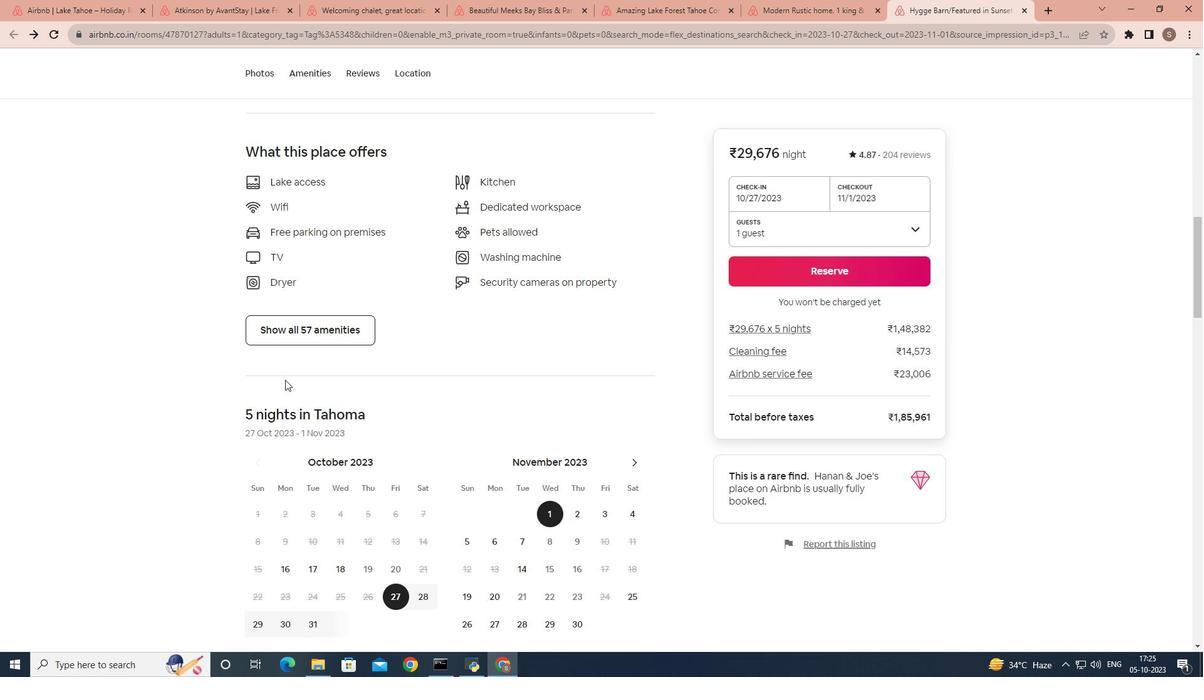 
Action: Mouse scrolled (282, 376) with delta (0, 0)
Screenshot: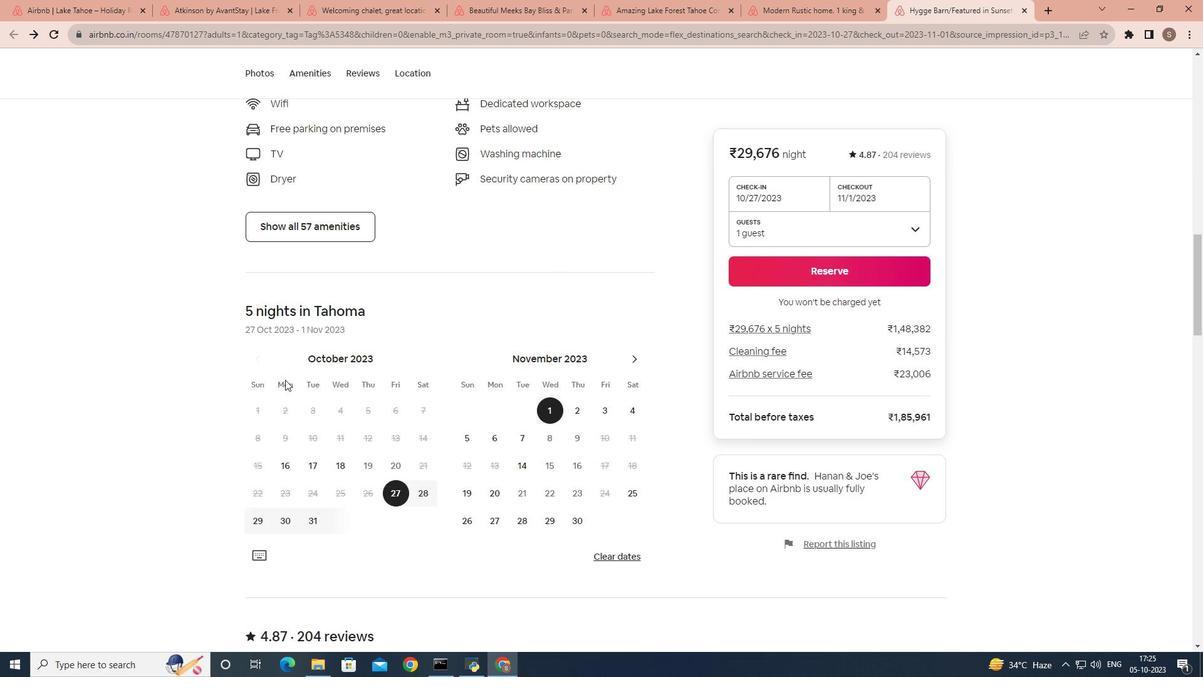 
Action: Mouse scrolled (282, 376) with delta (0, 0)
Screenshot: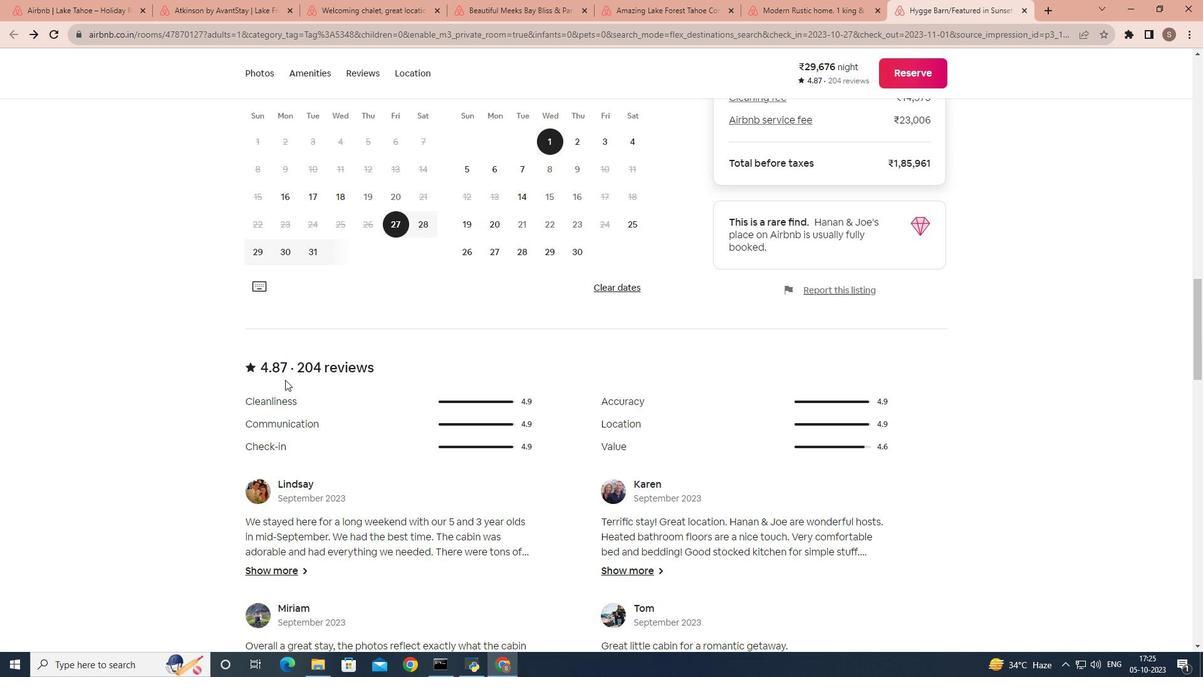 
Action: Mouse scrolled (282, 376) with delta (0, 0)
Screenshot: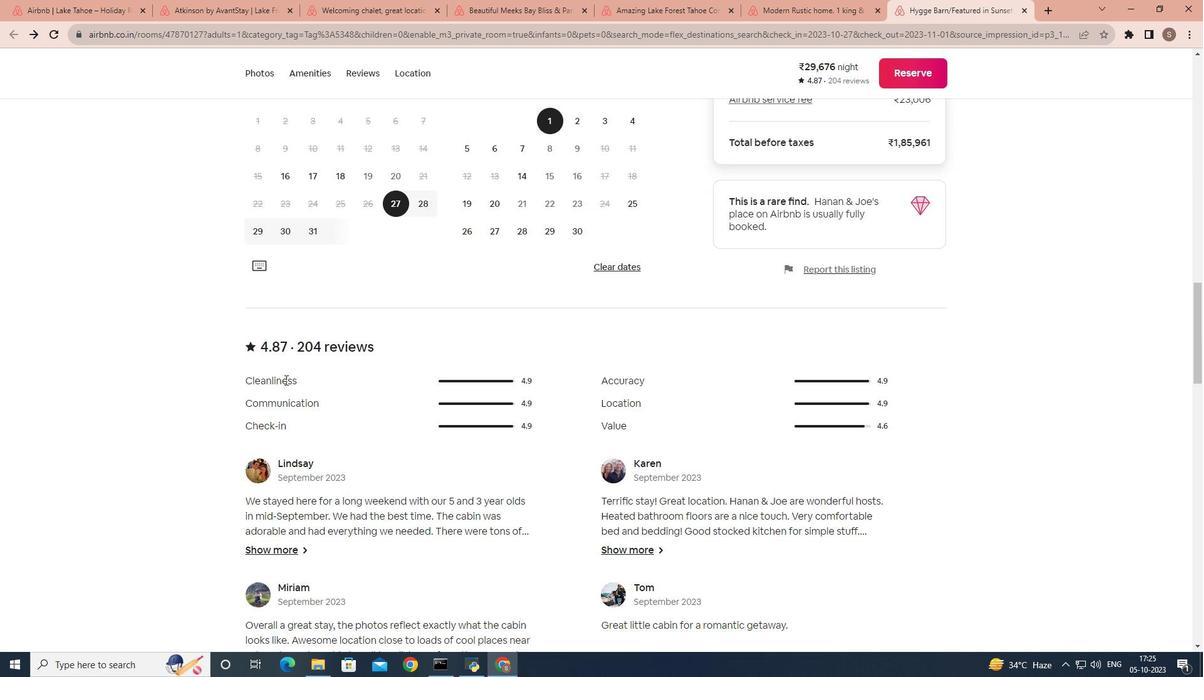 
Action: Mouse scrolled (282, 376) with delta (0, 0)
Screenshot: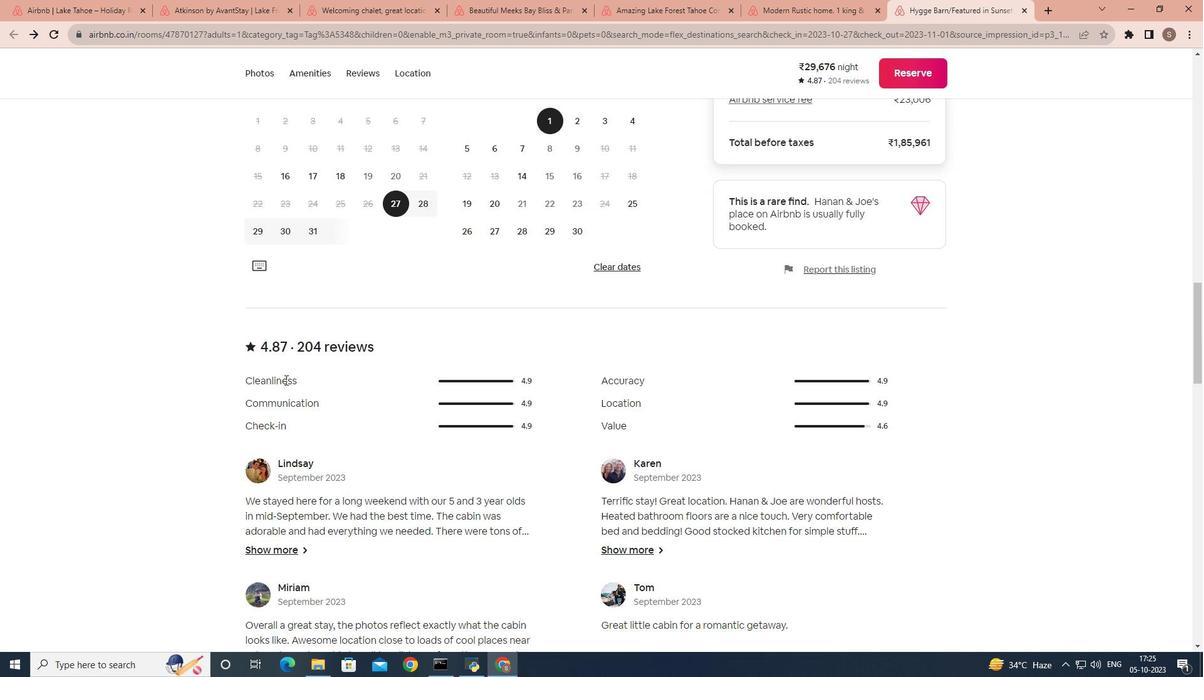 
Action: Mouse scrolled (282, 376) with delta (0, 0)
Screenshot: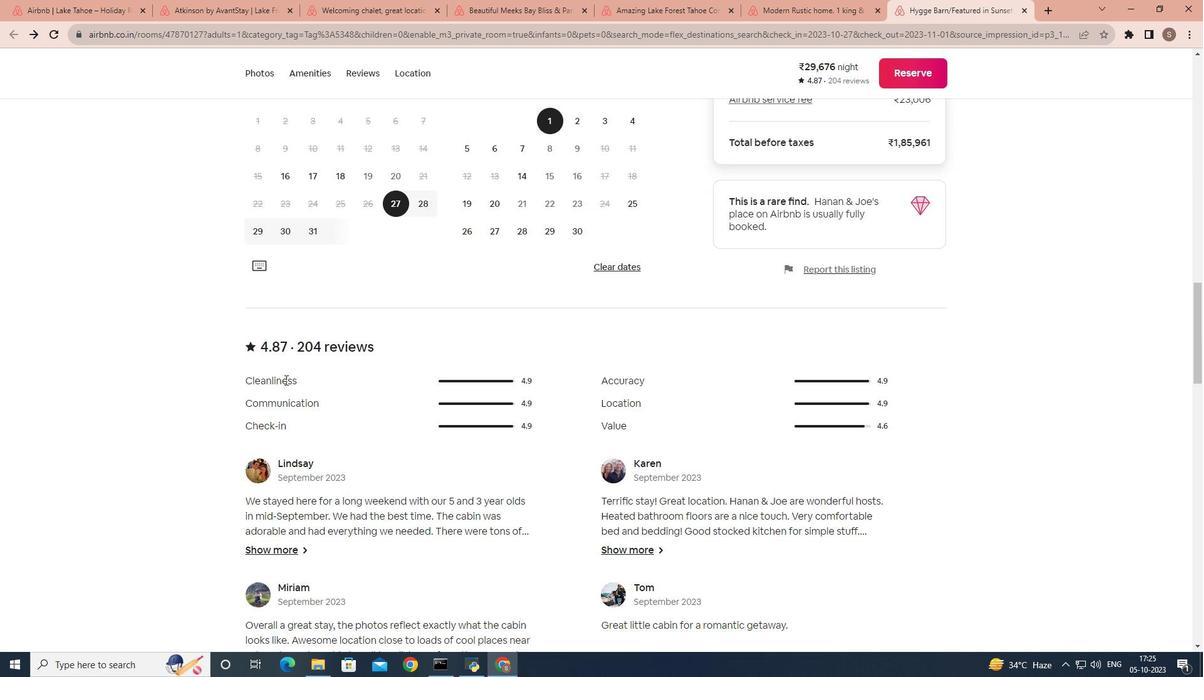 
Action: Mouse scrolled (282, 376) with delta (0, 0)
Screenshot: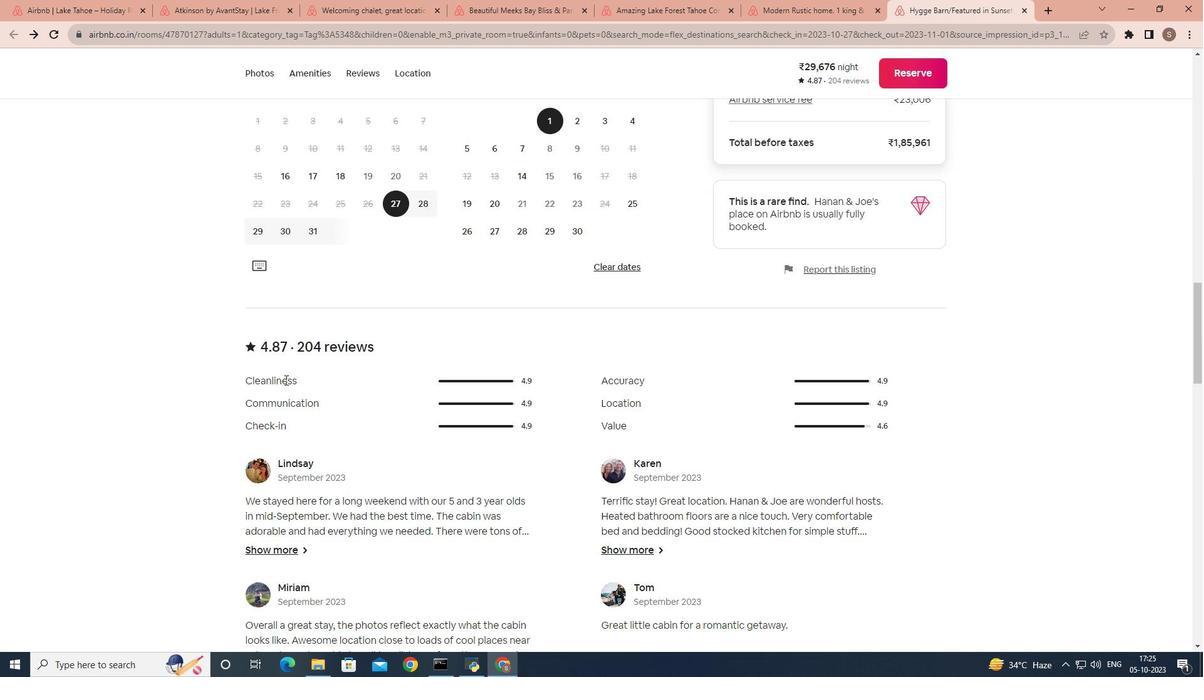 
Action: Mouse moved to (342, 551)
Screenshot: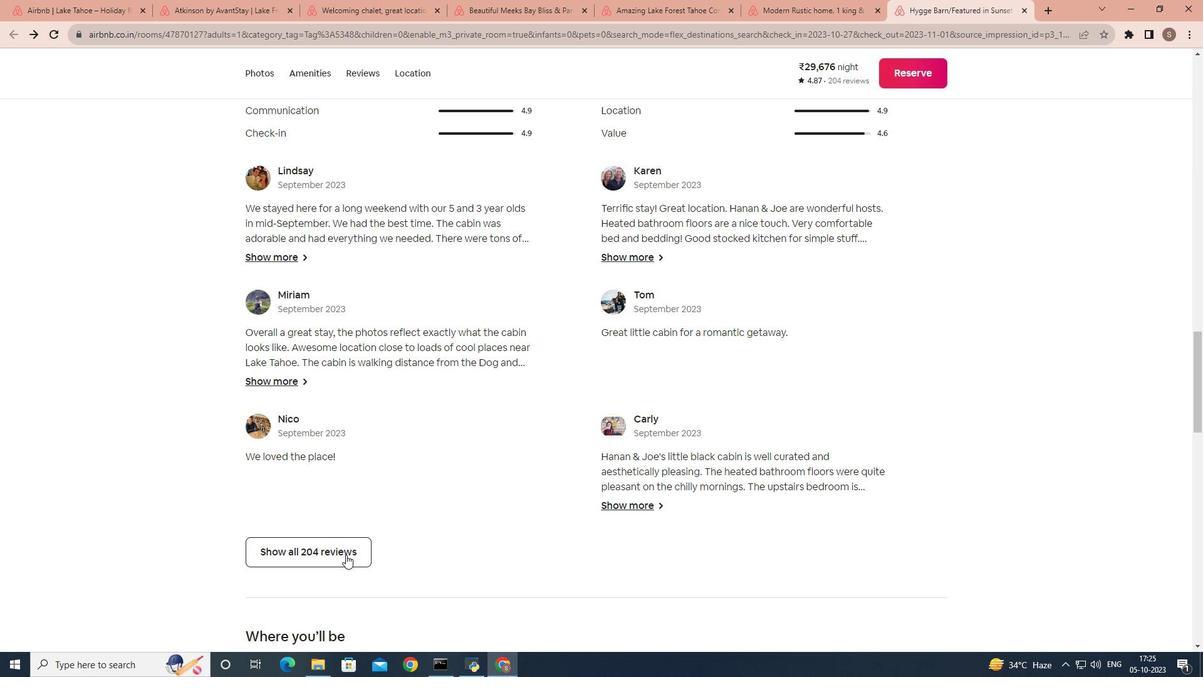 
Action: Mouse pressed left at (342, 551)
Screenshot: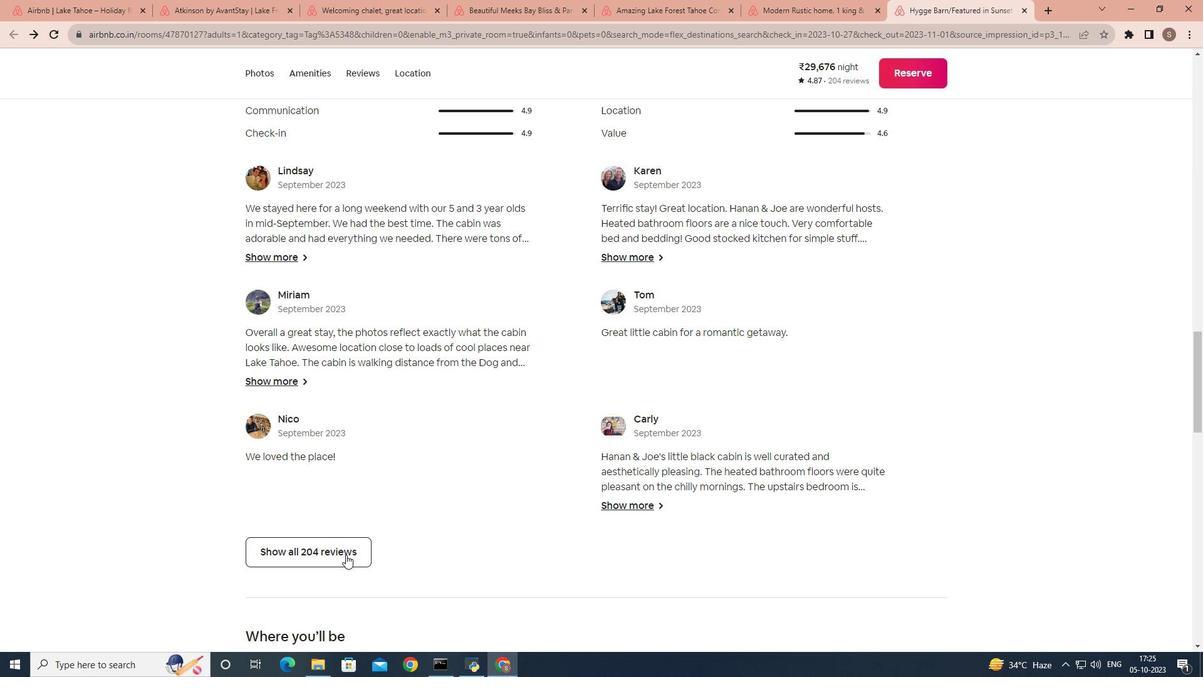 
Action: Mouse moved to (622, 453)
Screenshot: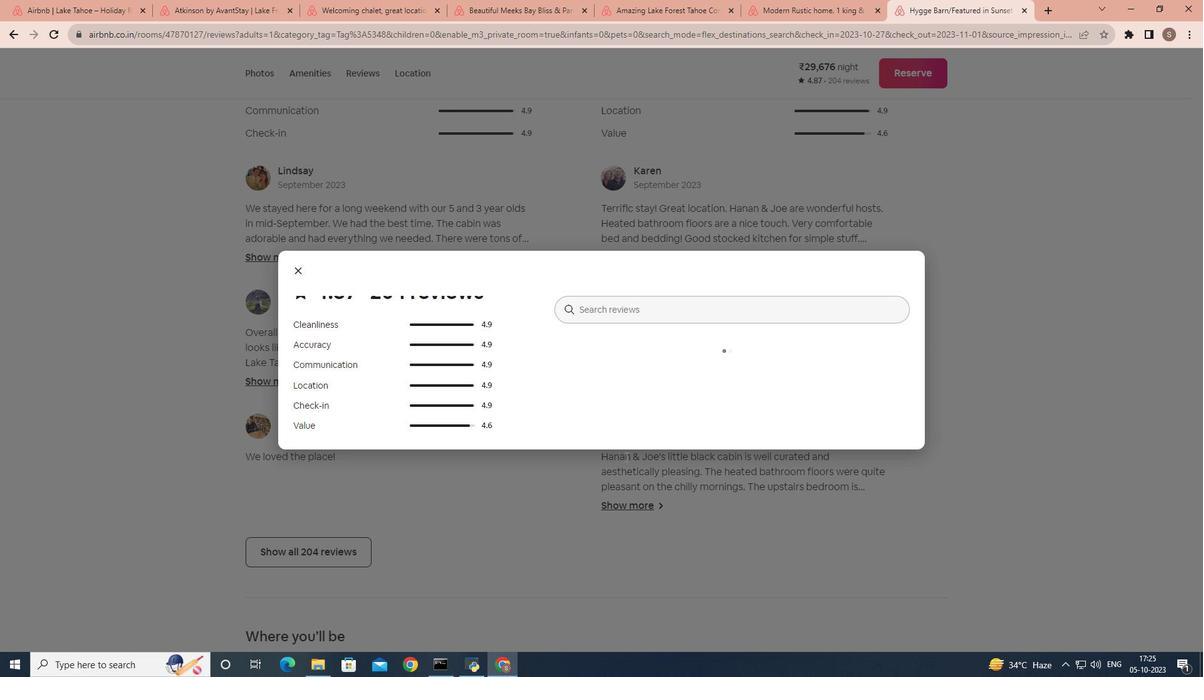
Action: Mouse scrolled (622, 453) with delta (0, 0)
Screenshot: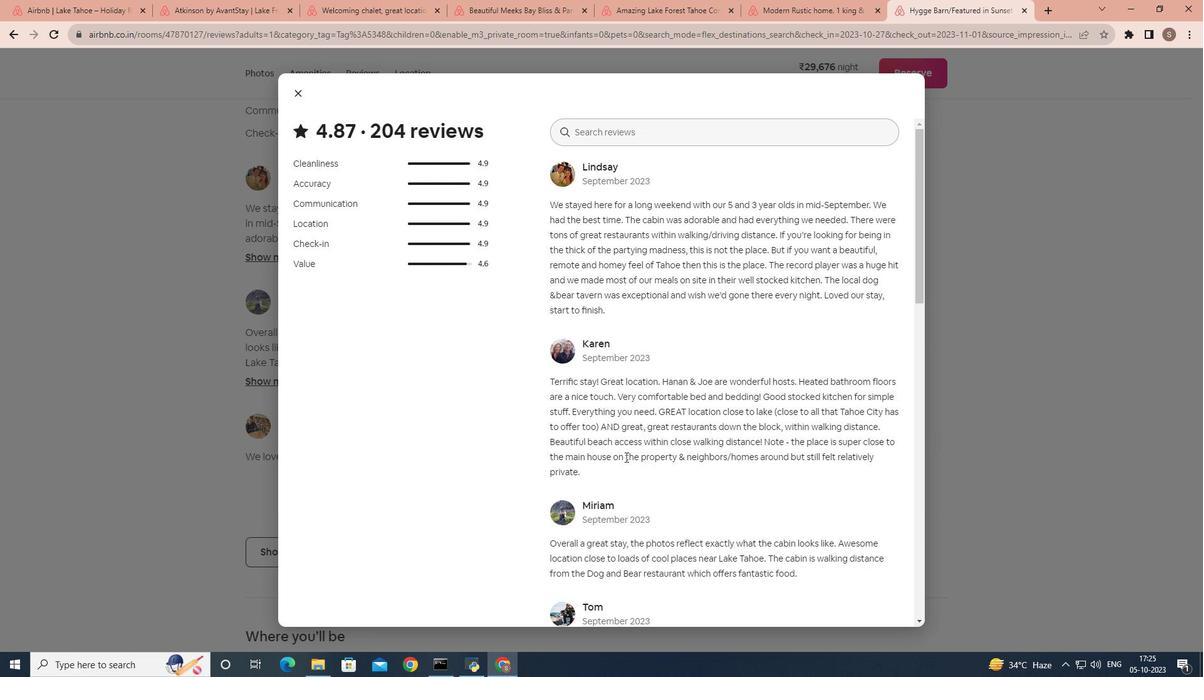 
Action: Mouse scrolled (622, 453) with delta (0, 0)
Screenshot: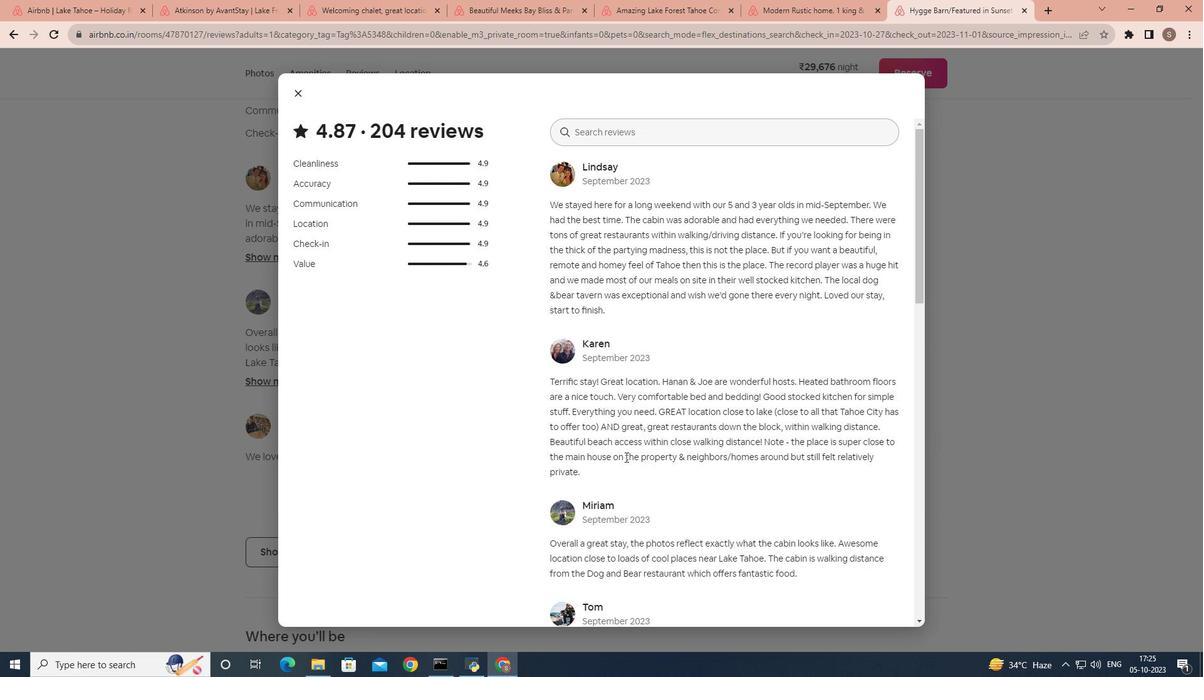 
Action: Mouse scrolled (622, 453) with delta (0, 0)
Screenshot: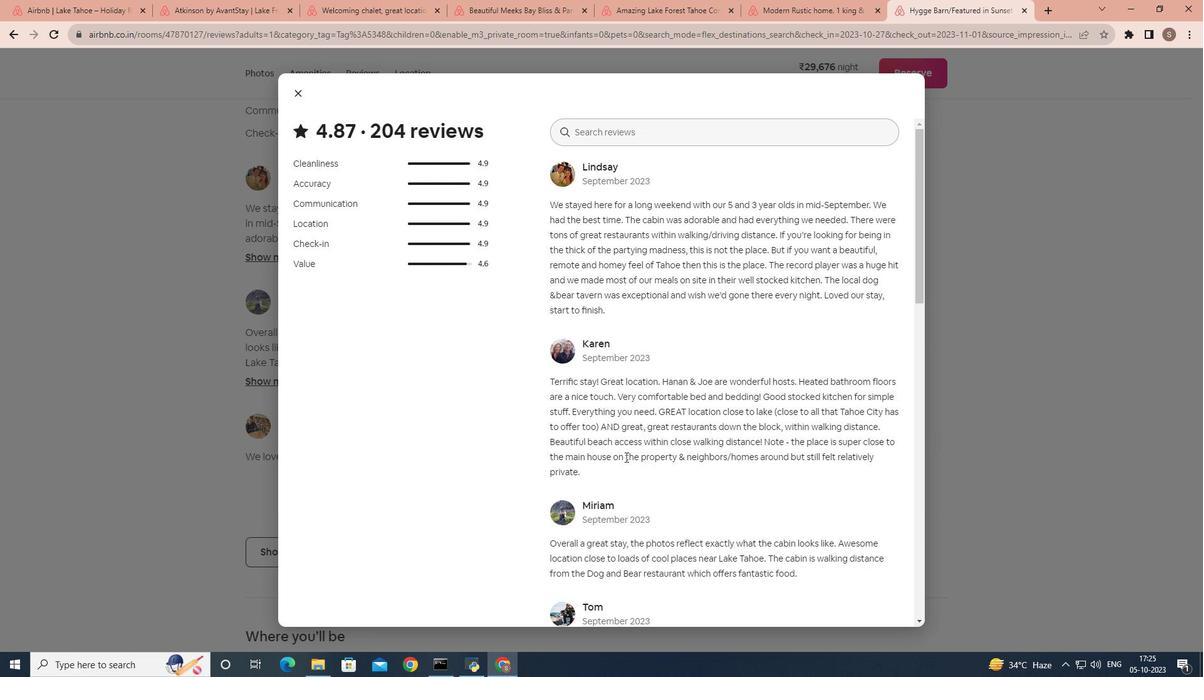 
Action: Mouse scrolled (622, 453) with delta (0, 0)
Screenshot: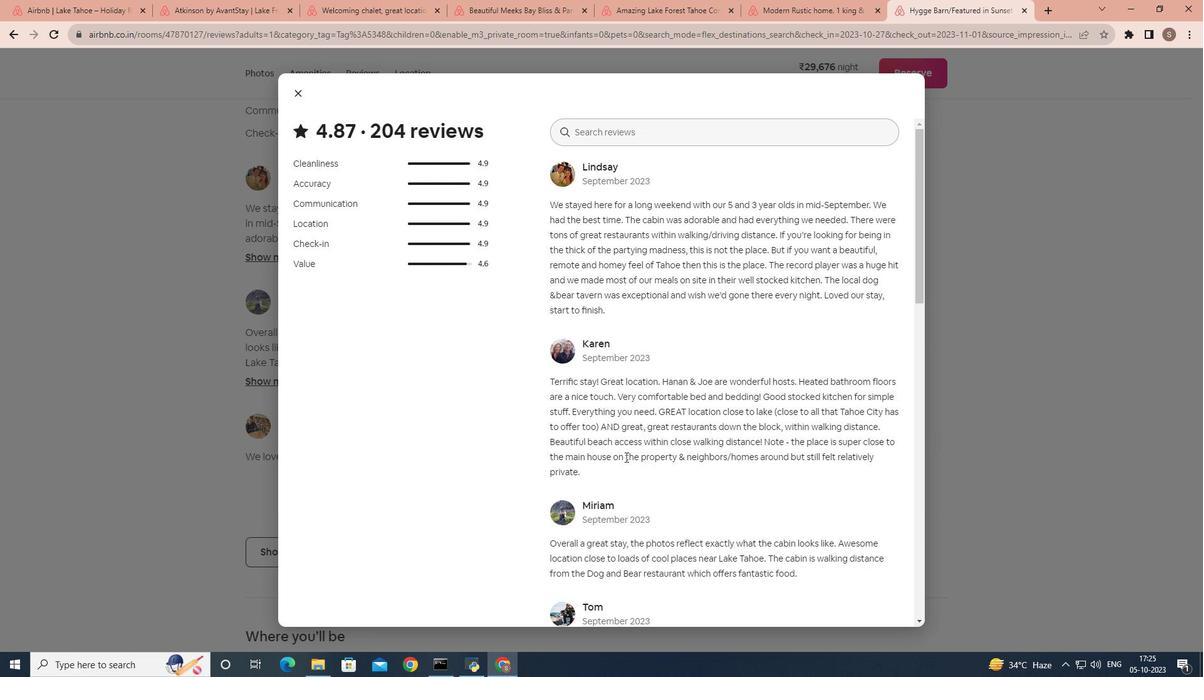 
Action: Mouse scrolled (622, 453) with delta (0, 0)
Screenshot: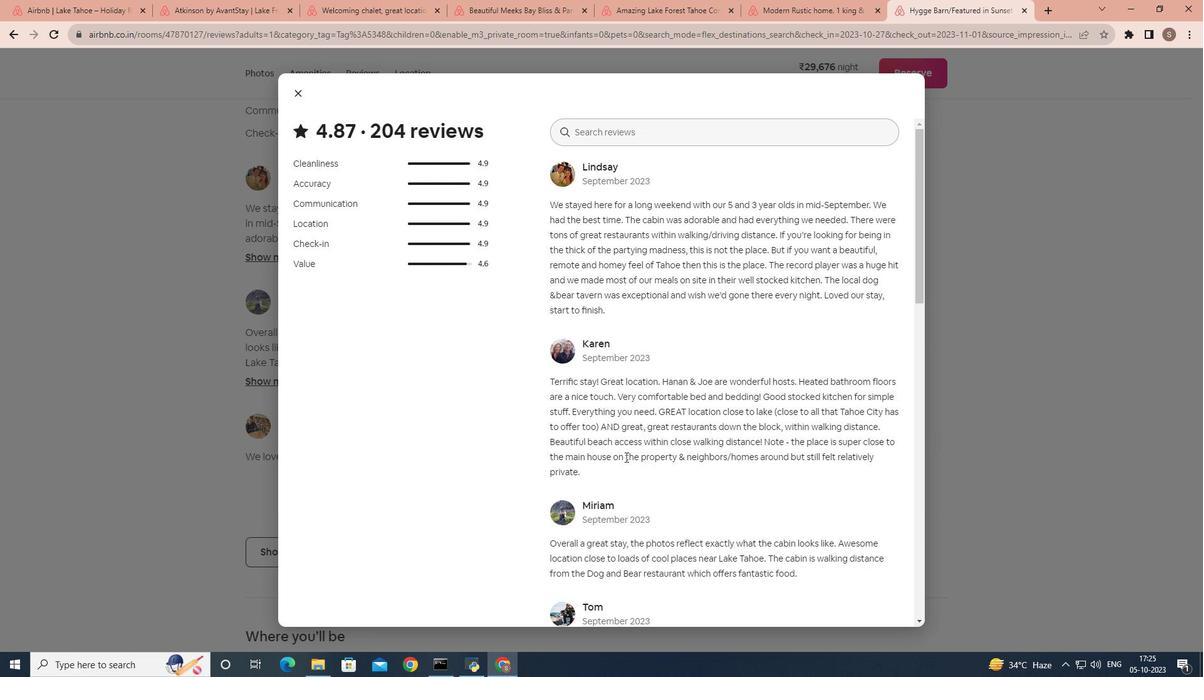 
Action: Mouse scrolled (622, 453) with delta (0, 0)
Screenshot: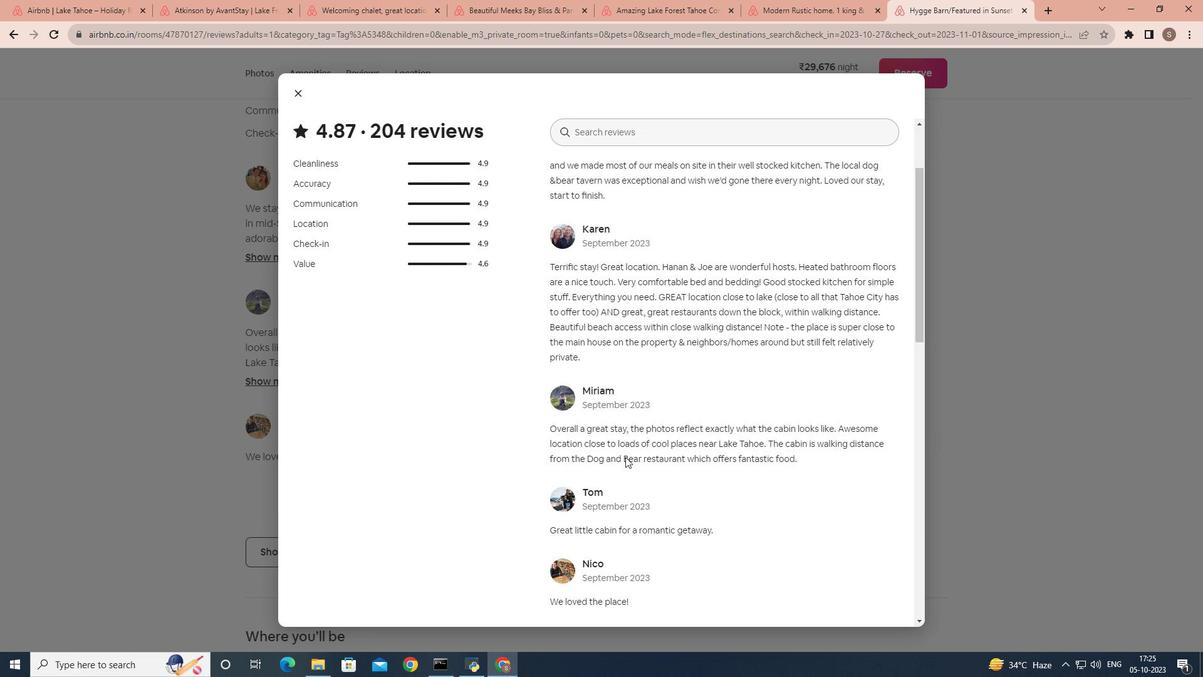
Action: Mouse scrolled (622, 453) with delta (0, 0)
Screenshot: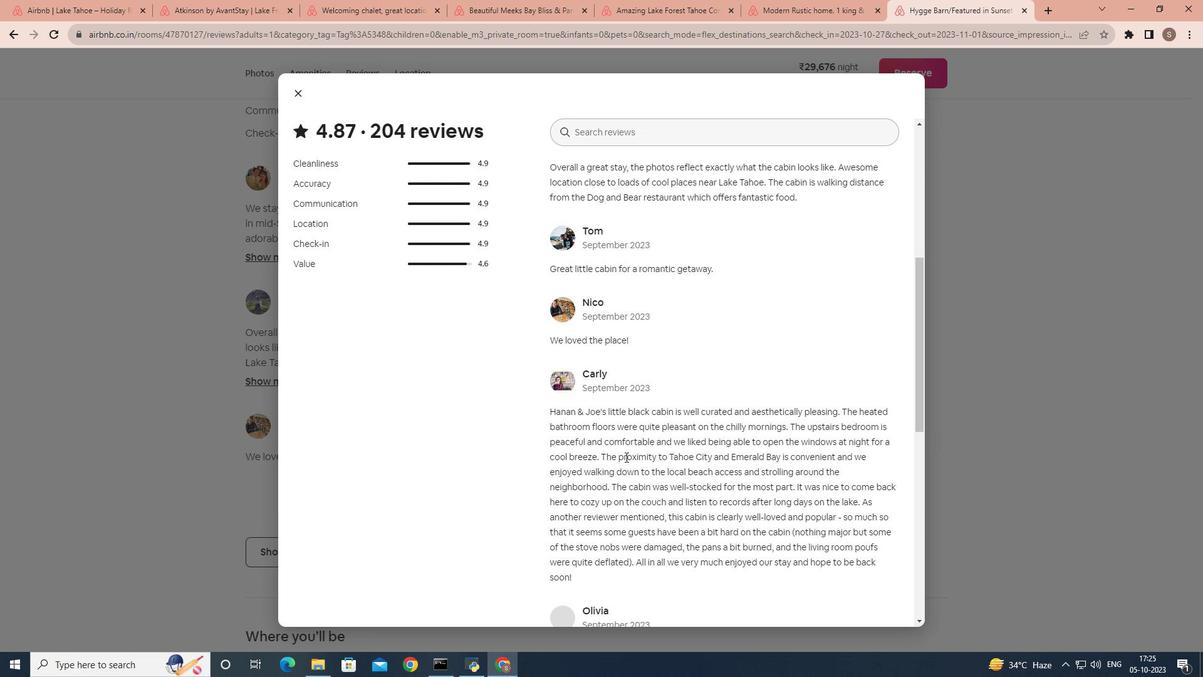 
Action: Mouse scrolled (622, 453) with delta (0, 0)
Screenshot: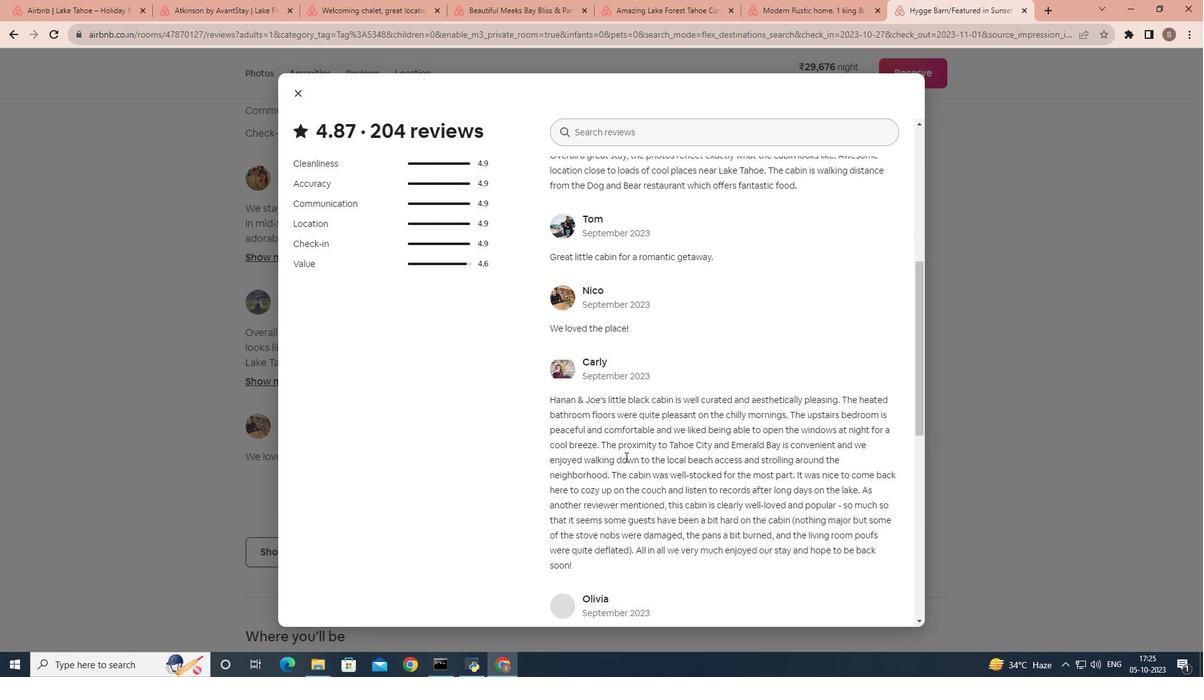 
Action: Mouse scrolled (622, 453) with delta (0, 0)
Screenshot: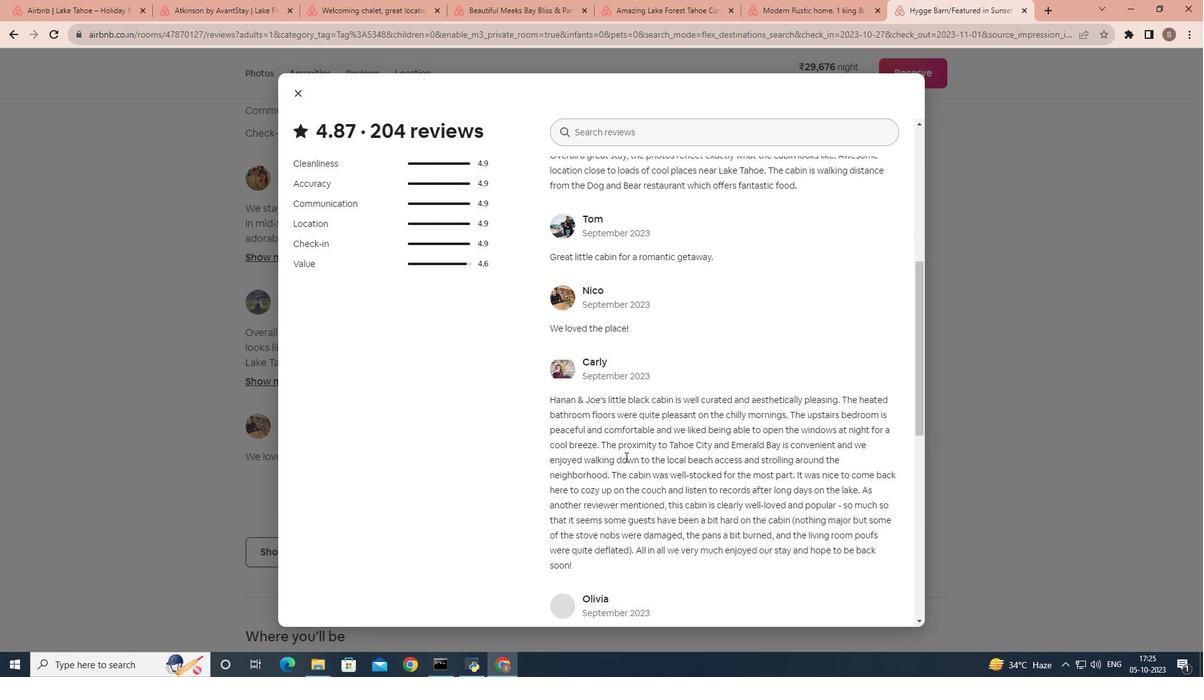 
Action: Mouse scrolled (622, 453) with delta (0, 0)
Screenshot: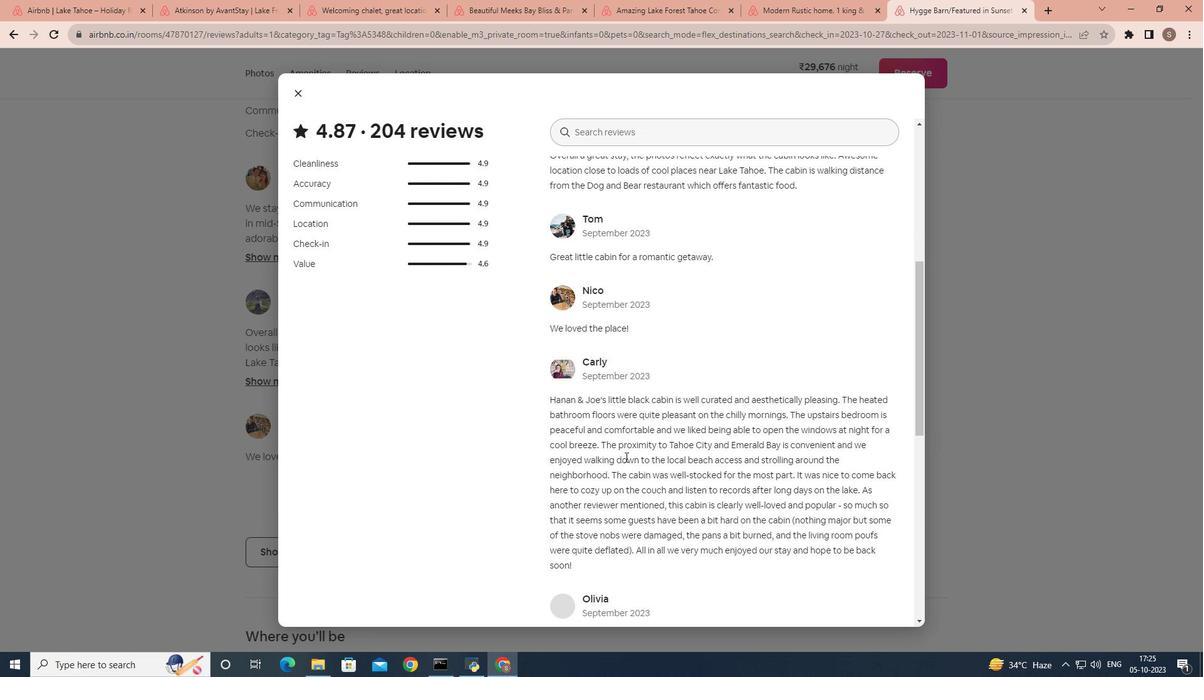 
Action: Mouse scrolled (622, 453) with delta (0, 0)
Screenshot: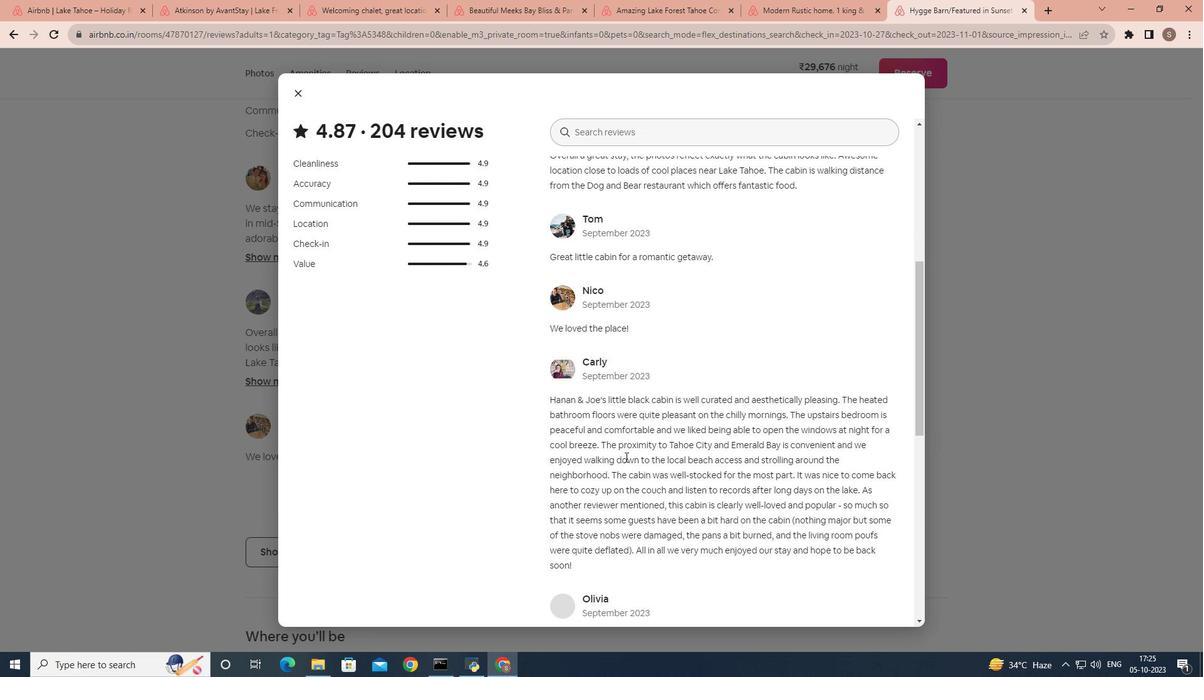 
Action: Mouse scrolled (622, 453) with delta (0, 0)
Screenshot: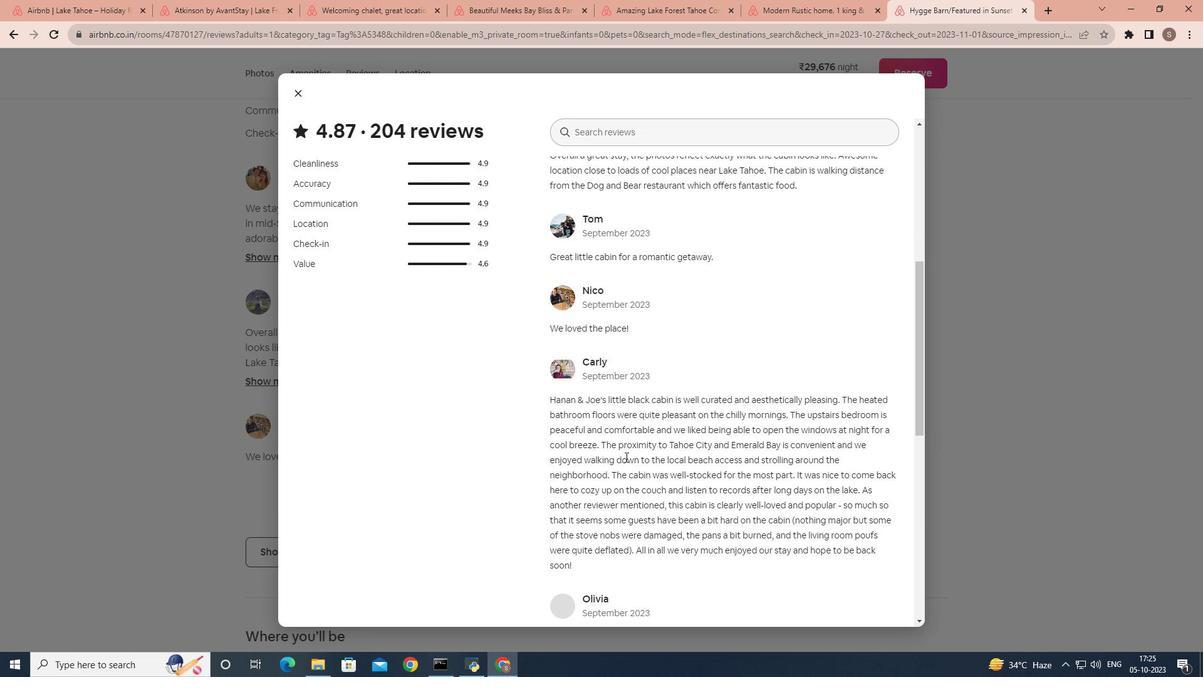 
Action: Mouse scrolled (622, 454) with delta (0, 0)
Screenshot: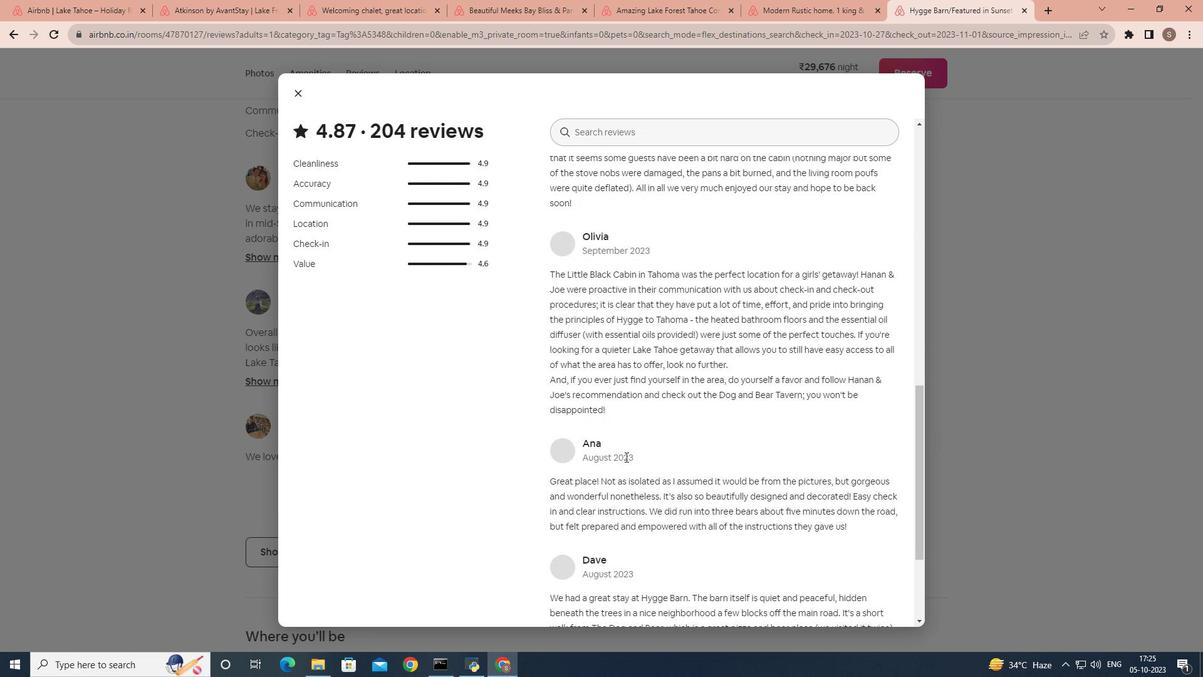 
Action: Mouse scrolled (622, 453) with delta (0, 0)
Screenshot: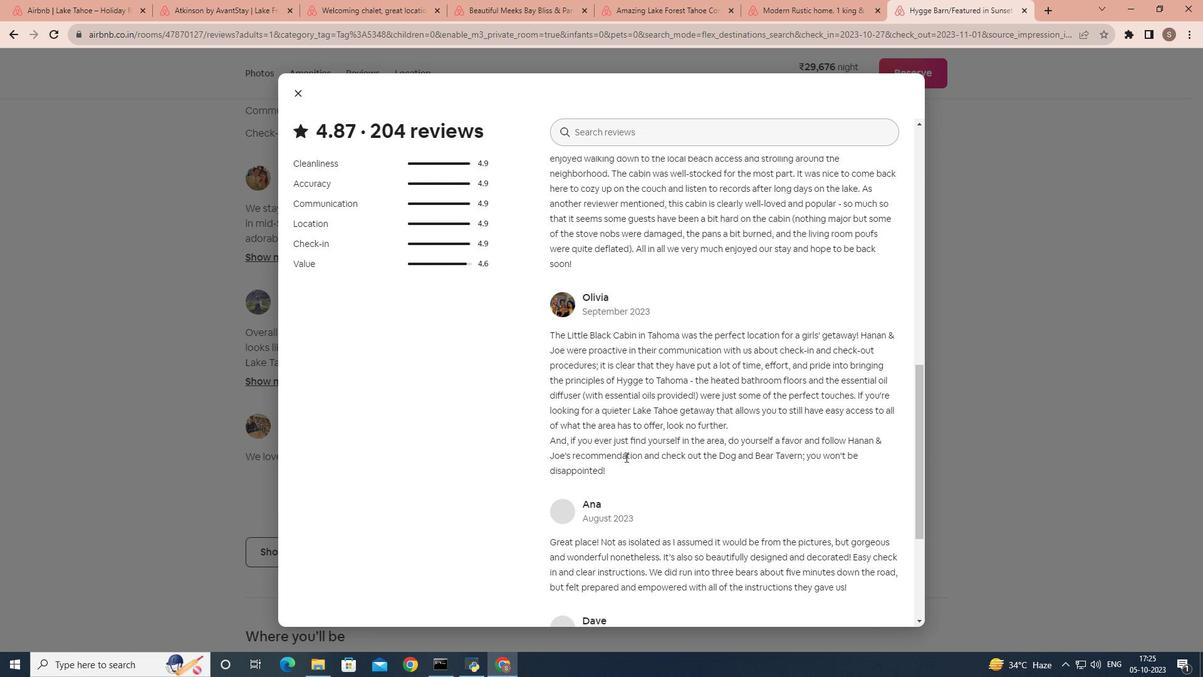 
Action: Mouse scrolled (622, 453) with delta (0, 0)
Screenshot: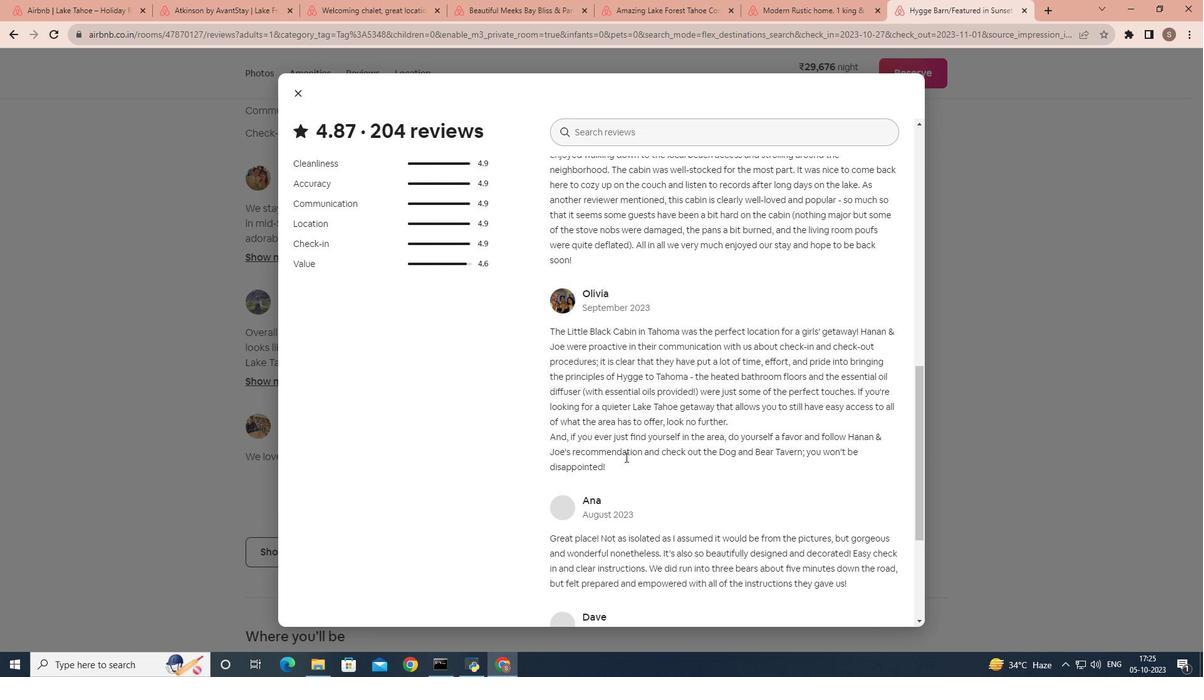 
Action: Mouse scrolled (622, 453) with delta (0, 0)
Screenshot: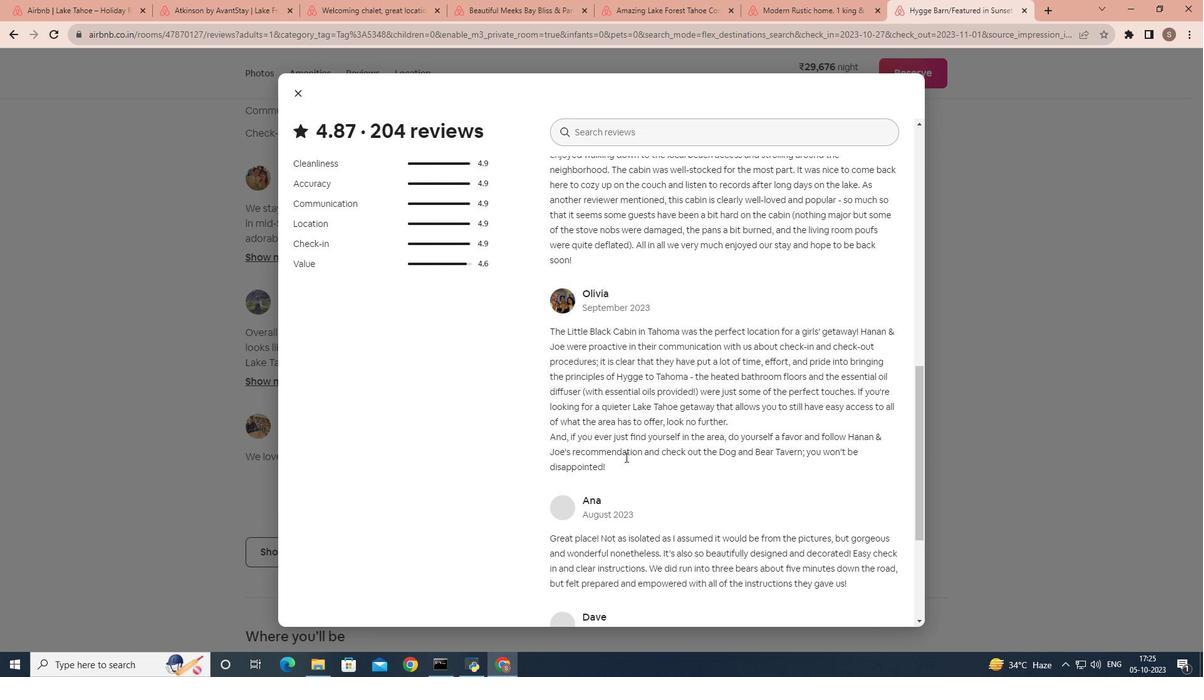 
Action: Mouse scrolled (622, 453) with delta (0, 0)
Screenshot: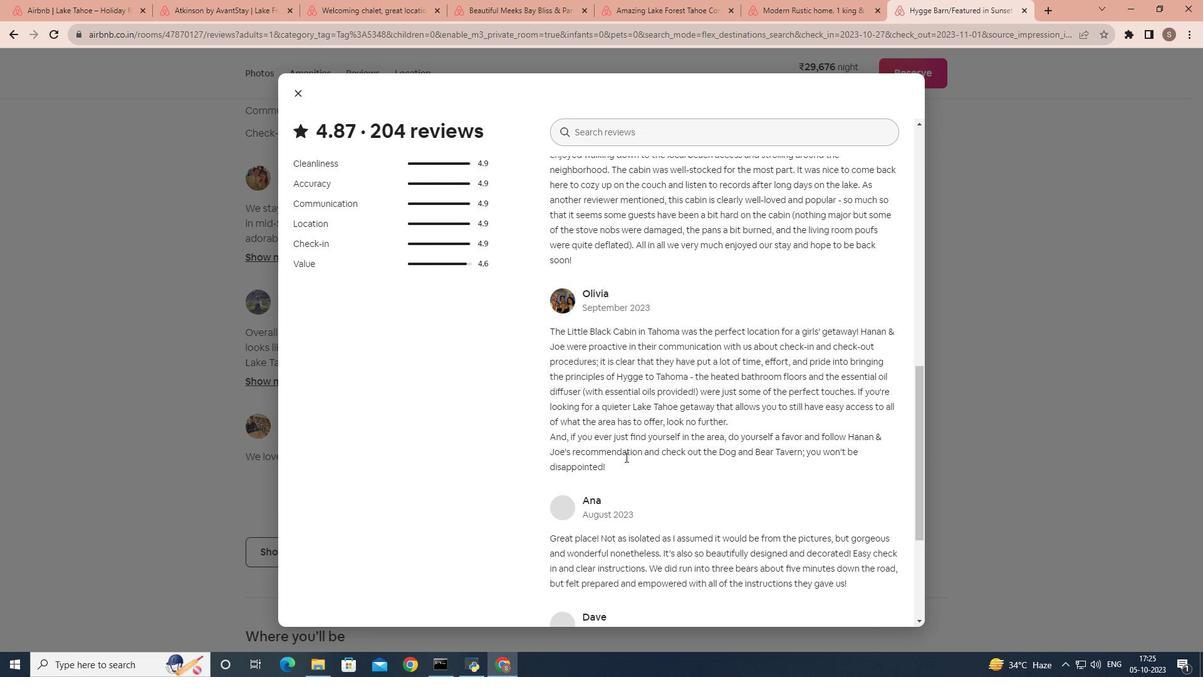 
Action: Mouse scrolled (622, 453) with delta (0, 0)
Screenshot: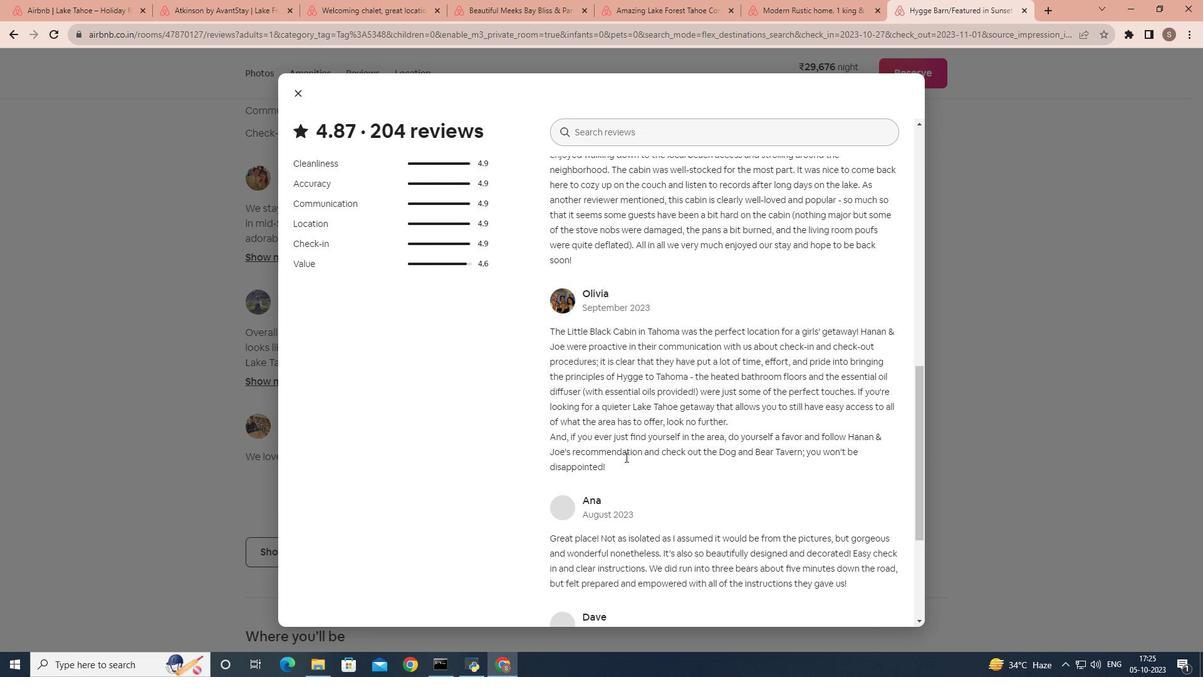 
Action: Mouse scrolled (622, 453) with delta (0, 0)
Screenshot: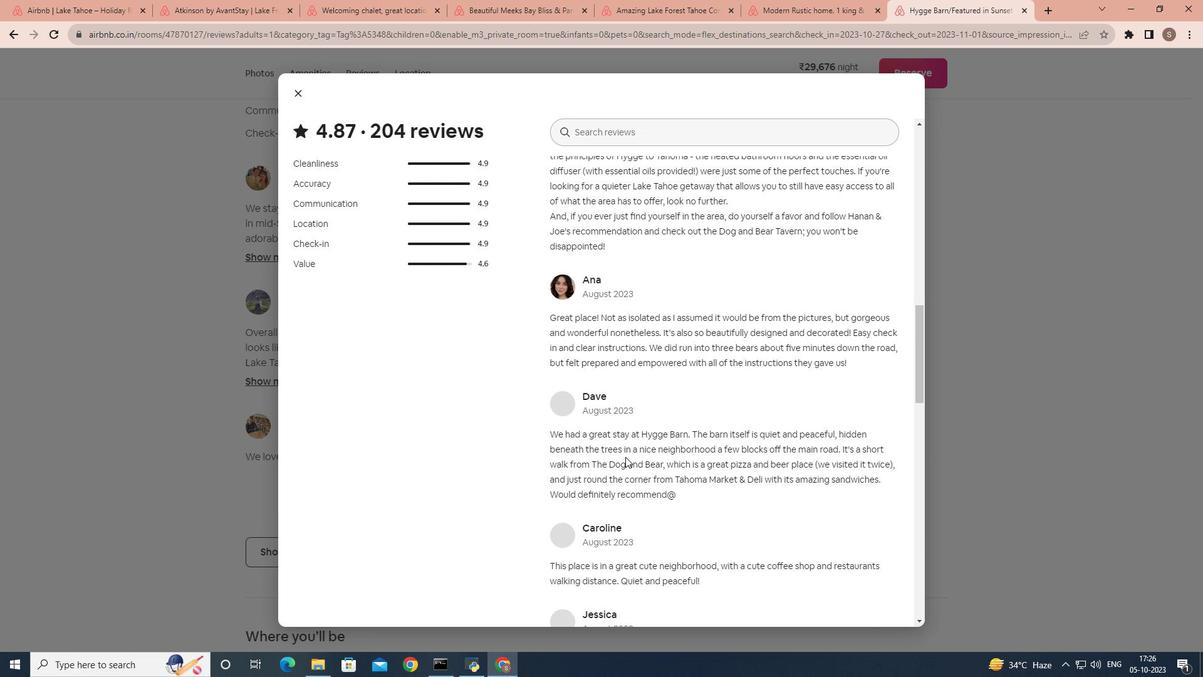 
Action: Mouse scrolled (622, 453) with delta (0, 0)
Screenshot: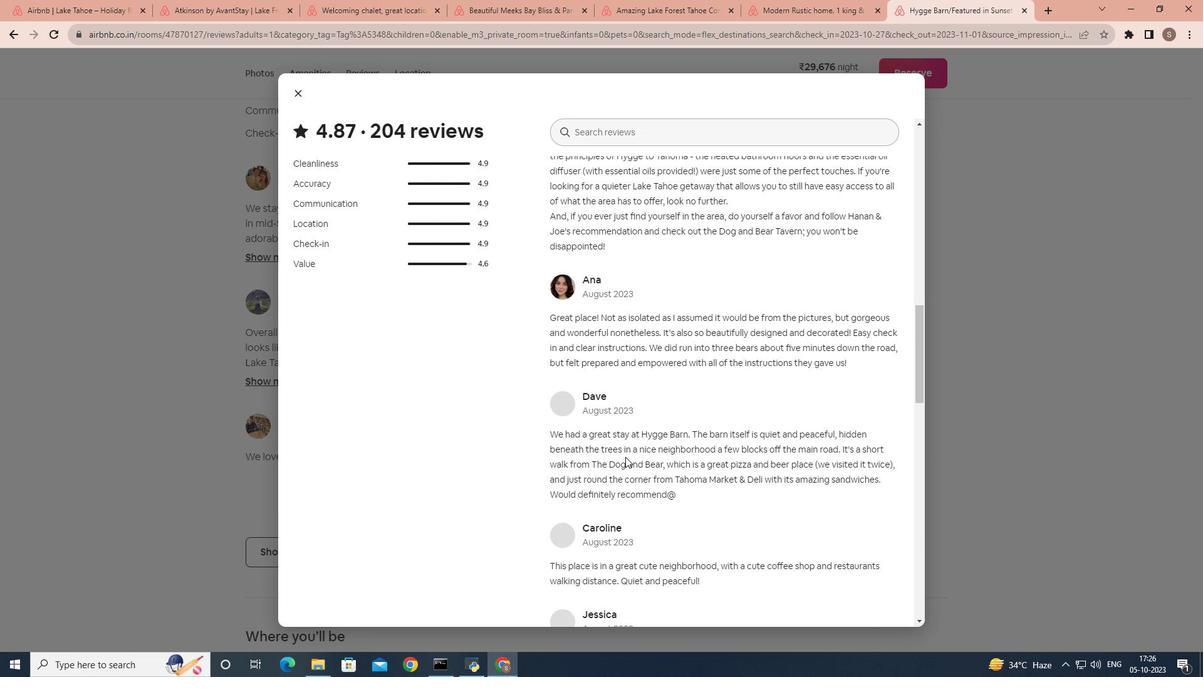 
Action: Mouse scrolled (622, 453) with delta (0, 0)
Screenshot: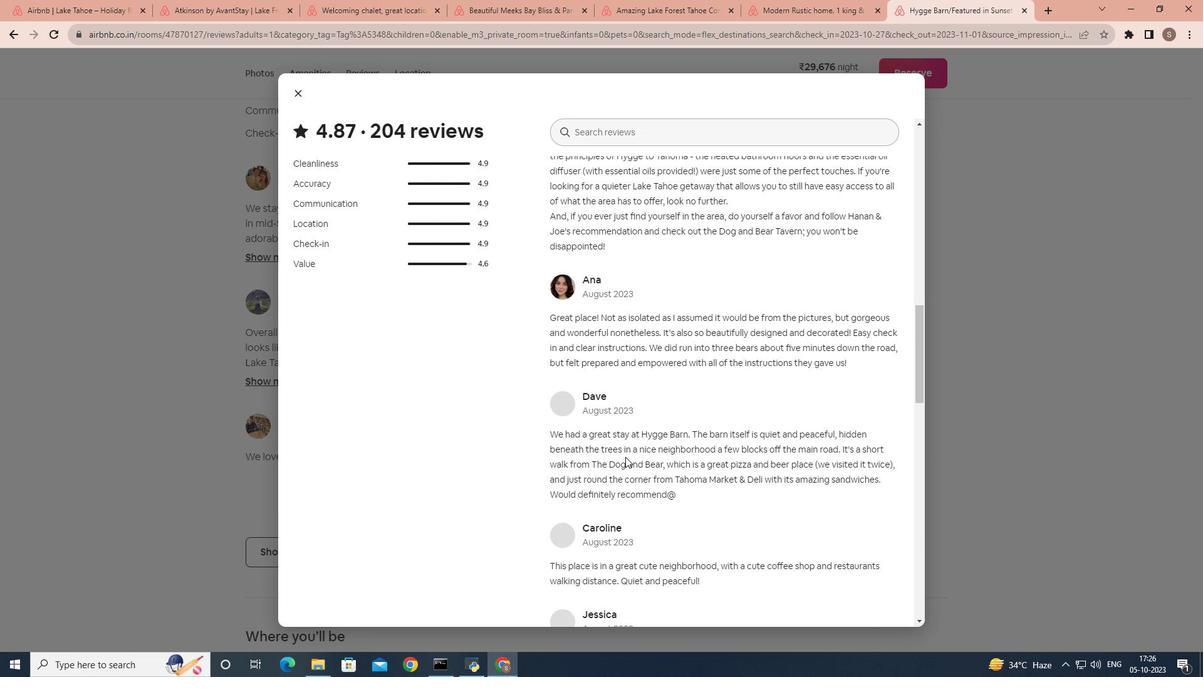 
Action: Mouse scrolled (622, 453) with delta (0, 0)
Screenshot: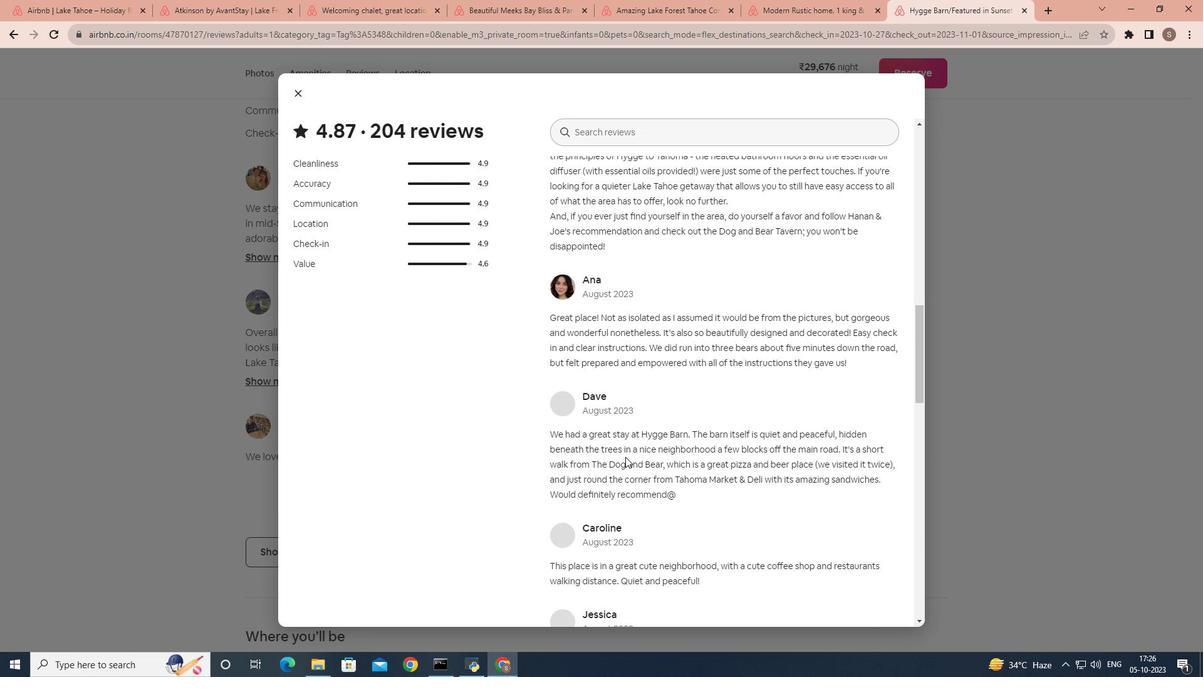 
Action: Mouse scrolled (622, 453) with delta (0, 0)
Screenshot: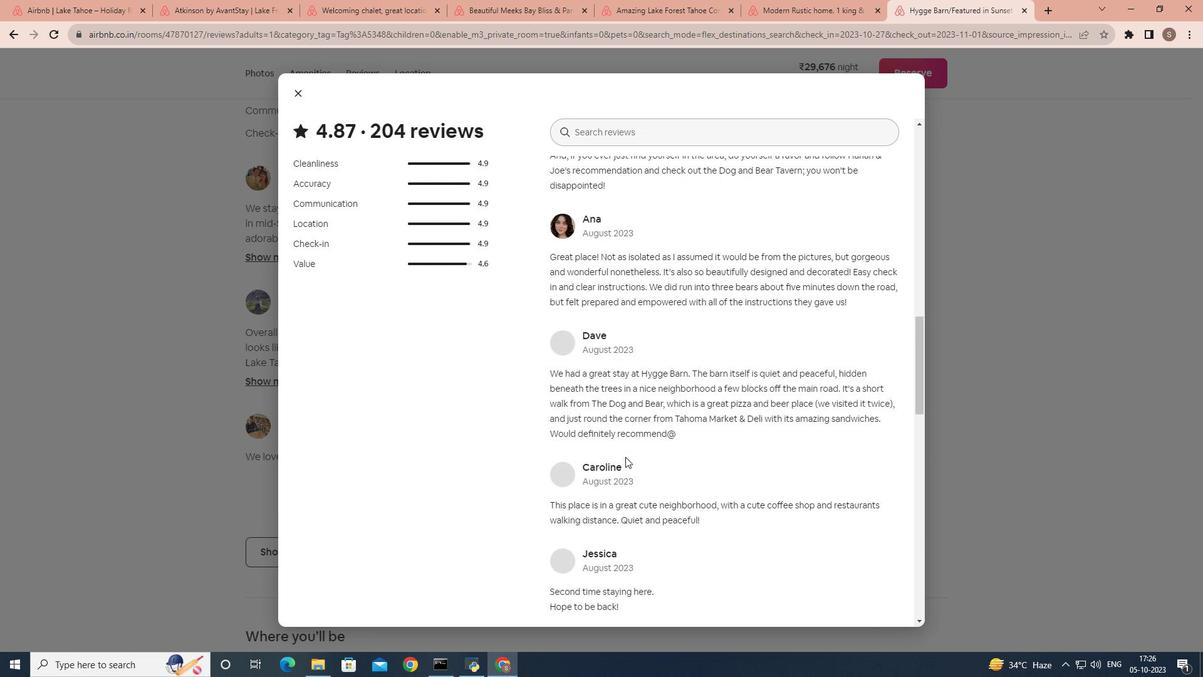 
Action: Mouse scrolled (622, 453) with delta (0, 0)
Screenshot: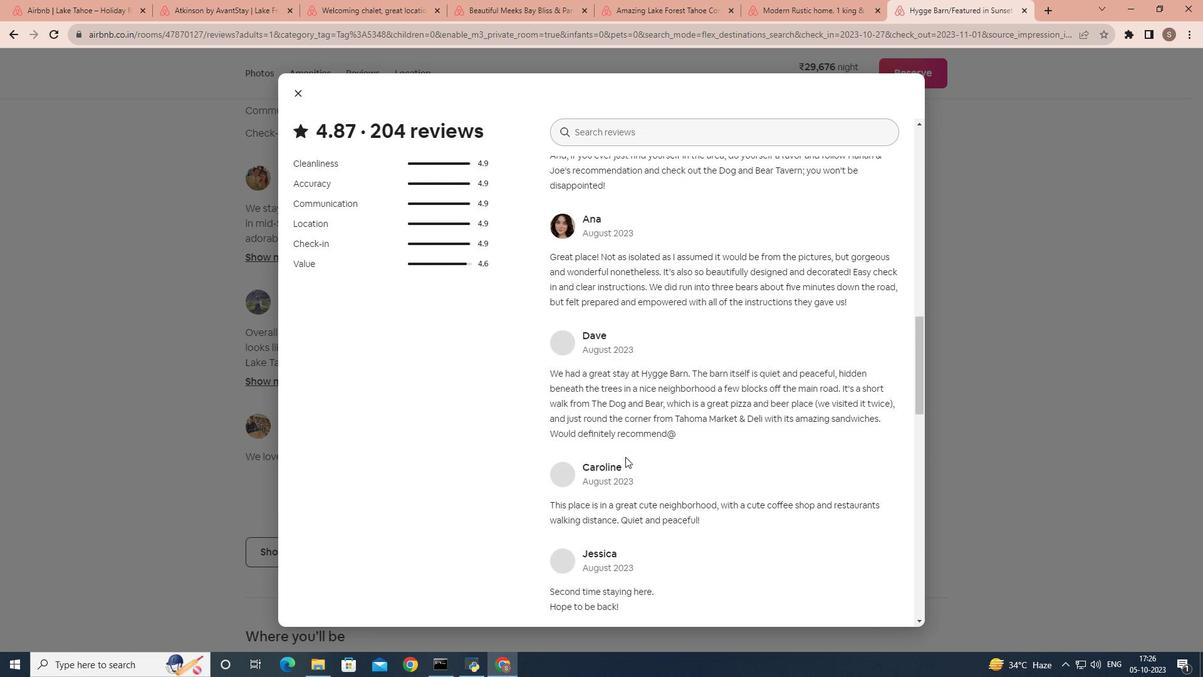 
Action: Mouse scrolled (622, 453) with delta (0, 0)
Screenshot: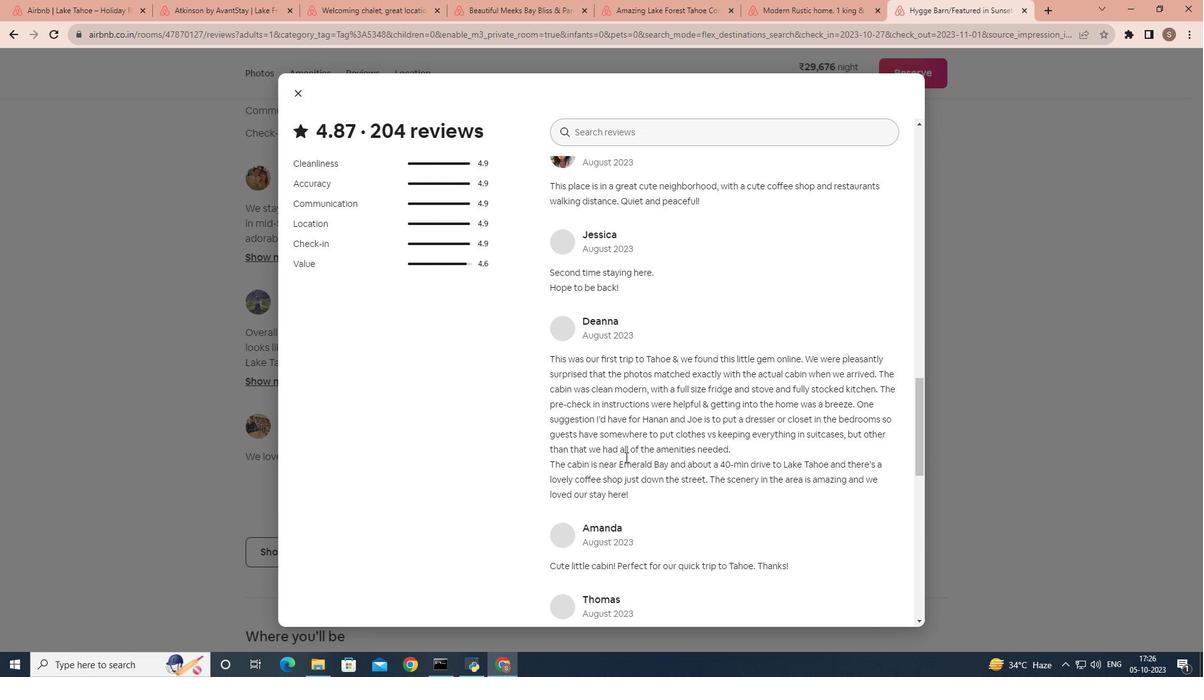 
Action: Mouse scrolled (622, 453) with delta (0, 0)
Screenshot: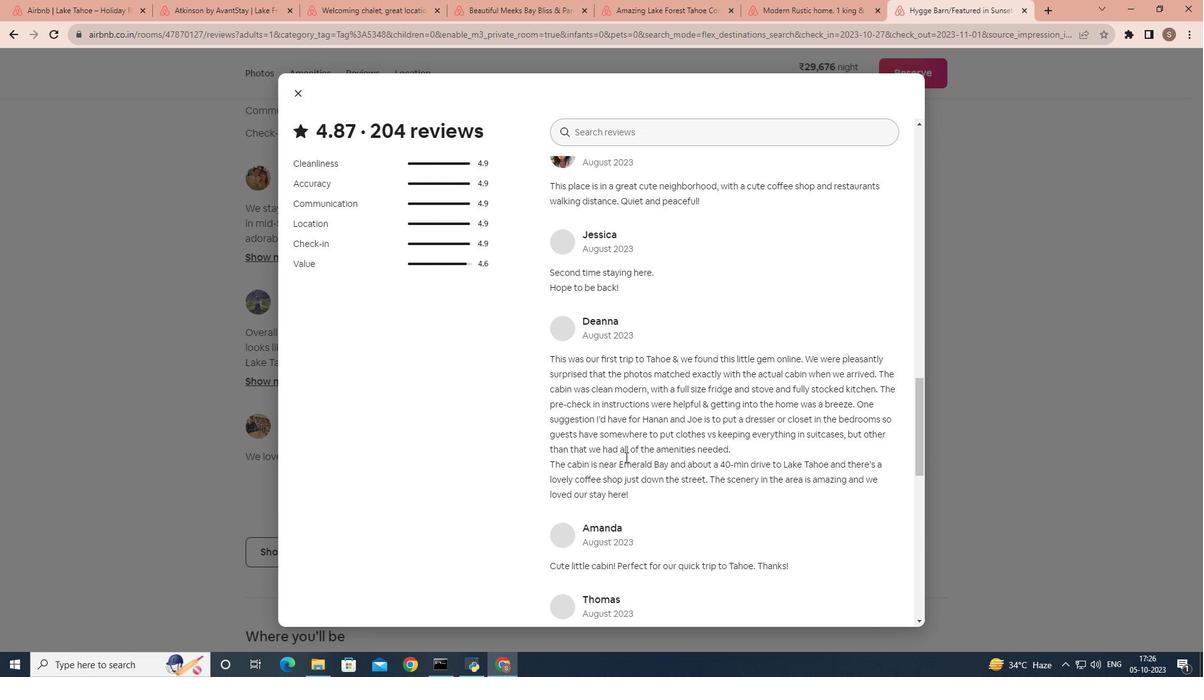 
Action: Mouse scrolled (622, 453) with delta (0, 0)
Screenshot: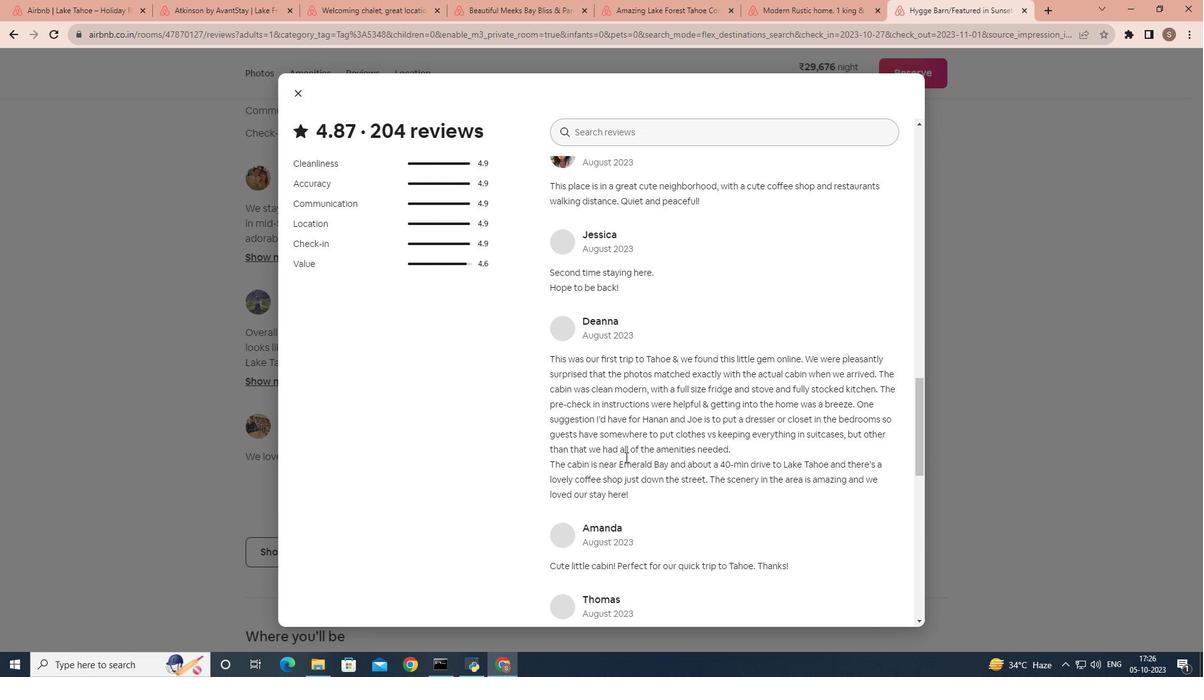 
Action: Mouse scrolled (622, 453) with delta (0, 0)
Screenshot: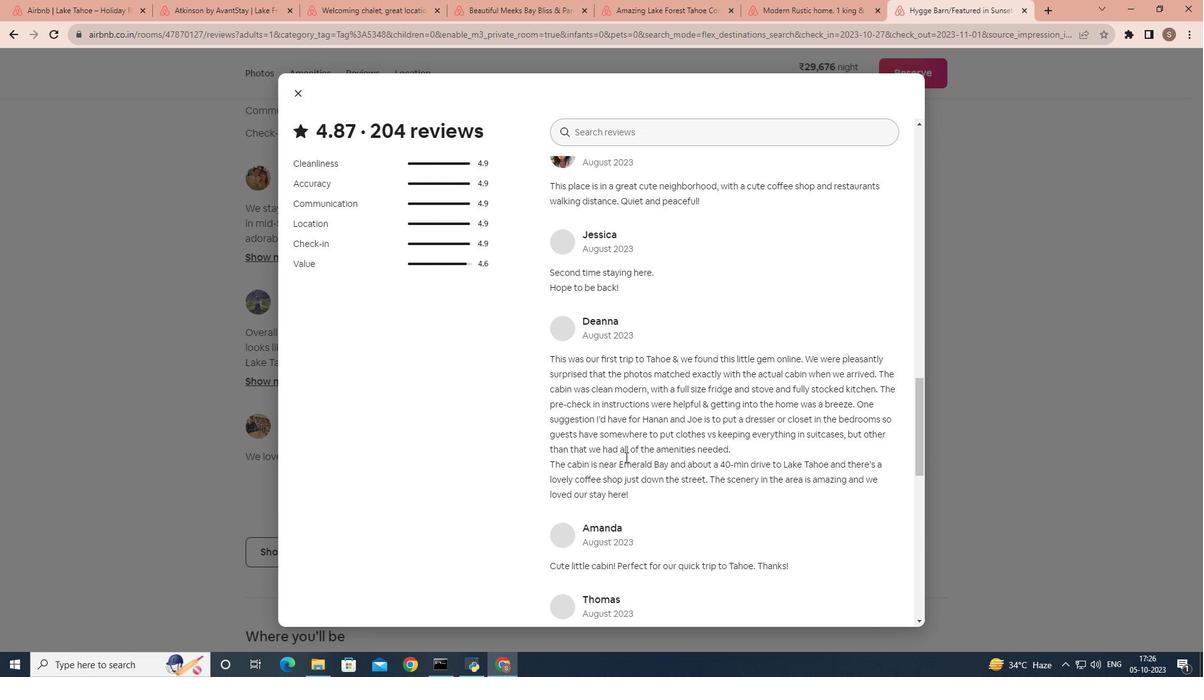 
Action: Mouse scrolled (622, 453) with delta (0, 0)
Screenshot: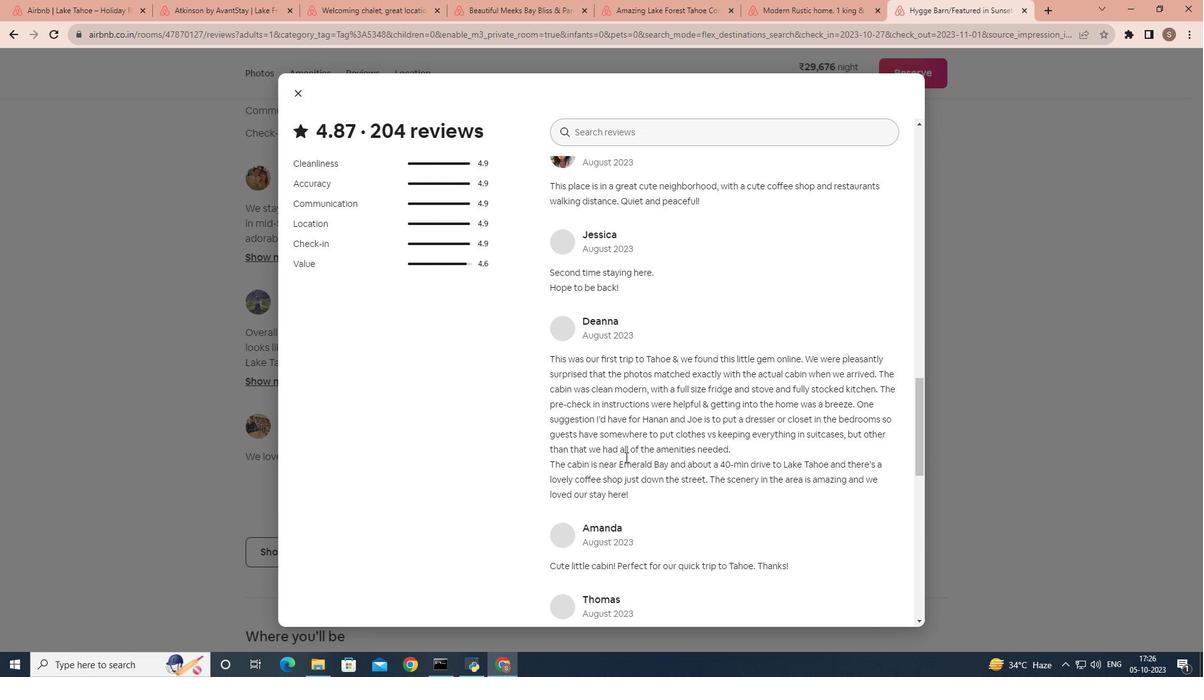 
Action: Mouse scrolled (622, 453) with delta (0, 0)
Screenshot: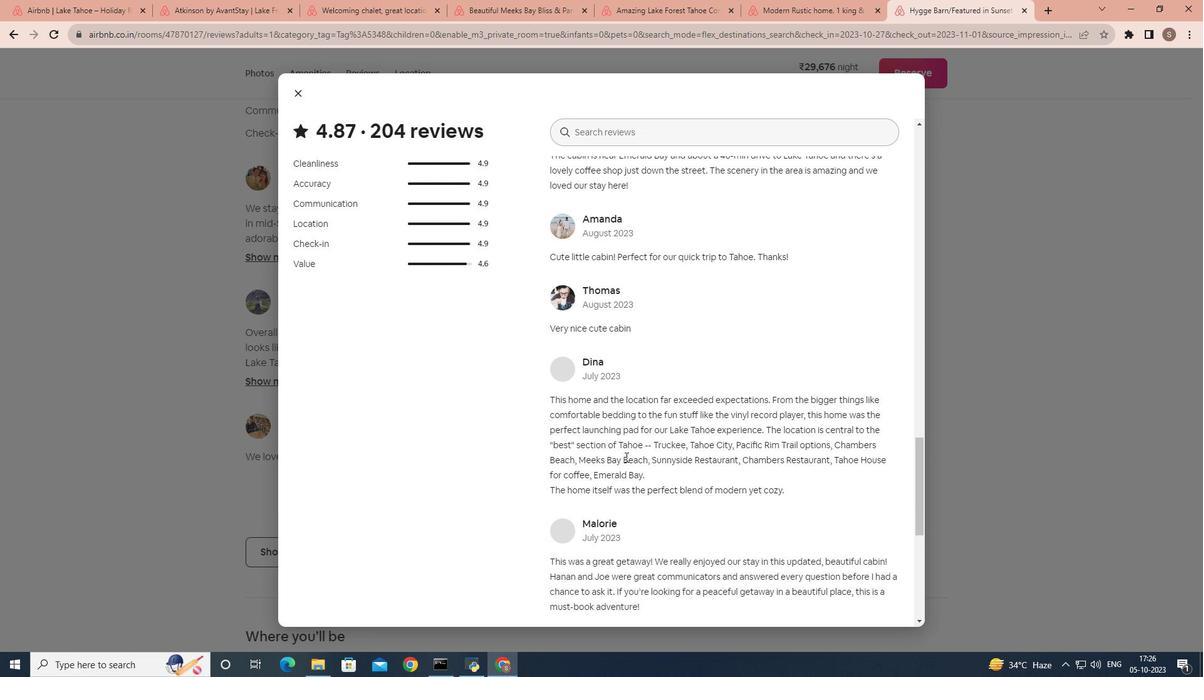 
Action: Mouse scrolled (622, 453) with delta (0, 0)
Screenshot: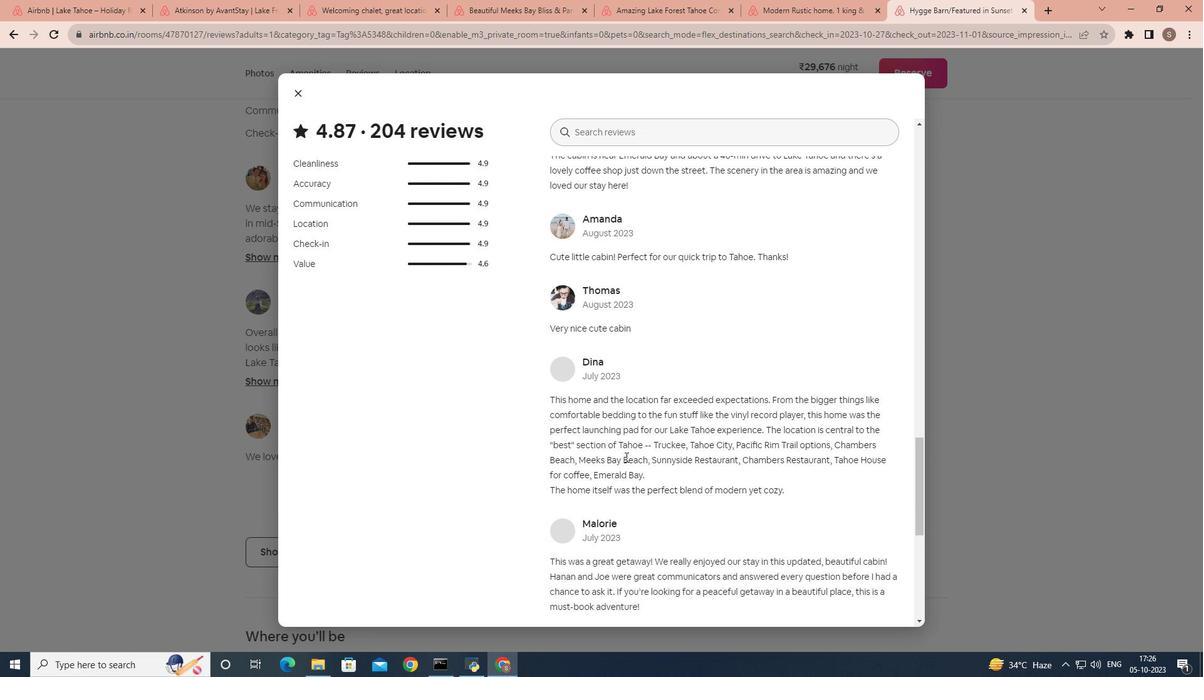 
Action: Mouse scrolled (622, 453) with delta (0, 0)
Screenshot: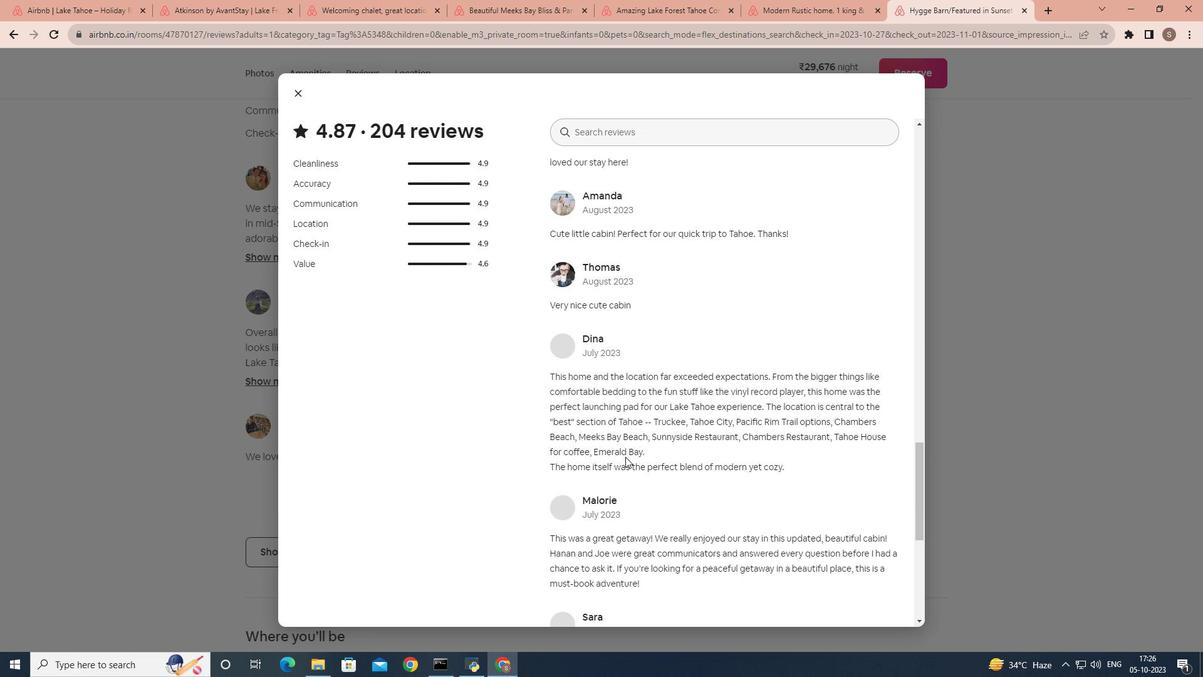 
Action: Mouse scrolled (622, 453) with delta (0, 0)
Screenshot: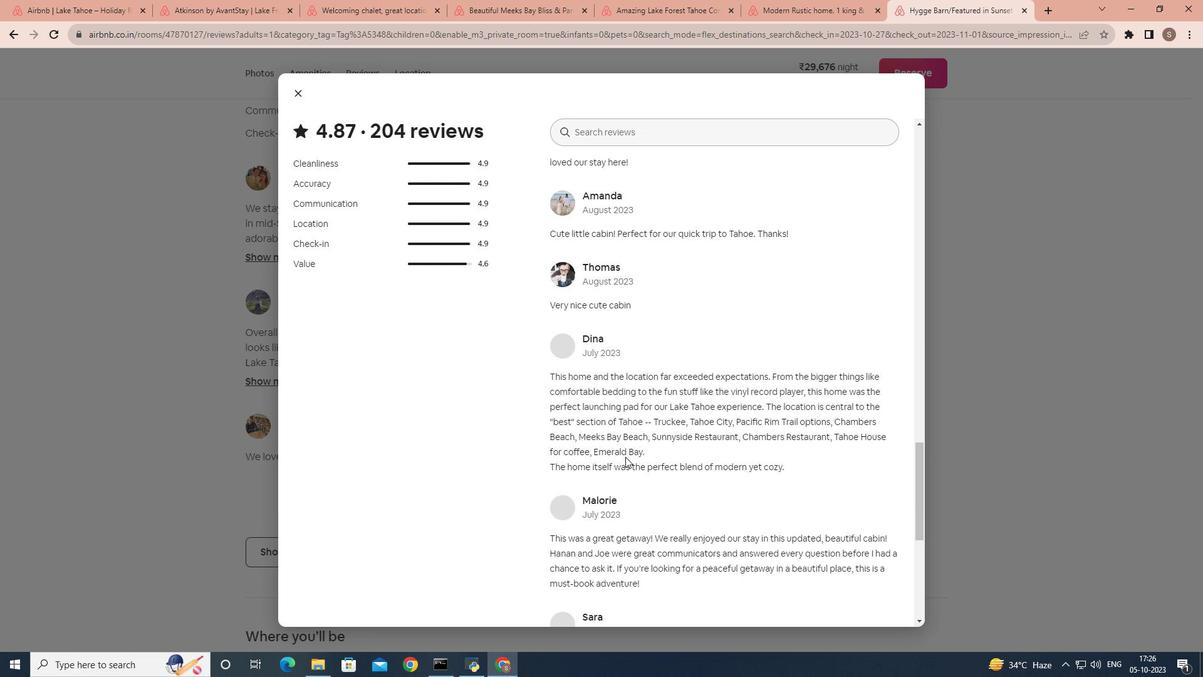 
Action: Mouse scrolled (622, 453) with delta (0, 0)
Screenshot: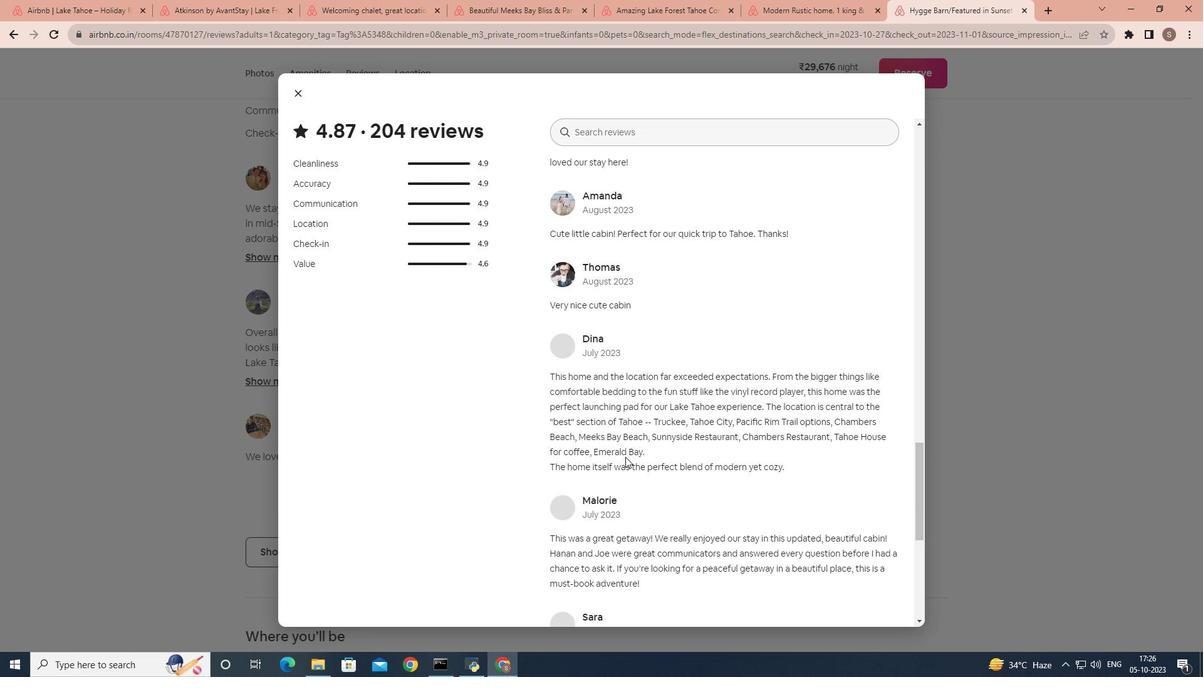 
Action: Mouse scrolled (622, 453) with delta (0, 0)
Screenshot: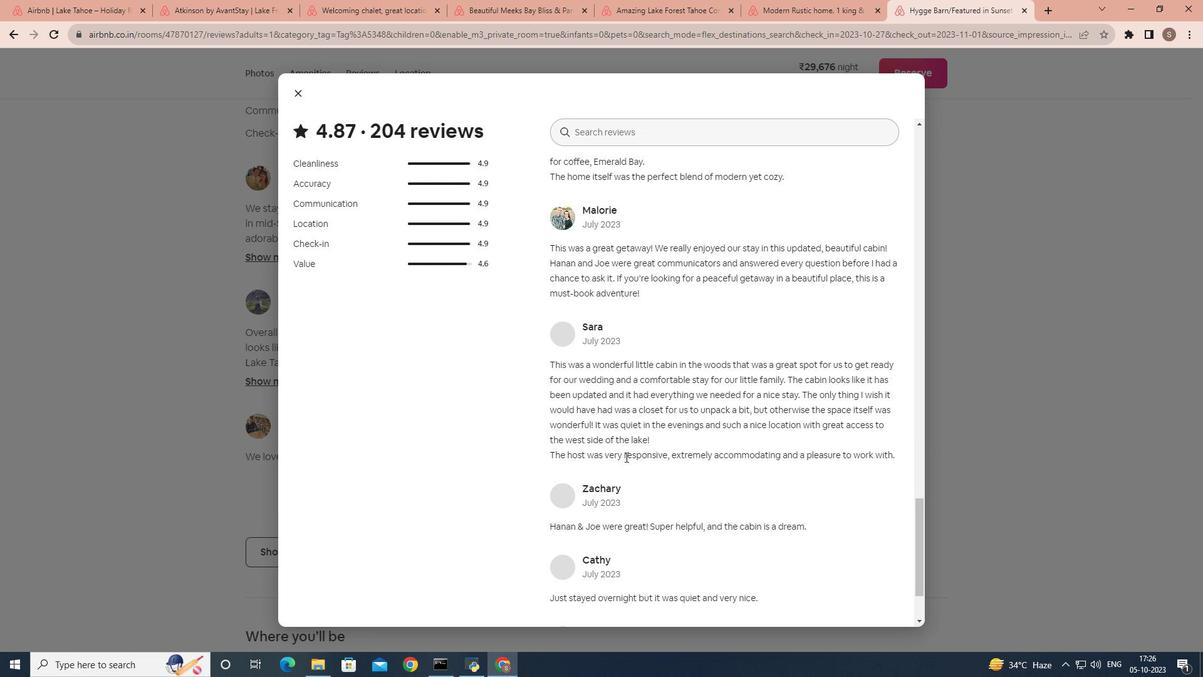 
Action: Mouse scrolled (622, 453) with delta (0, 0)
Screenshot: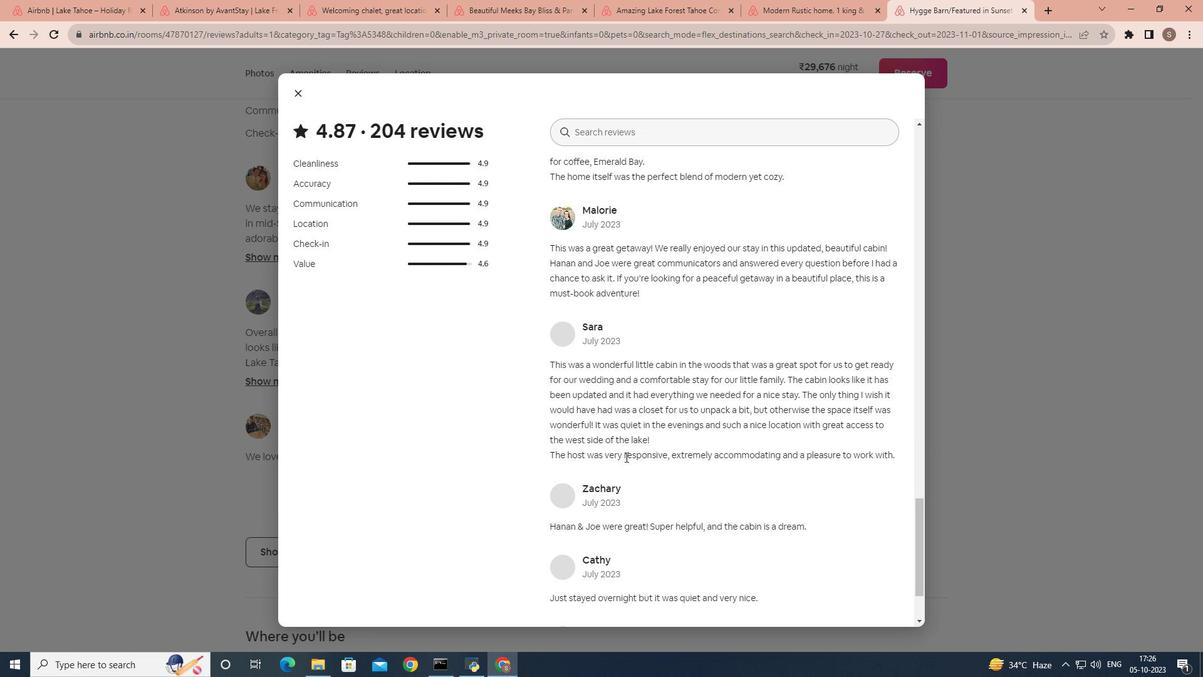 
Action: Mouse scrolled (622, 453) with delta (0, 0)
Screenshot: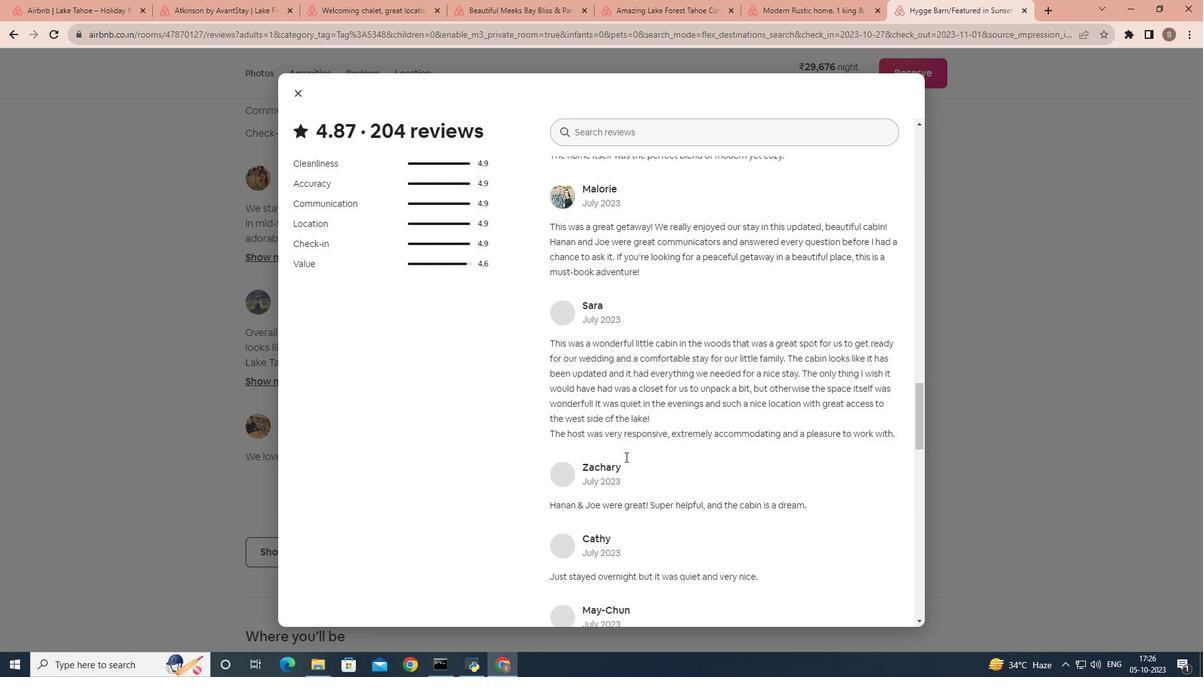 
Action: Mouse scrolled (622, 453) with delta (0, 0)
Screenshot: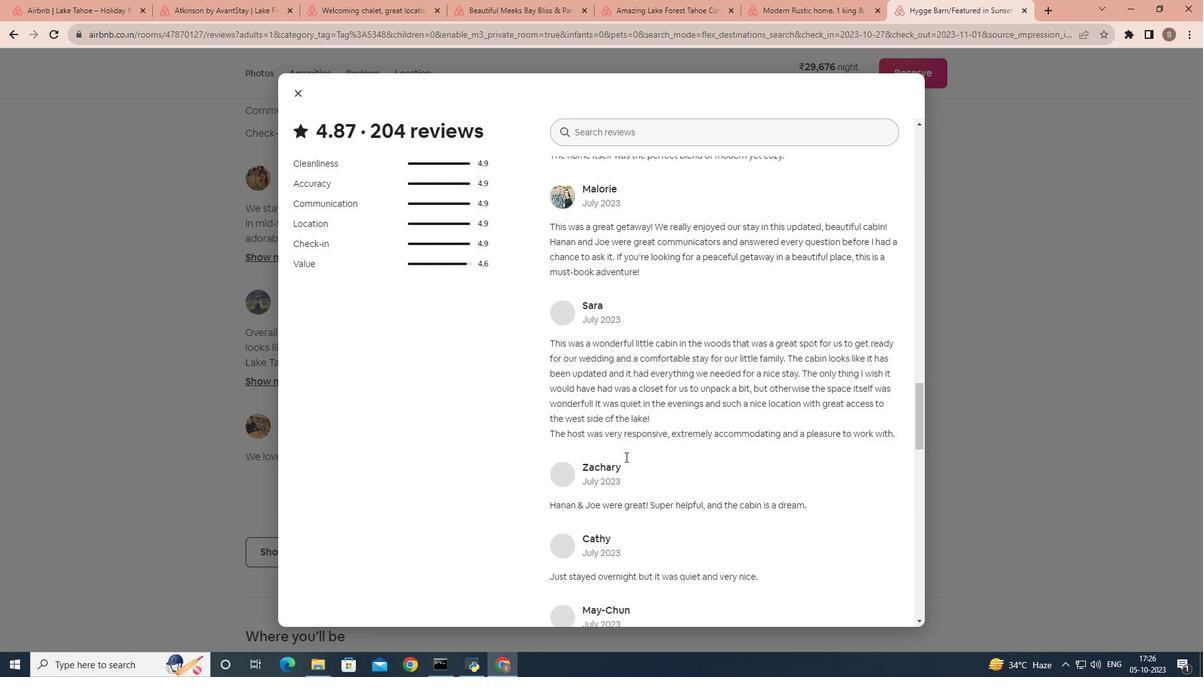 
Action: Mouse scrolled (622, 453) with delta (0, 0)
Screenshot: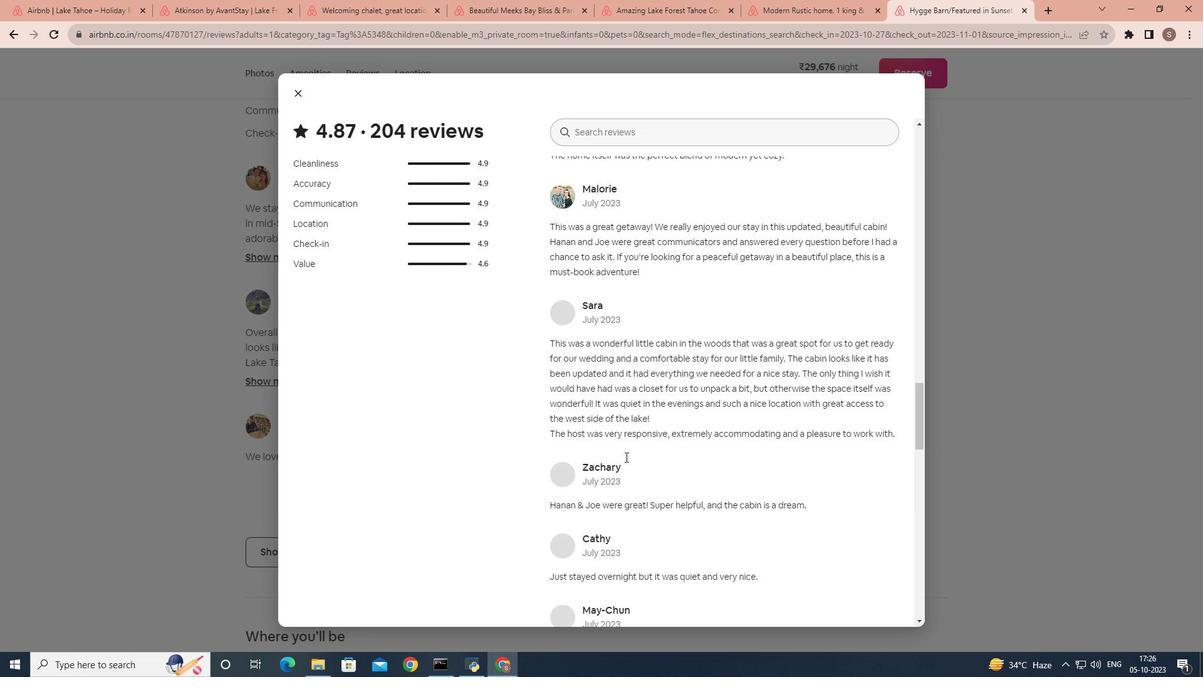 
Action: Mouse scrolled (622, 453) with delta (0, 0)
Screenshot: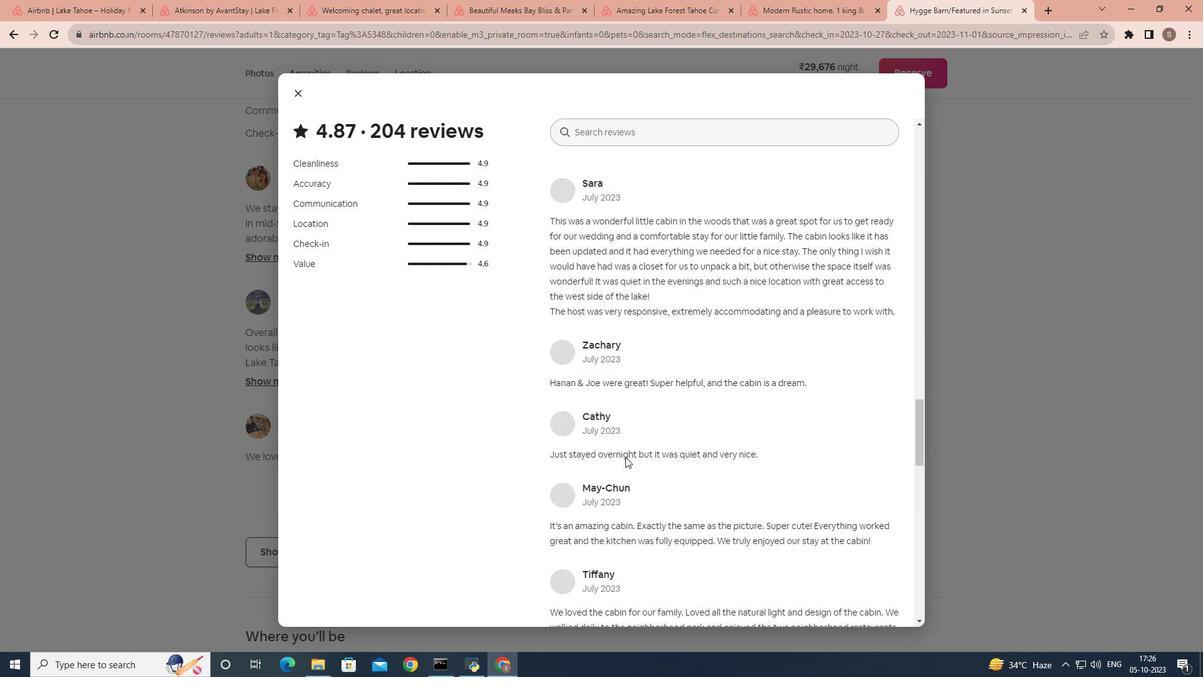 
Action: Mouse scrolled (622, 453) with delta (0, 0)
Screenshot: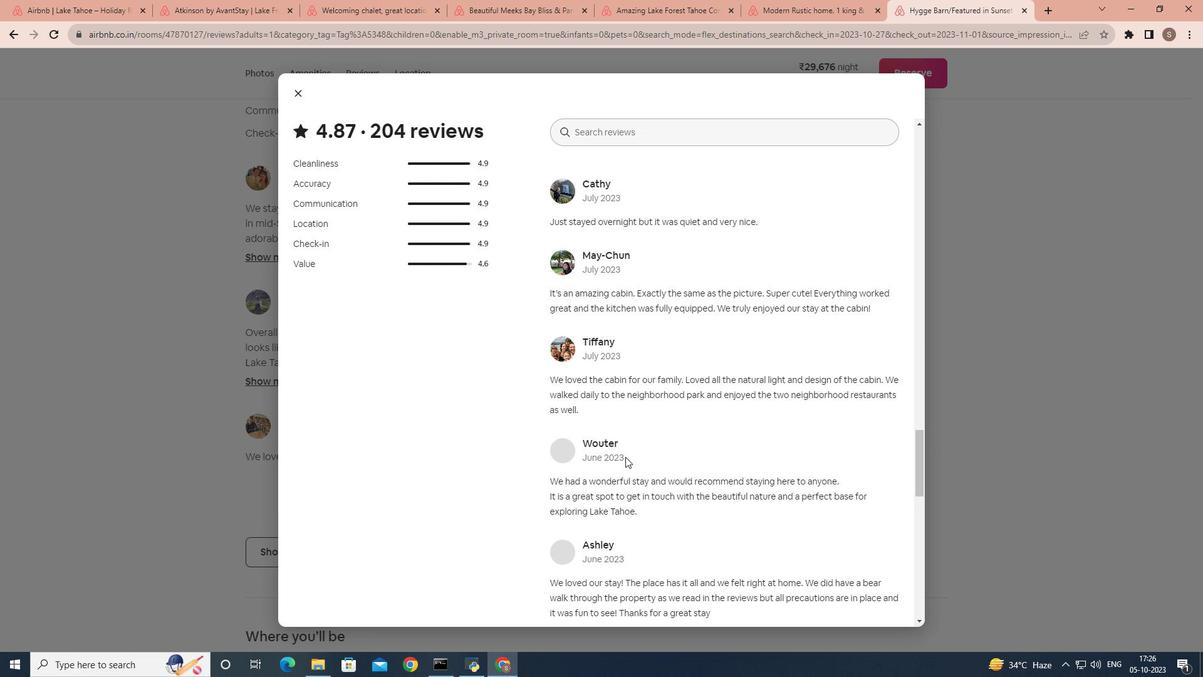 
Action: Mouse scrolled (622, 453) with delta (0, 0)
Screenshot: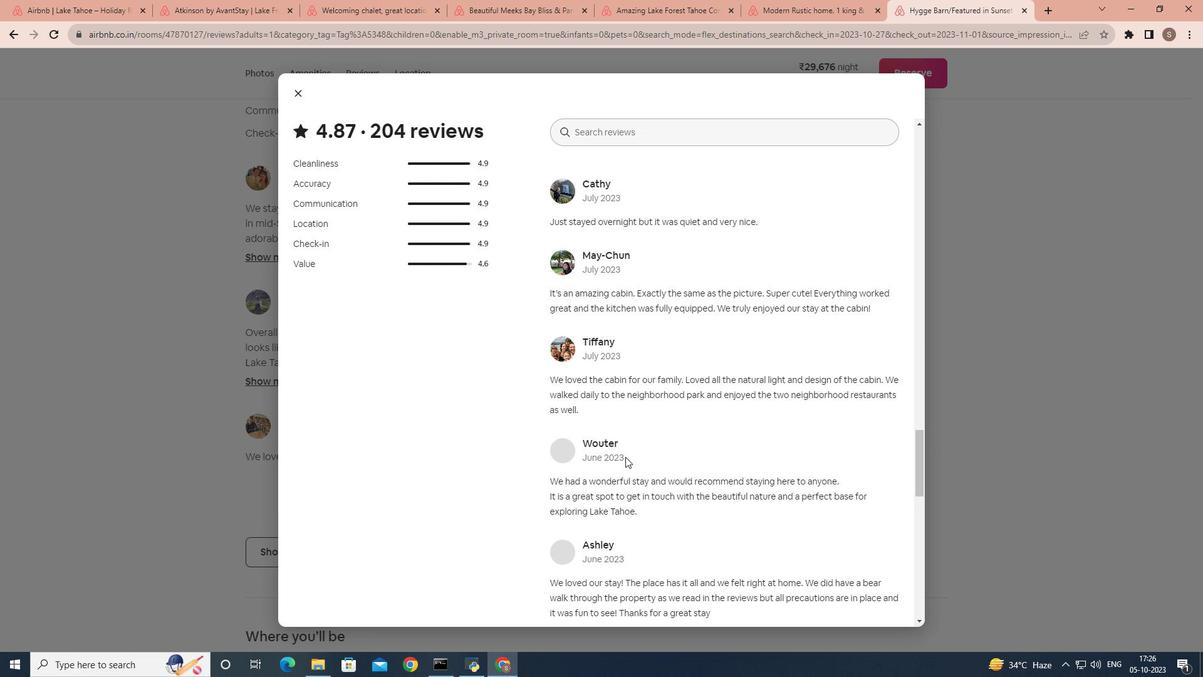 
Action: Mouse scrolled (622, 453) with delta (0, 0)
Screenshot: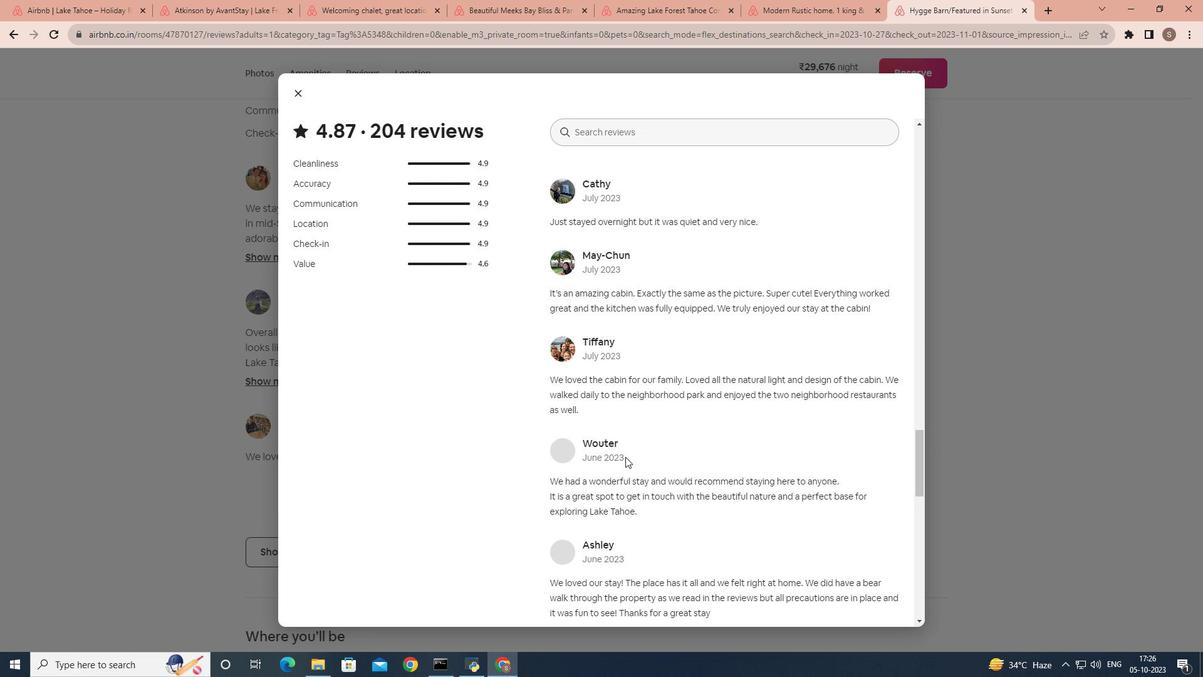 
Action: Mouse scrolled (622, 453) with delta (0, 0)
Screenshot: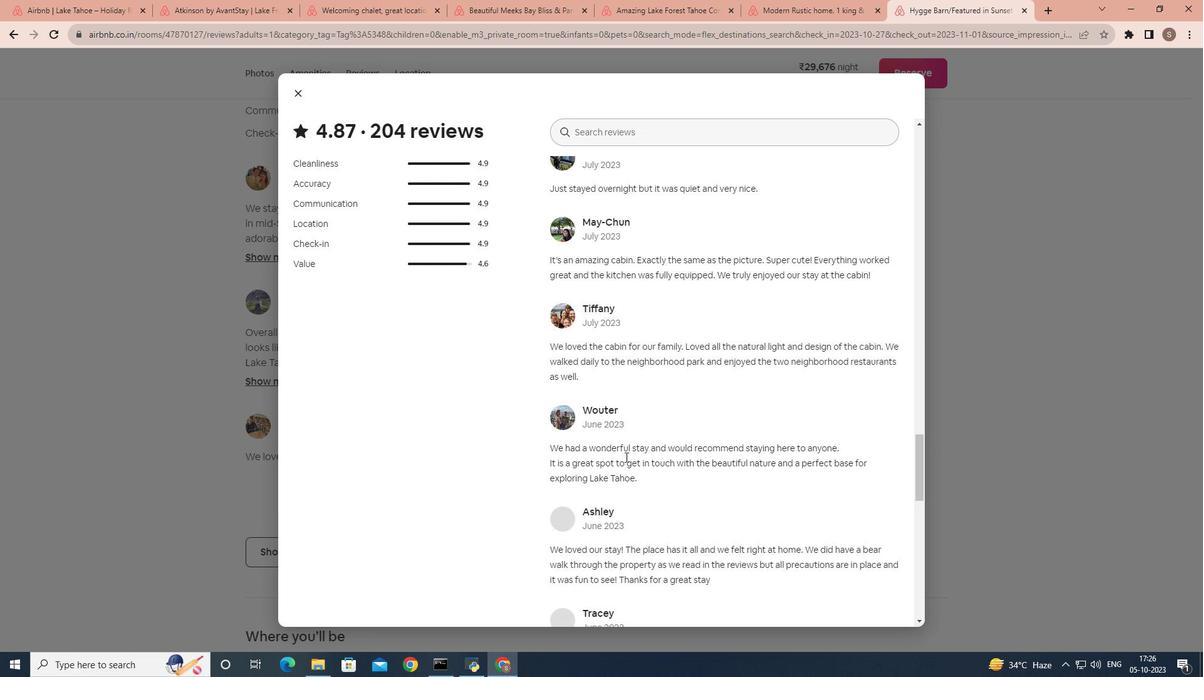
Action: Mouse scrolled (622, 453) with delta (0, 0)
Screenshot: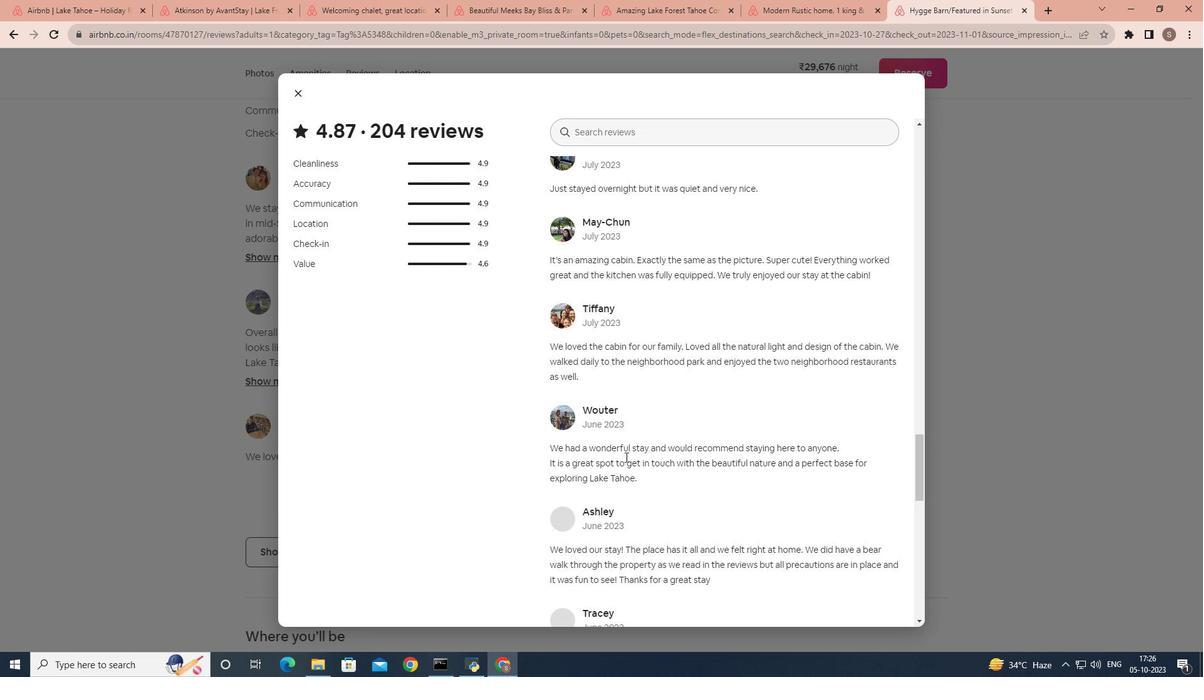 
Action: Mouse scrolled (622, 453) with delta (0, 0)
Screenshot: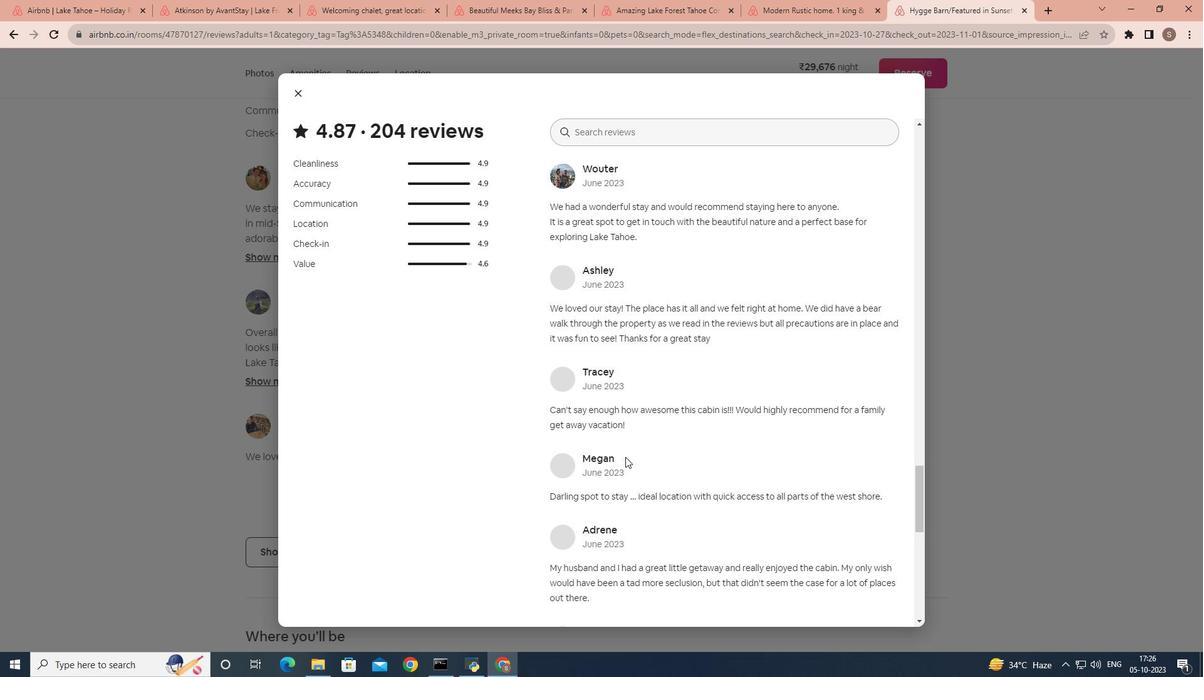 
Action: Mouse scrolled (622, 453) with delta (0, 0)
Screenshot: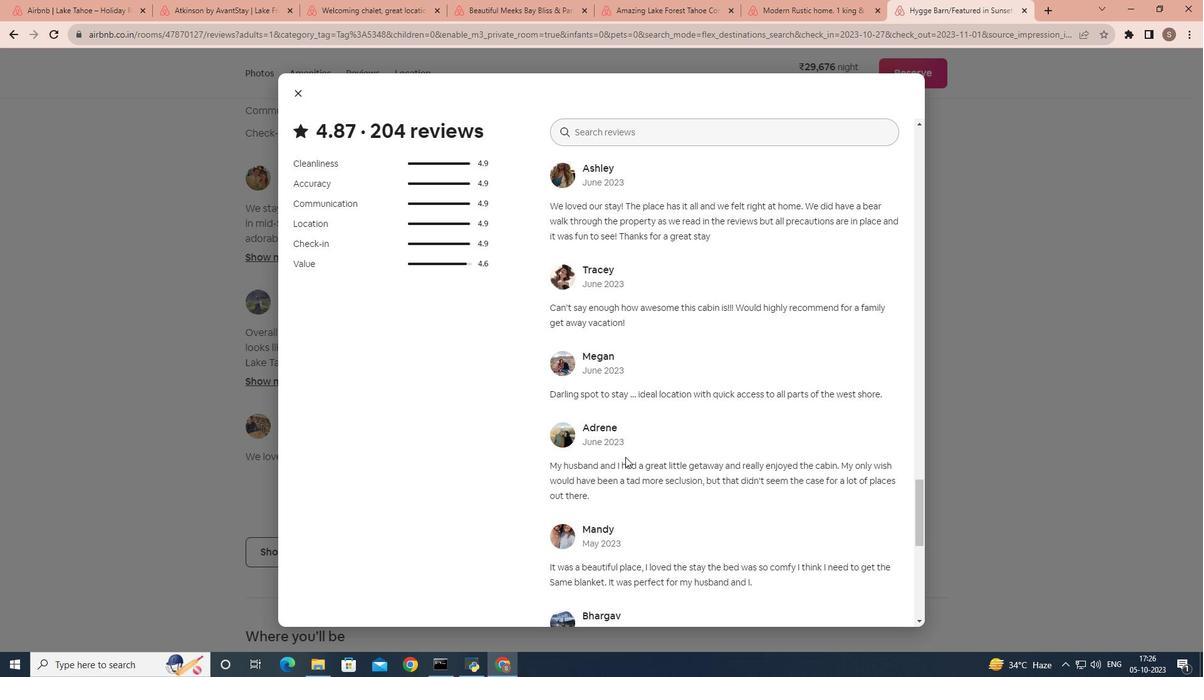 
Action: Mouse scrolled (622, 453) with delta (0, 0)
Screenshot: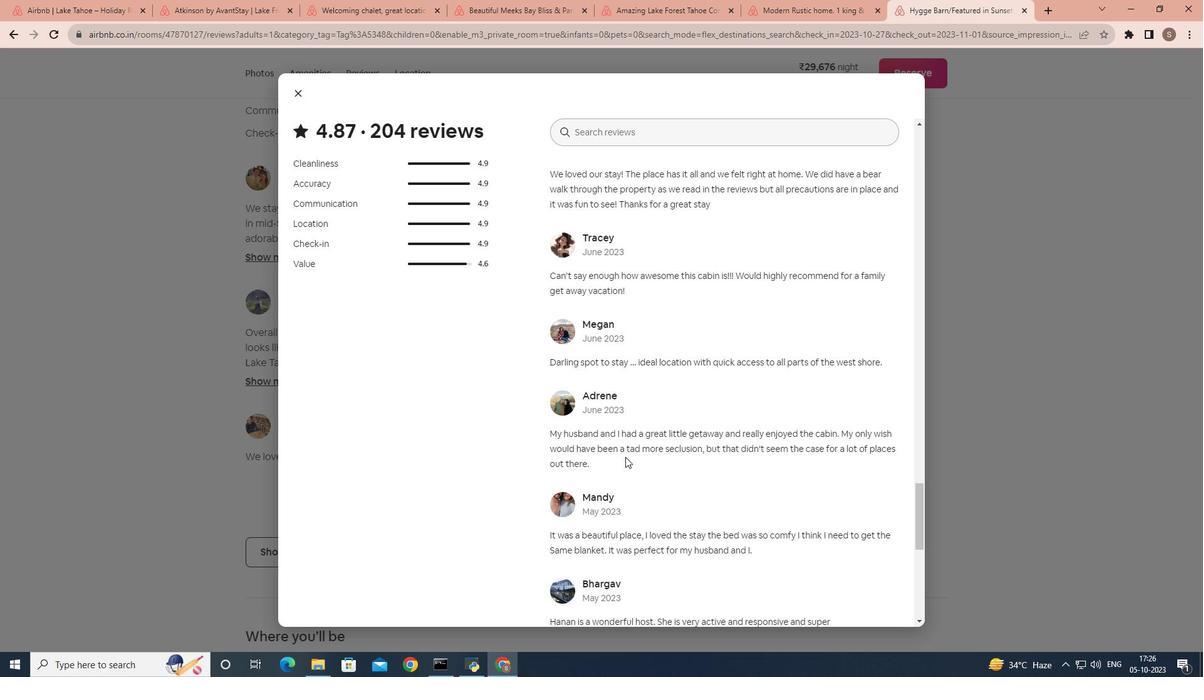 
Action: Mouse scrolled (622, 453) with delta (0, 0)
Screenshot: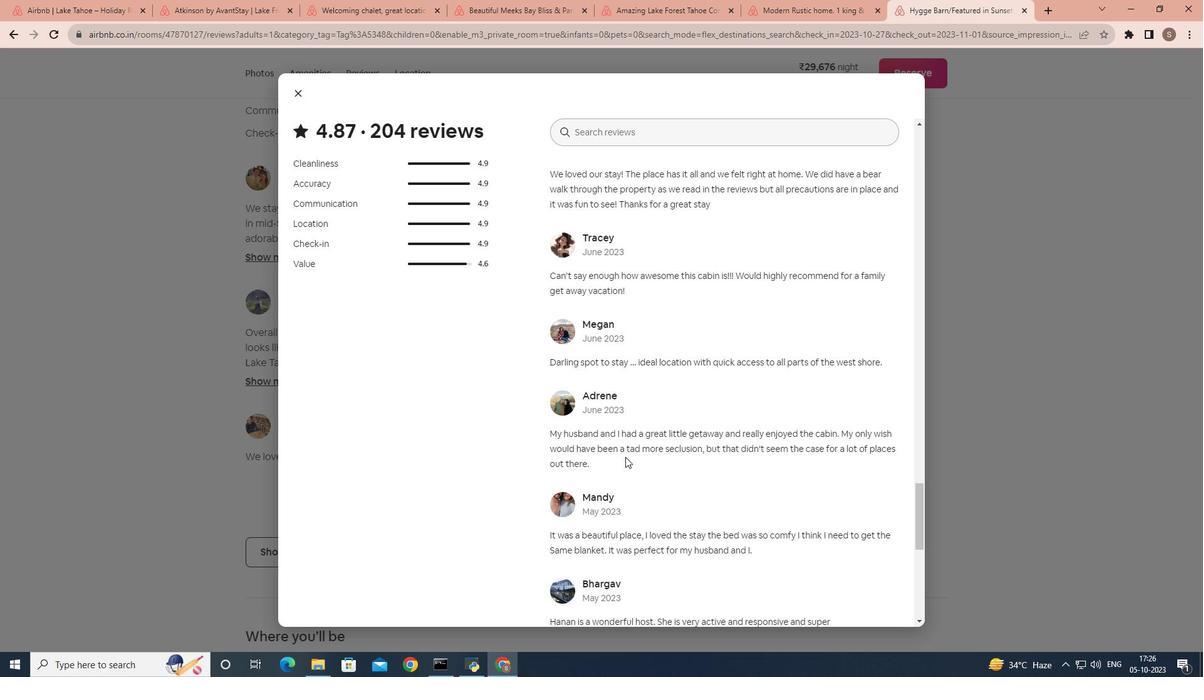 
Action: Mouse scrolled (622, 453) with delta (0, 0)
Screenshot: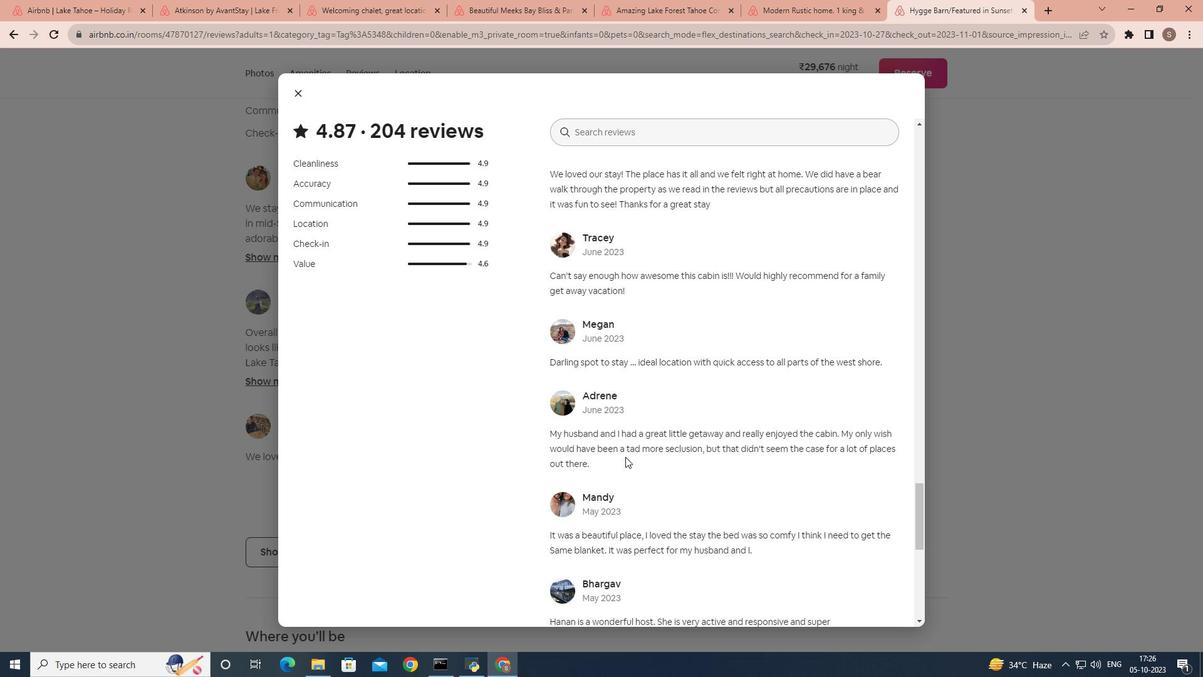 
Action: Mouse scrolled (622, 453) with delta (0, 0)
Screenshot: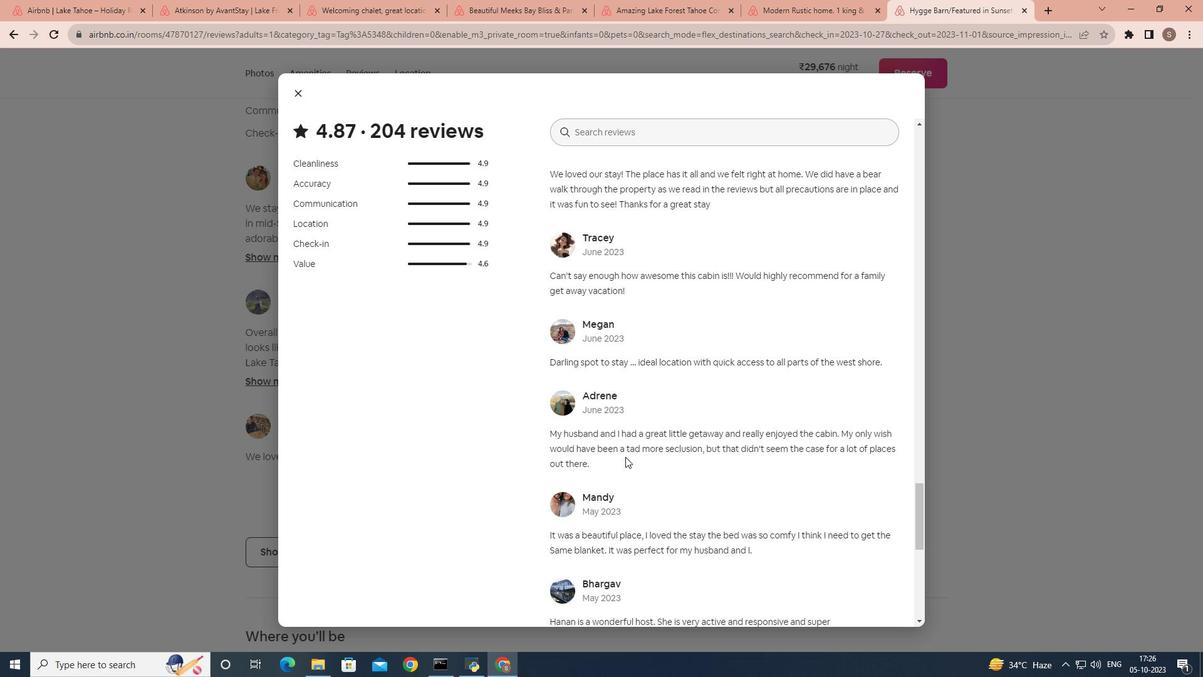 
Action: Mouse scrolled (622, 453) with delta (0, 0)
Screenshot: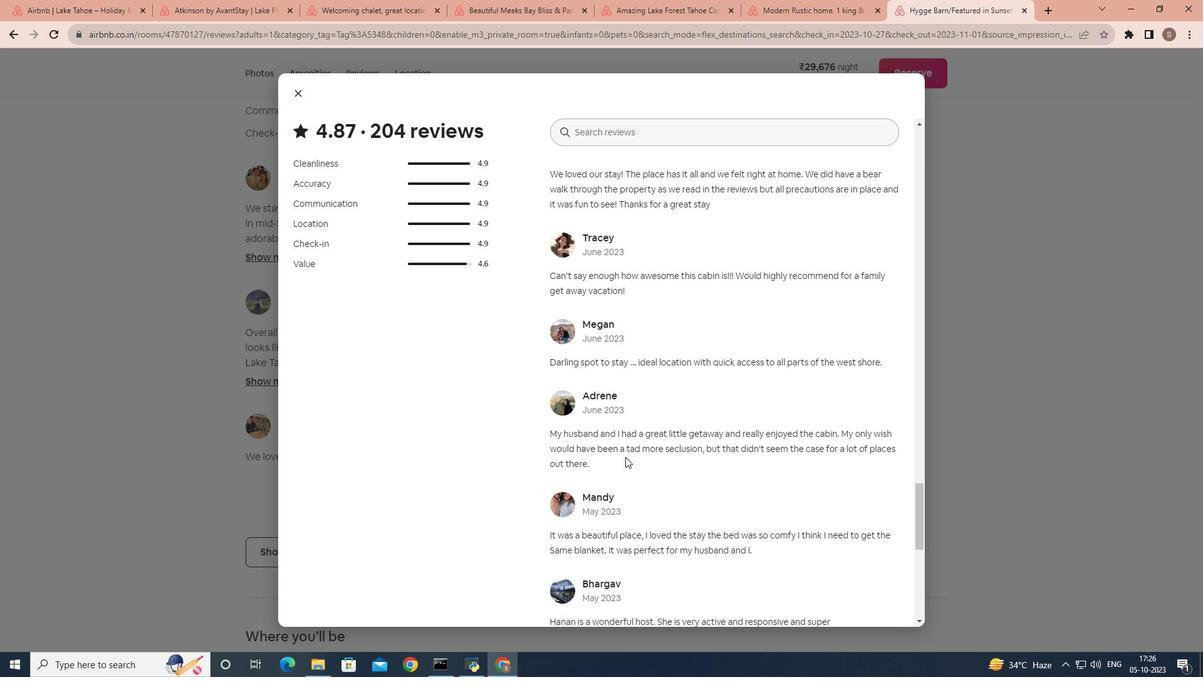 
Action: Mouse scrolled (622, 453) with delta (0, 0)
Screenshot: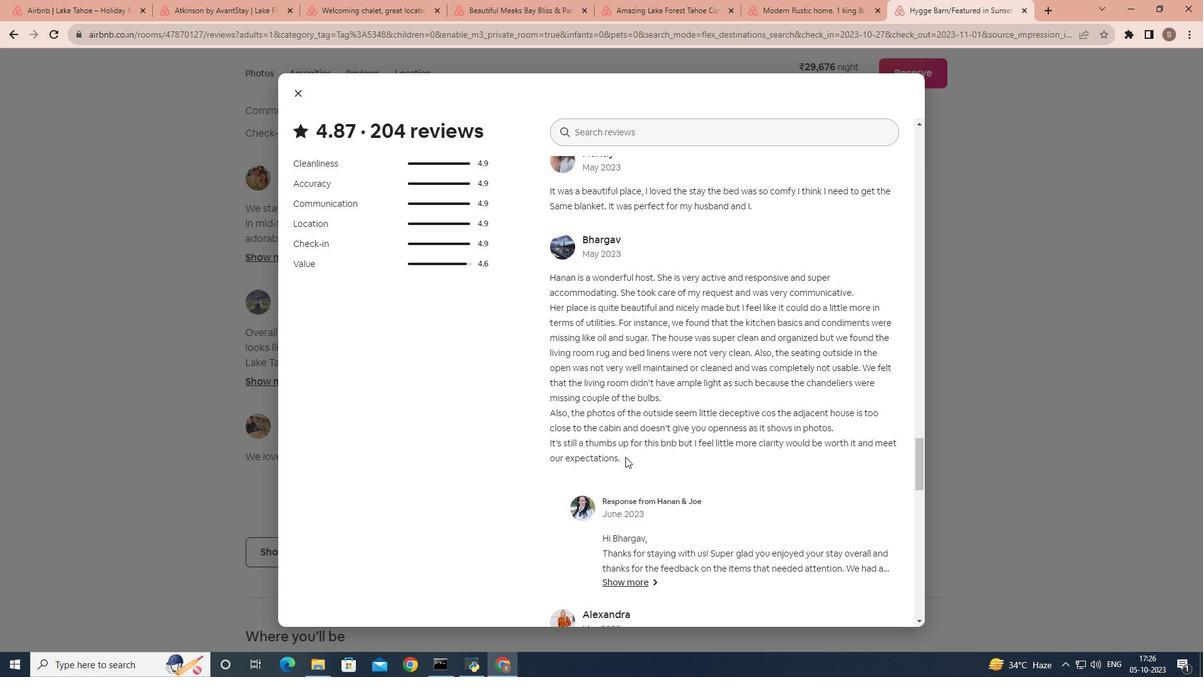 
Action: Mouse scrolled (622, 453) with delta (0, 0)
Screenshot: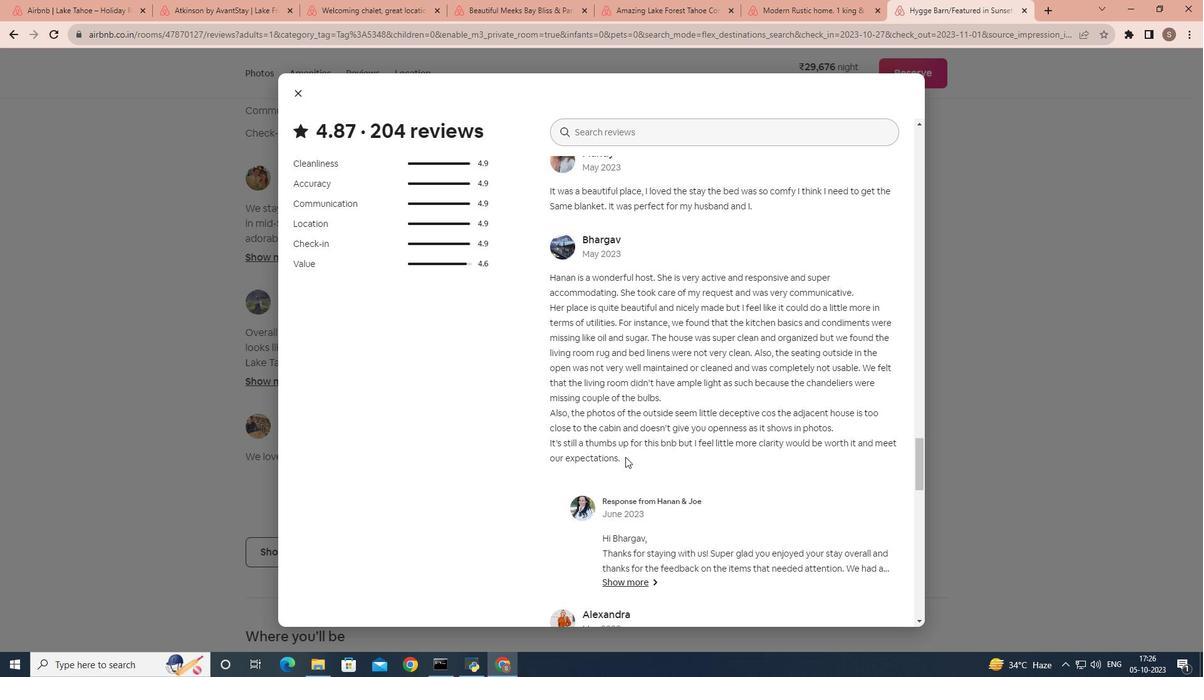 
Action: Mouse scrolled (622, 453) with delta (0, 0)
Screenshot: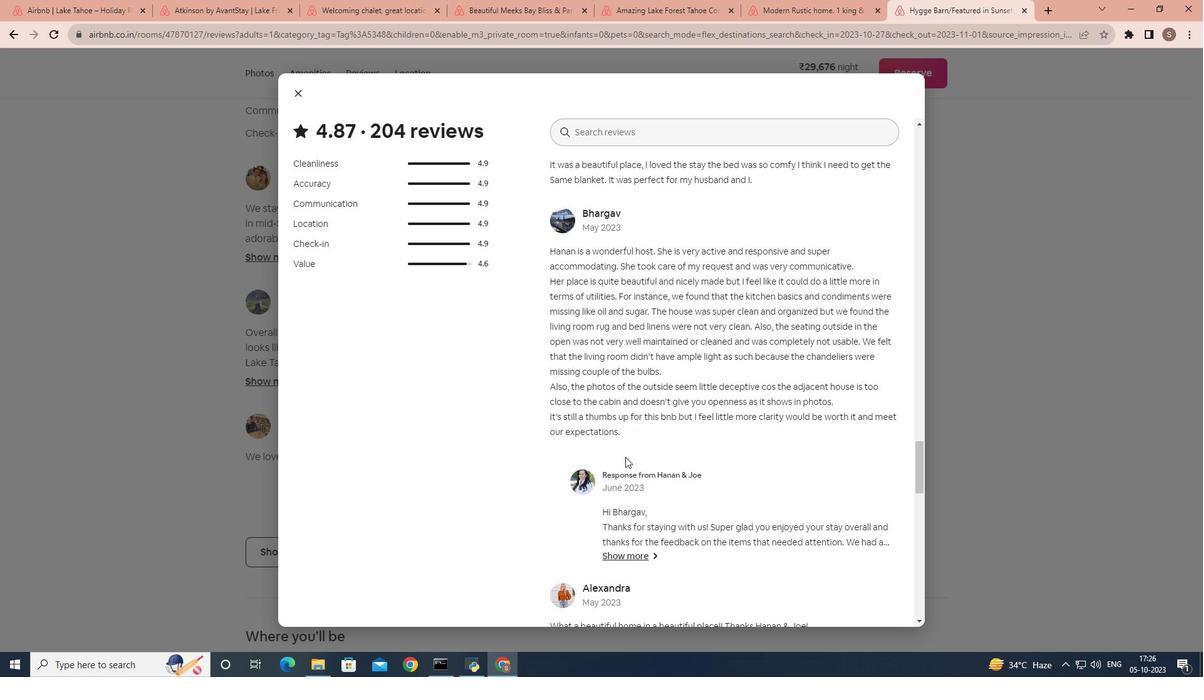 
Action: Mouse scrolled (622, 453) with delta (0, 0)
Screenshot: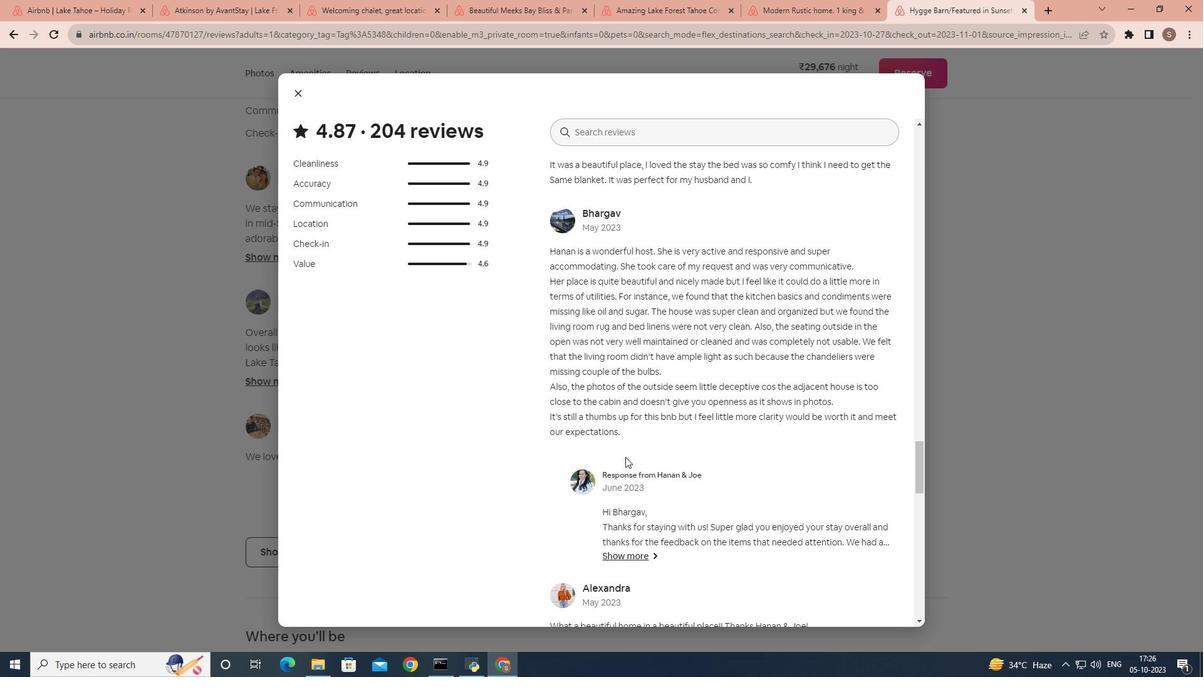 
Action: Mouse scrolled (622, 453) with delta (0, 0)
Screenshot: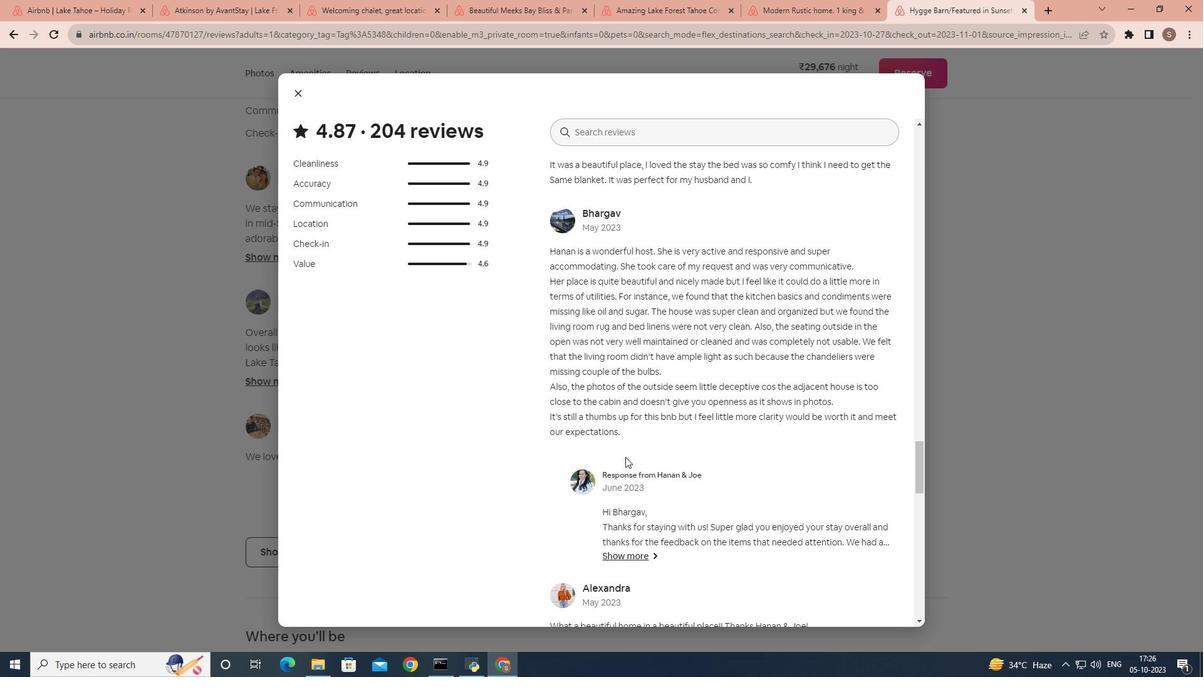 
Action: Mouse scrolled (622, 453) with delta (0, 0)
Screenshot: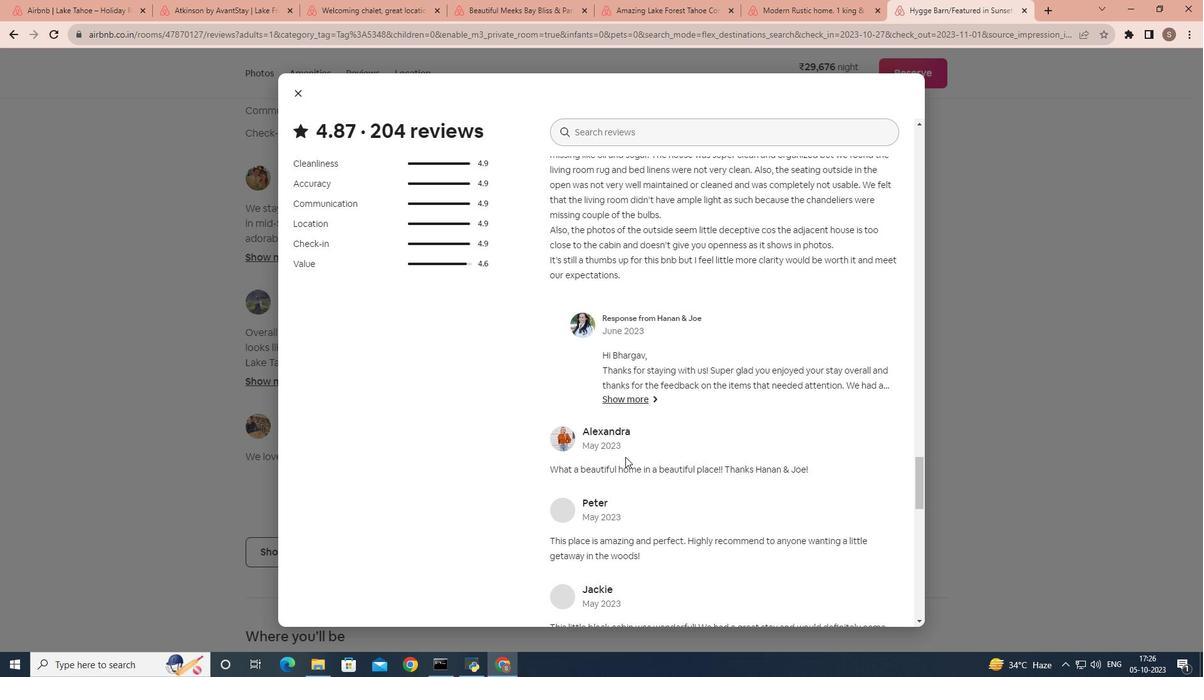 
Action: Mouse scrolled (622, 453) with delta (0, 0)
Screenshot: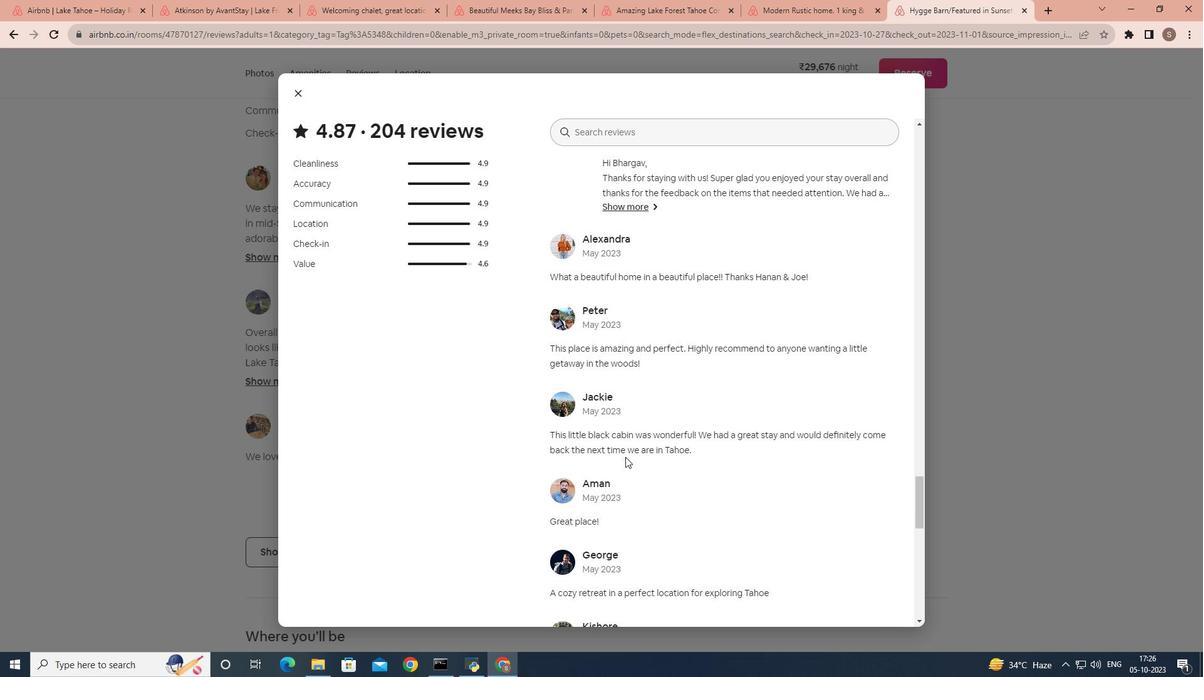 
Action: Mouse scrolled (622, 453) with delta (0, 0)
Screenshot: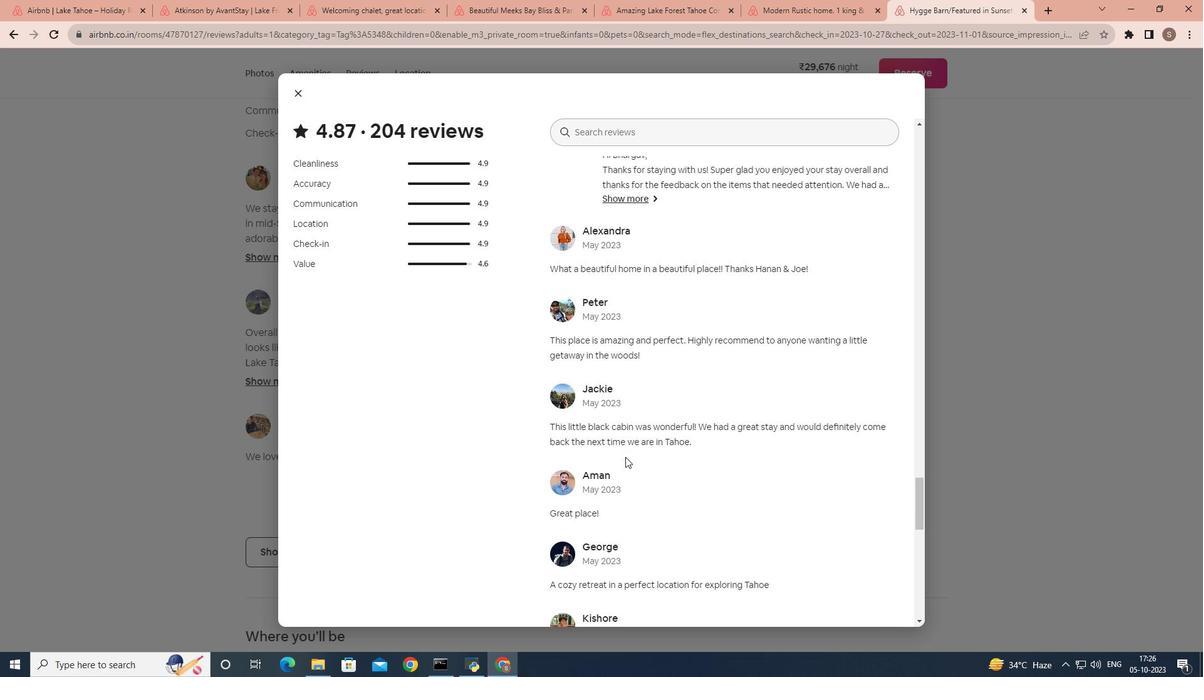 
Action: Mouse scrolled (622, 453) with delta (0, 0)
Screenshot: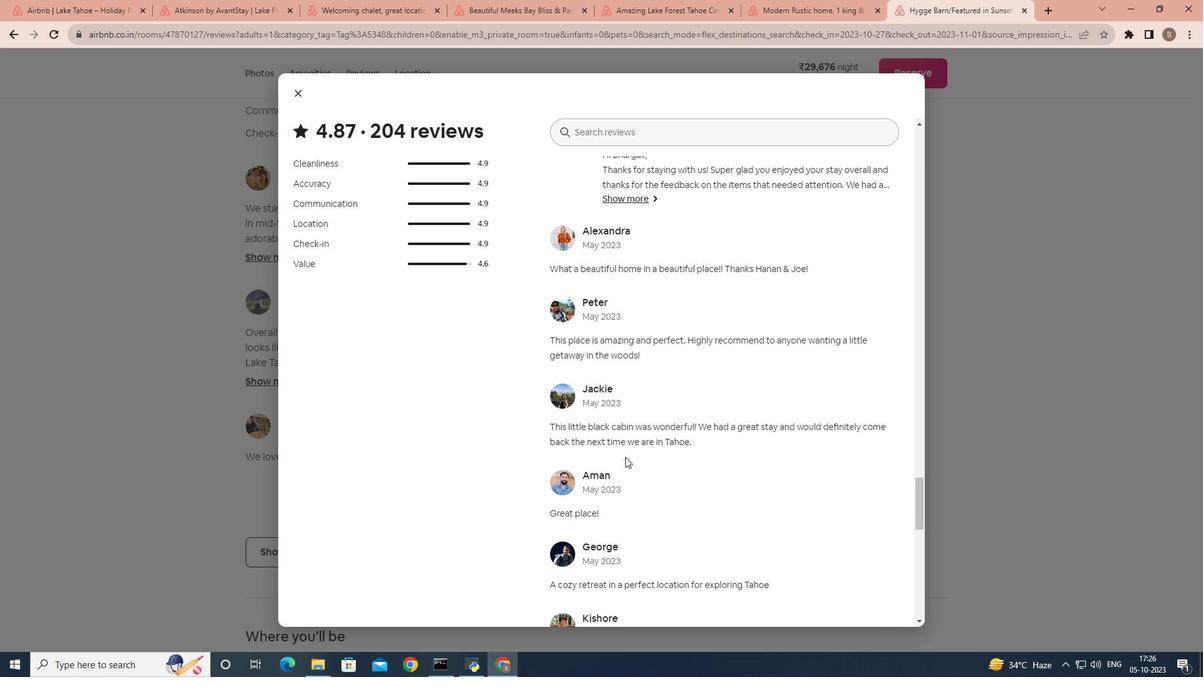 
Action: Mouse scrolled (622, 453) with delta (0, 0)
Screenshot: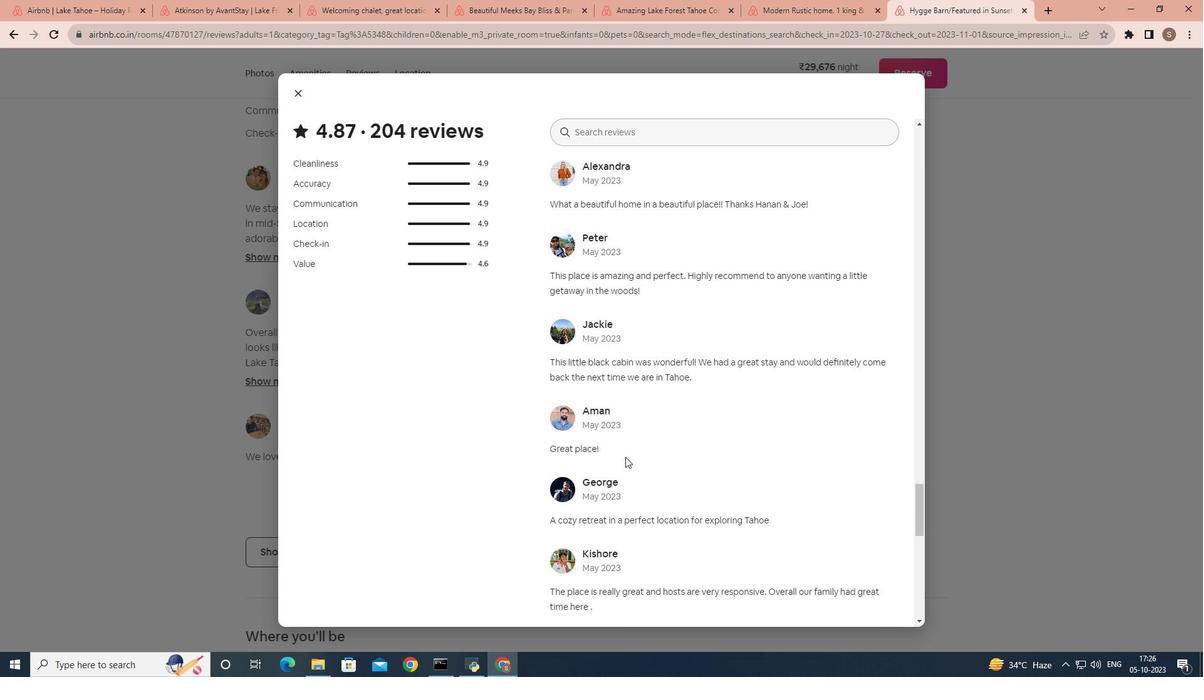 
Action: Mouse scrolled (622, 453) with delta (0, 0)
Screenshot: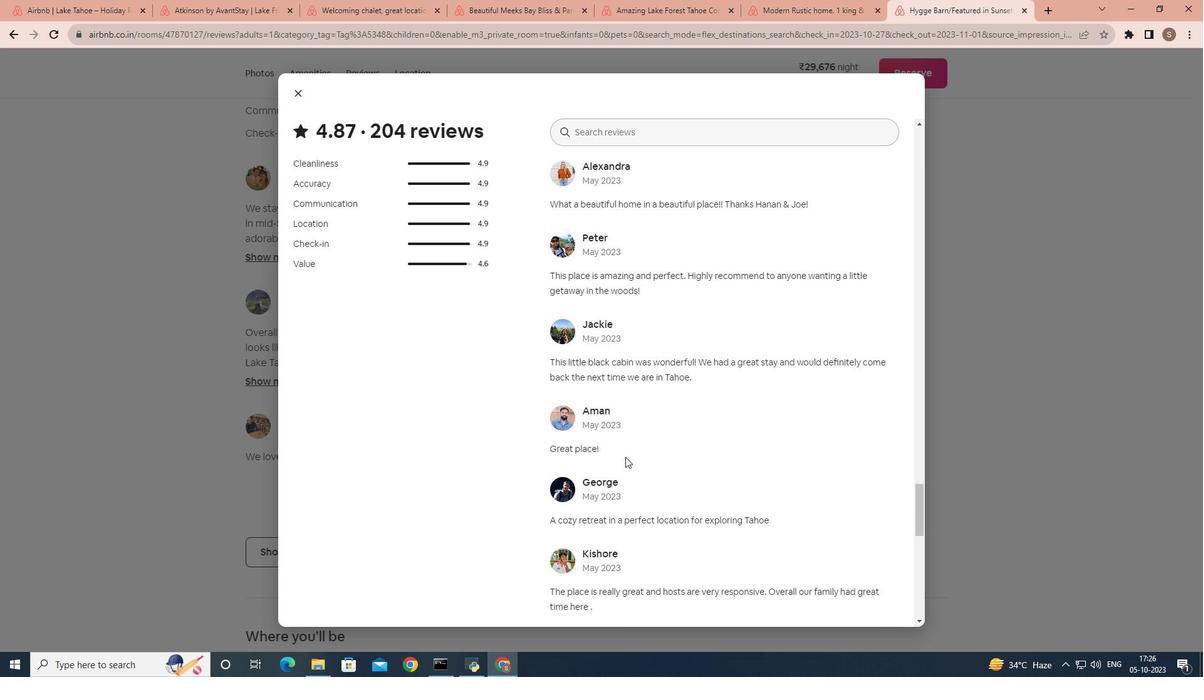 
Action: Mouse scrolled (622, 453) with delta (0, 0)
Screenshot: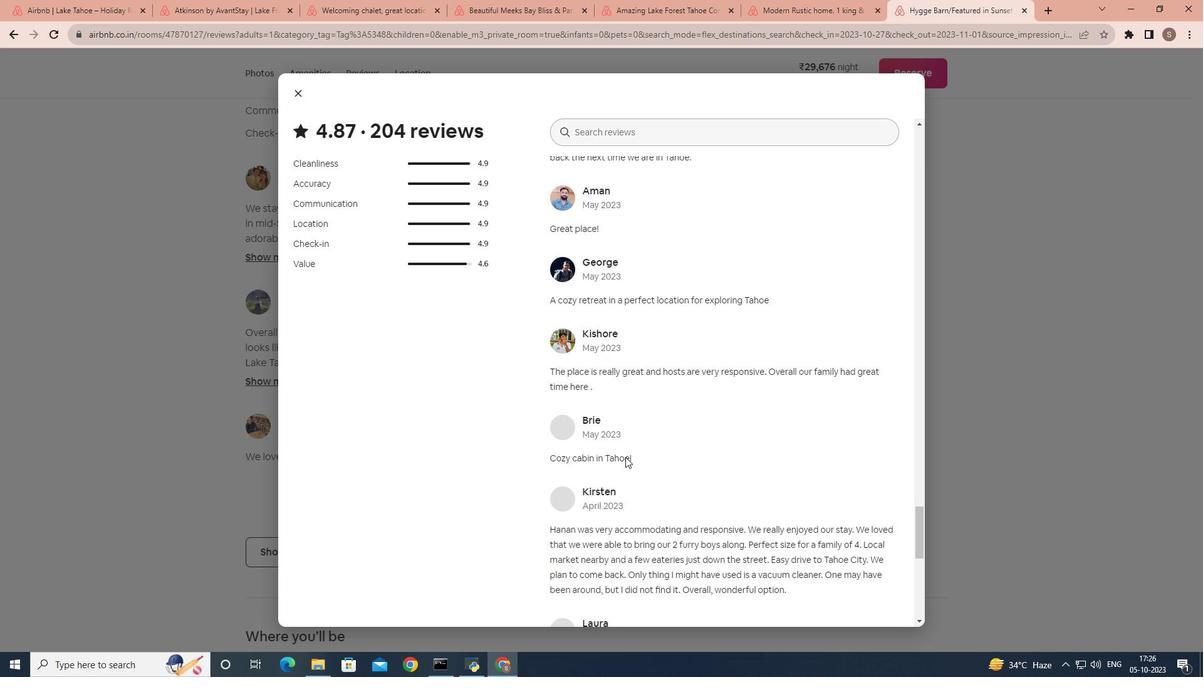 
Action: Mouse scrolled (622, 453) with delta (0, 0)
Screenshot: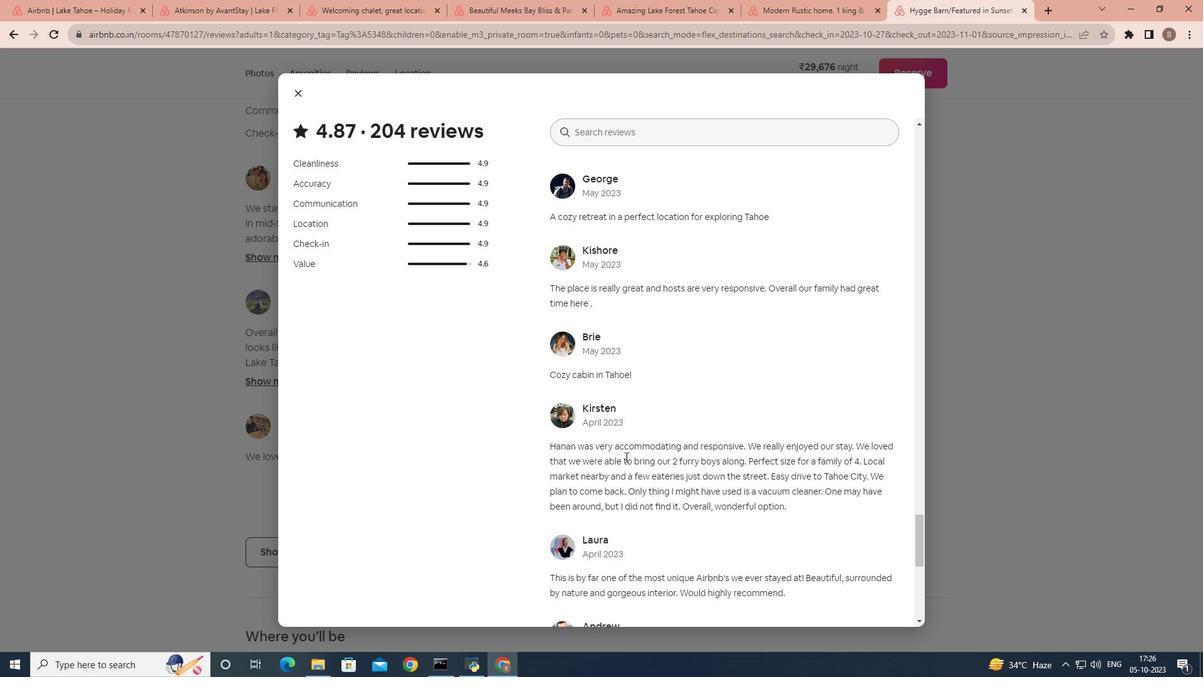
Action: Mouse scrolled (622, 453) with delta (0, 0)
Screenshot: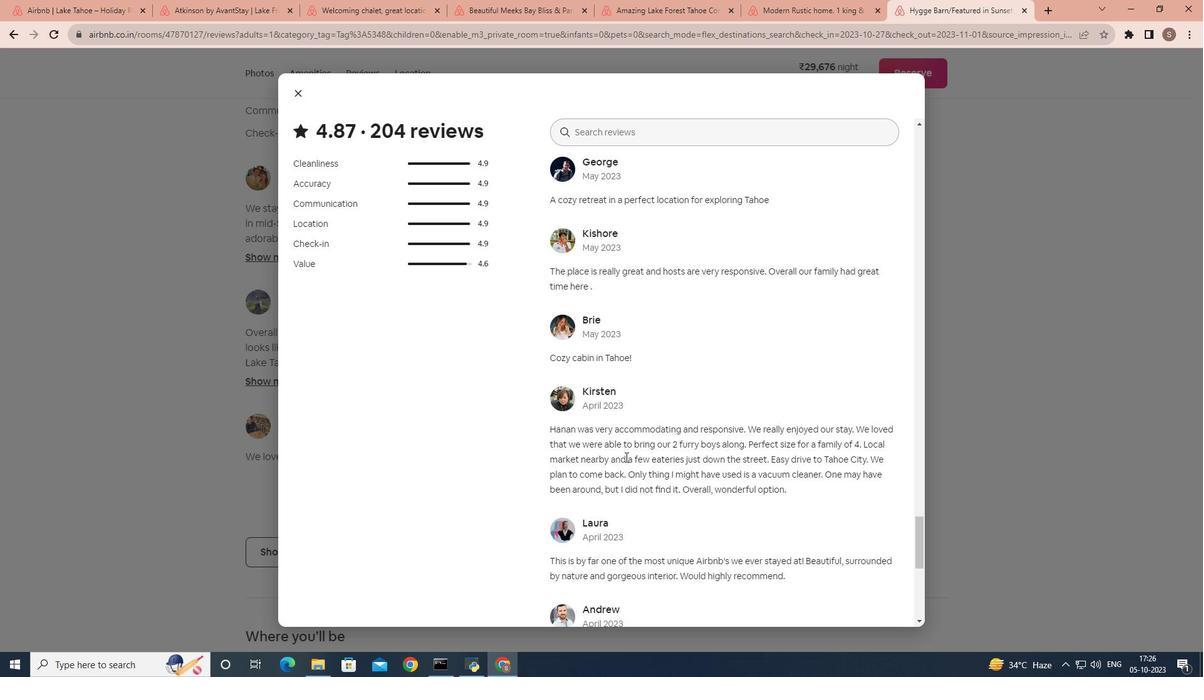 
Action: Mouse scrolled (622, 453) with delta (0, 0)
Screenshot: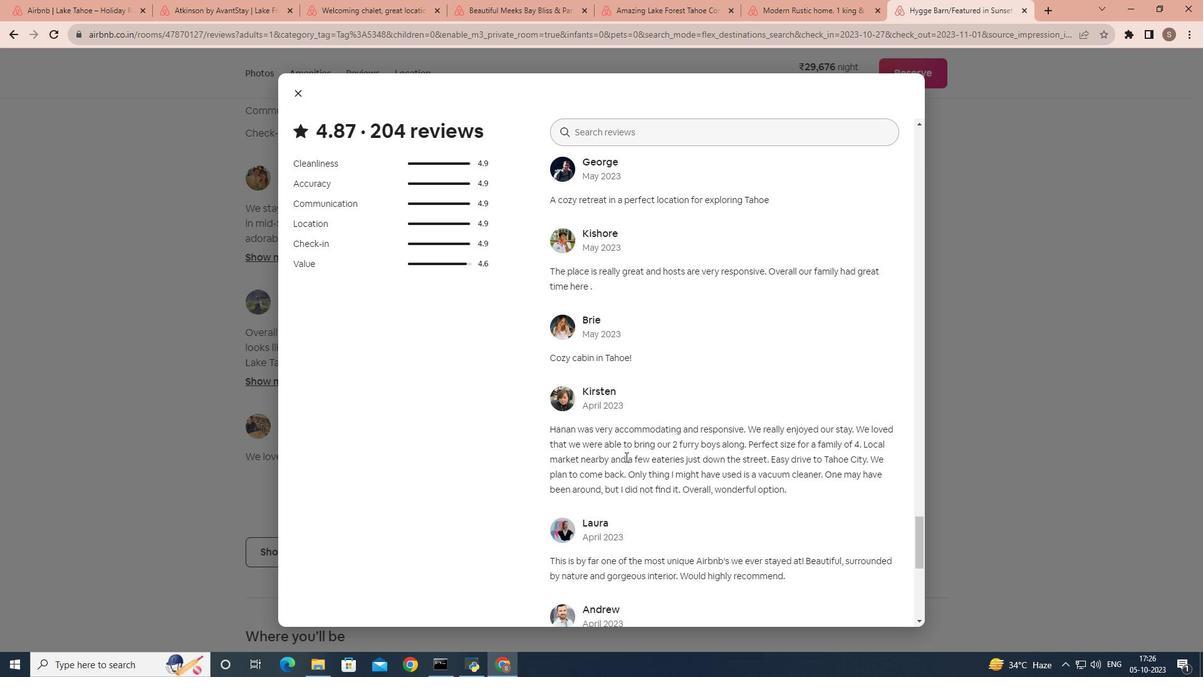 
Action: Mouse scrolled (622, 453) with delta (0, 0)
Screenshot: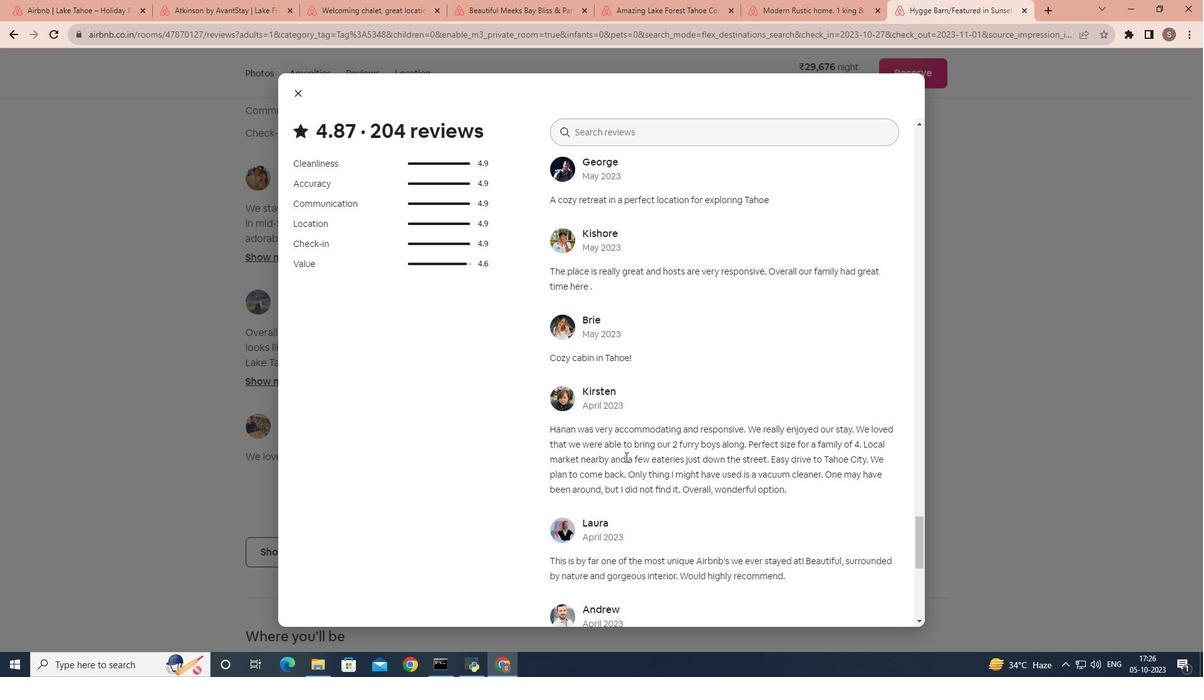 
Action: Mouse scrolled (622, 453) with delta (0, 0)
Screenshot: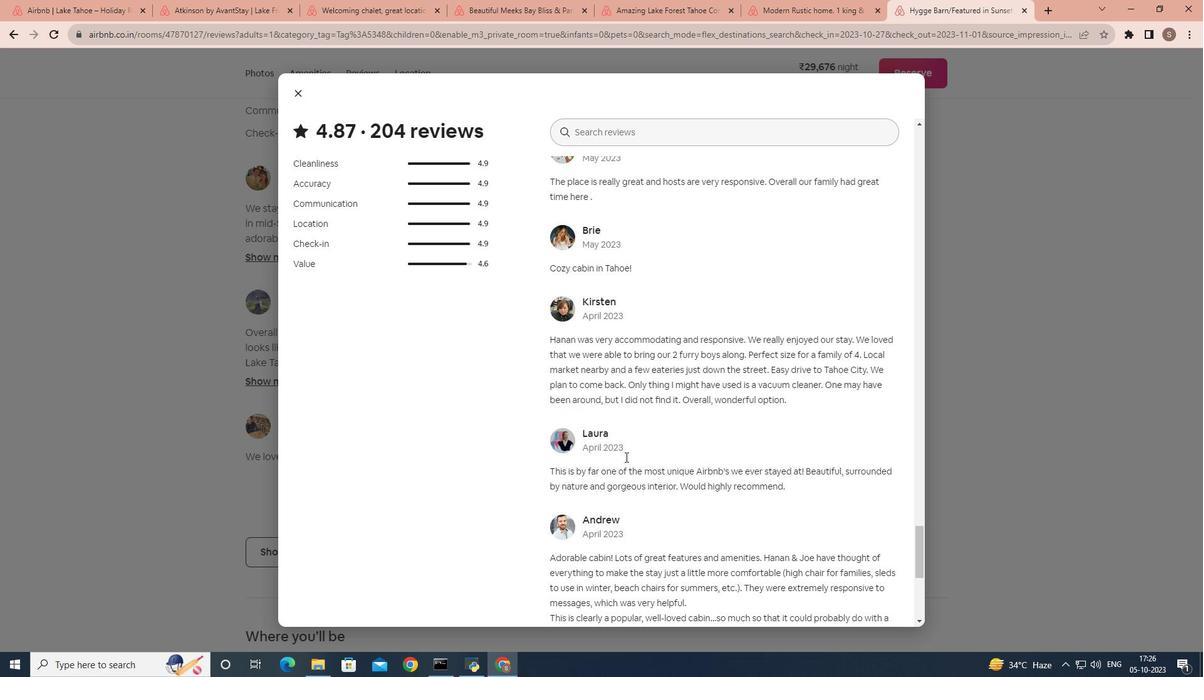
Action: Mouse scrolled (622, 453) with delta (0, 0)
Screenshot: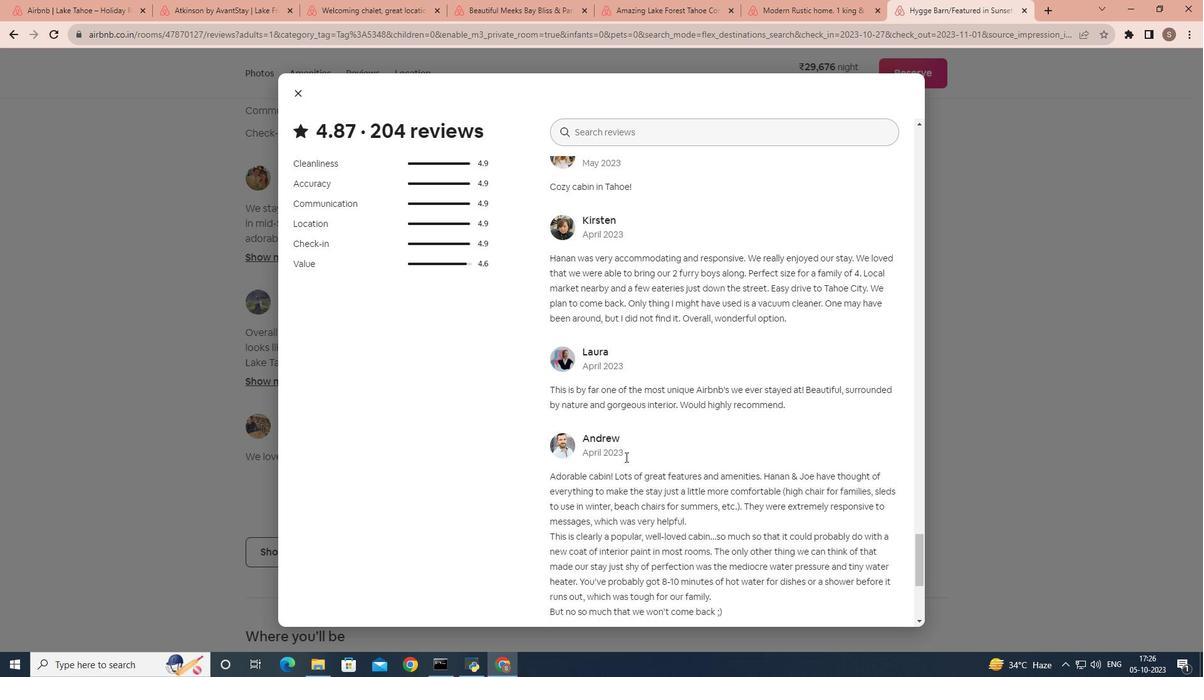 
Action: Mouse scrolled (622, 453) with delta (0, 0)
Screenshot: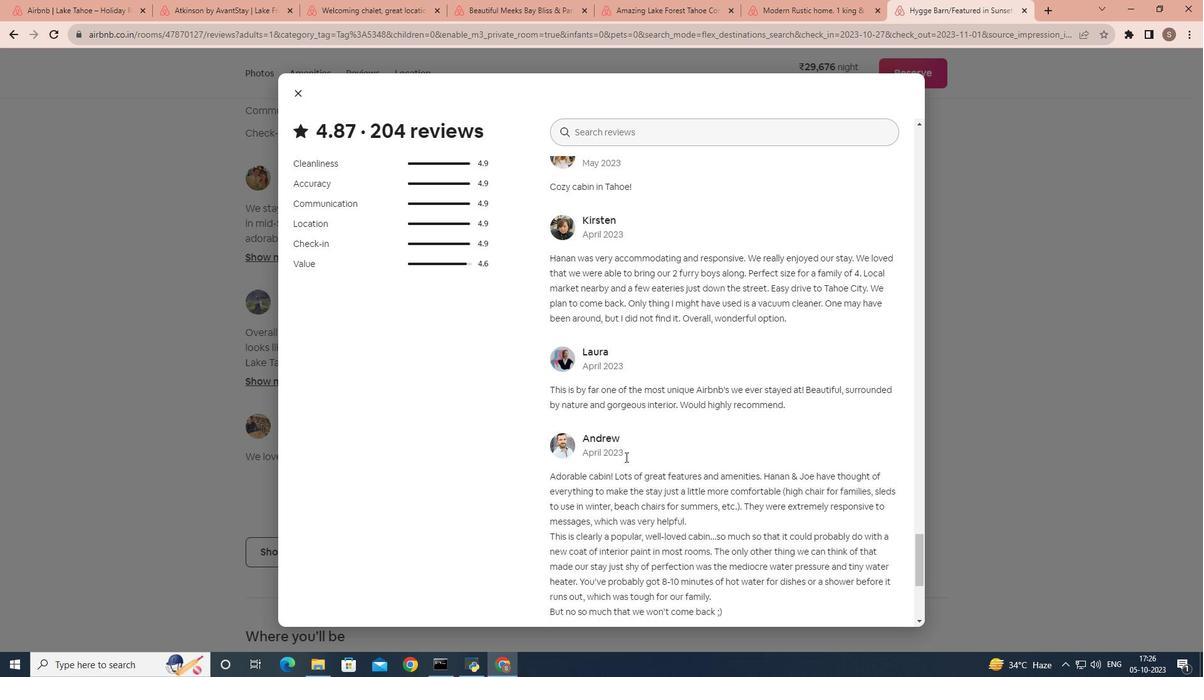 
Action: Mouse scrolled (622, 453) with delta (0, 0)
Screenshot: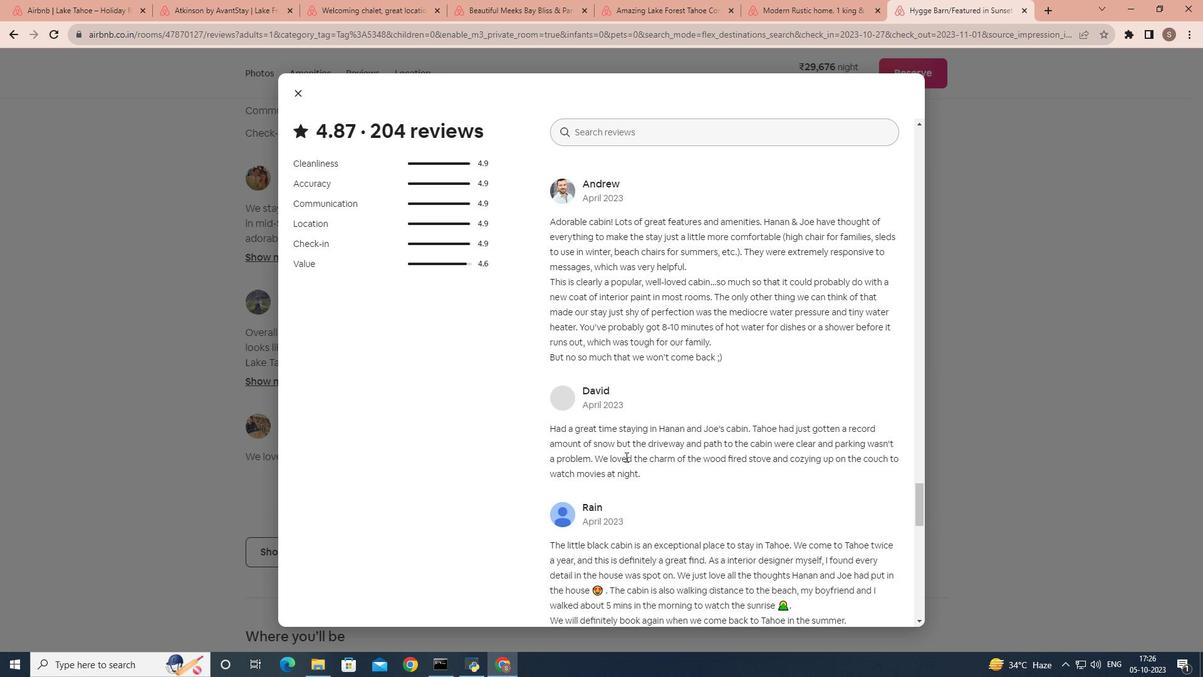 
Action: Mouse scrolled (622, 453) with delta (0, 0)
Screenshot: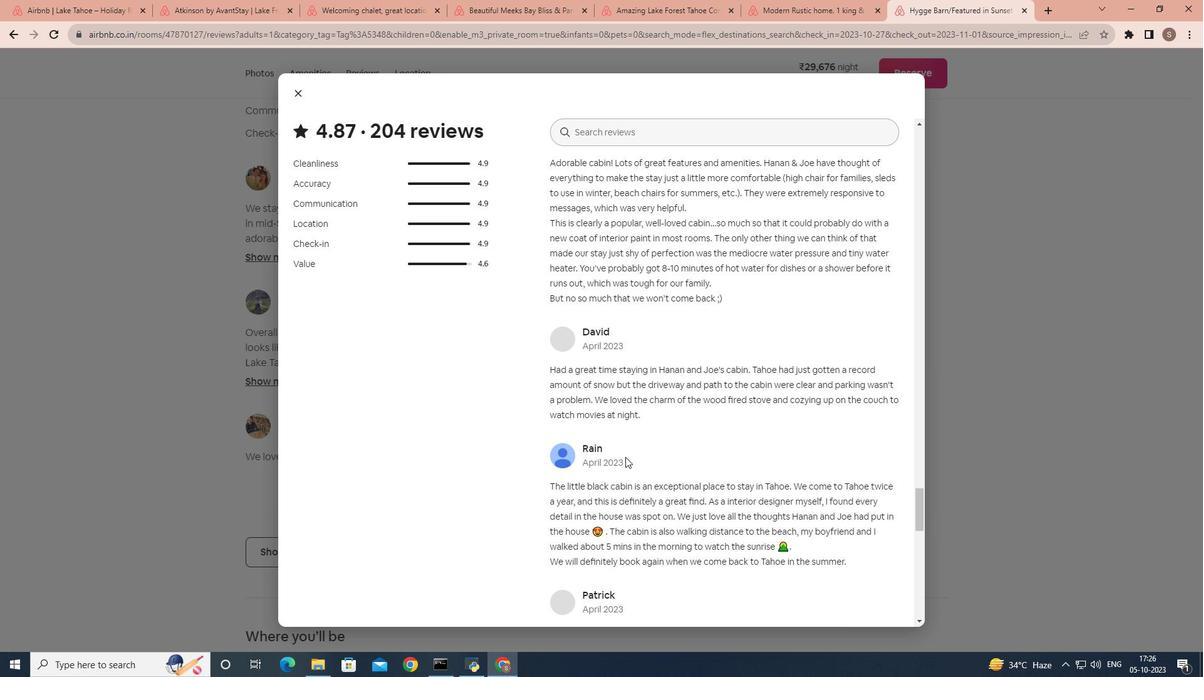 
Action: Mouse scrolled (622, 453) with delta (0, 0)
Screenshot: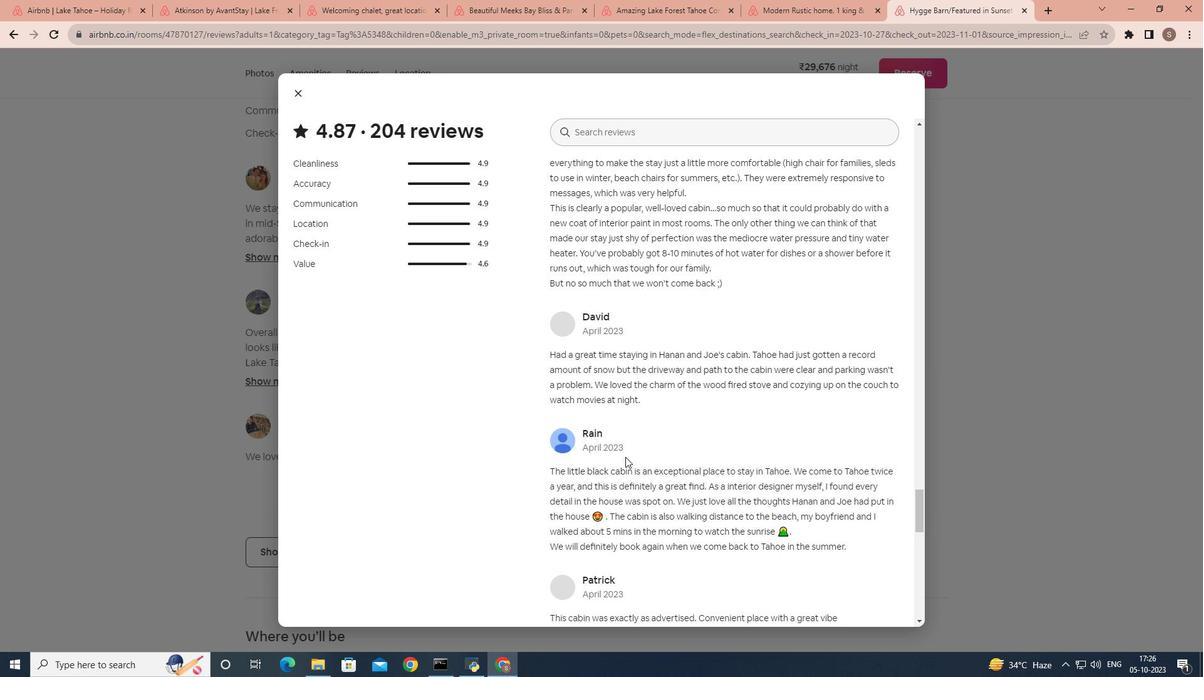 
Action: Mouse scrolled (622, 453) with delta (0, 0)
Screenshot: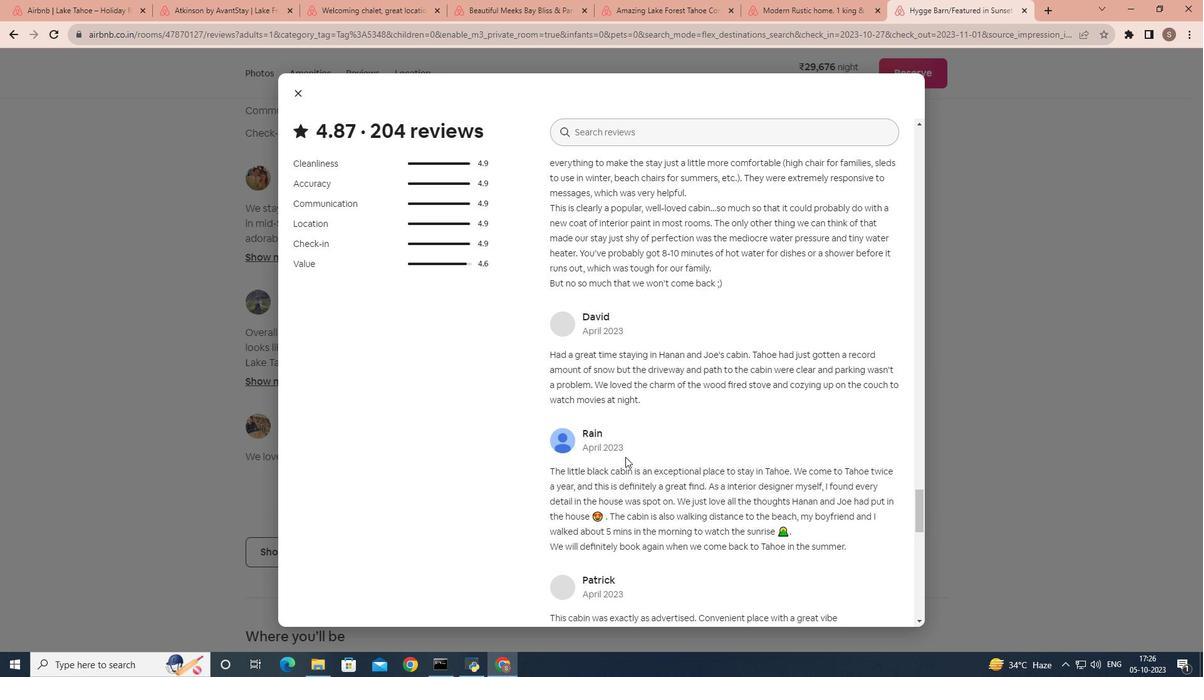 
Action: Mouse scrolled (622, 453) with delta (0, 0)
Screenshot: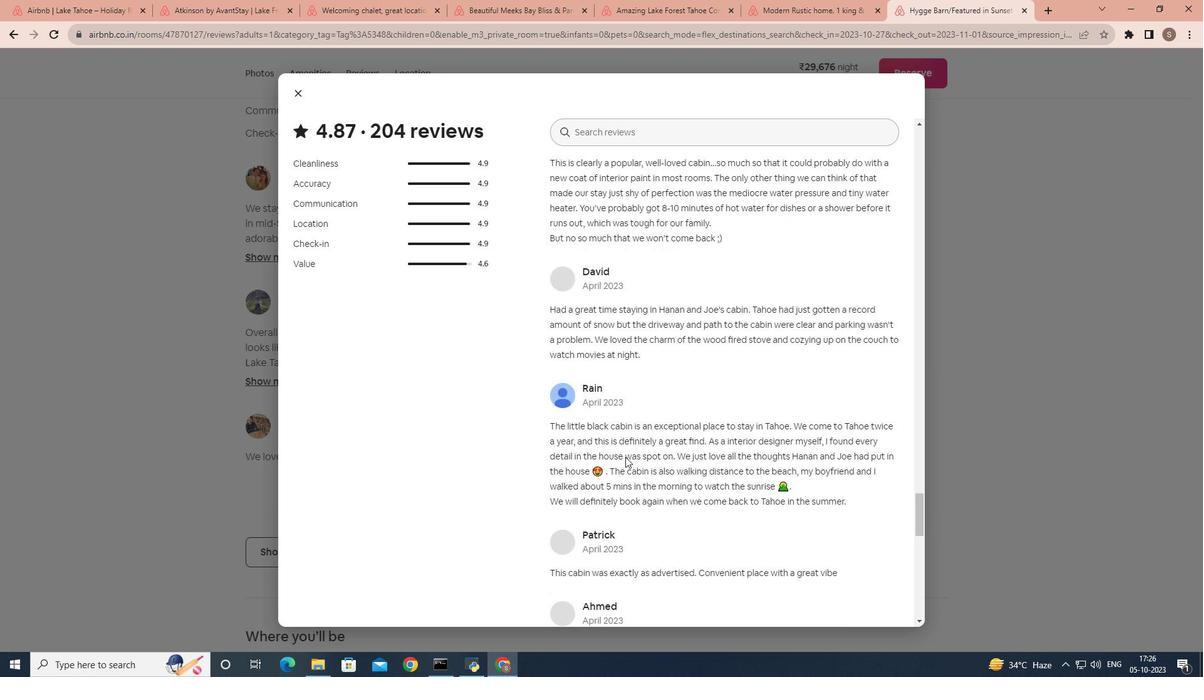 
Action: Mouse scrolled (622, 453) with delta (0, 0)
Screenshot: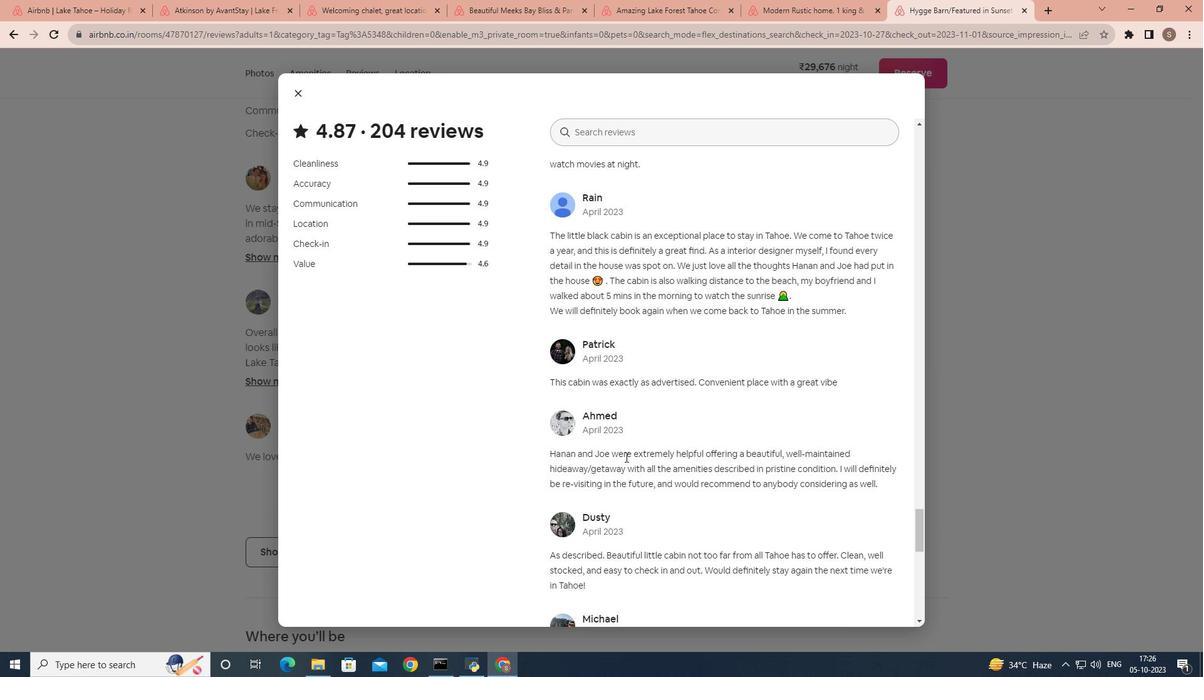 
Action: Mouse scrolled (622, 453) with delta (0, 0)
